 Task: Research Airbnb accommodation in Phetchaburi, Thailand from 1st December, 2023 to 9th December, 2023 for 2 adults.1  bedroom having 1 bed and 1 bathroom. Property type can be house. Booking option can be shelf check-in. Look for 5 properties as per requirement.
Action: Mouse pressed left at (540, 115)
Screenshot: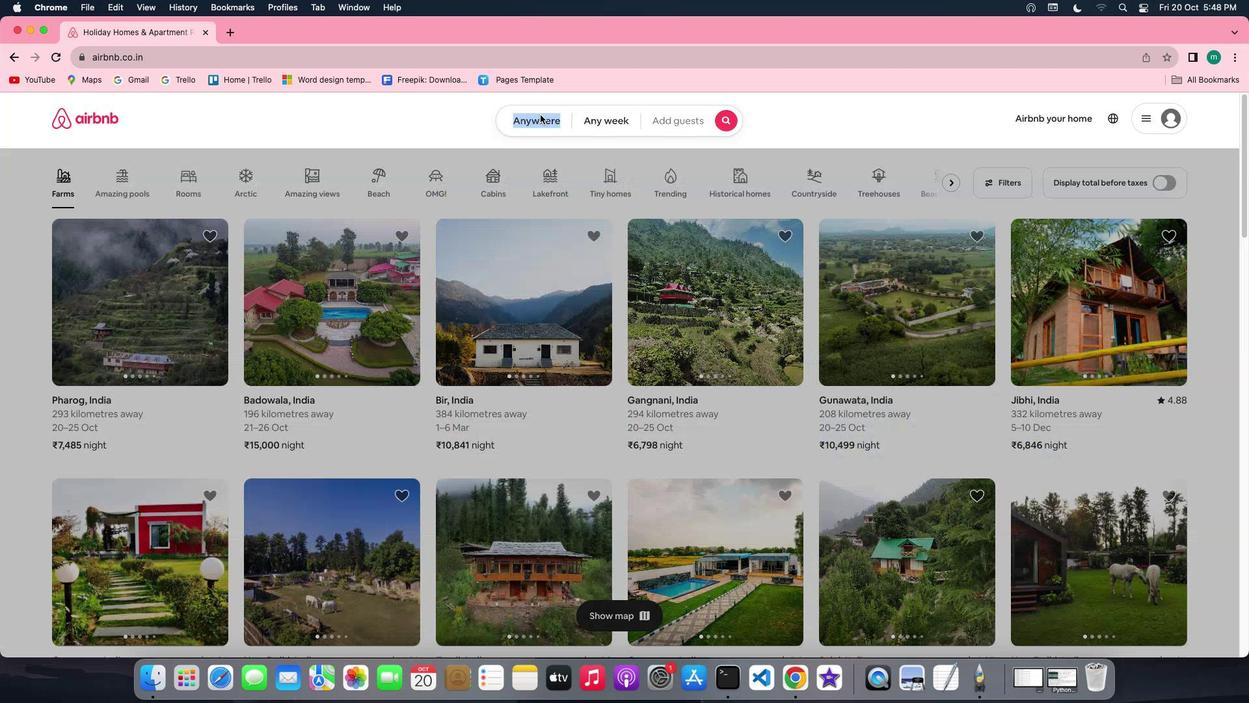 
Action: Mouse moved to (494, 159)
Screenshot: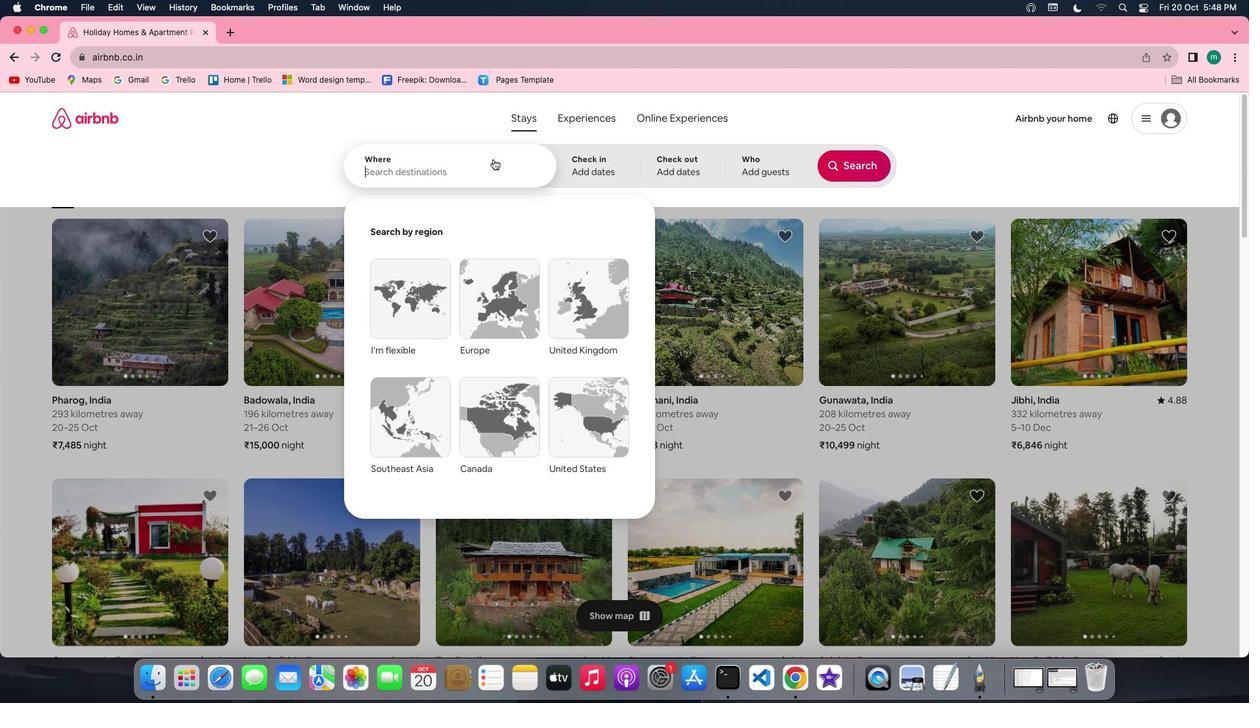 
Action: Mouse pressed left at (494, 159)
Screenshot: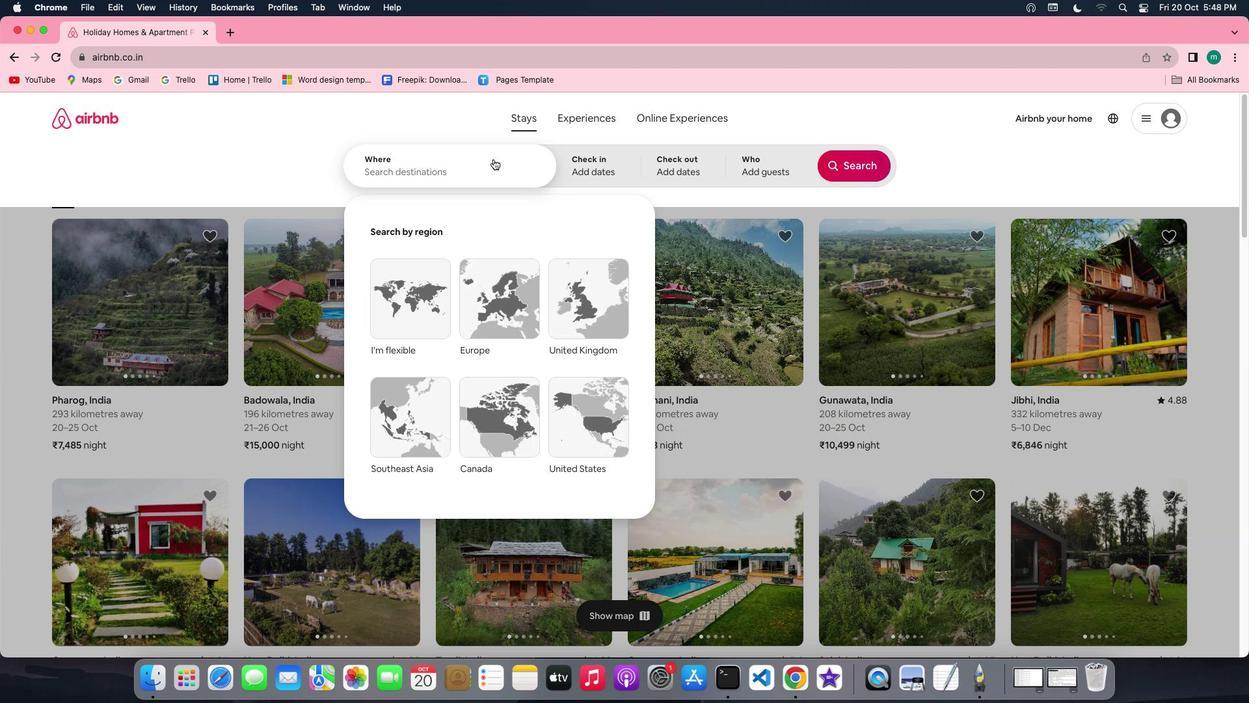 
Action: Key pressed Key.shift'P''h''e''t''c''h''a''b''u''r''i'','Key.spaceKey.shift'T''h''a''i''l''a''n''d'
Screenshot: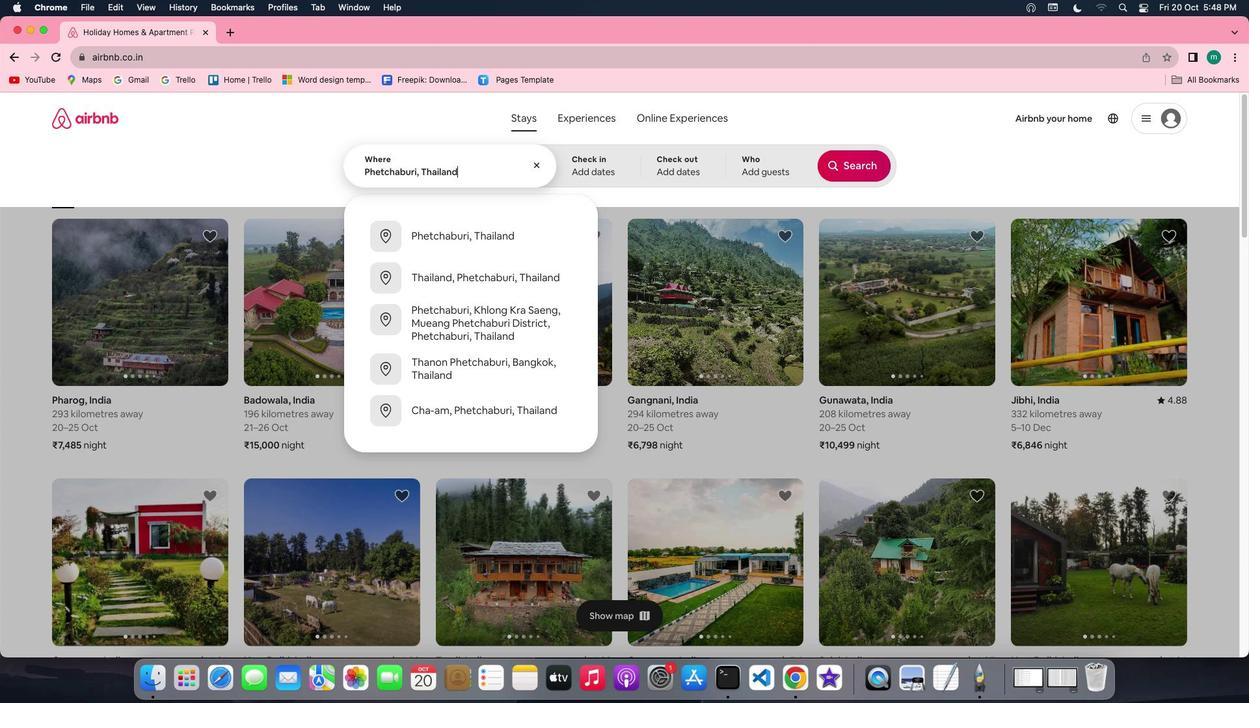 
Action: Mouse moved to (523, 234)
Screenshot: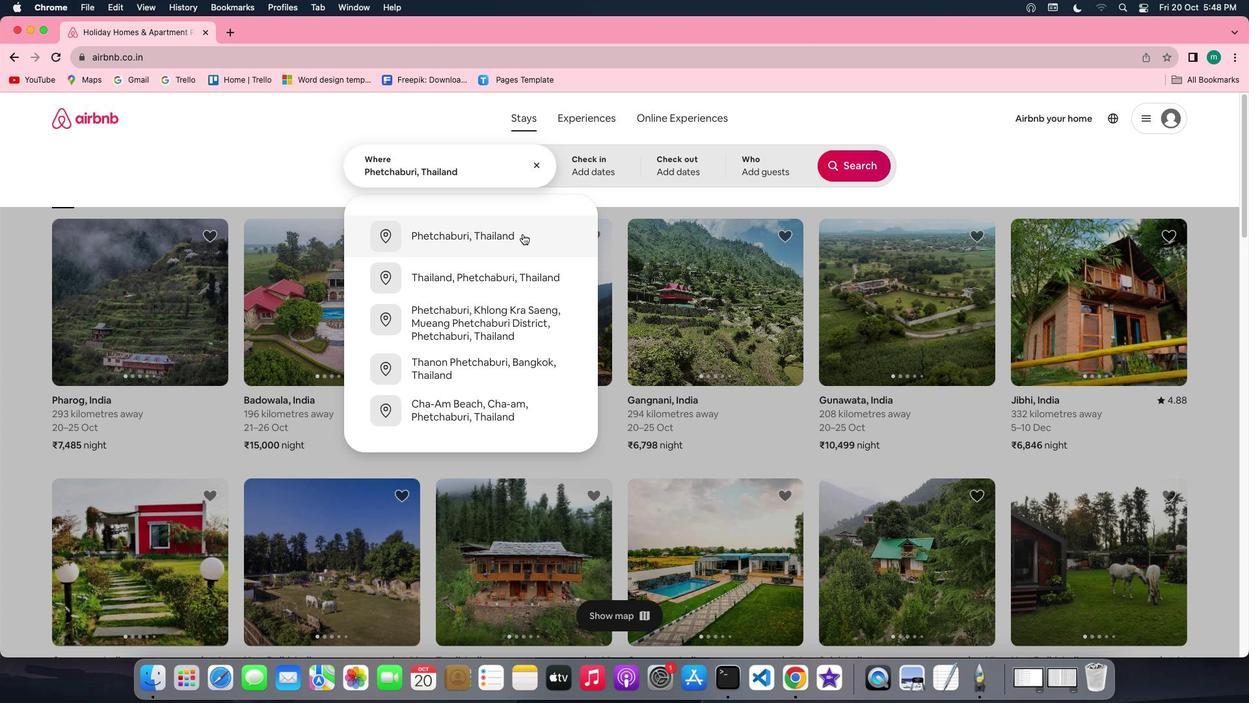 
Action: Mouse pressed left at (523, 234)
Screenshot: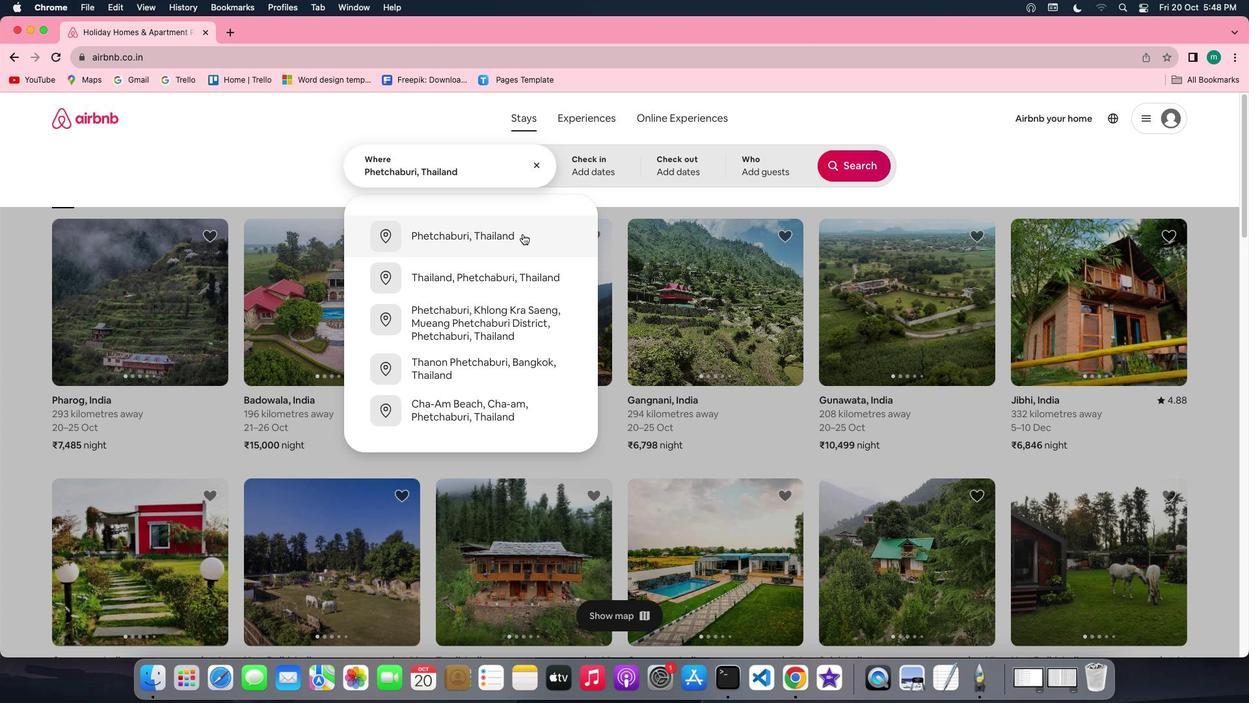 
Action: Mouse moved to (850, 264)
Screenshot: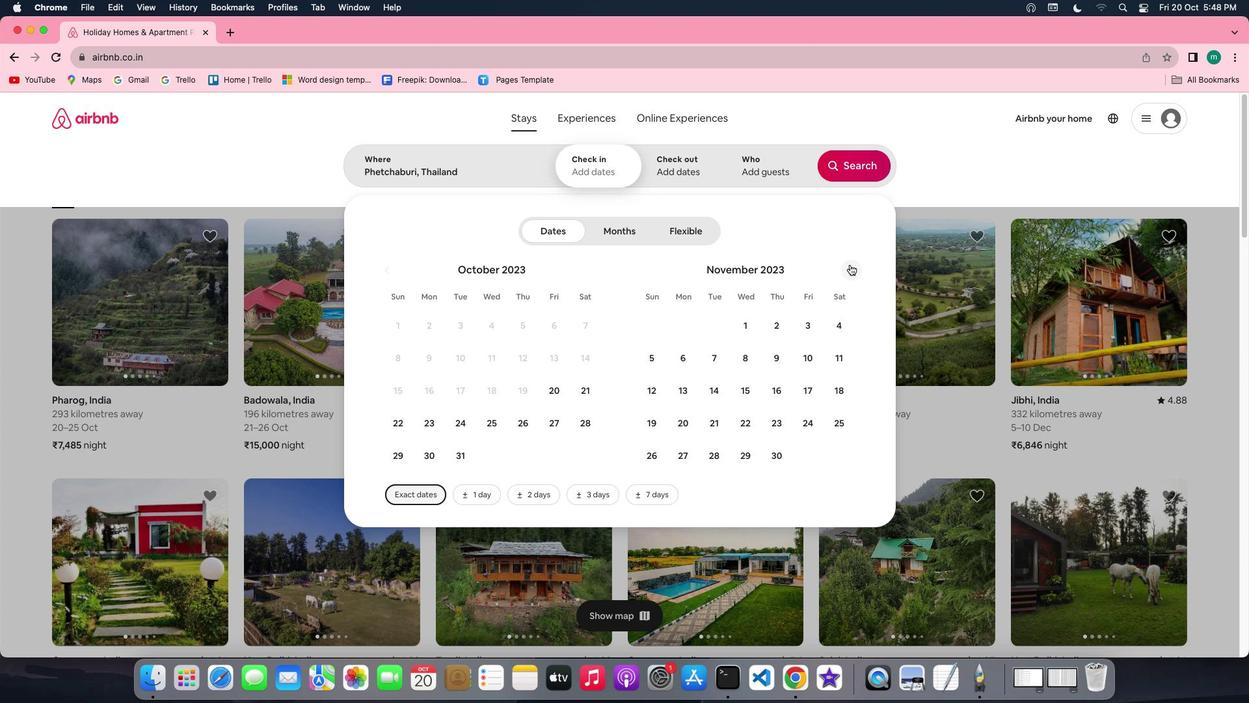 
Action: Mouse pressed left at (850, 264)
Screenshot: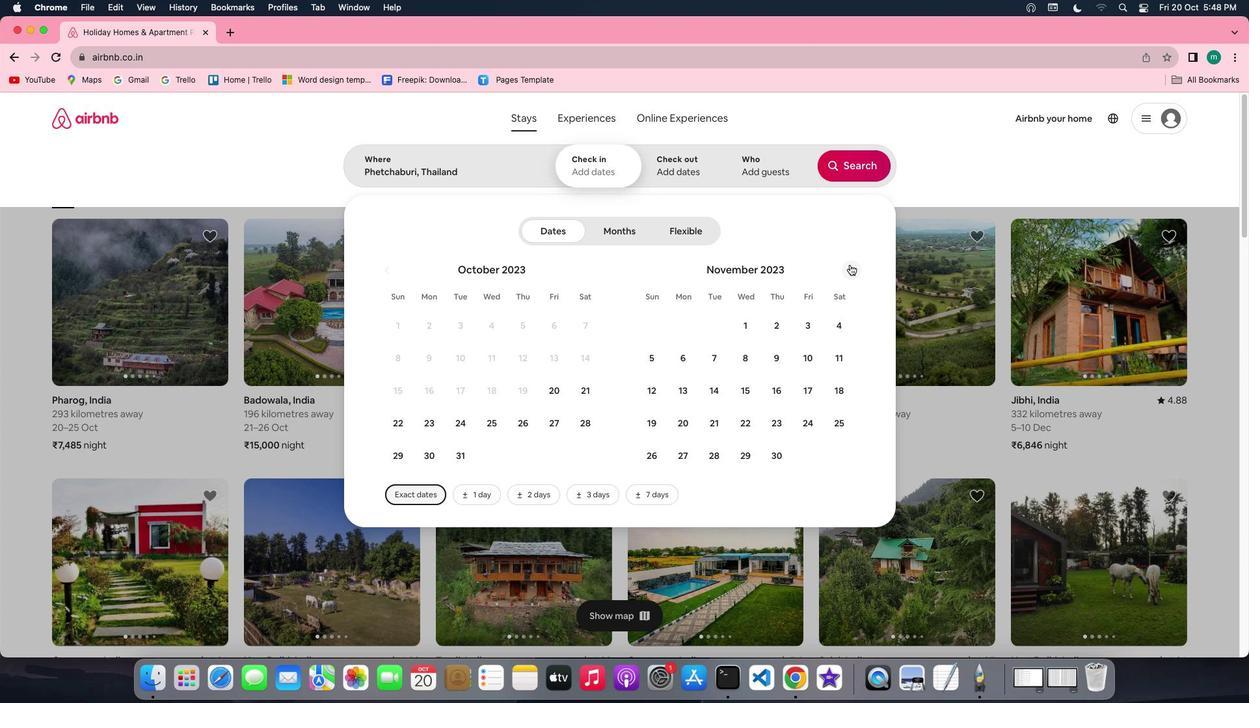 
Action: Mouse moved to (809, 328)
Screenshot: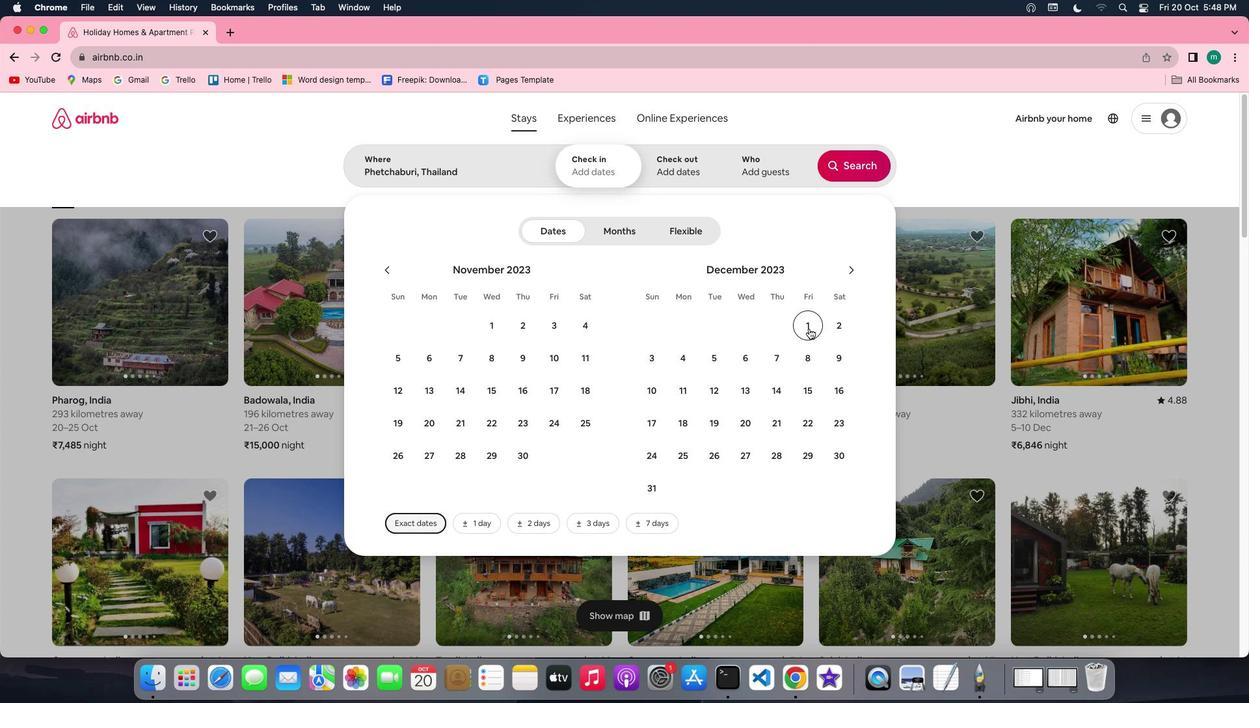 
Action: Mouse pressed left at (809, 328)
Screenshot: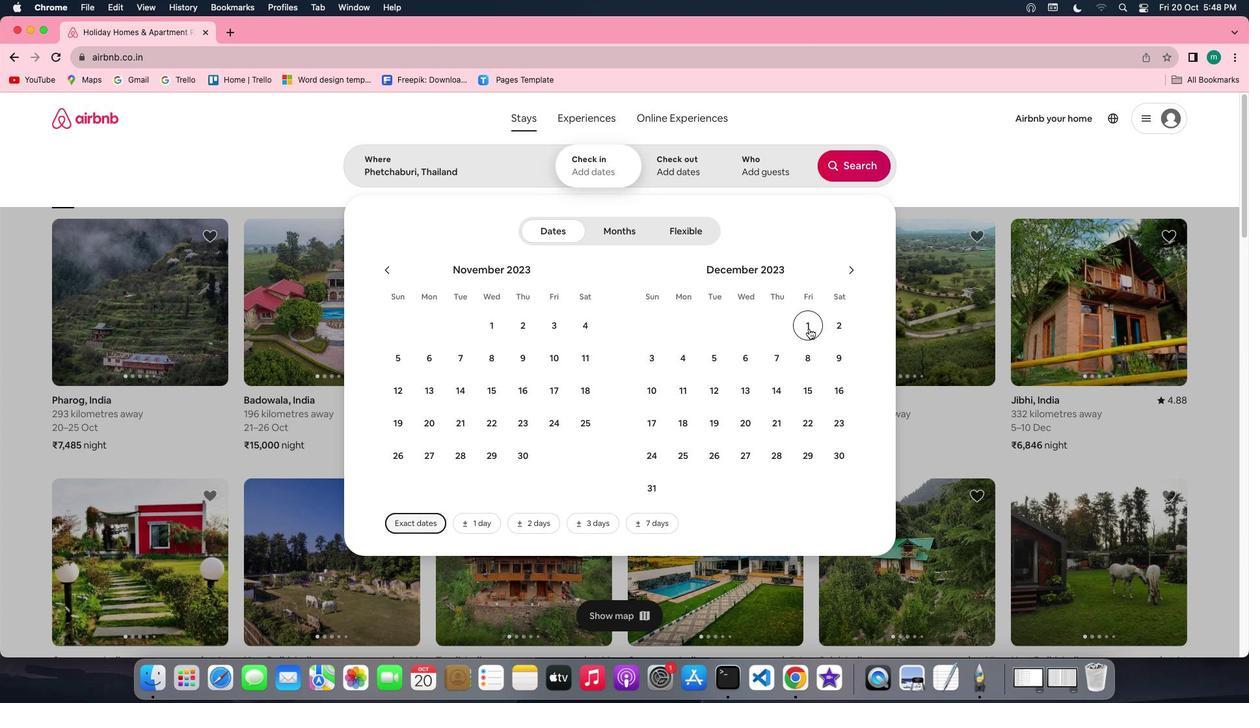 
Action: Mouse moved to (833, 356)
Screenshot: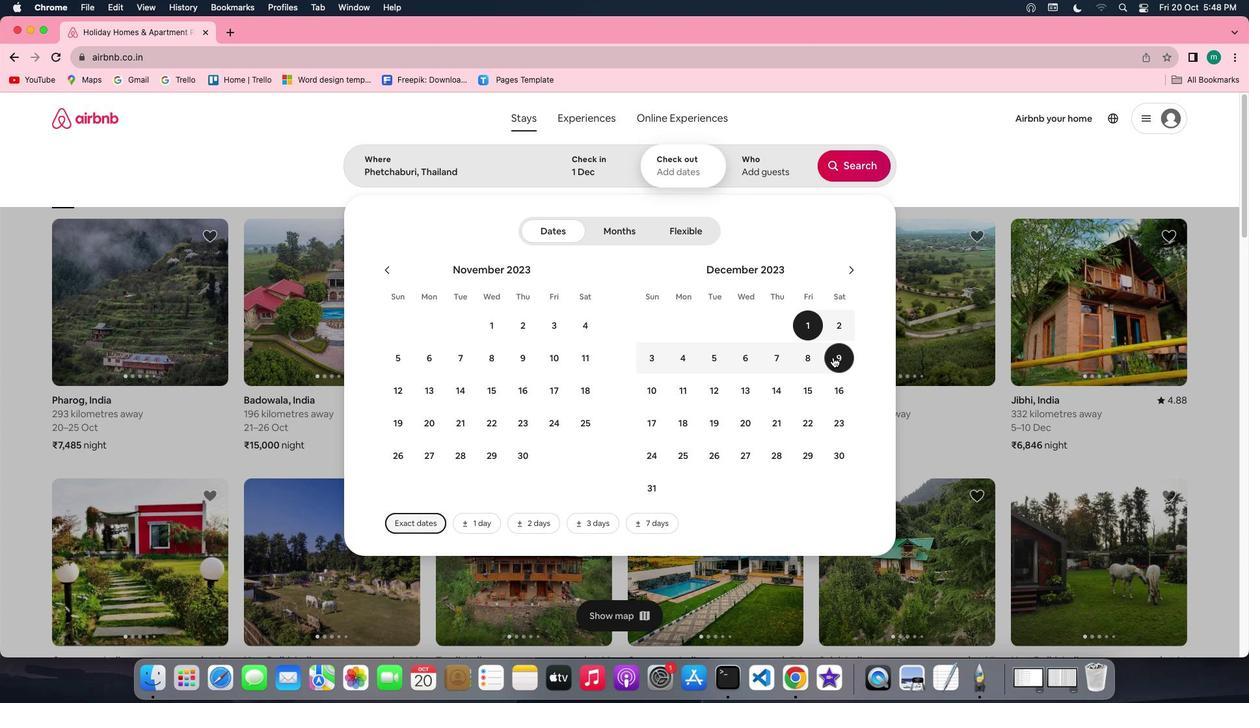 
Action: Mouse pressed left at (833, 356)
Screenshot: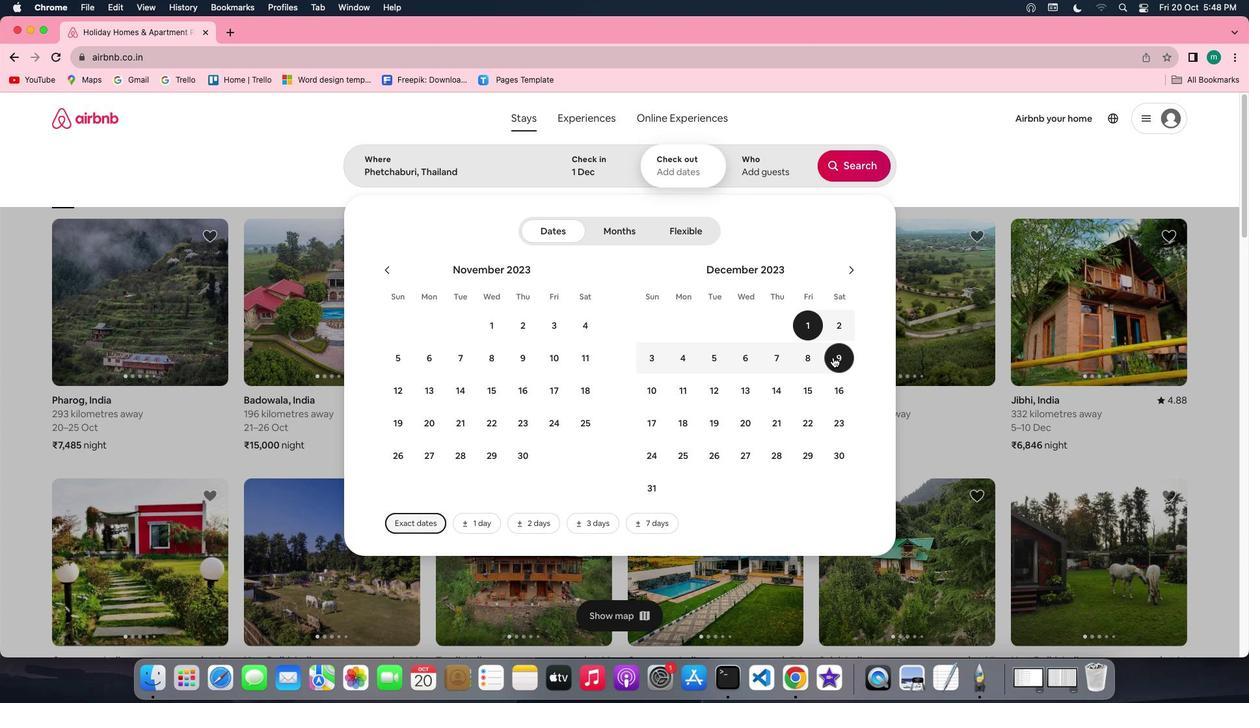 
Action: Mouse moved to (765, 170)
Screenshot: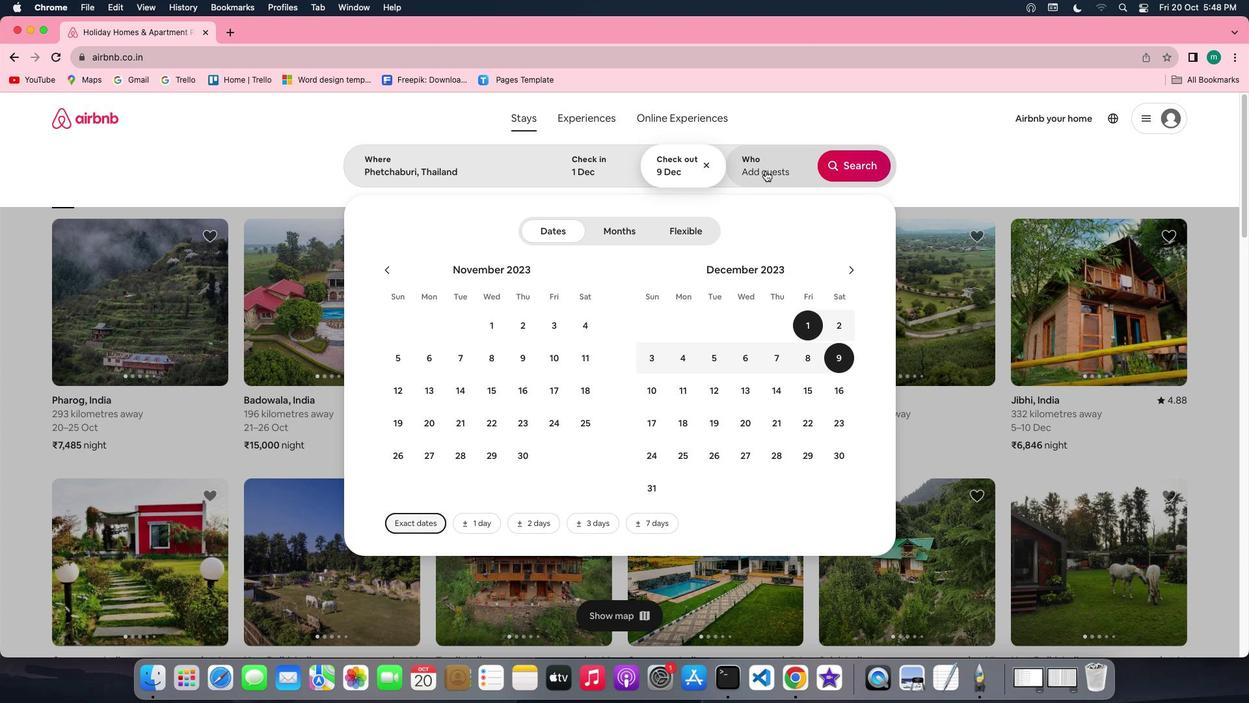 
Action: Mouse pressed left at (765, 170)
Screenshot: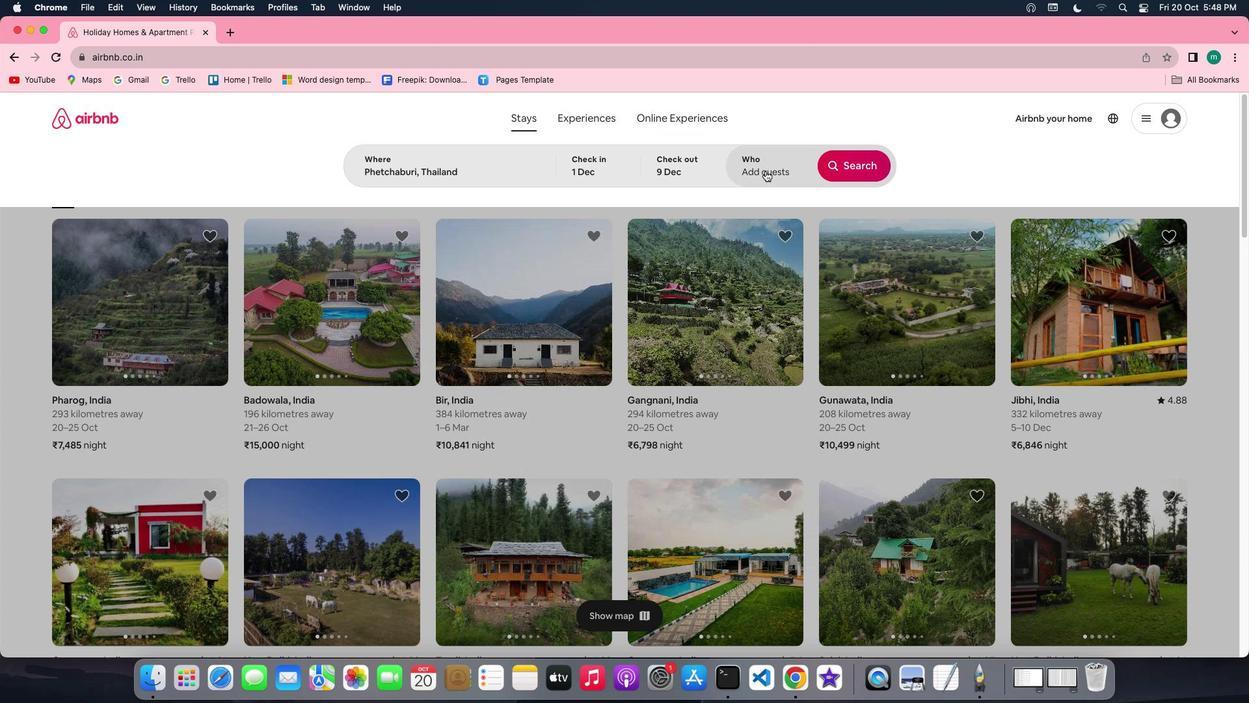 
Action: Mouse moved to (858, 236)
Screenshot: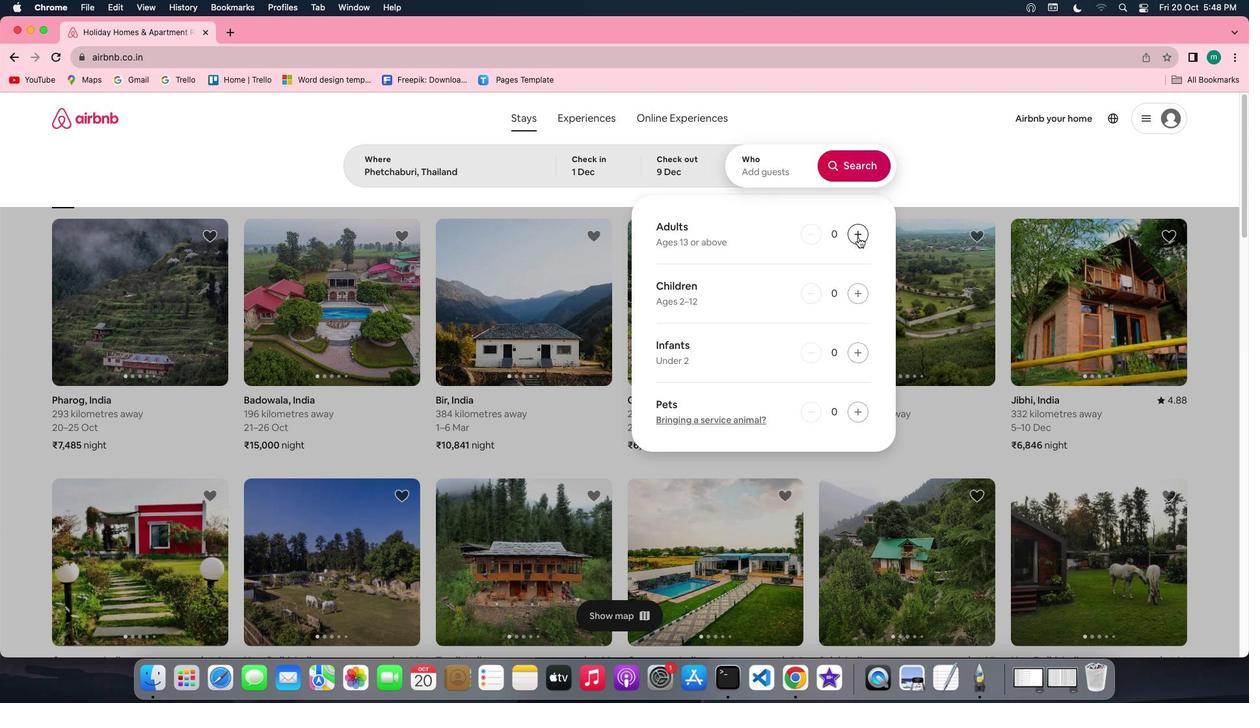 
Action: Mouse pressed left at (858, 236)
Screenshot: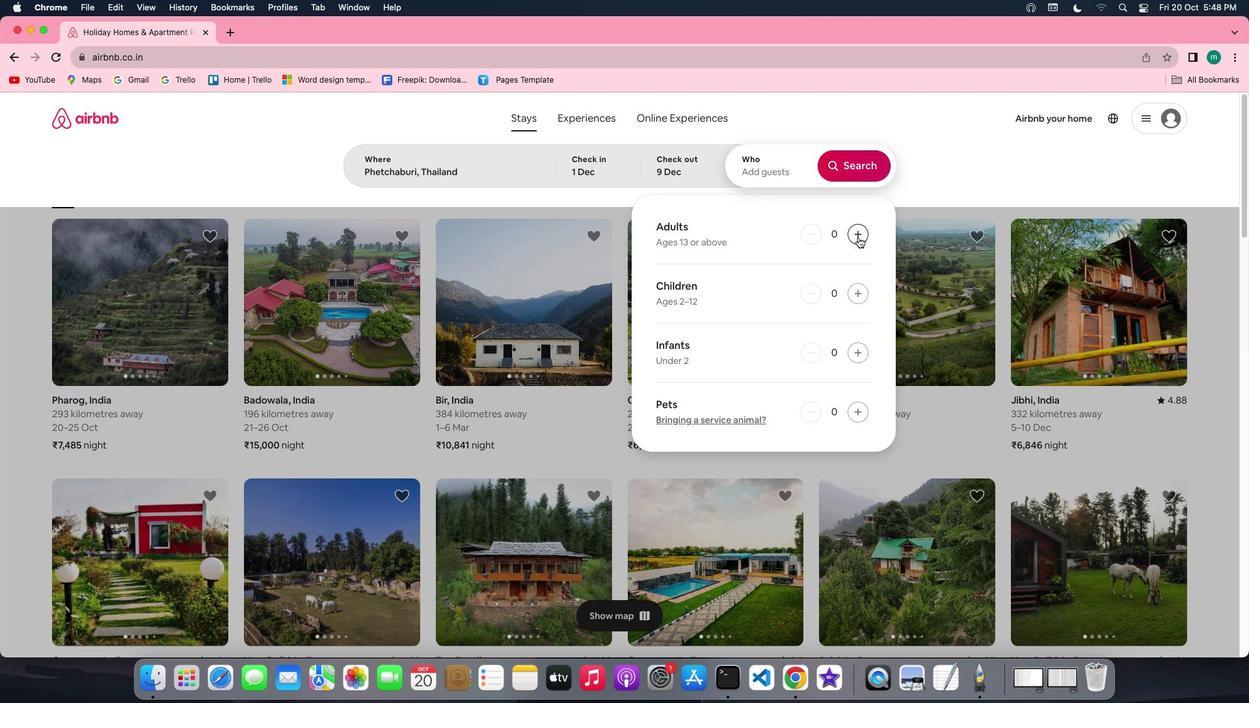 
Action: Mouse pressed left at (858, 236)
Screenshot: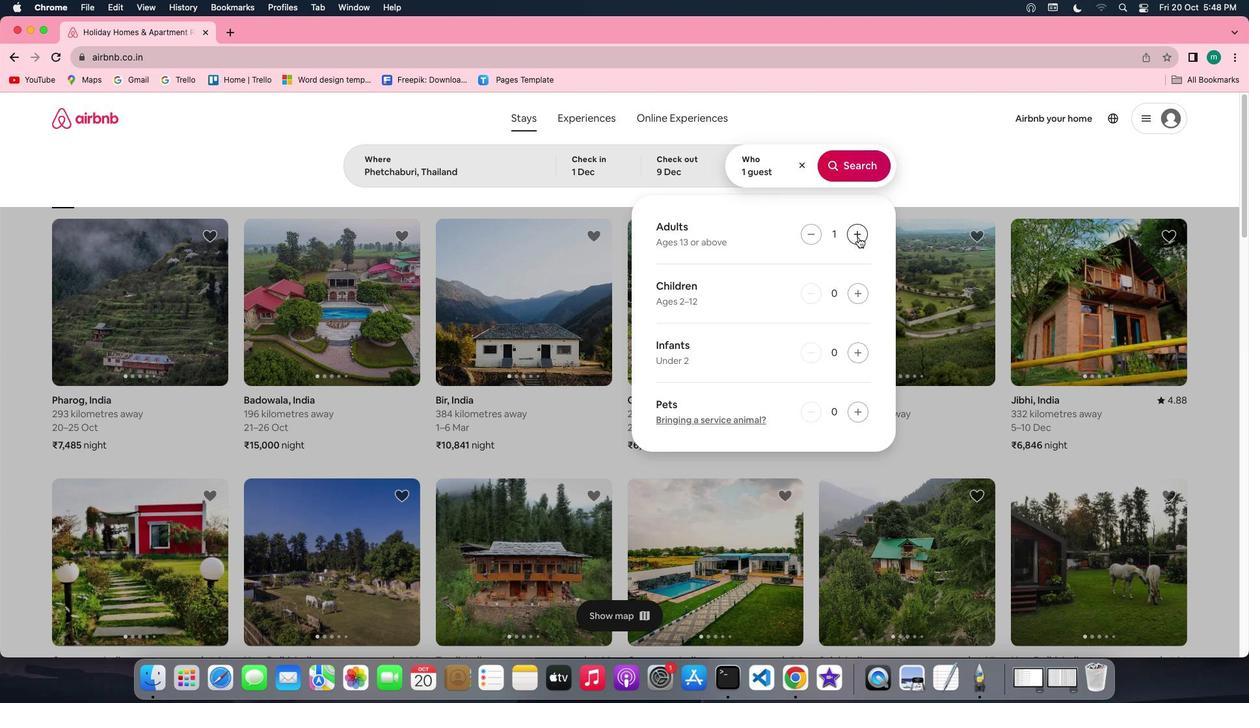 
Action: Mouse moved to (858, 173)
Screenshot: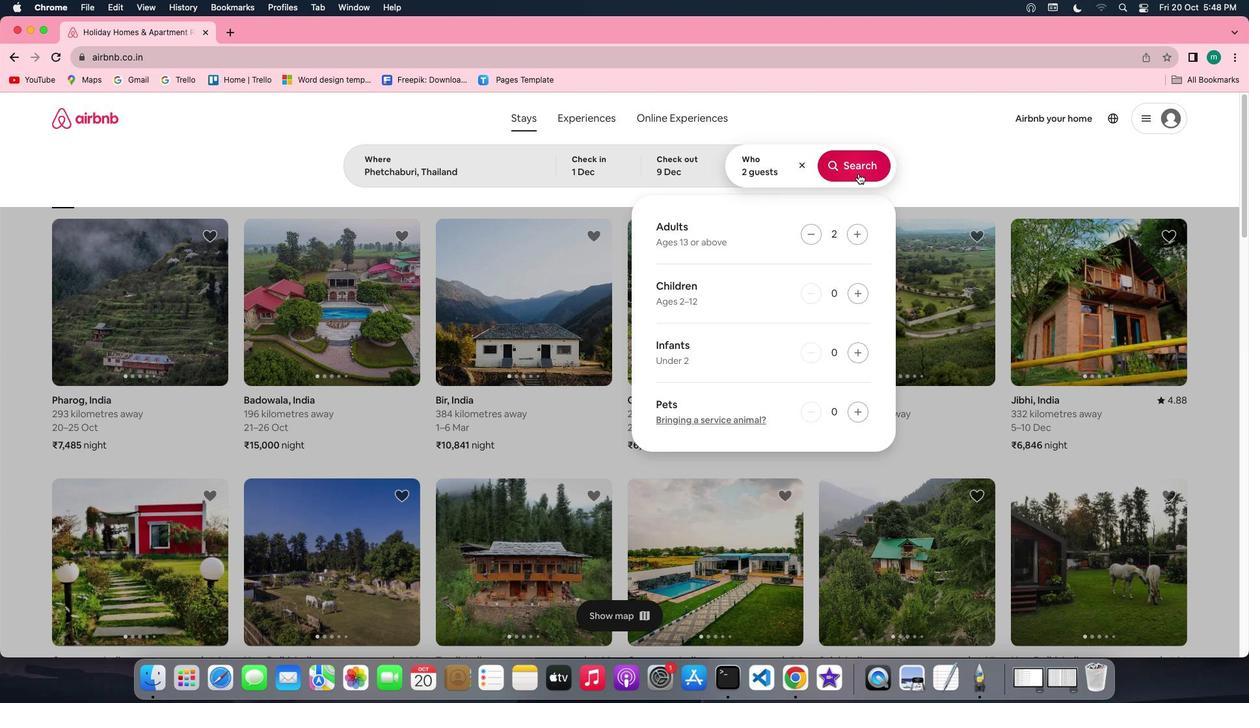 
Action: Mouse pressed left at (858, 173)
Screenshot: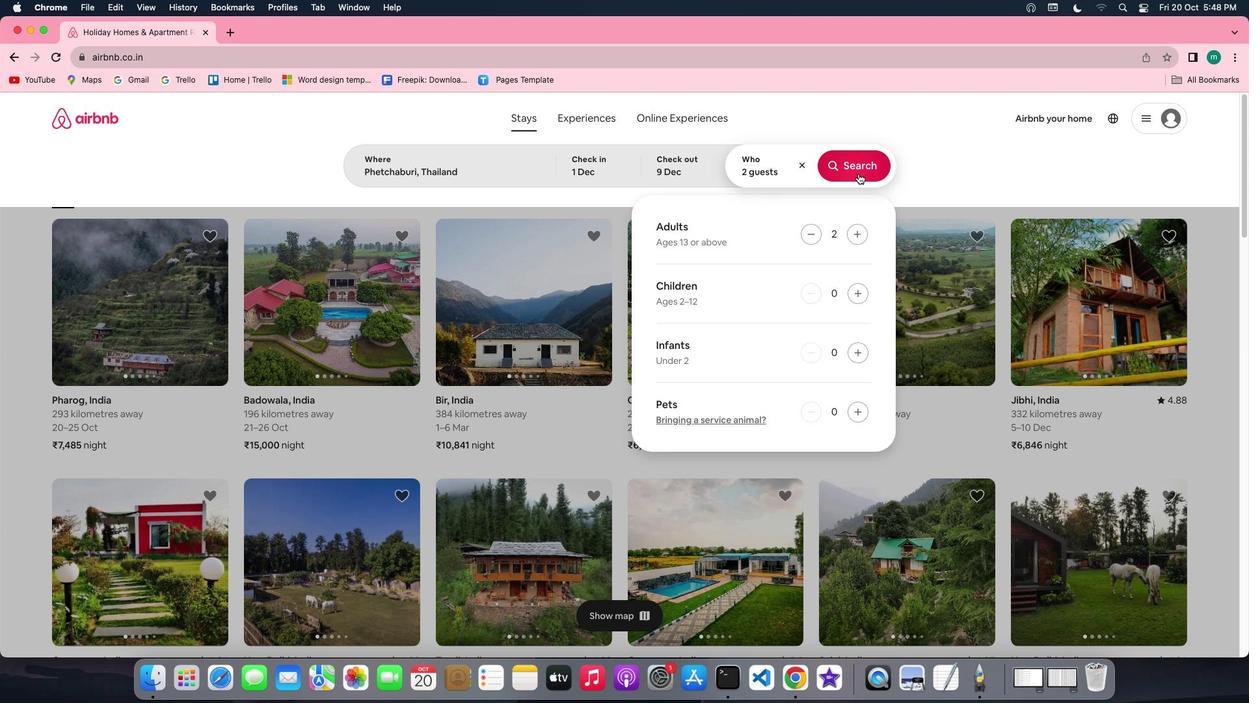 
Action: Mouse moved to (1030, 171)
Screenshot: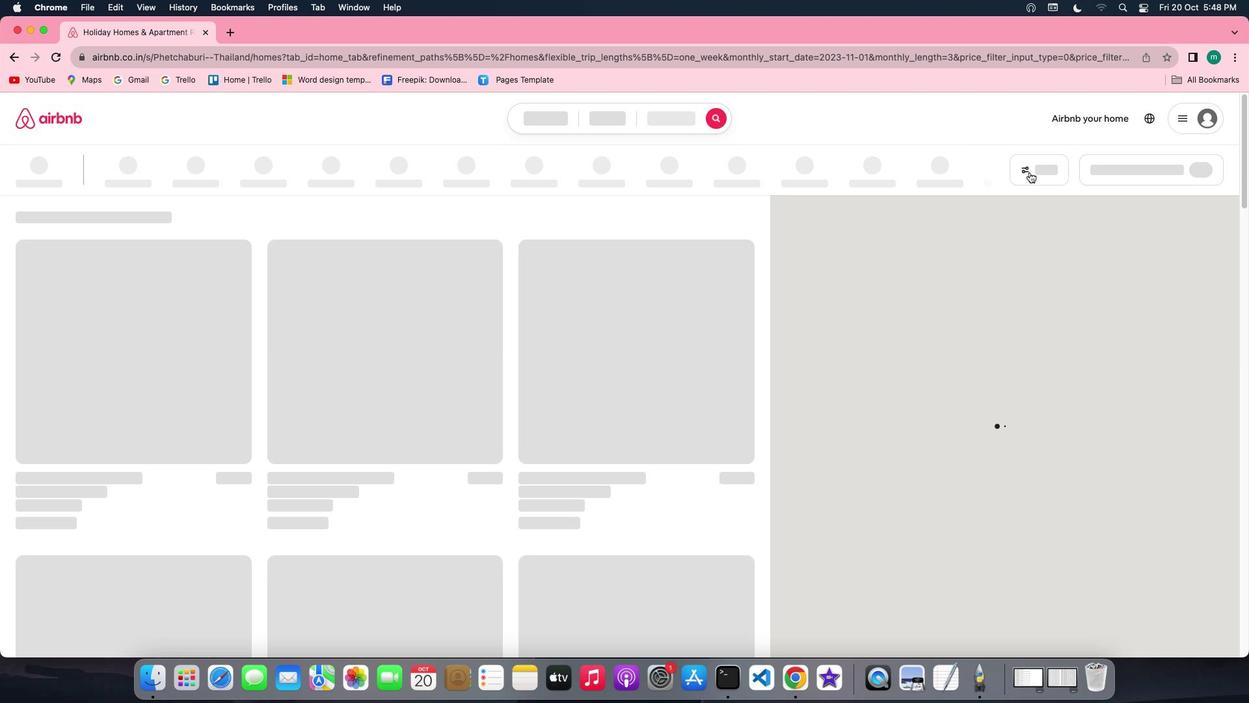 
Action: Mouse pressed left at (1030, 171)
Screenshot: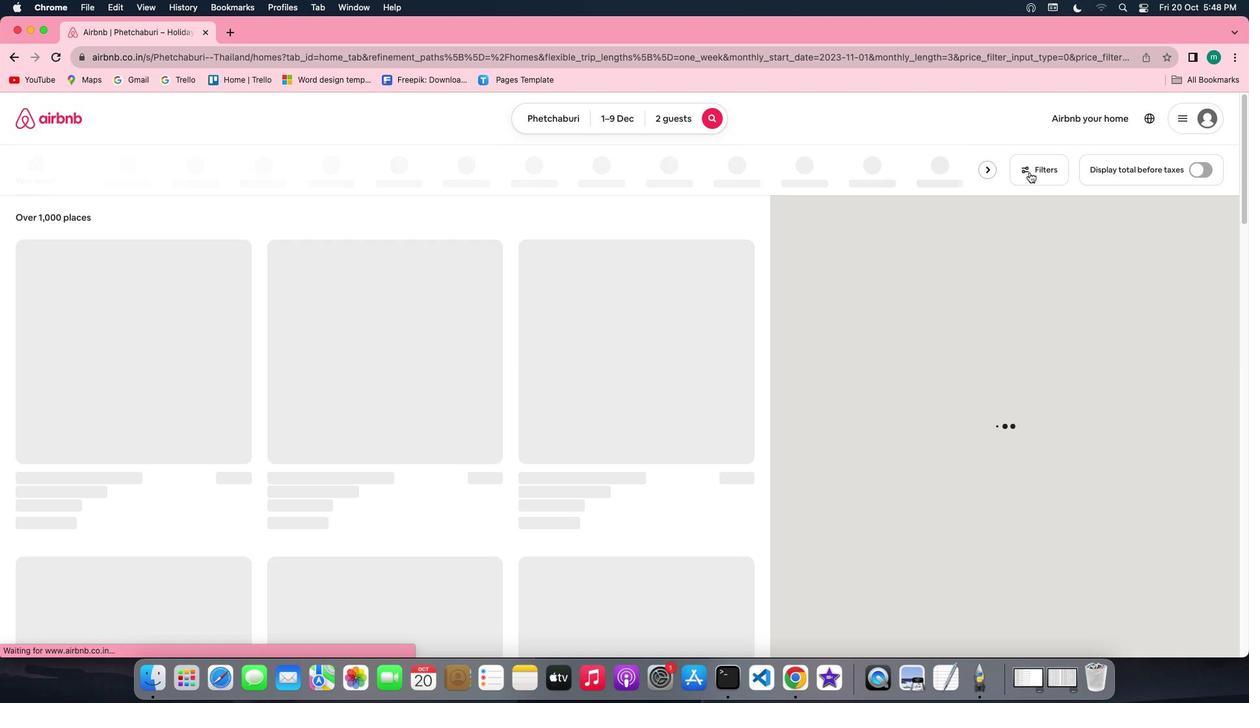 
Action: Mouse moved to (1050, 169)
Screenshot: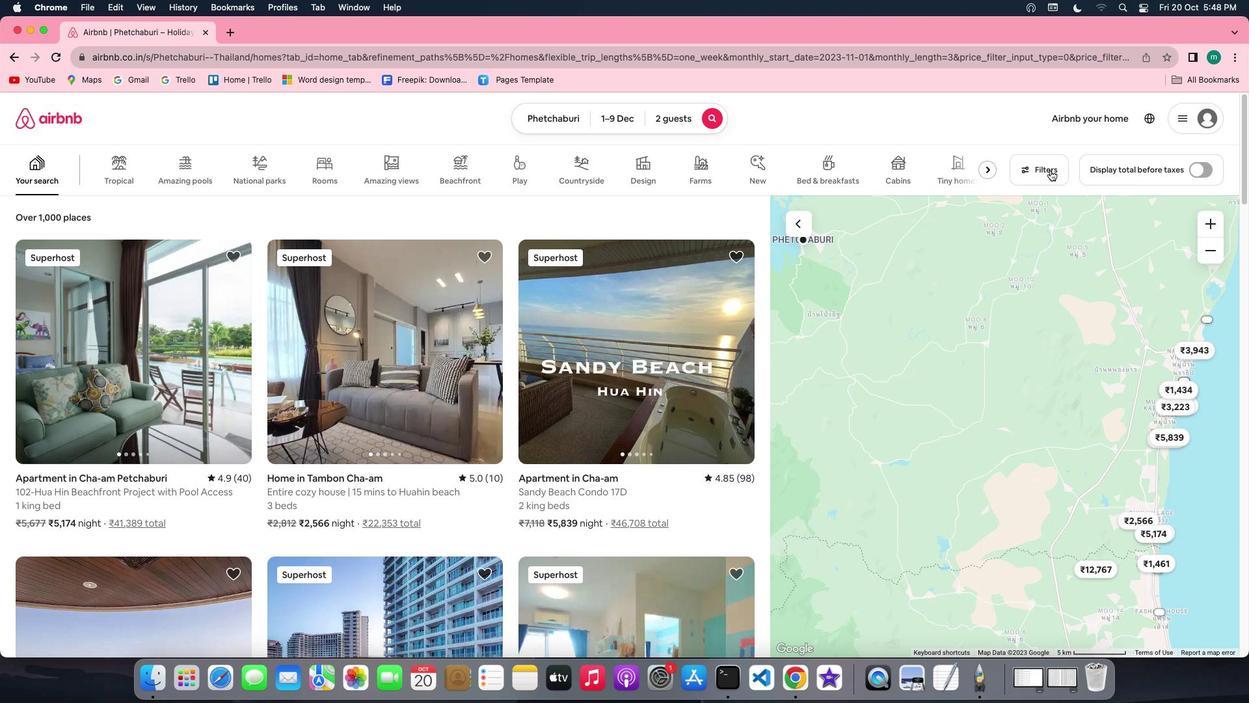 
Action: Mouse pressed left at (1050, 169)
Screenshot: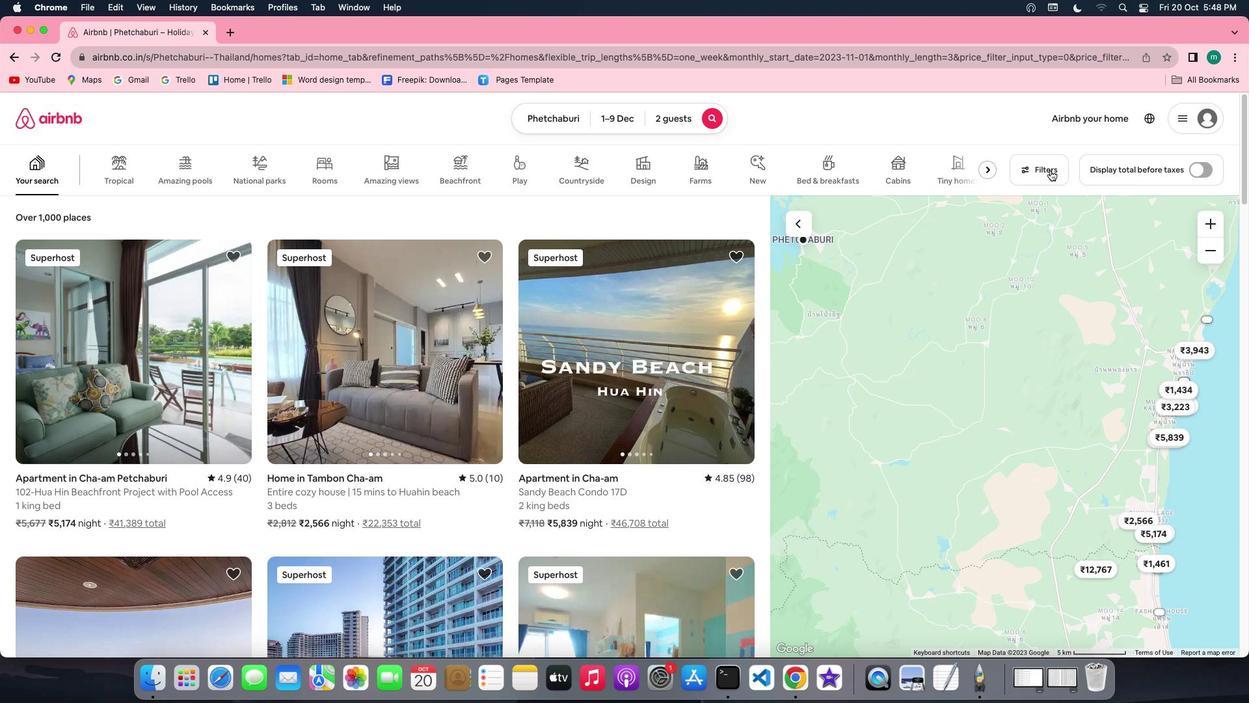 
Action: Mouse moved to (622, 391)
Screenshot: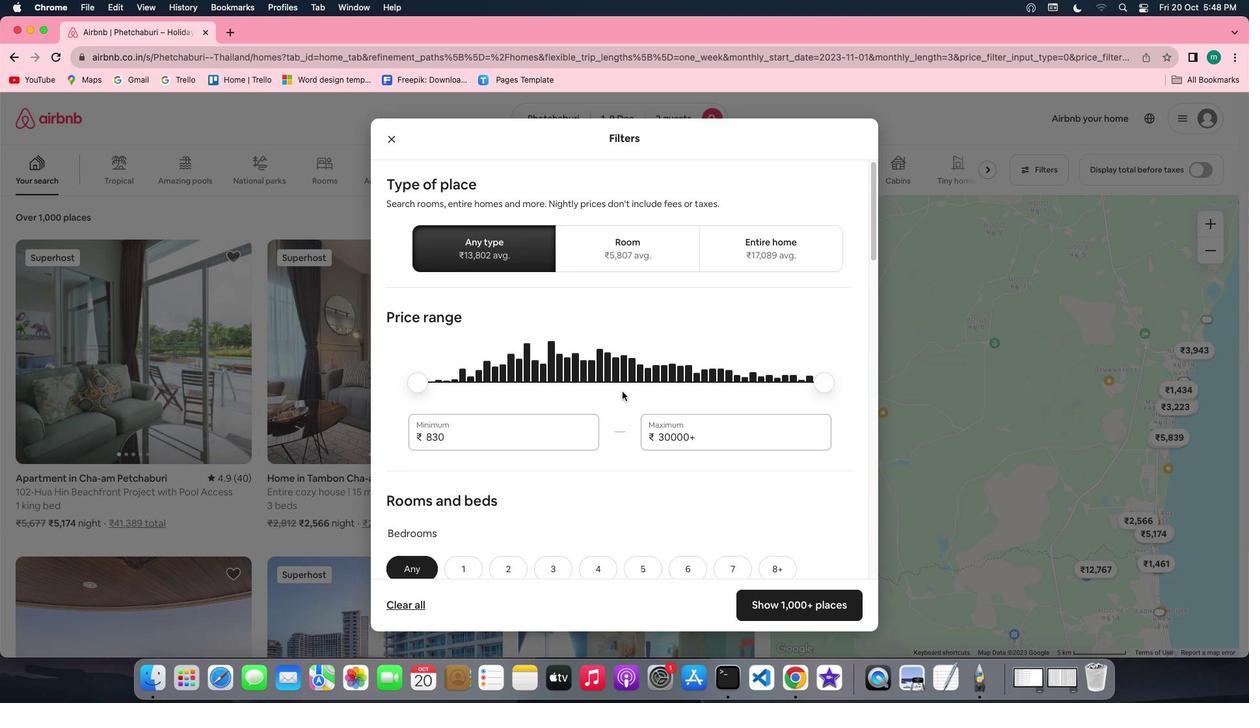 
Action: Mouse scrolled (622, 391) with delta (0, 0)
Screenshot: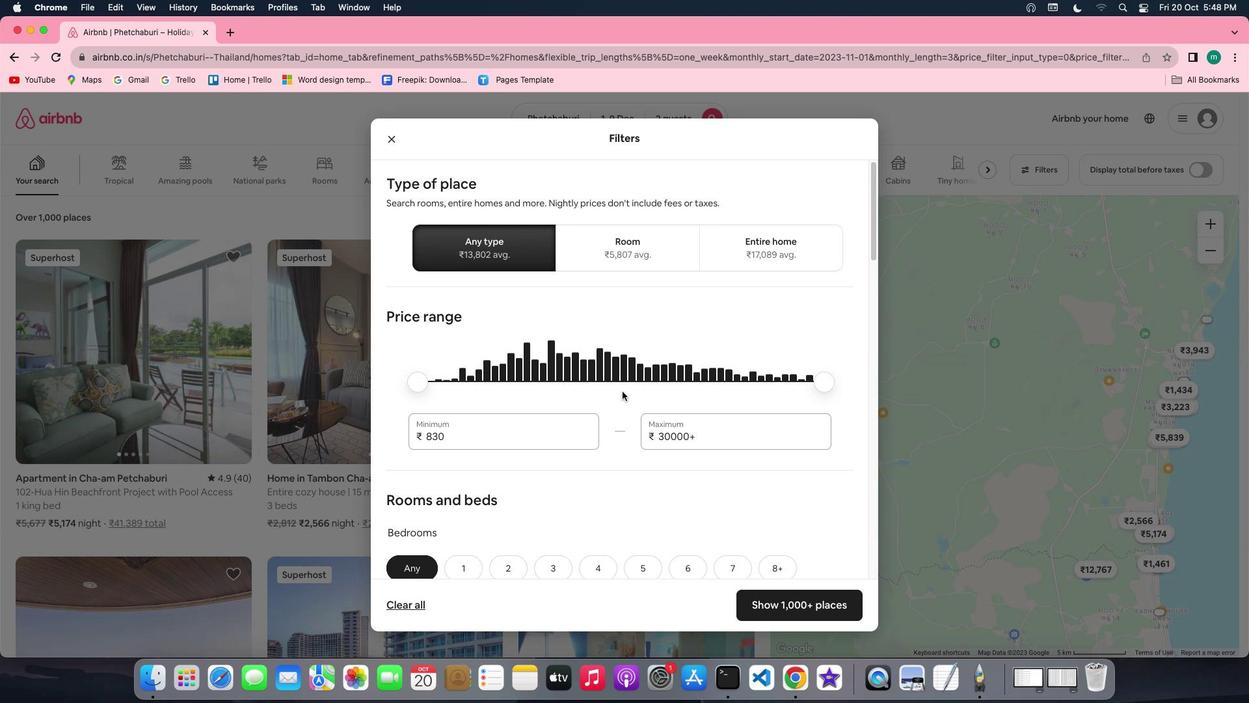 
Action: Mouse scrolled (622, 391) with delta (0, 0)
Screenshot: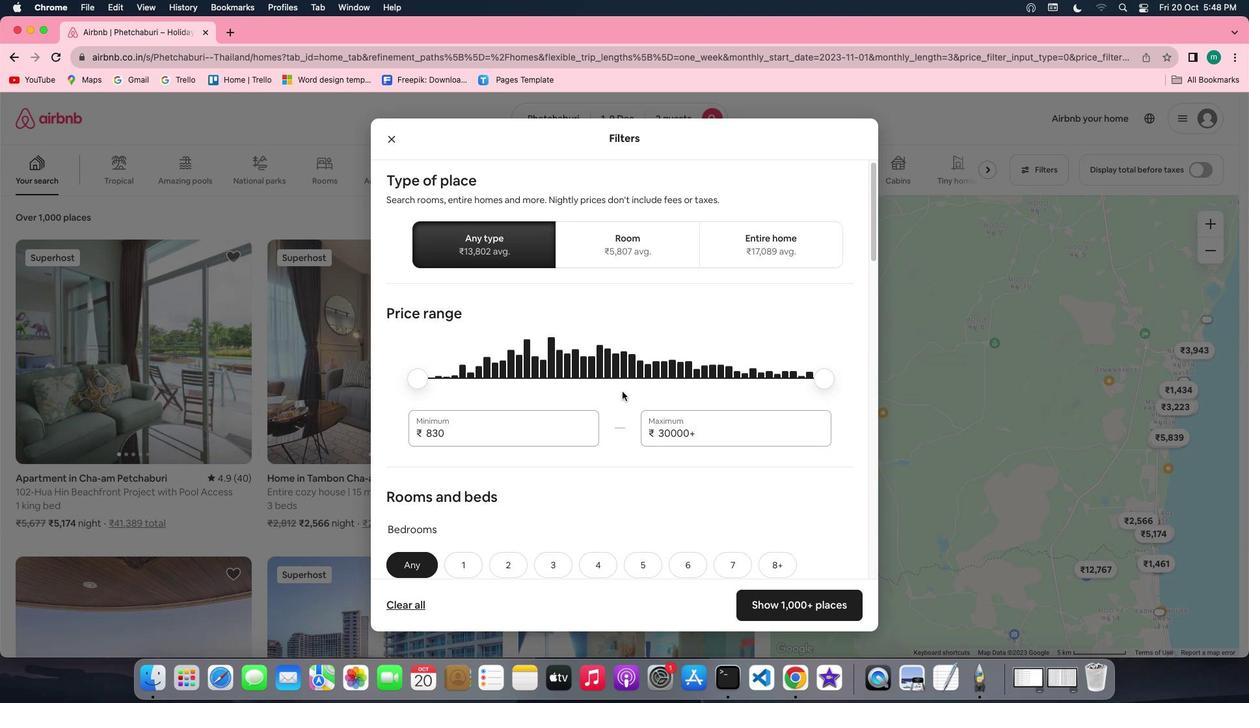 
Action: Mouse scrolled (622, 391) with delta (0, 0)
Screenshot: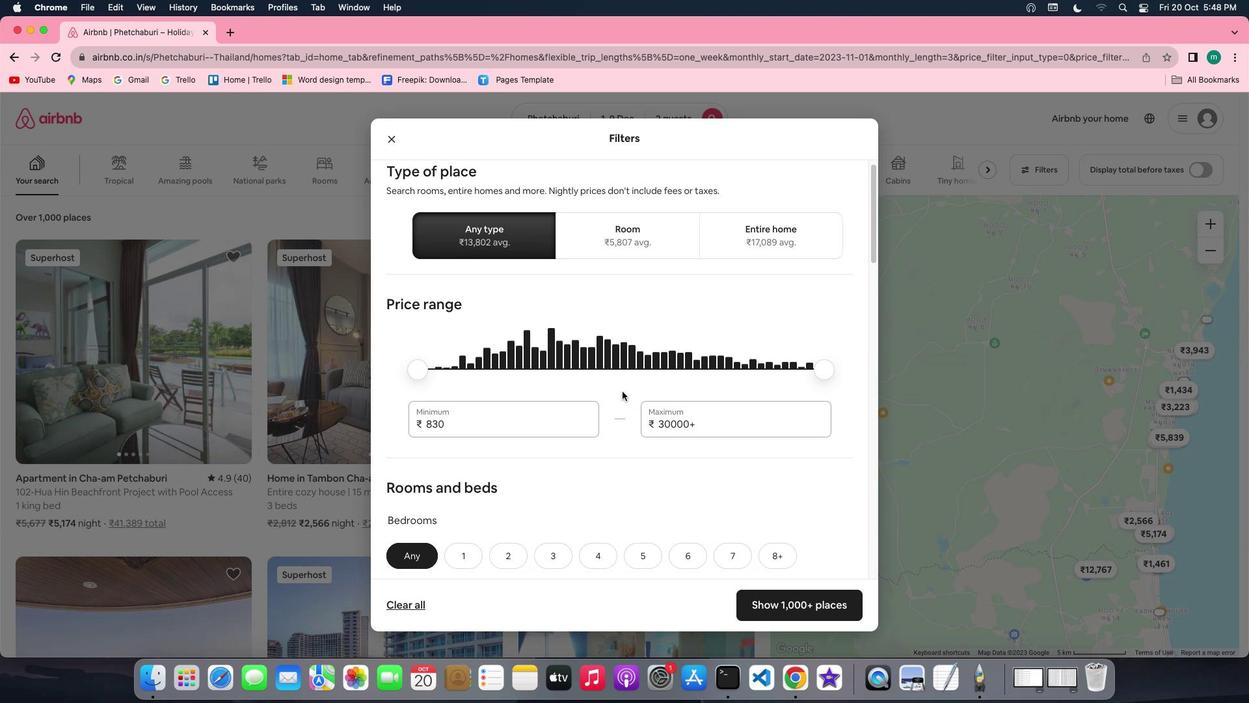 
Action: Mouse moved to (622, 391)
Screenshot: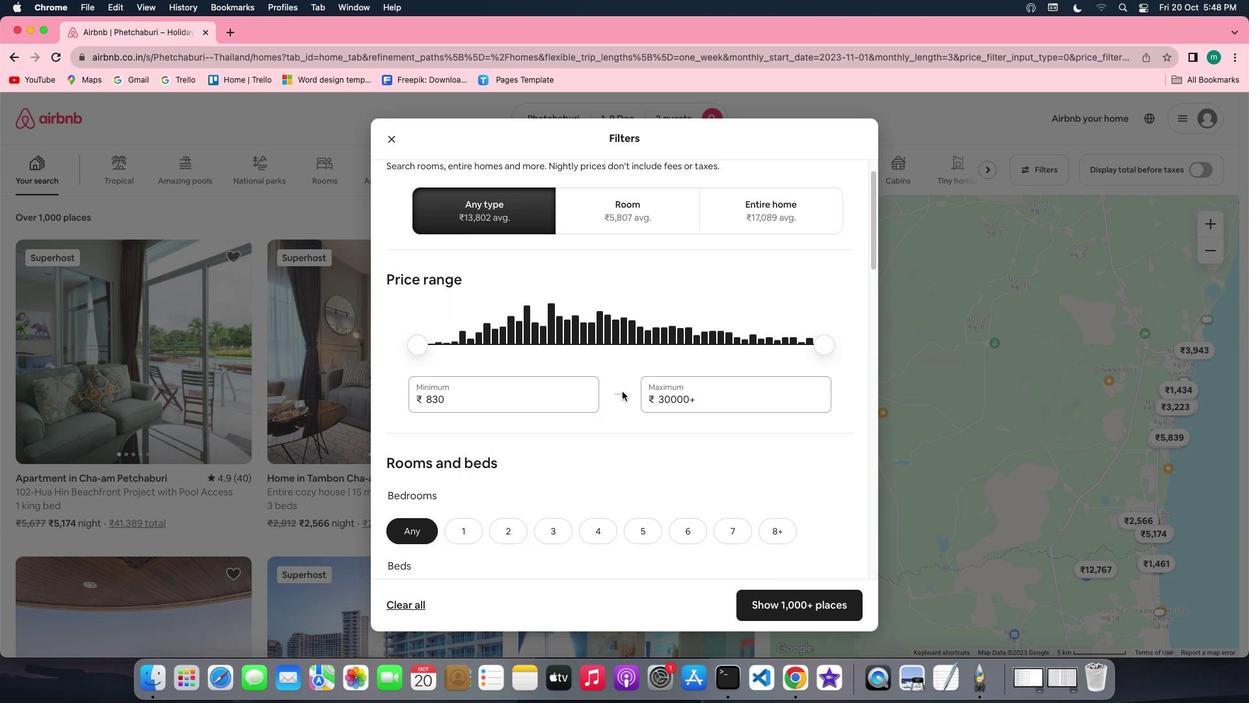
Action: Mouse scrolled (622, 391) with delta (0, 0)
Screenshot: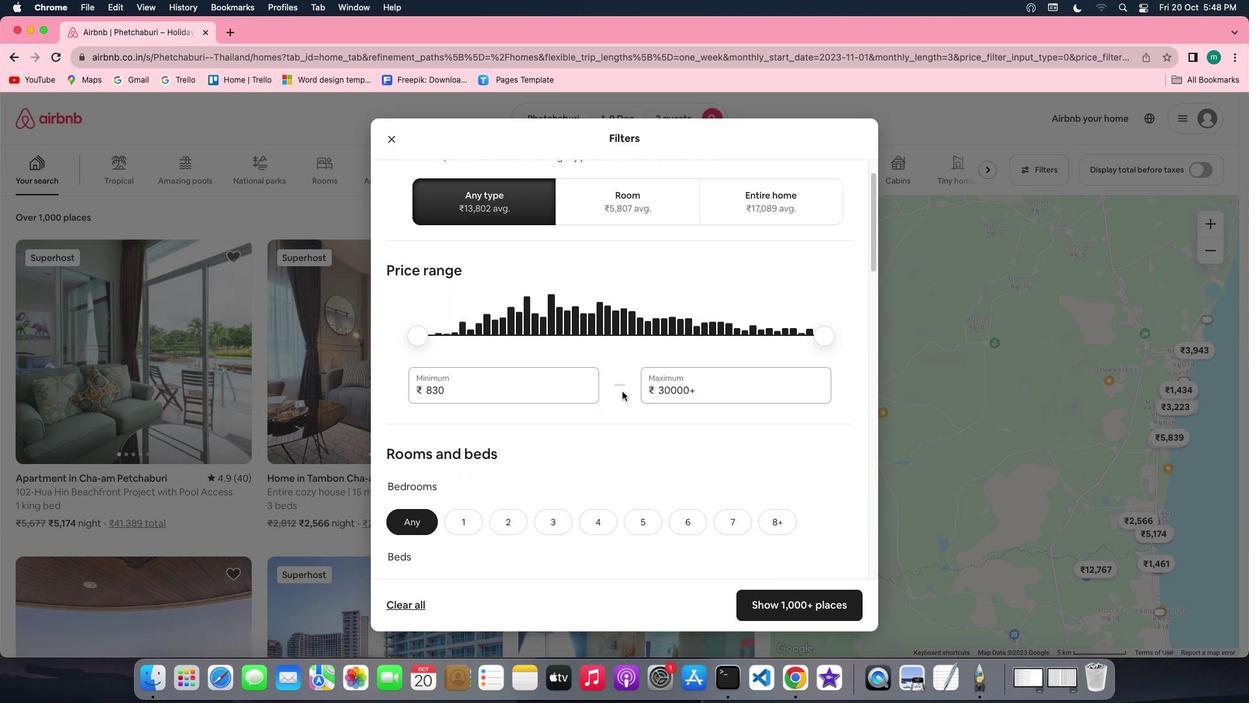 
Action: Mouse scrolled (622, 391) with delta (0, 0)
Screenshot: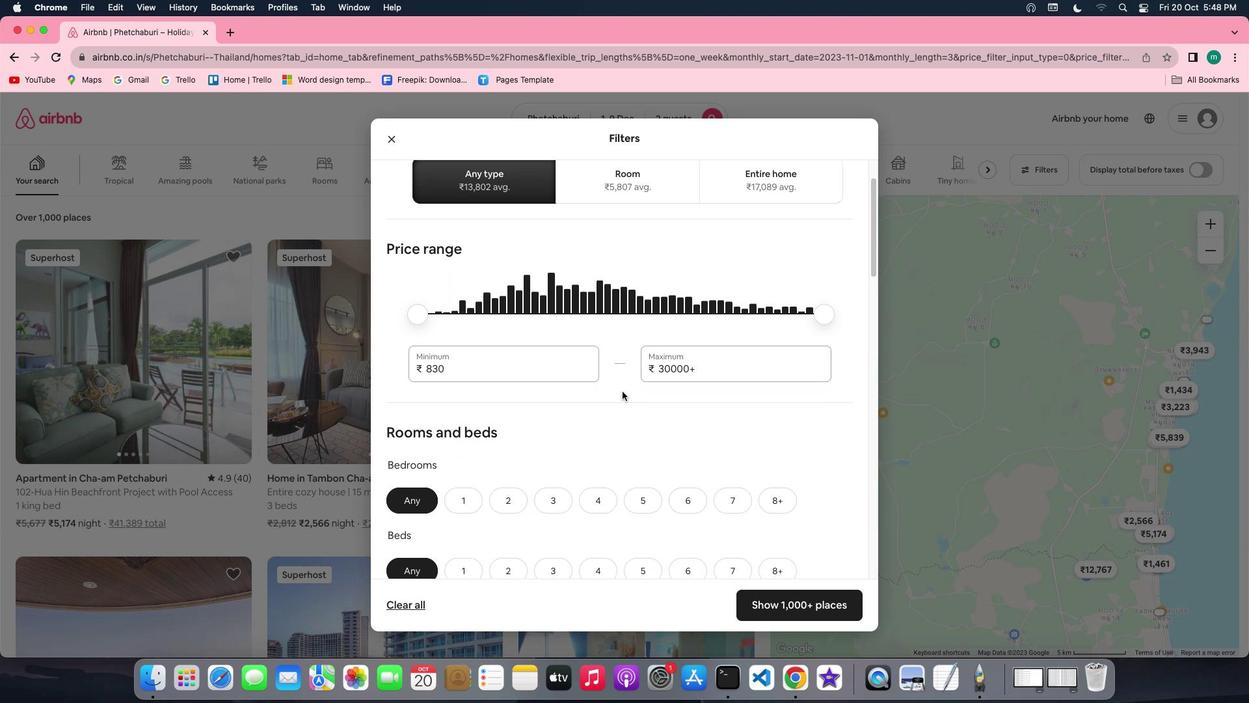 
Action: Mouse scrolled (622, 391) with delta (0, 0)
Screenshot: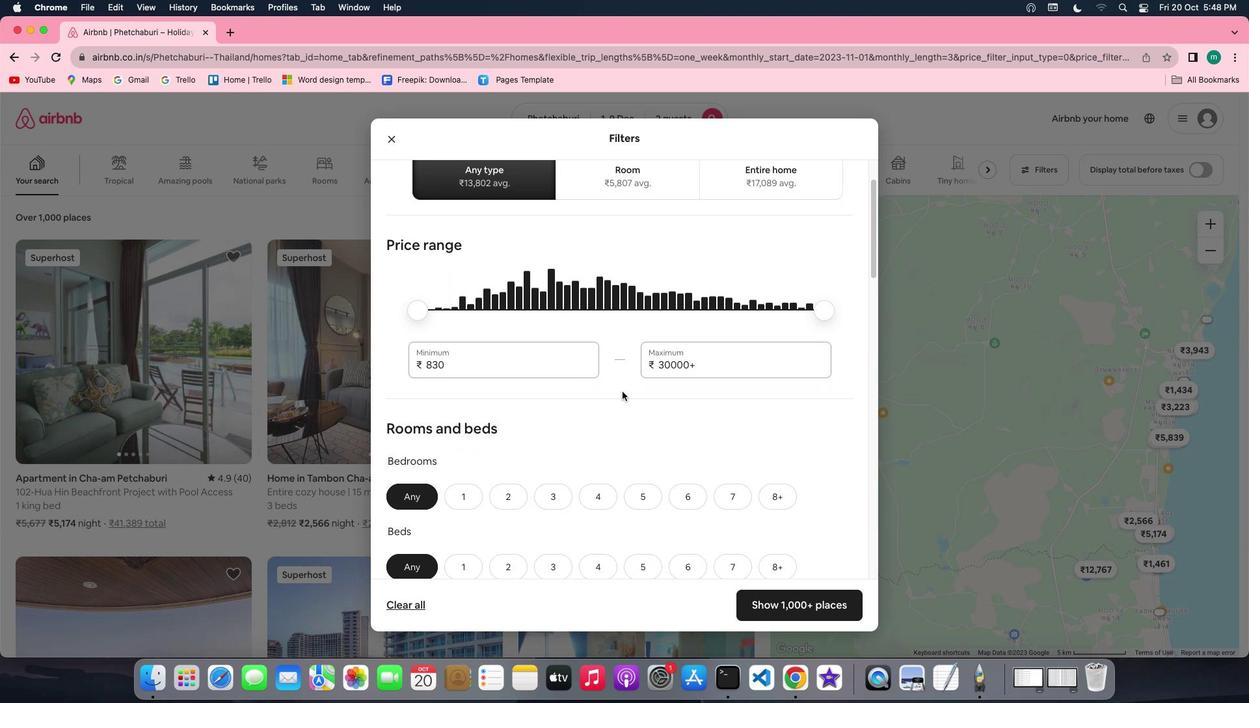 
Action: Mouse scrolled (622, 391) with delta (0, -1)
Screenshot: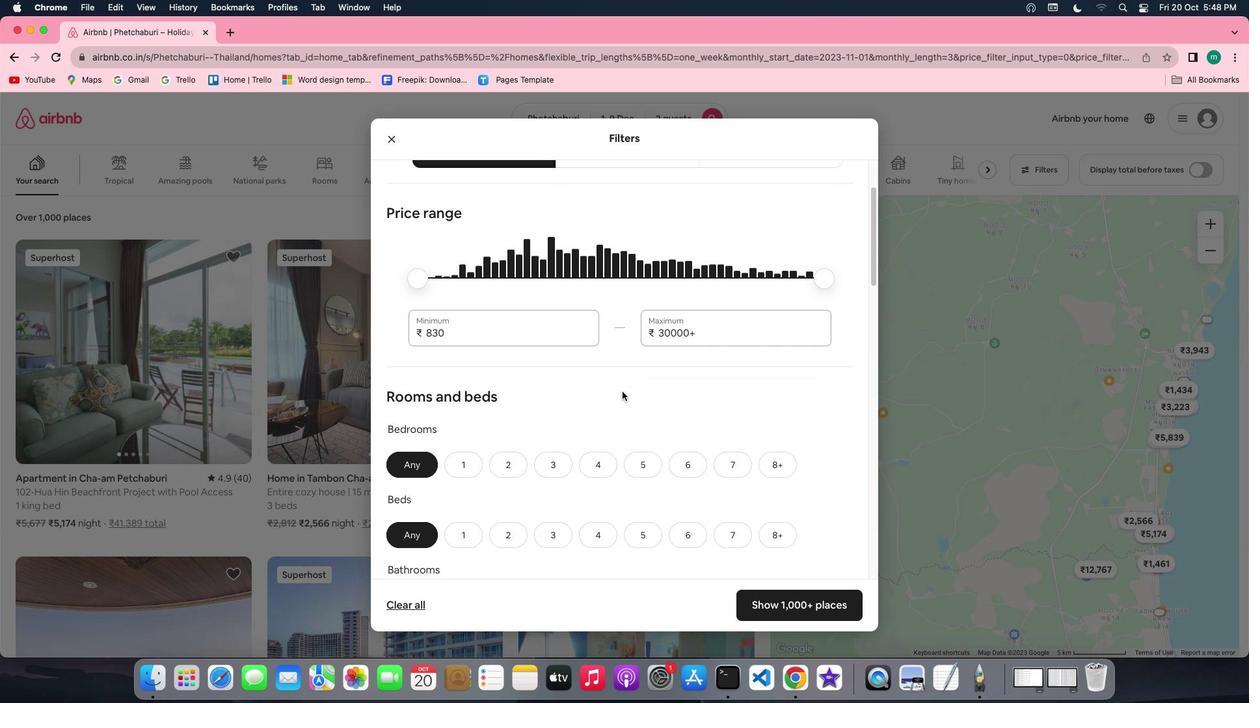 
Action: Mouse scrolled (622, 391) with delta (0, -1)
Screenshot: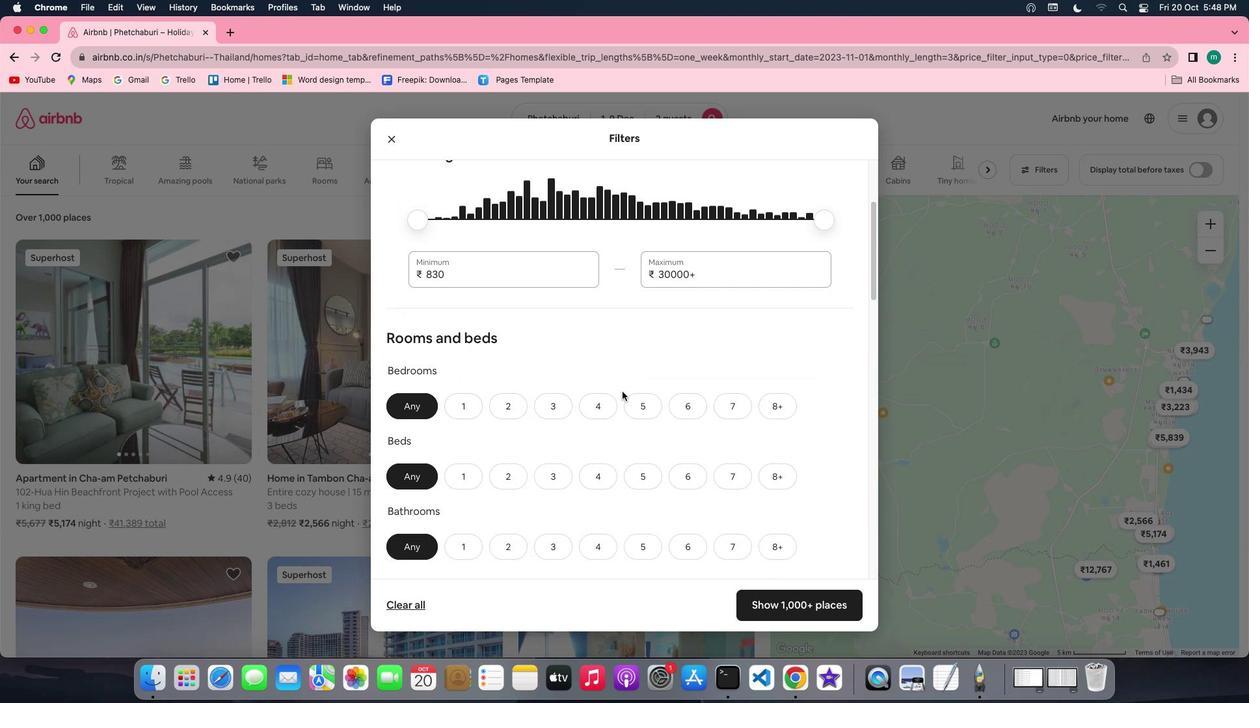 
Action: Mouse moved to (472, 368)
Screenshot: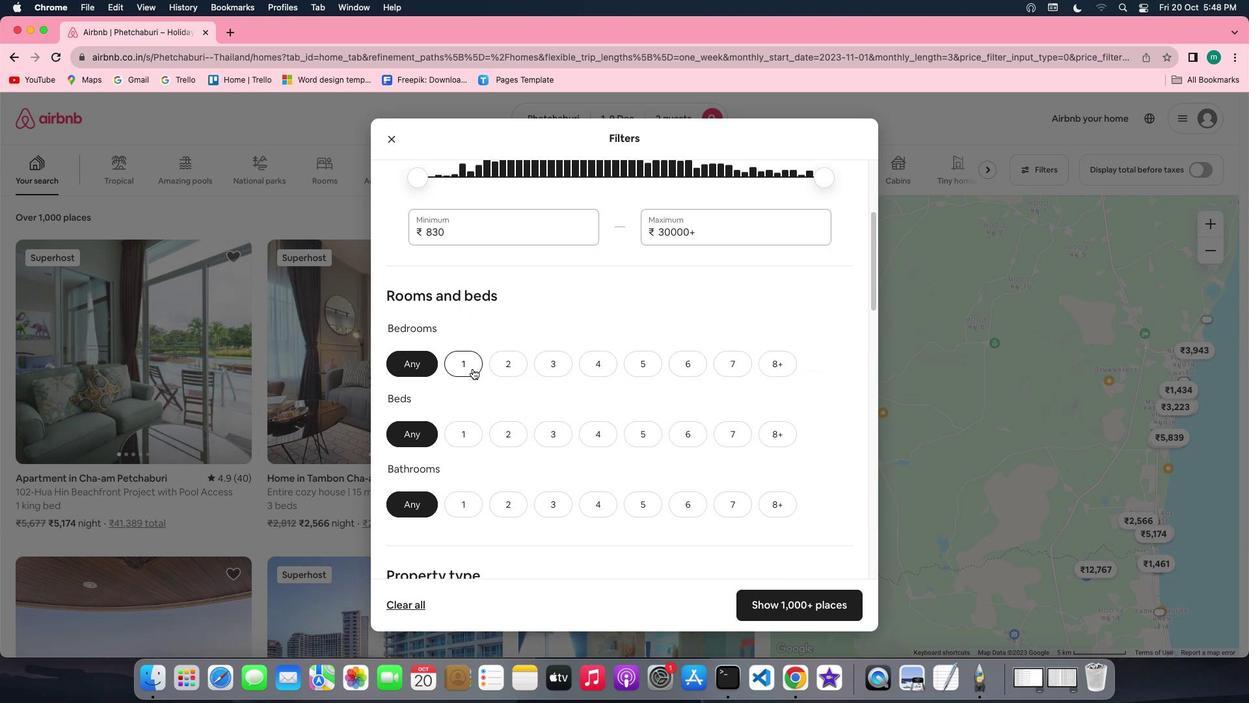 
Action: Mouse pressed left at (472, 368)
Screenshot: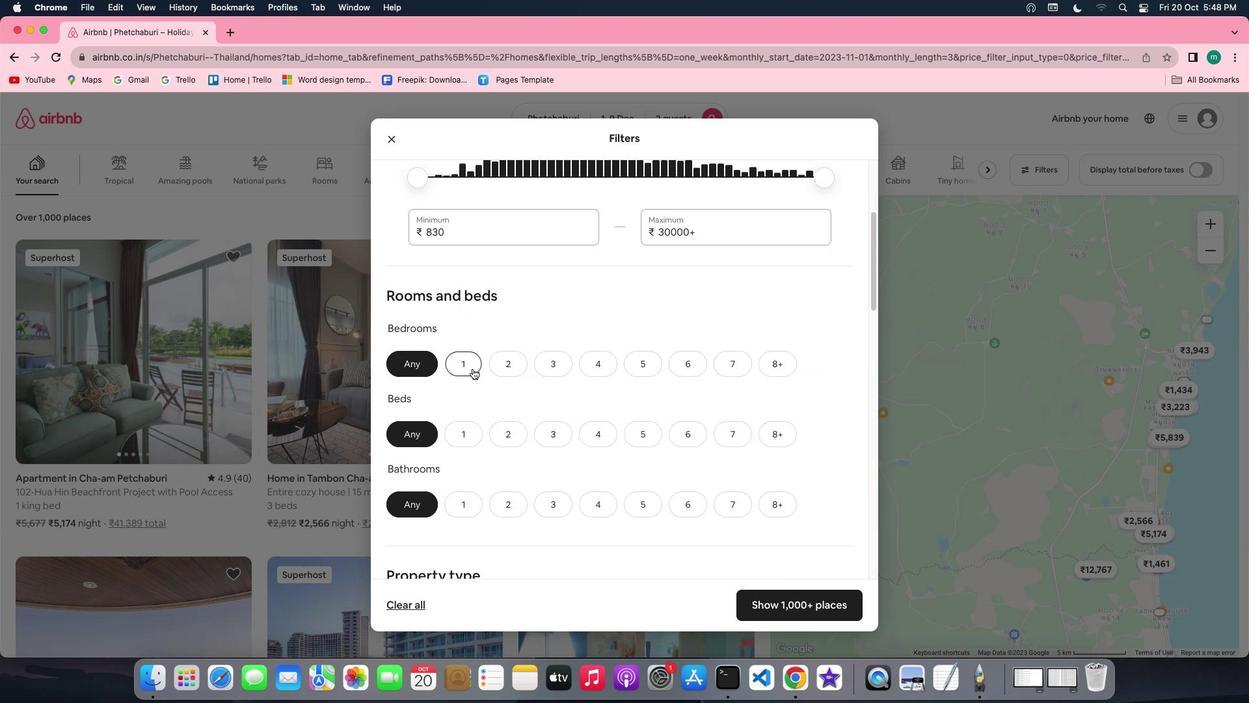 
Action: Mouse moved to (475, 435)
Screenshot: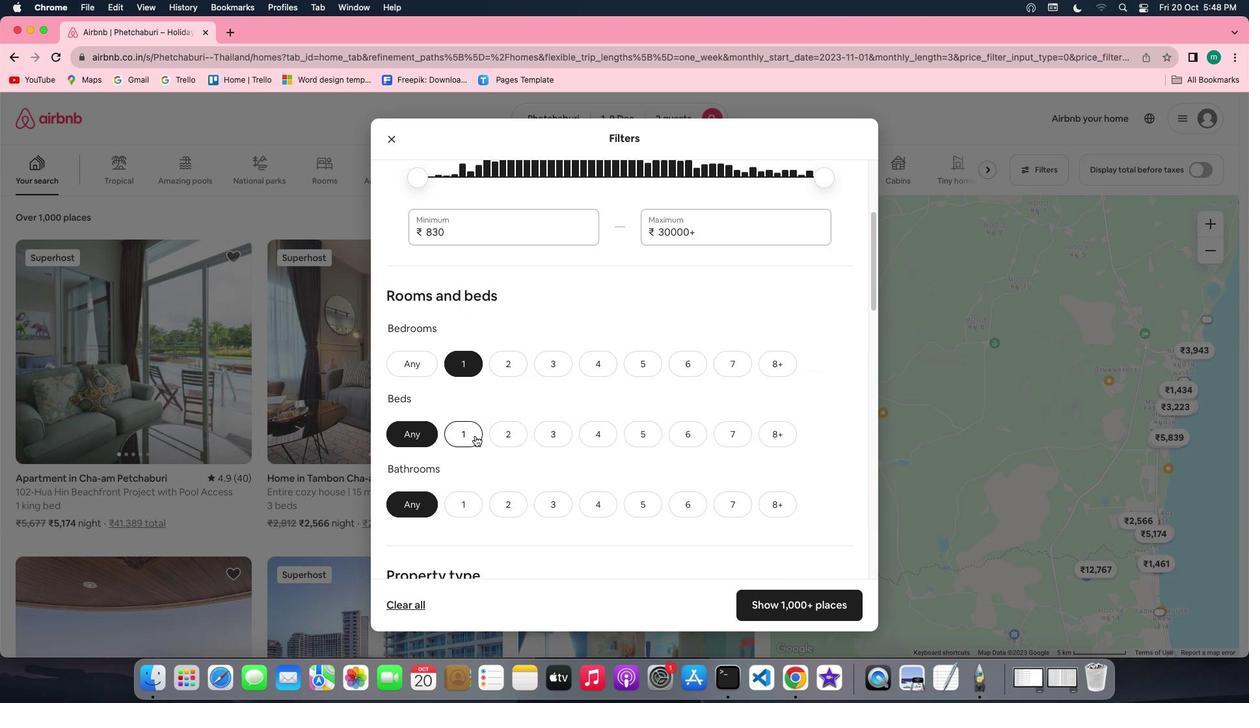 
Action: Mouse pressed left at (475, 435)
Screenshot: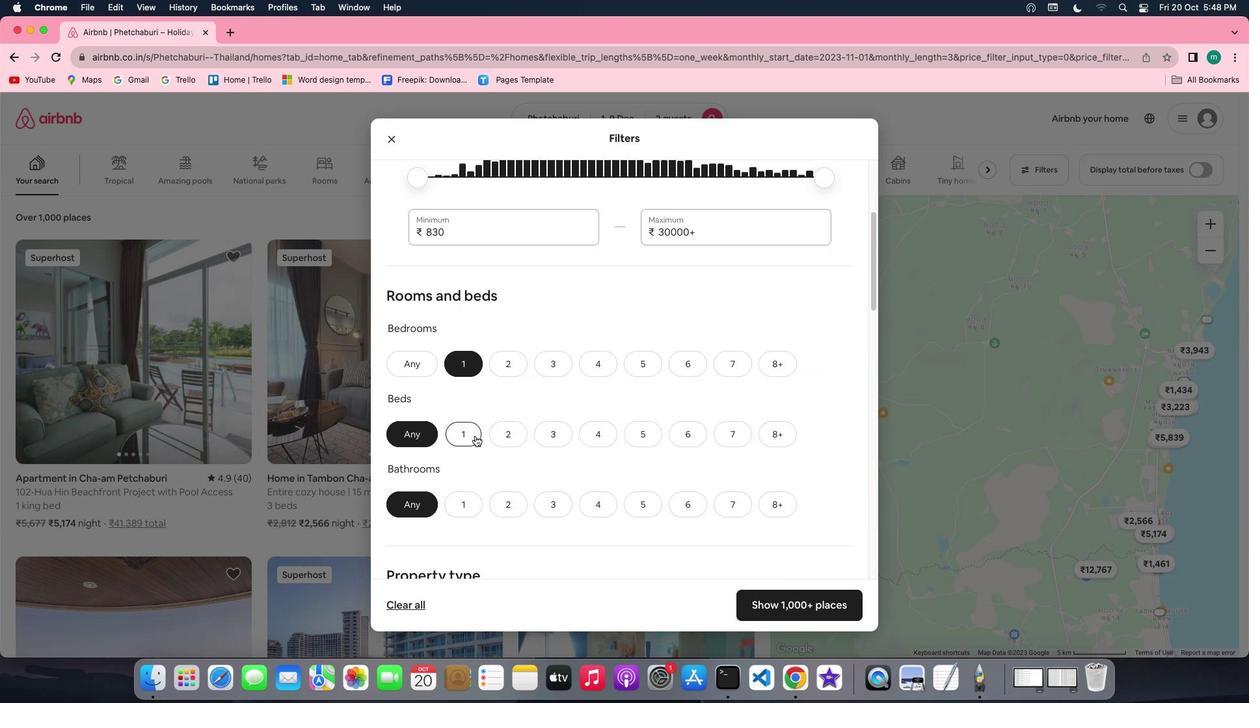 
Action: Mouse moved to (464, 499)
Screenshot: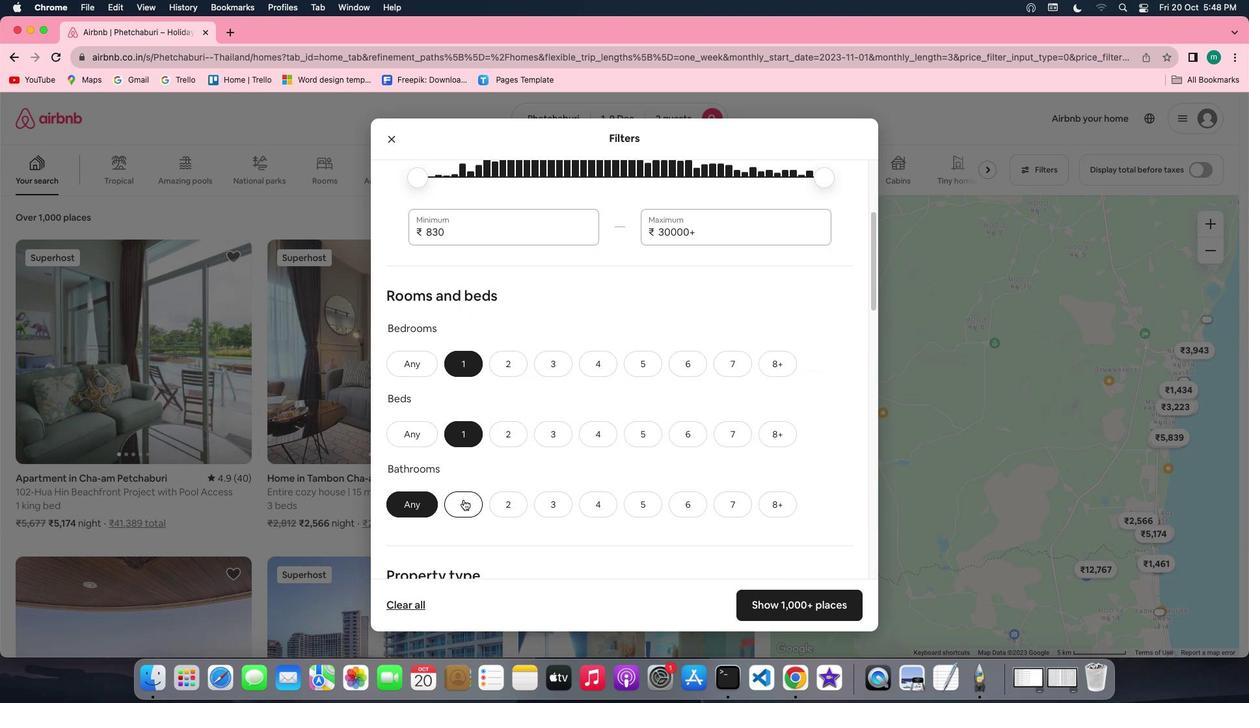 
Action: Mouse pressed left at (464, 499)
Screenshot: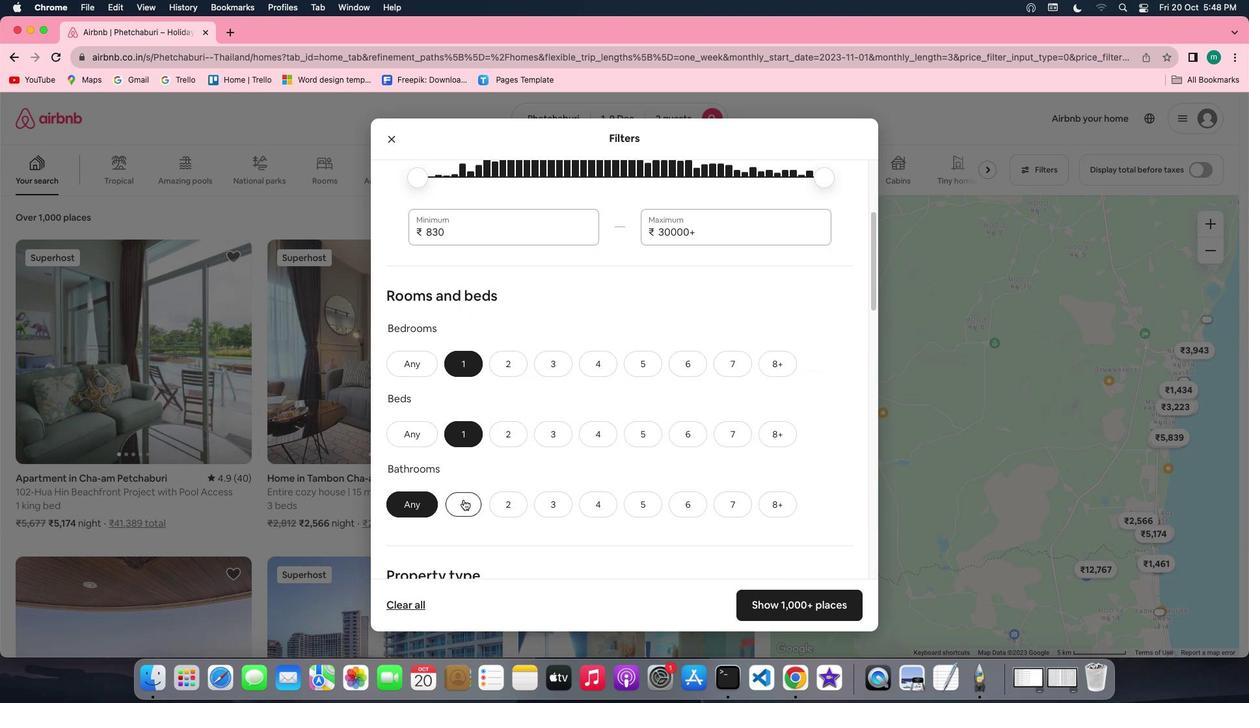 
Action: Mouse moved to (748, 466)
Screenshot: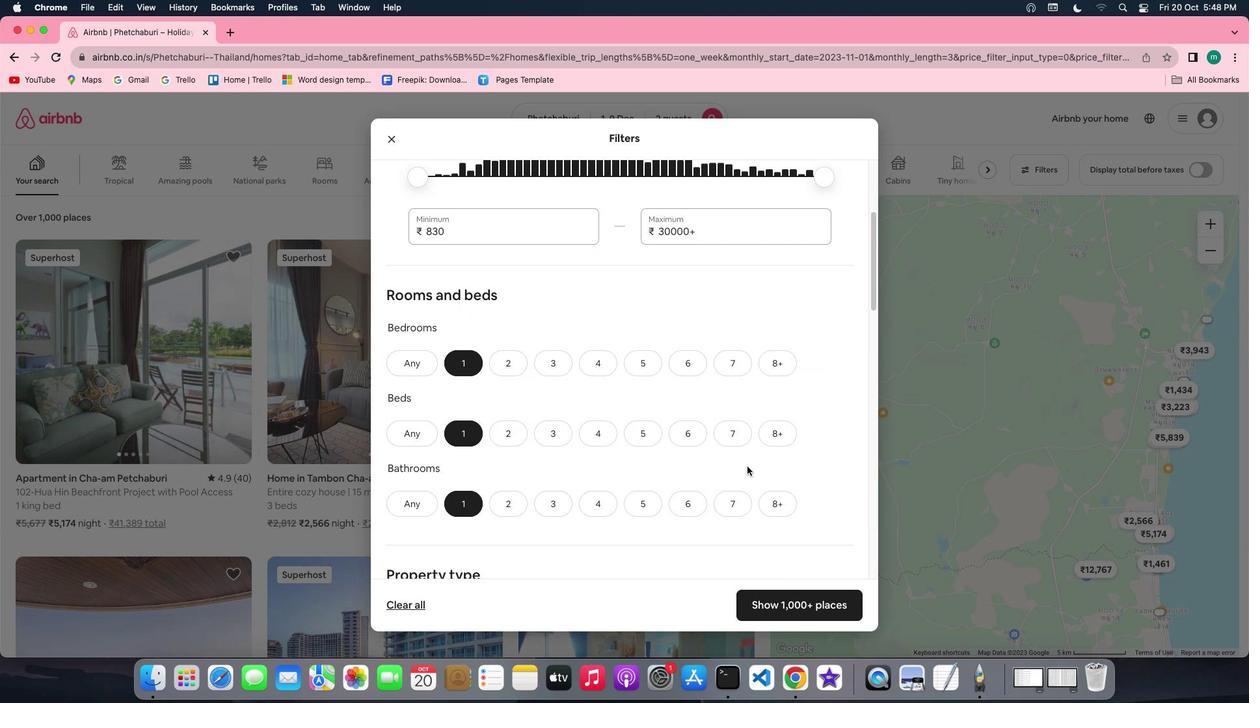 
Action: Mouse scrolled (748, 466) with delta (0, 0)
Screenshot: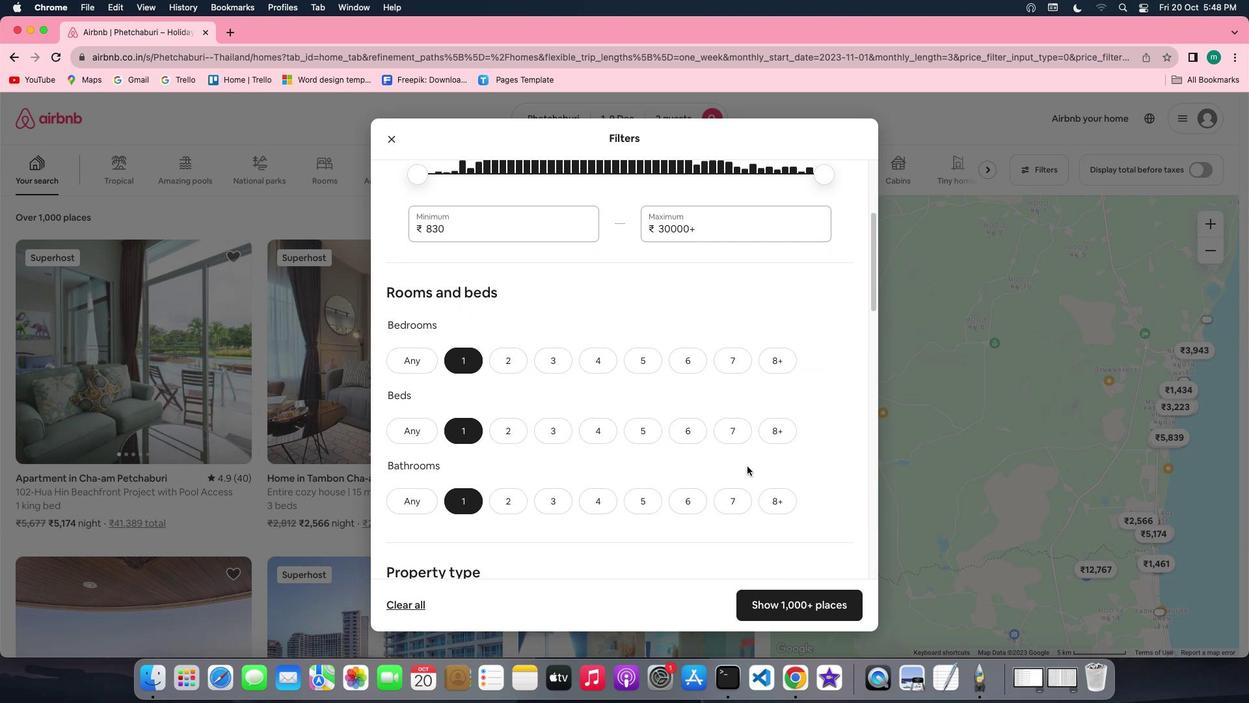 
Action: Mouse scrolled (748, 466) with delta (0, 0)
Screenshot: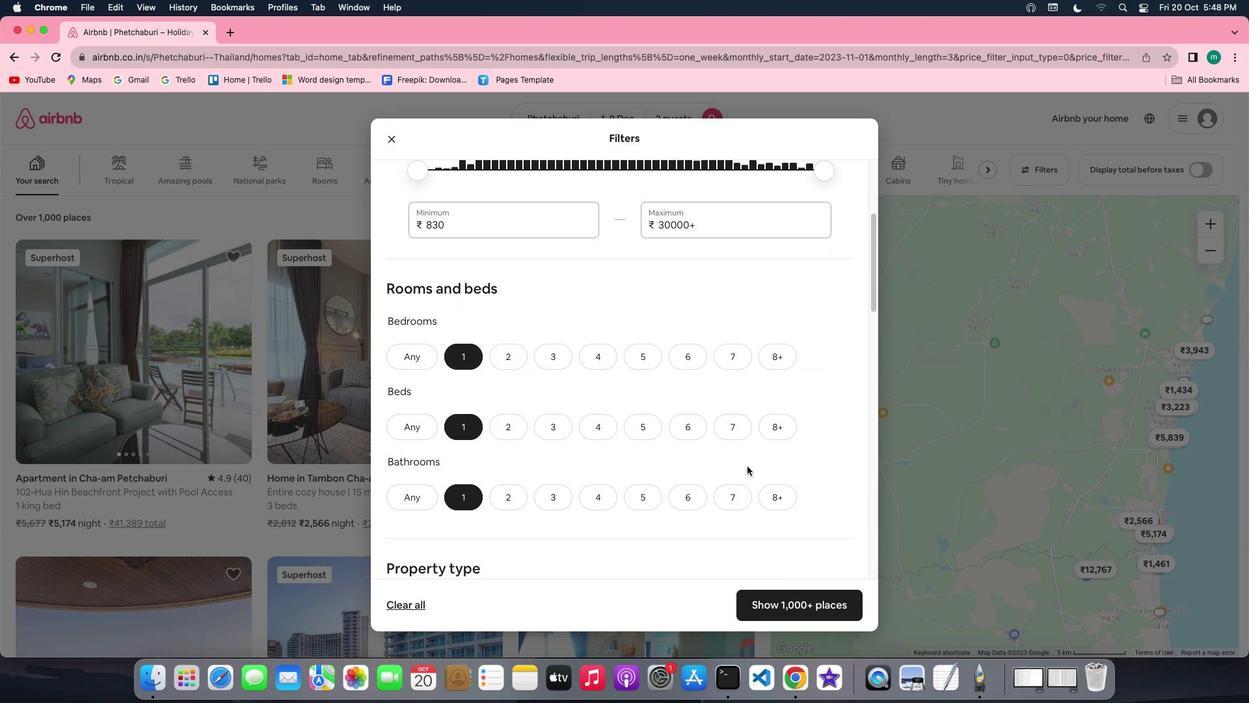 
Action: Mouse scrolled (748, 466) with delta (0, 0)
Screenshot: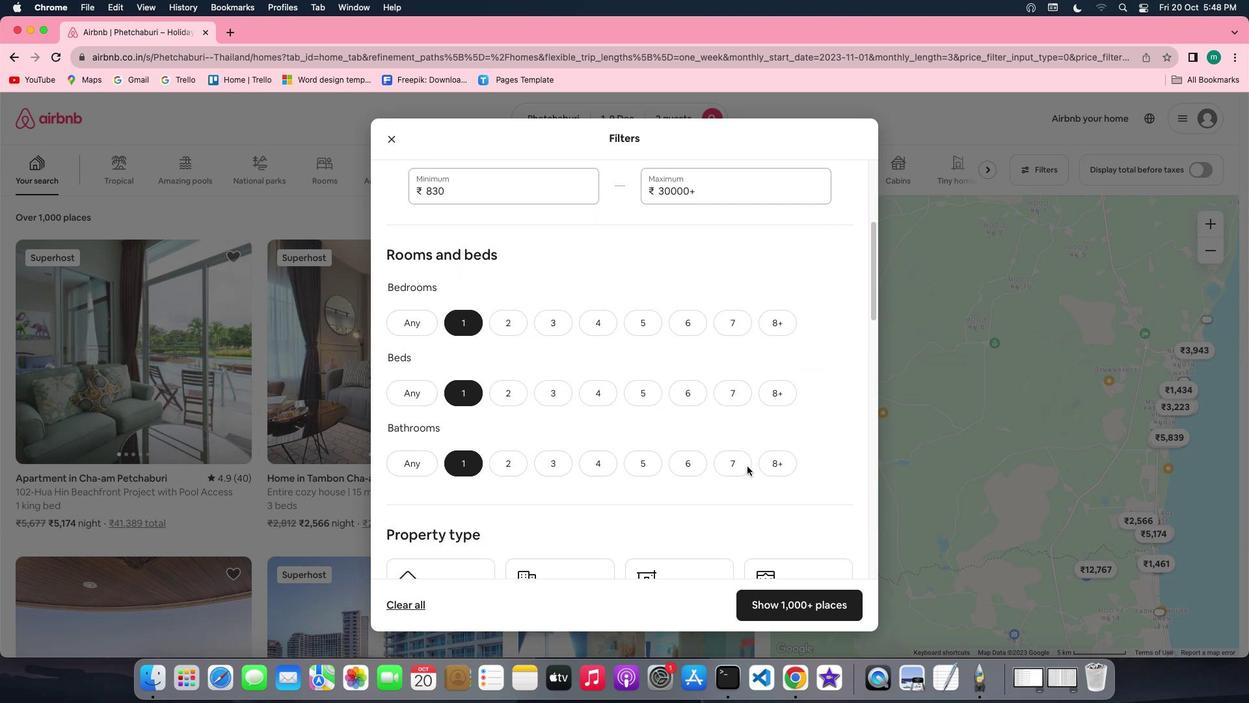 
Action: Mouse scrolled (748, 466) with delta (0, 0)
Screenshot: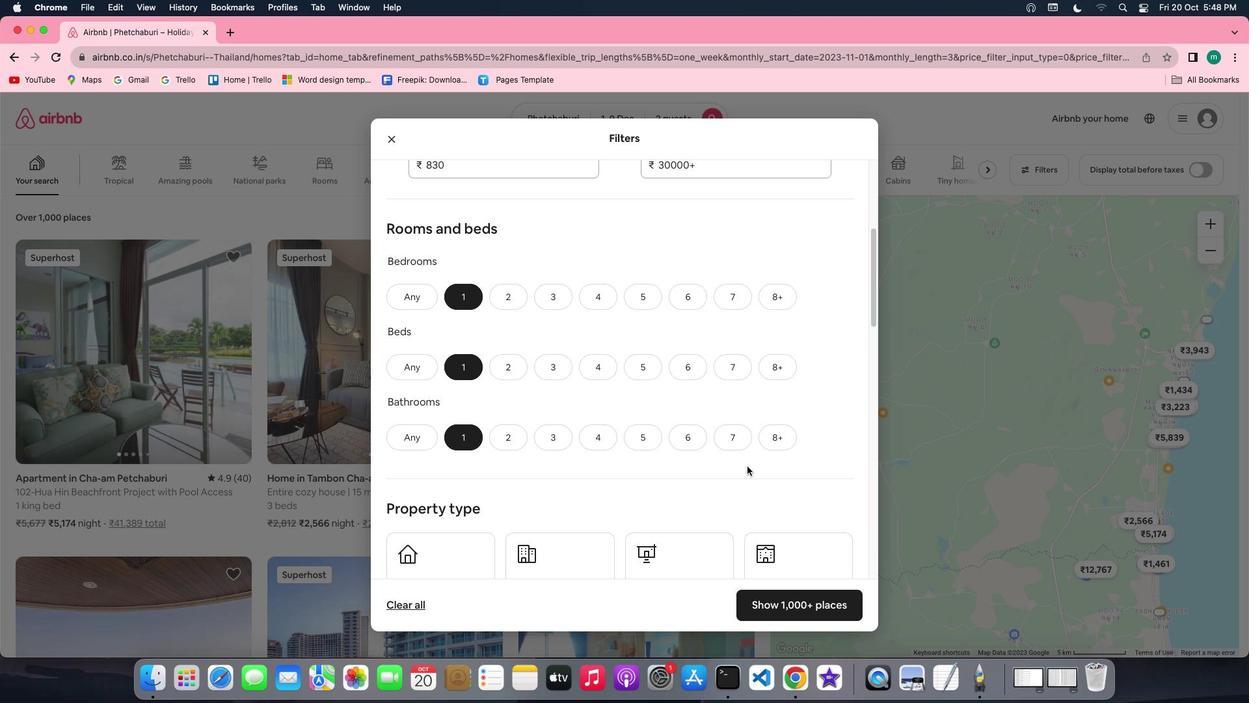
Action: Mouse scrolled (748, 466) with delta (0, 0)
Screenshot: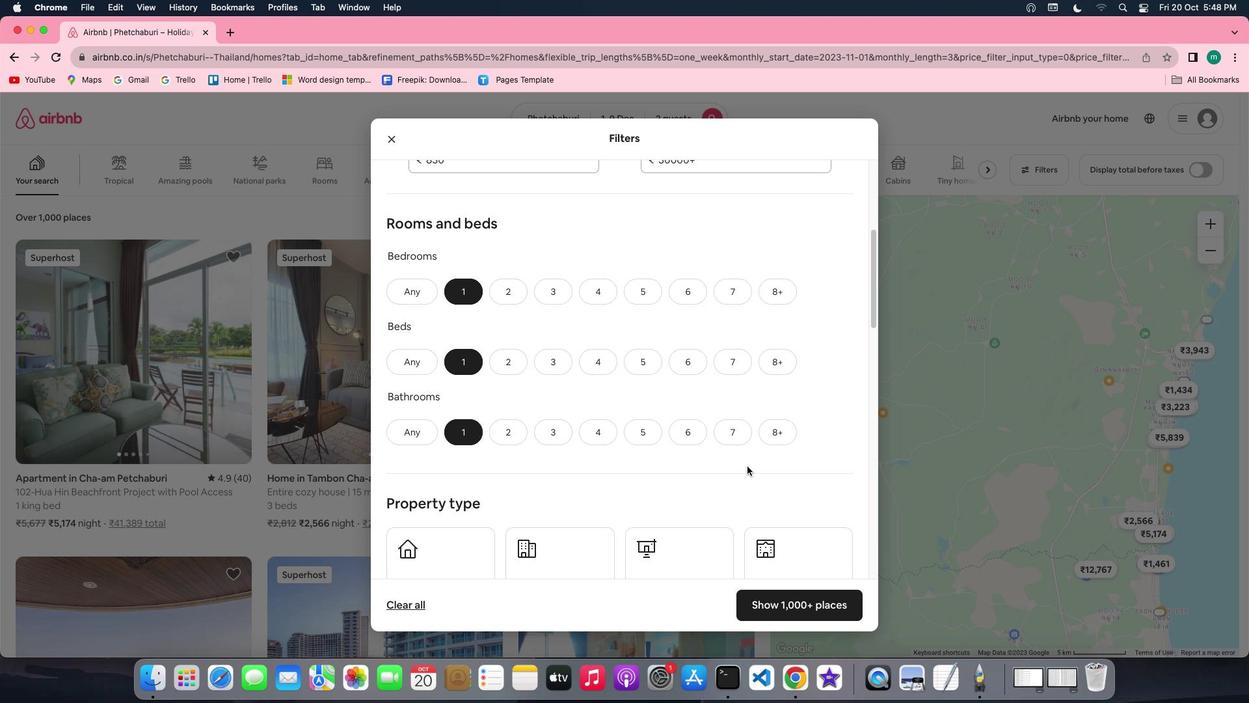 
Action: Mouse scrolled (748, 466) with delta (0, 0)
Screenshot: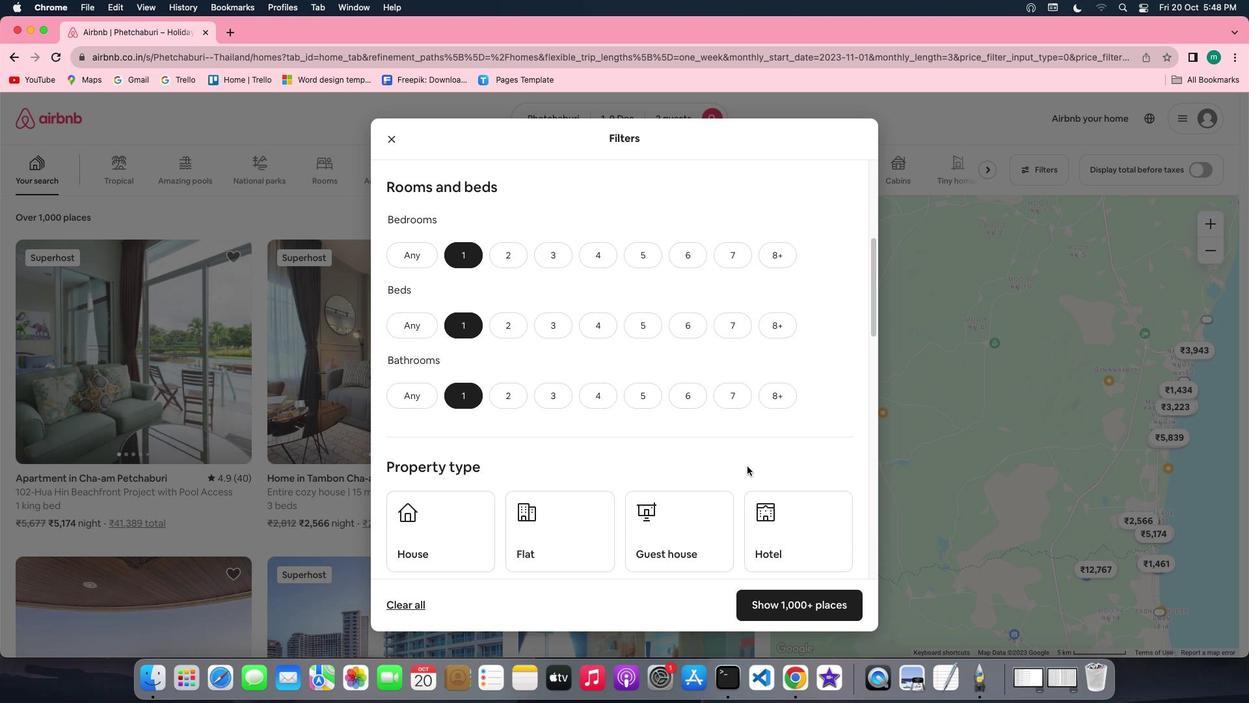
Action: Mouse scrolled (748, 466) with delta (0, 0)
Screenshot: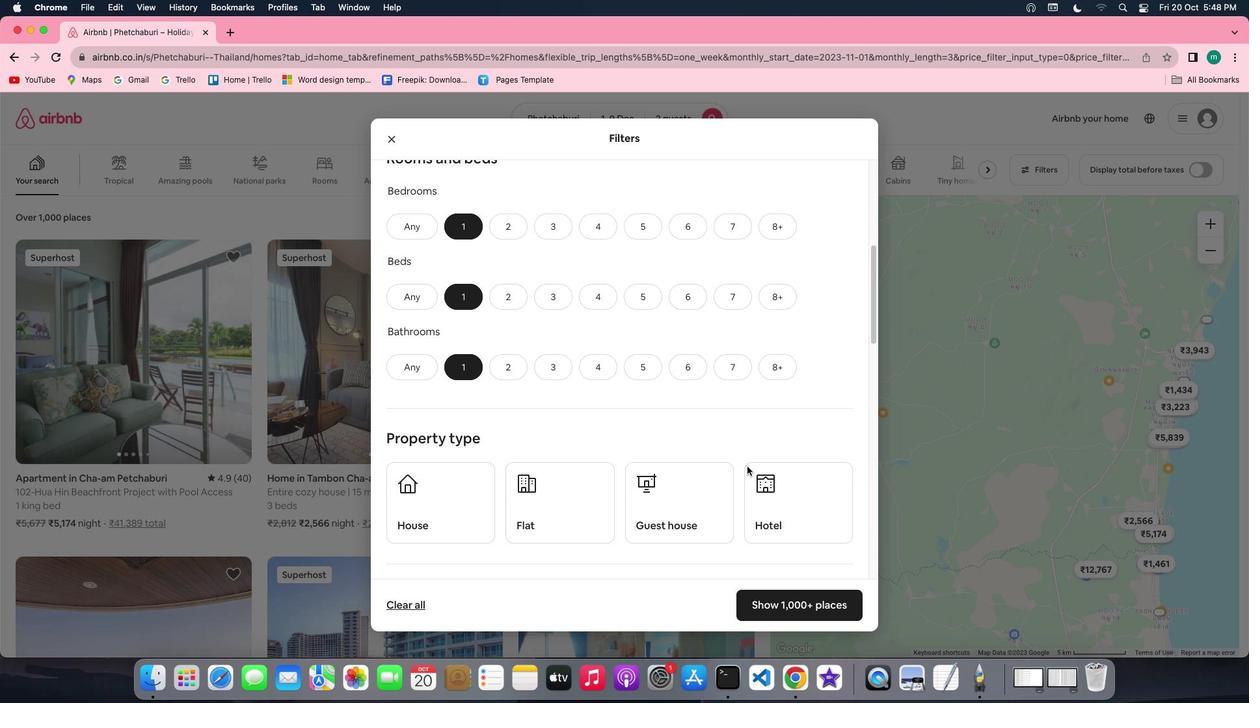
Action: Mouse scrolled (748, 466) with delta (0, 0)
Screenshot: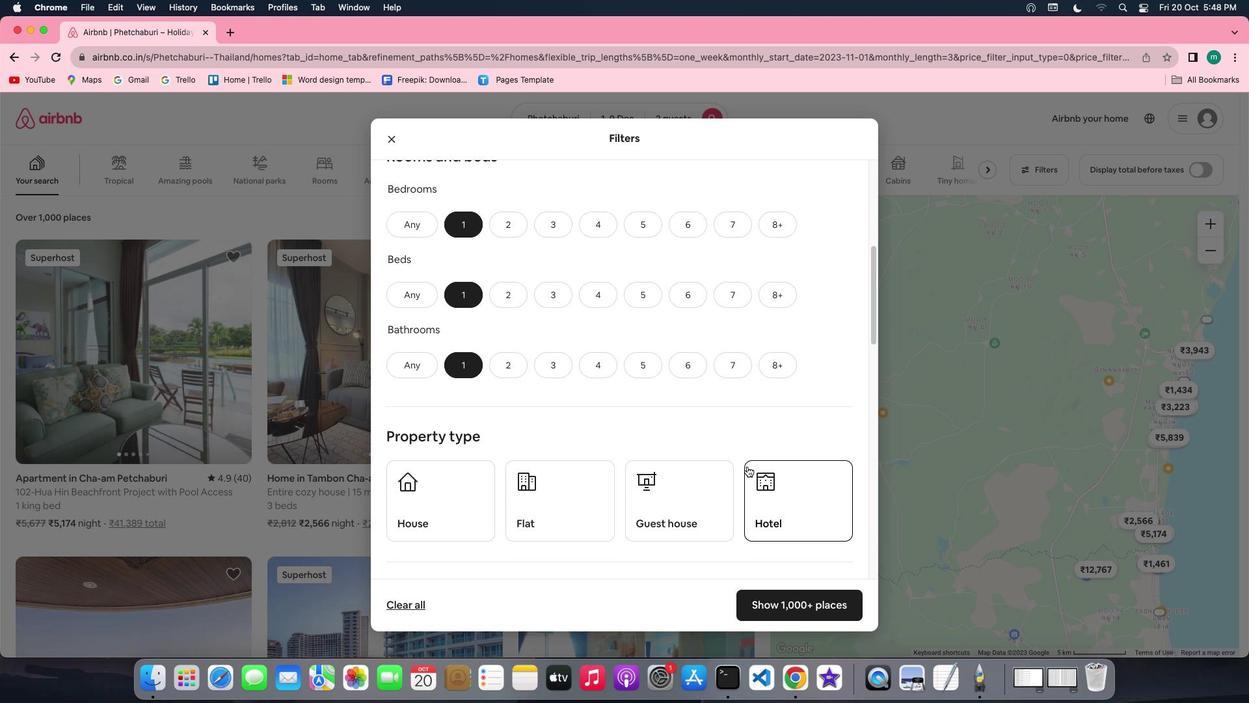 
Action: Mouse scrolled (748, 466) with delta (0, 0)
Screenshot: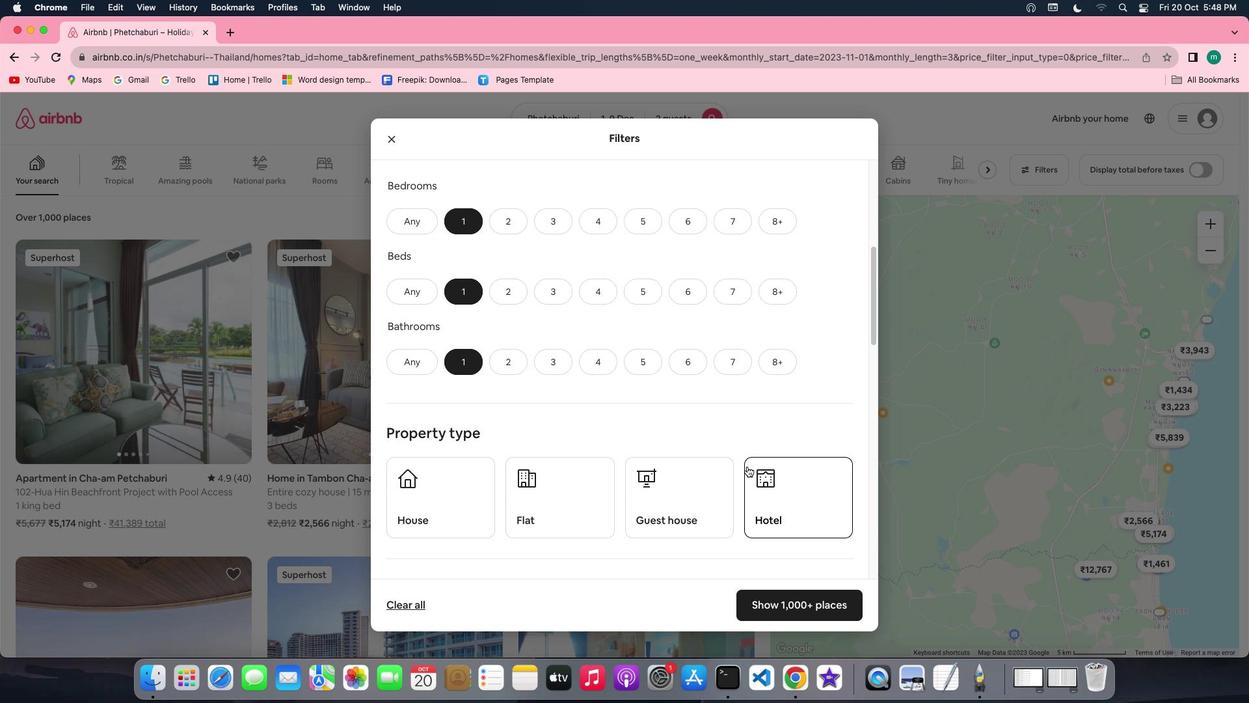 
Action: Mouse scrolled (748, 466) with delta (0, 0)
Screenshot: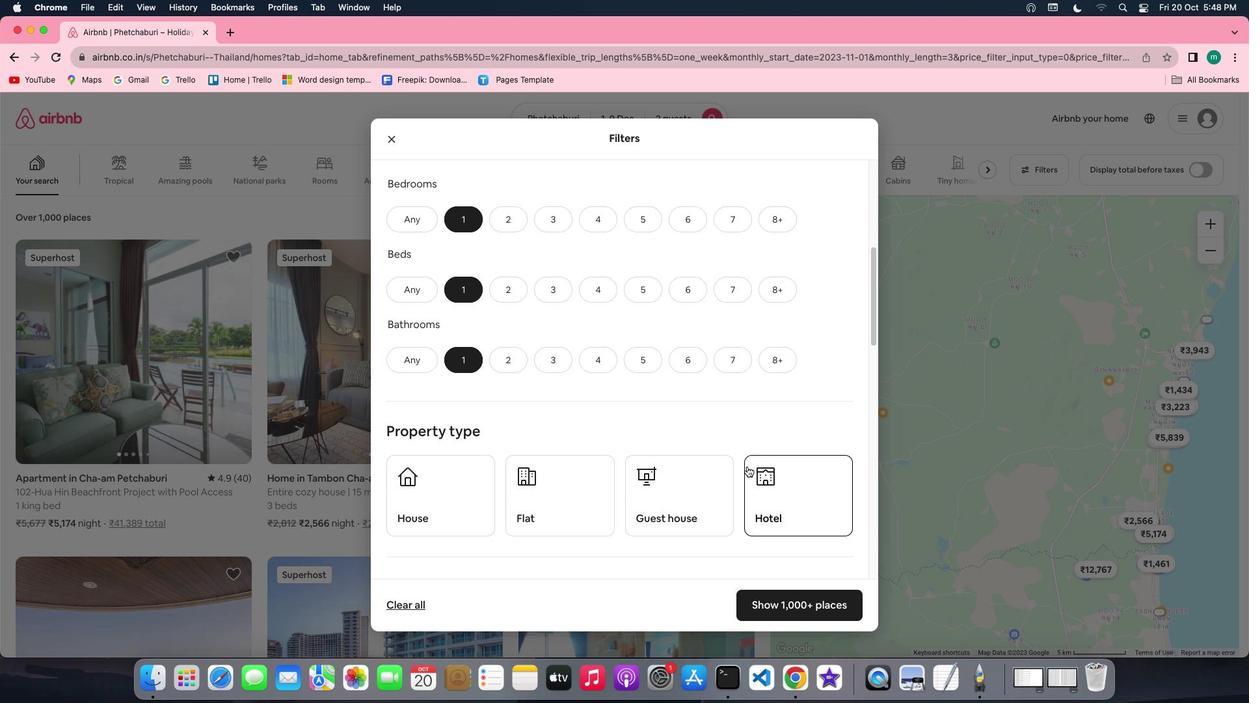 
Action: Mouse scrolled (748, 466) with delta (0, 0)
Screenshot: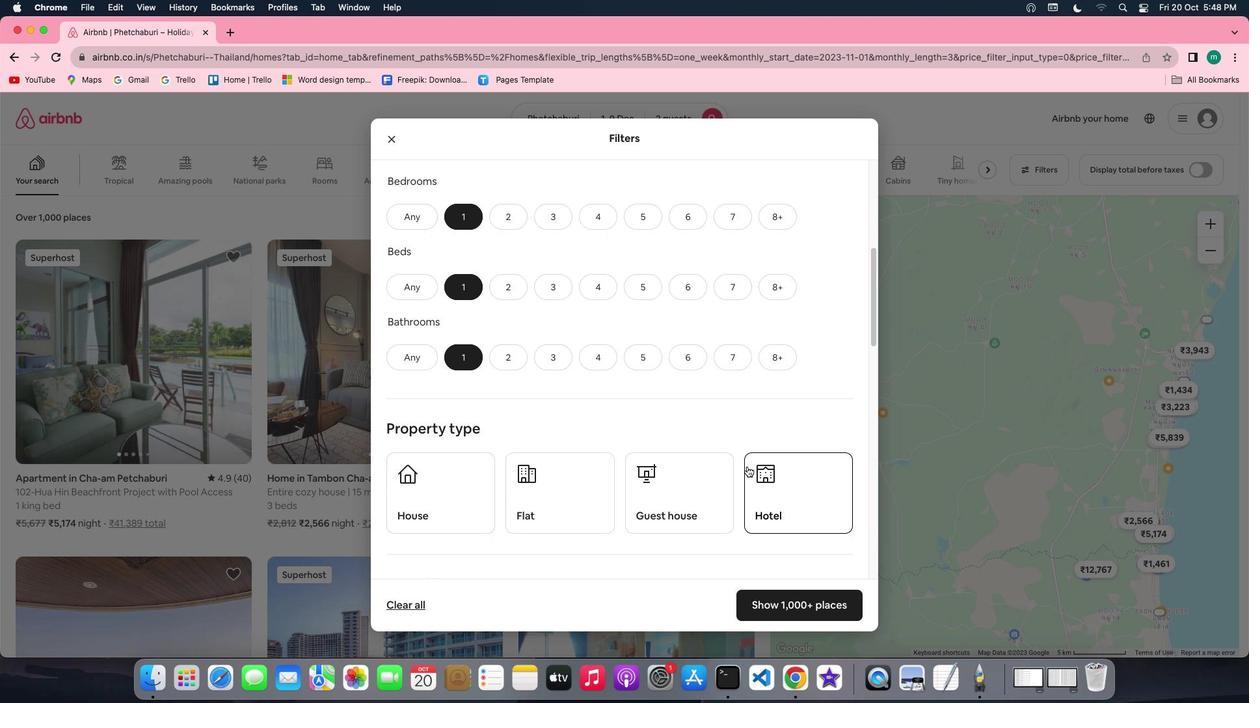 
Action: Mouse scrolled (748, 466) with delta (0, 0)
Screenshot: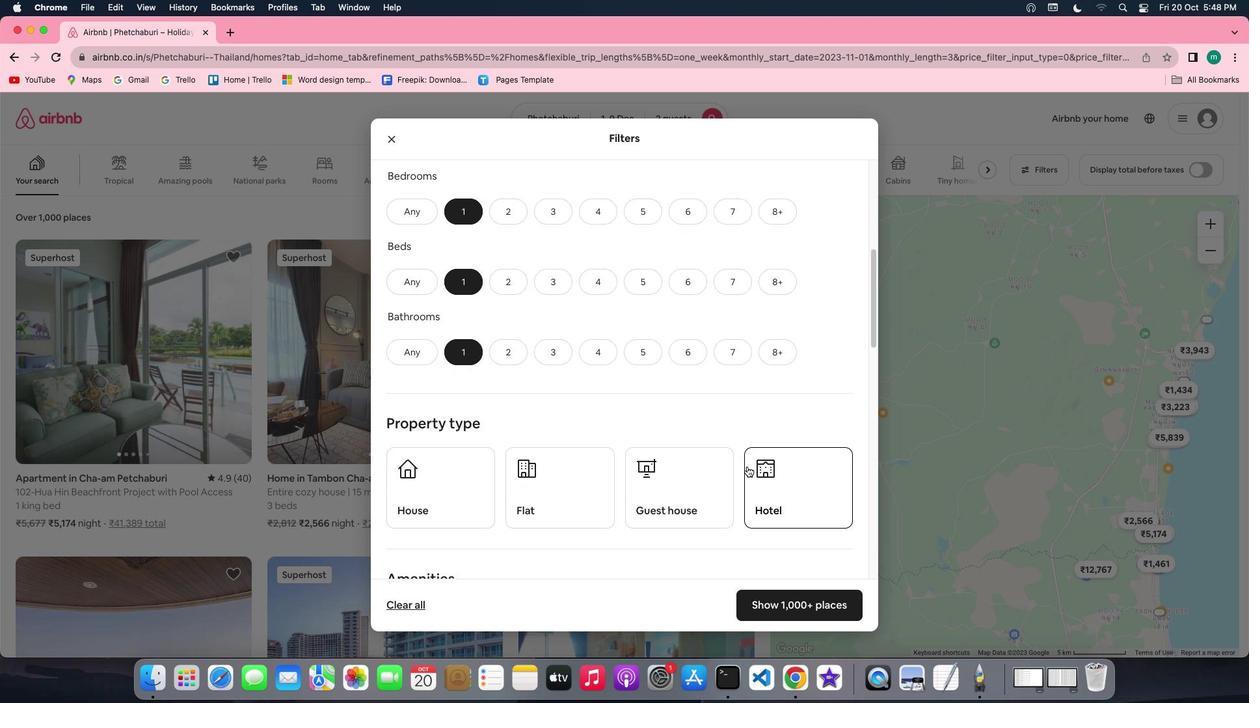 
Action: Mouse scrolled (748, 466) with delta (0, 0)
Screenshot: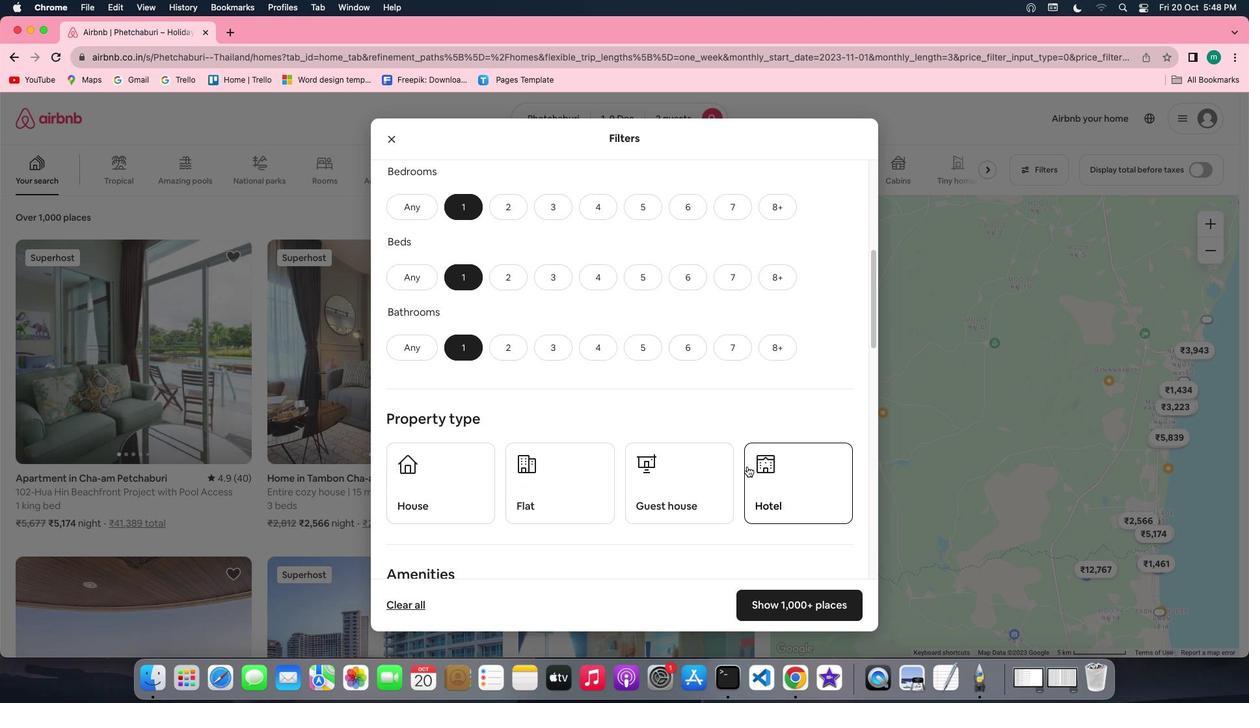
Action: Mouse scrolled (748, 466) with delta (0, 0)
Screenshot: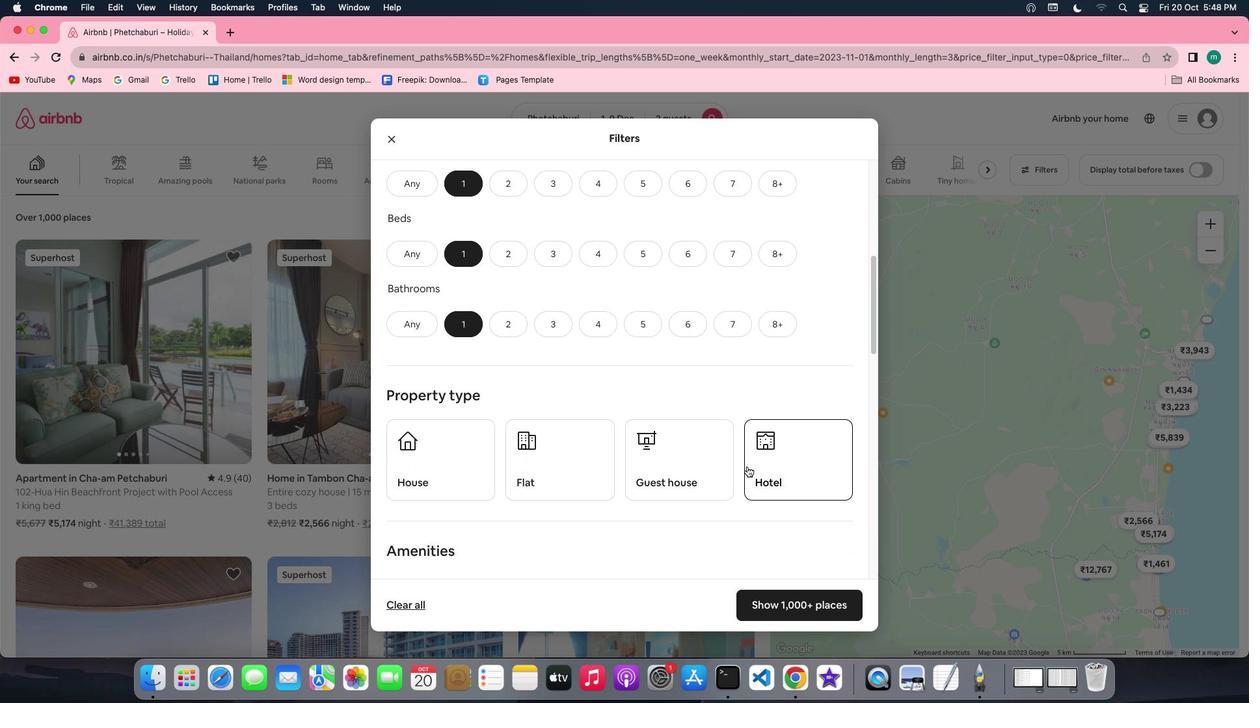 
Action: Mouse moved to (445, 420)
Screenshot: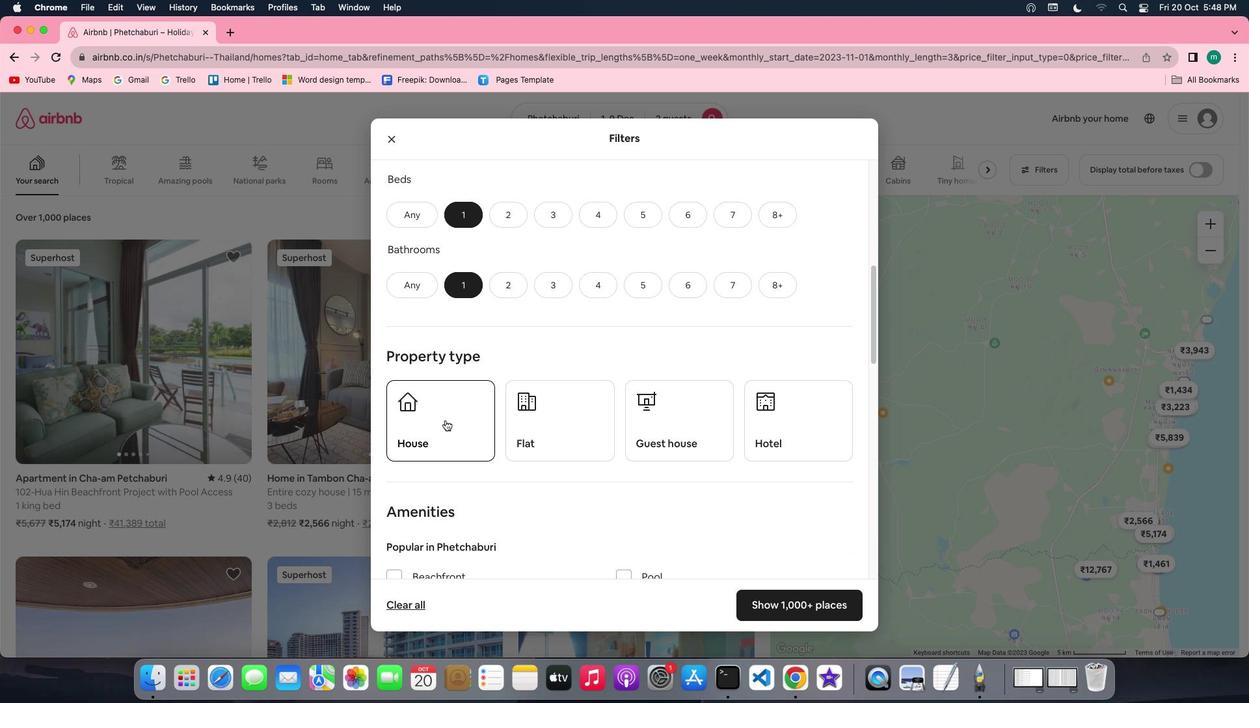 
Action: Mouse pressed left at (445, 420)
Screenshot: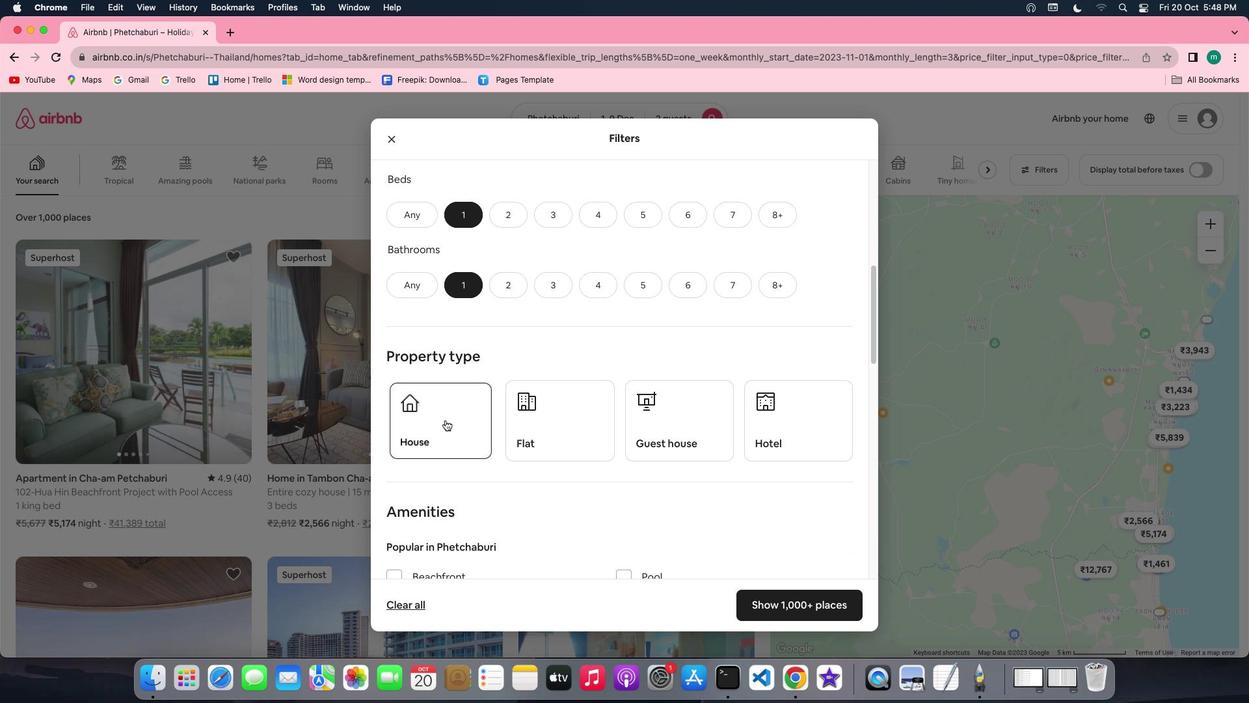 
Action: Mouse moved to (741, 438)
Screenshot: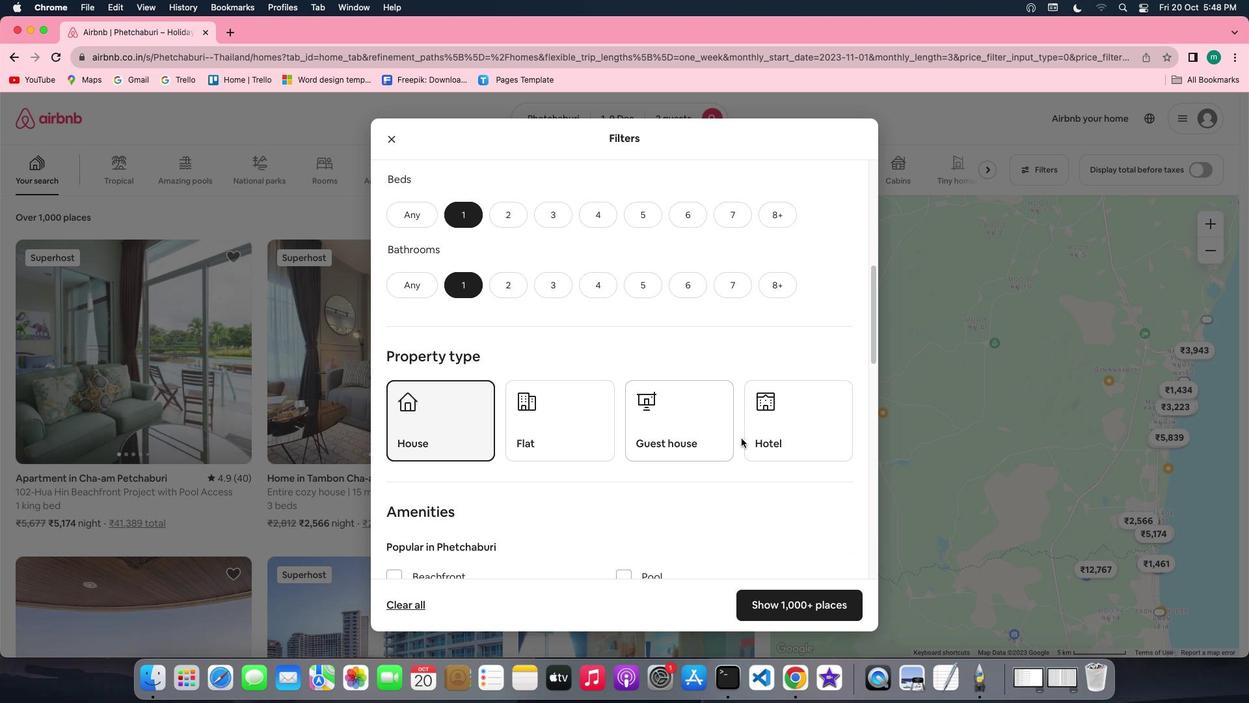 
Action: Mouse scrolled (741, 438) with delta (0, 0)
Screenshot: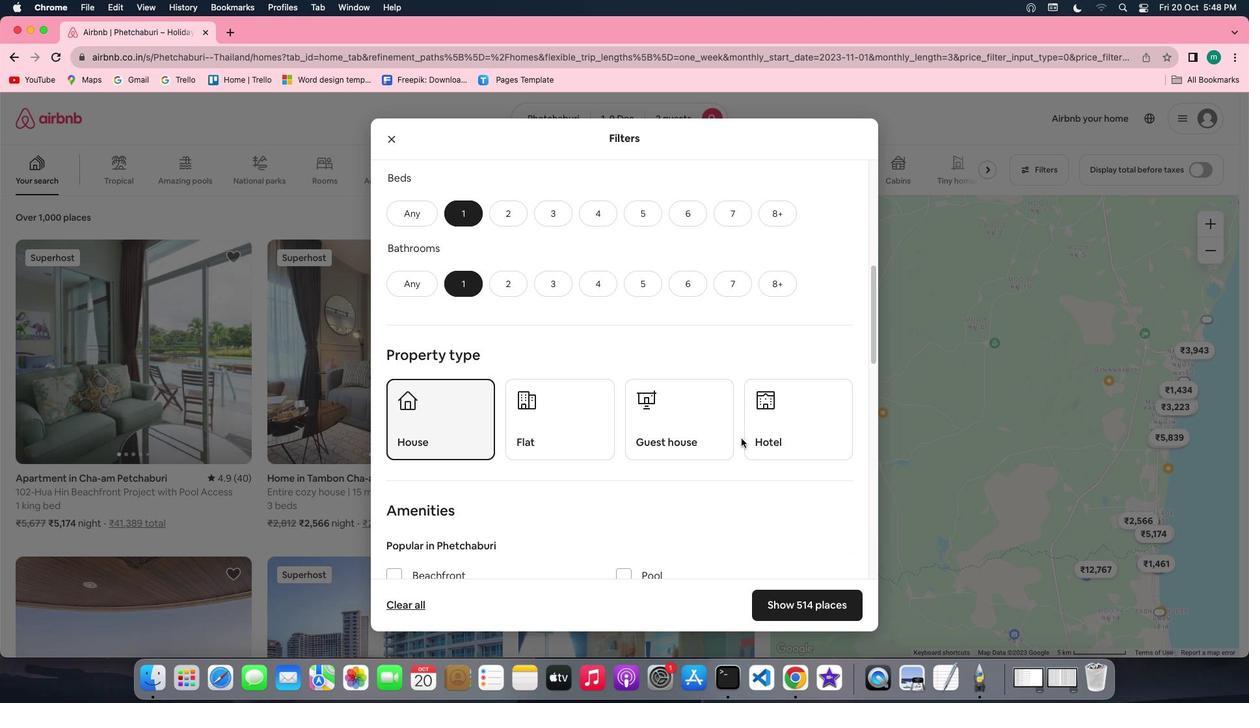 
Action: Mouse scrolled (741, 438) with delta (0, 0)
Screenshot: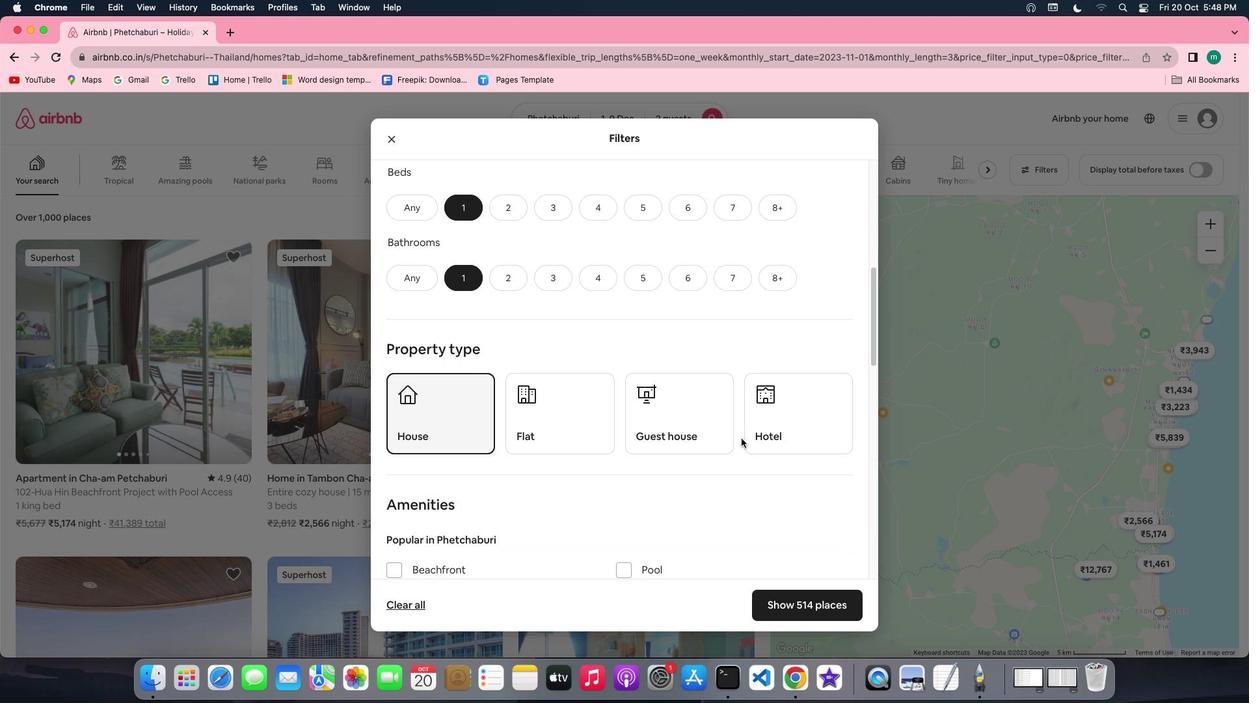 
Action: Mouse scrolled (741, 438) with delta (0, 0)
Screenshot: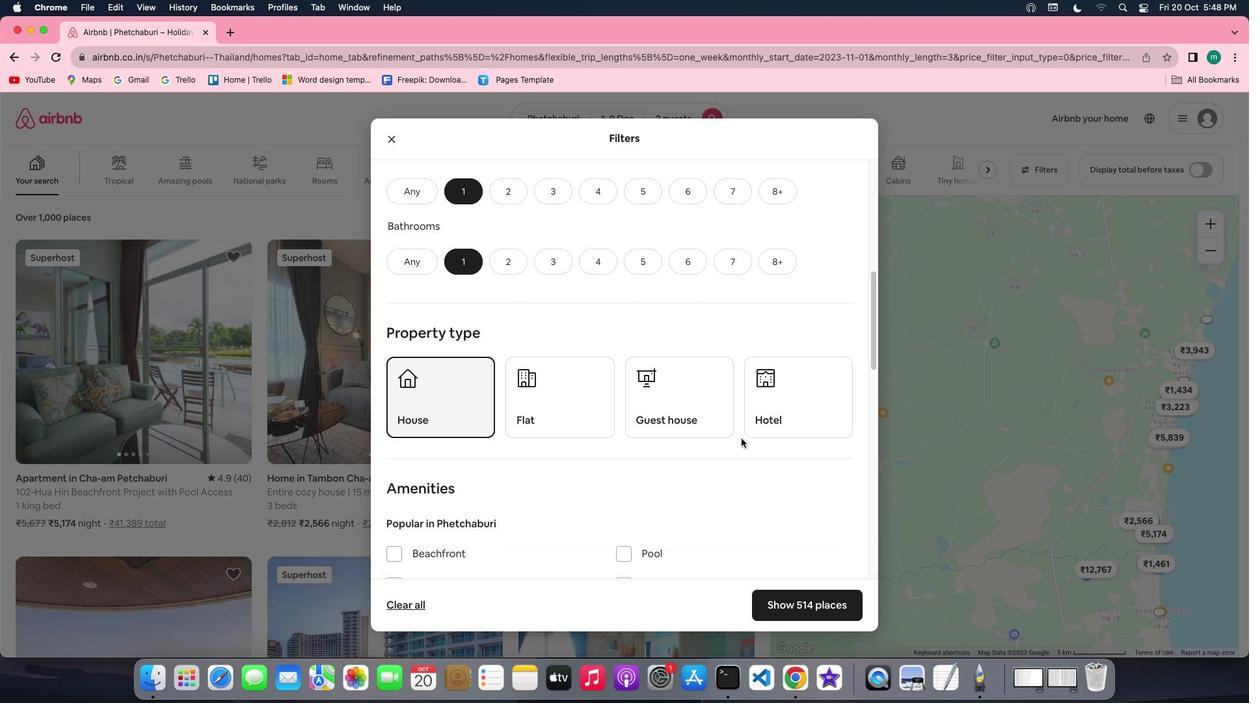 
Action: Mouse scrolled (741, 438) with delta (0, 0)
Screenshot: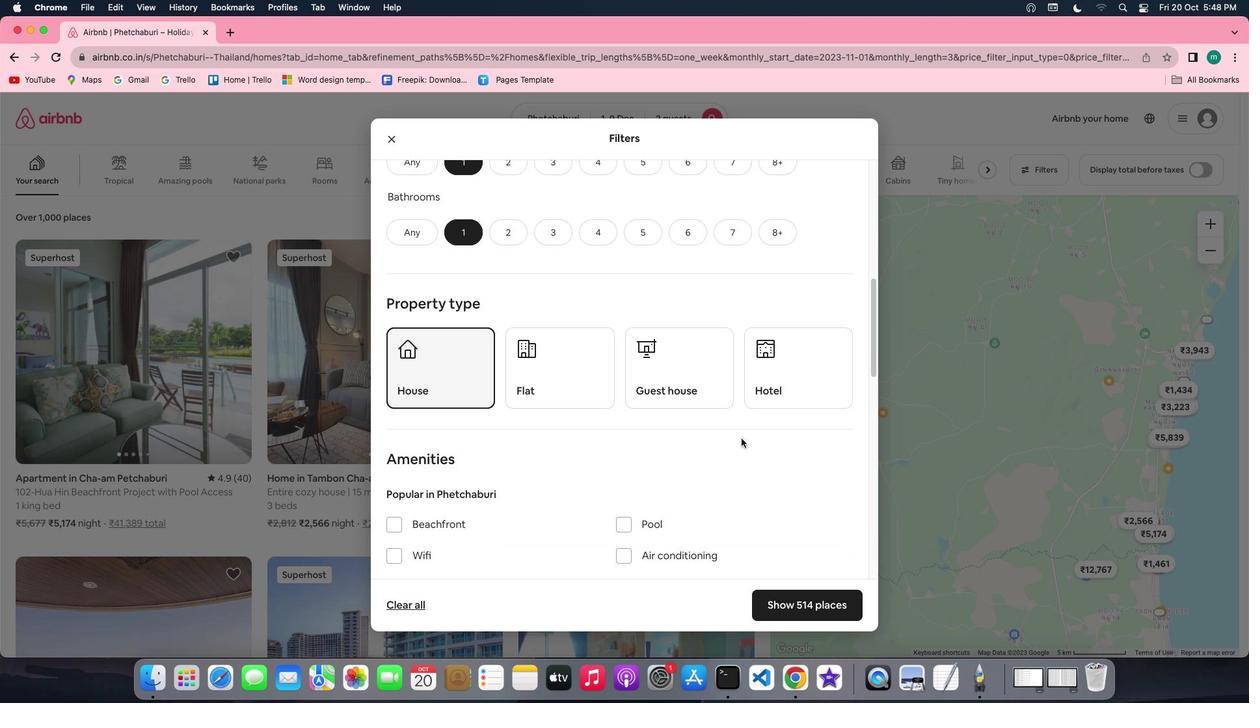 
Action: Mouse scrolled (741, 438) with delta (0, 0)
Screenshot: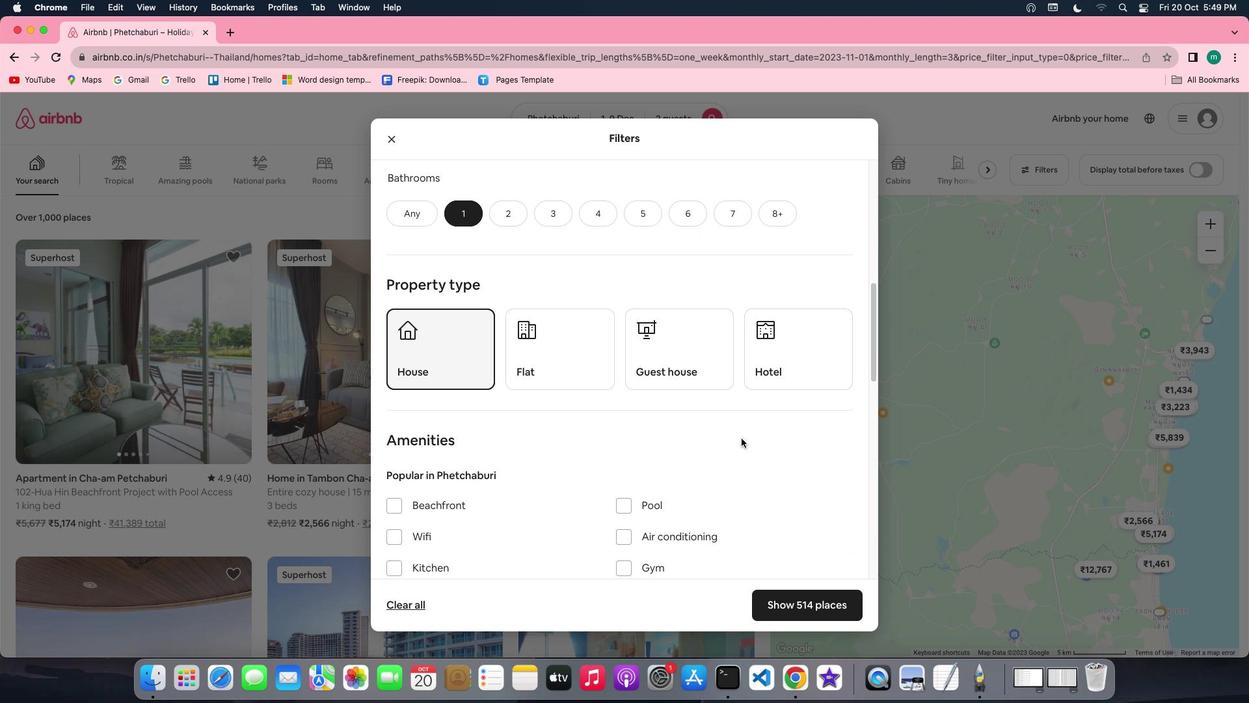 
Action: Mouse scrolled (741, 438) with delta (0, 0)
Screenshot: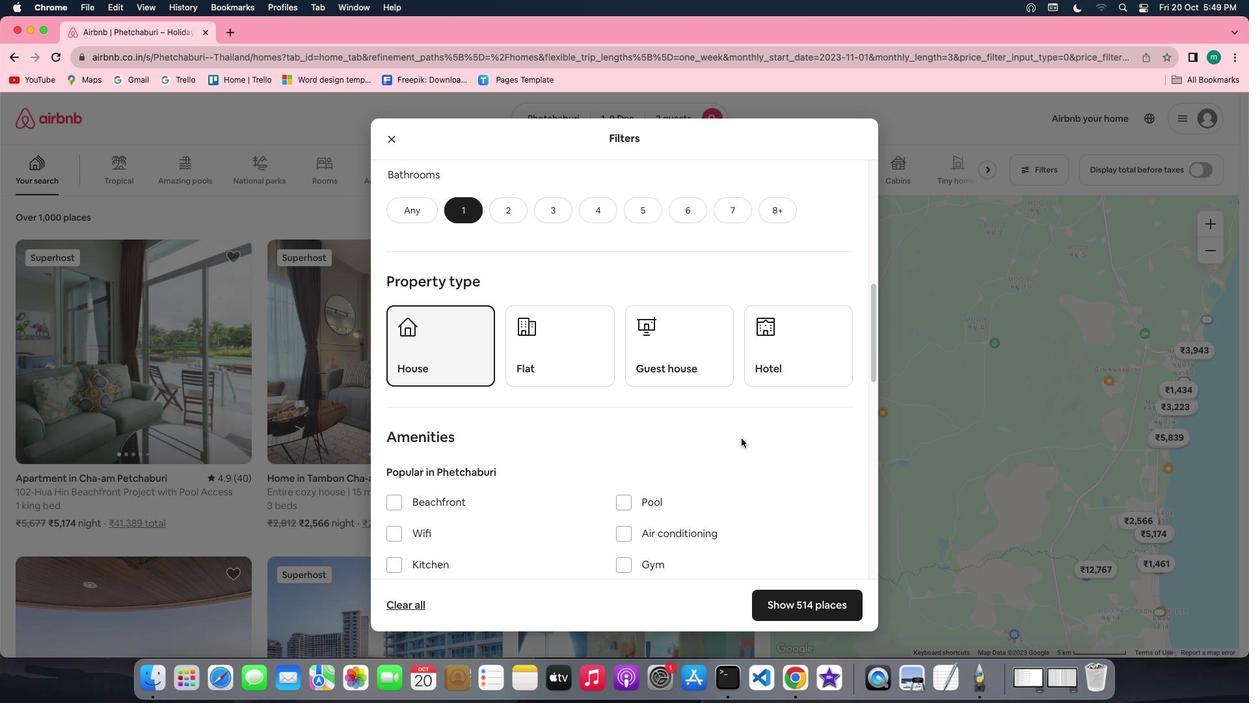 
Action: Mouse scrolled (741, 438) with delta (0, 0)
Screenshot: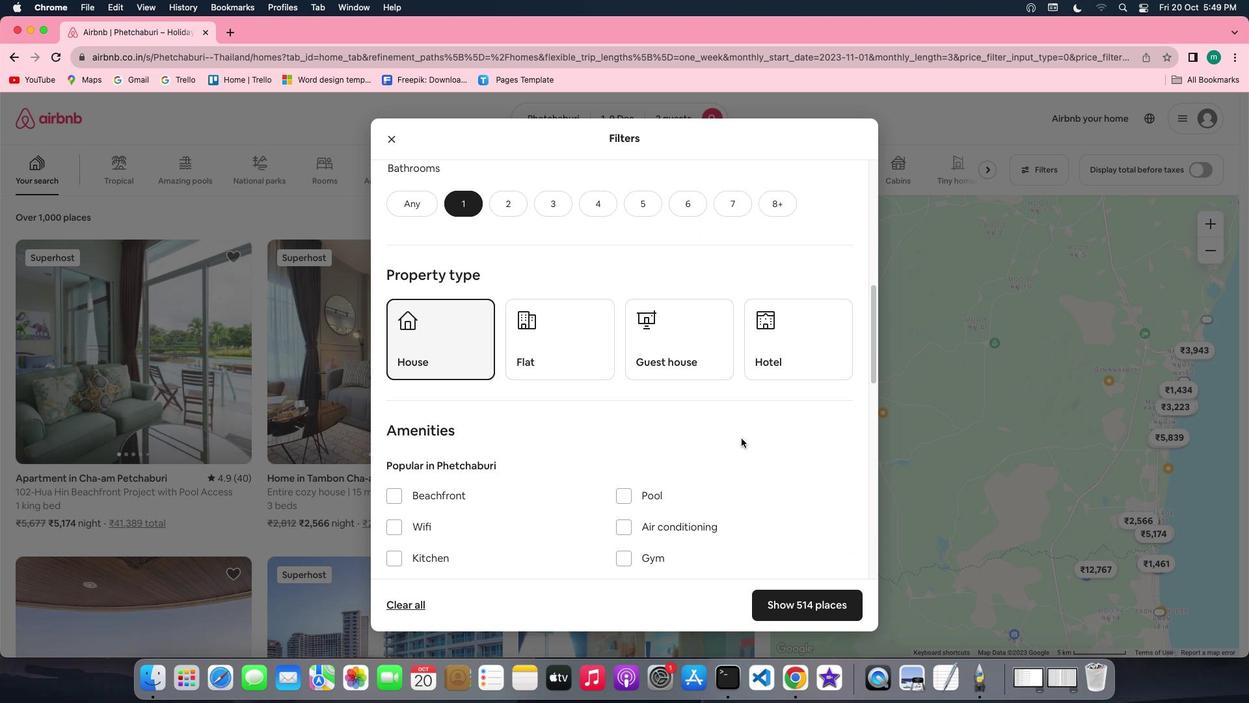 
Action: Mouse scrolled (741, 438) with delta (0, 0)
Screenshot: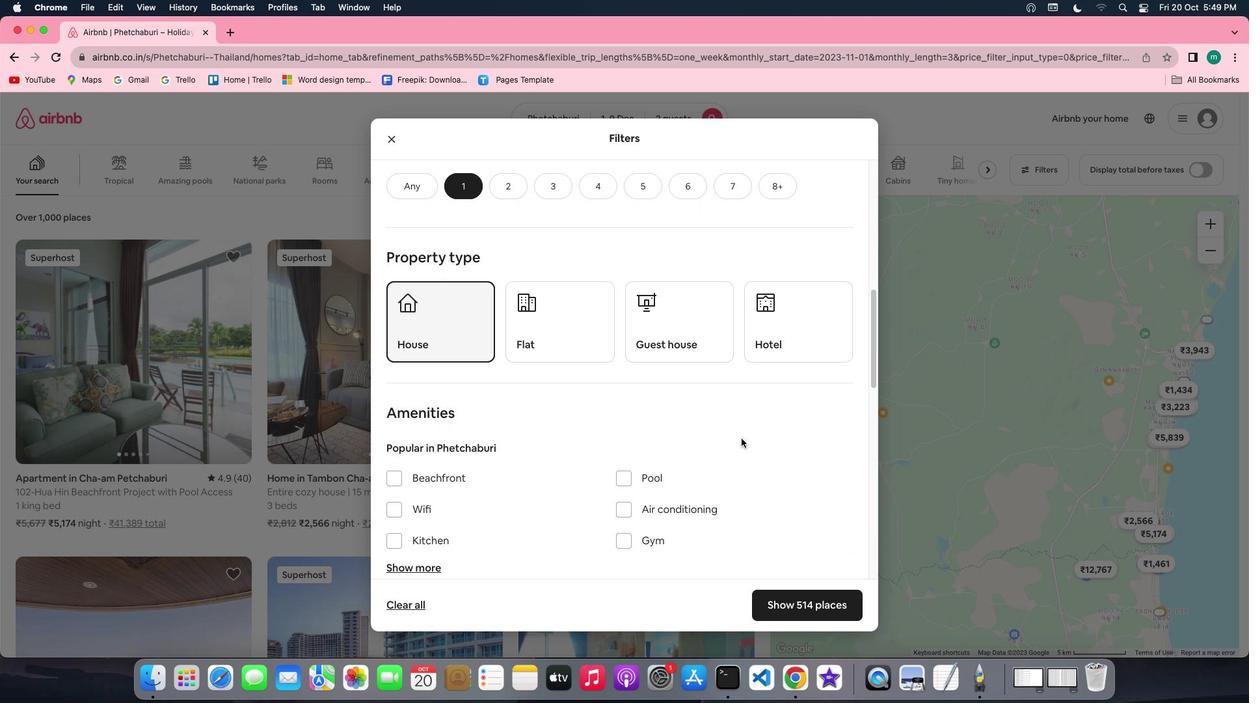 
Action: Mouse scrolled (741, 438) with delta (0, 0)
Screenshot: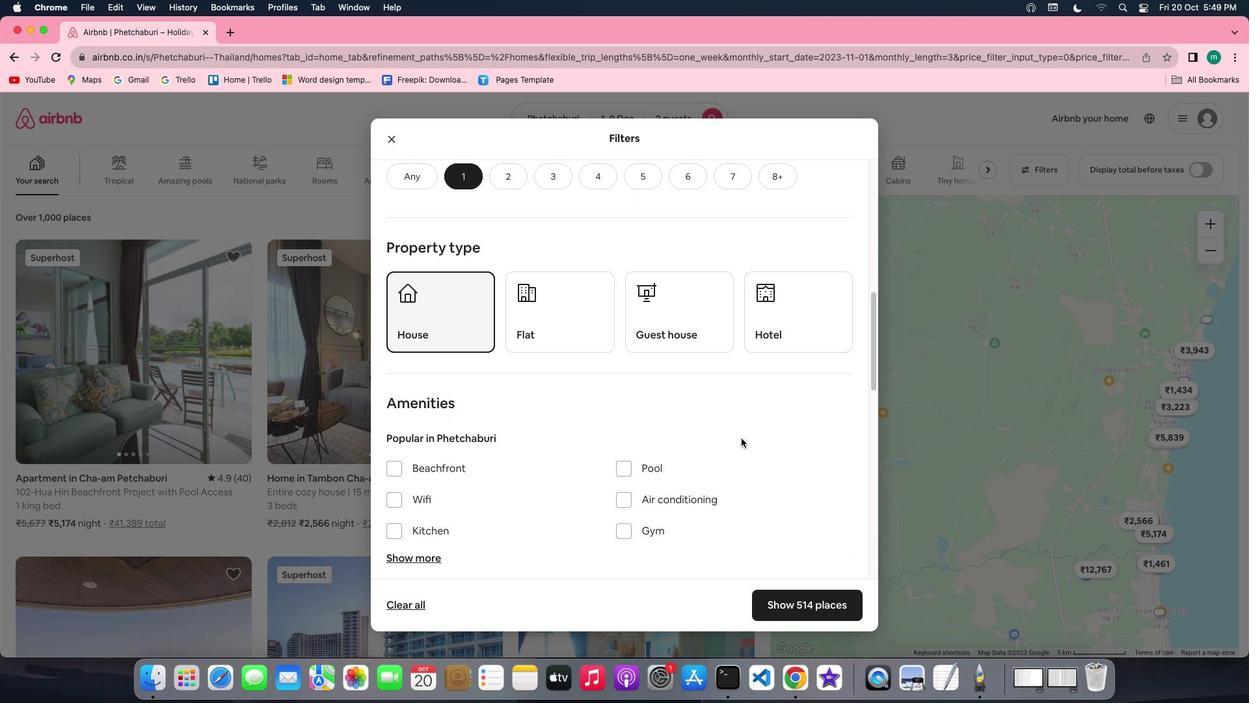 
Action: Mouse scrolled (741, 438) with delta (0, 0)
Screenshot: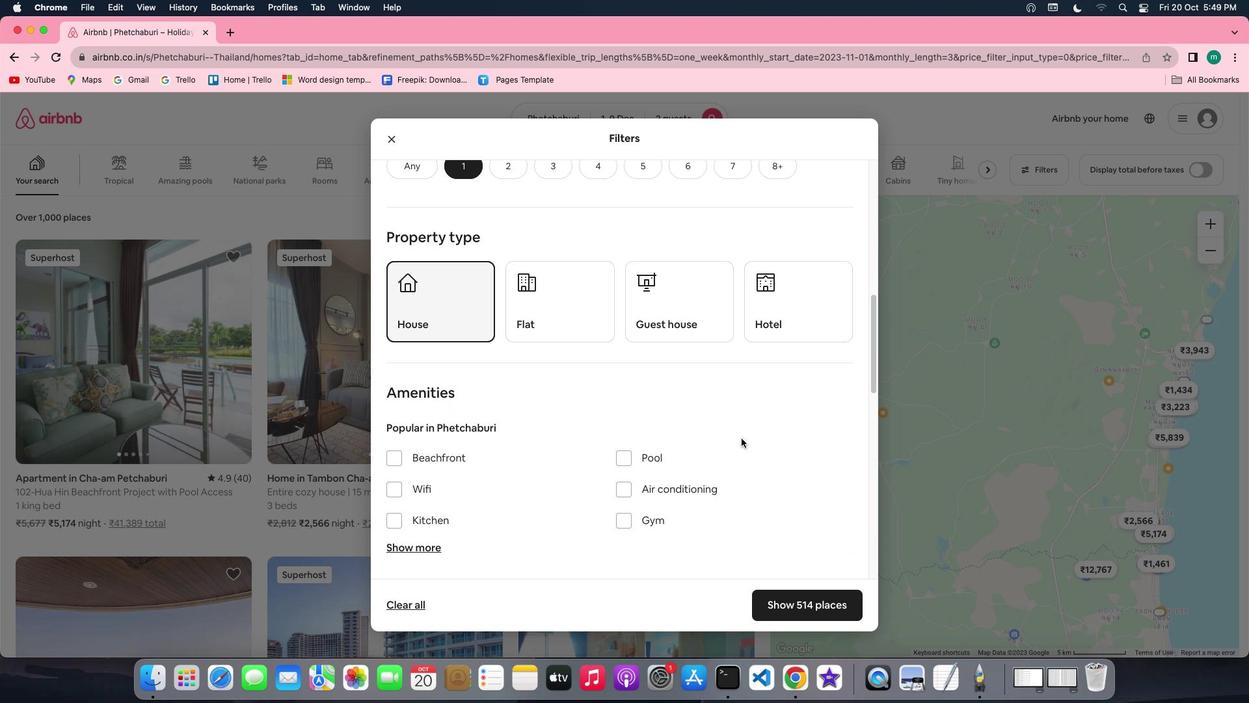 
Action: Mouse scrolled (741, 438) with delta (0, -1)
Screenshot: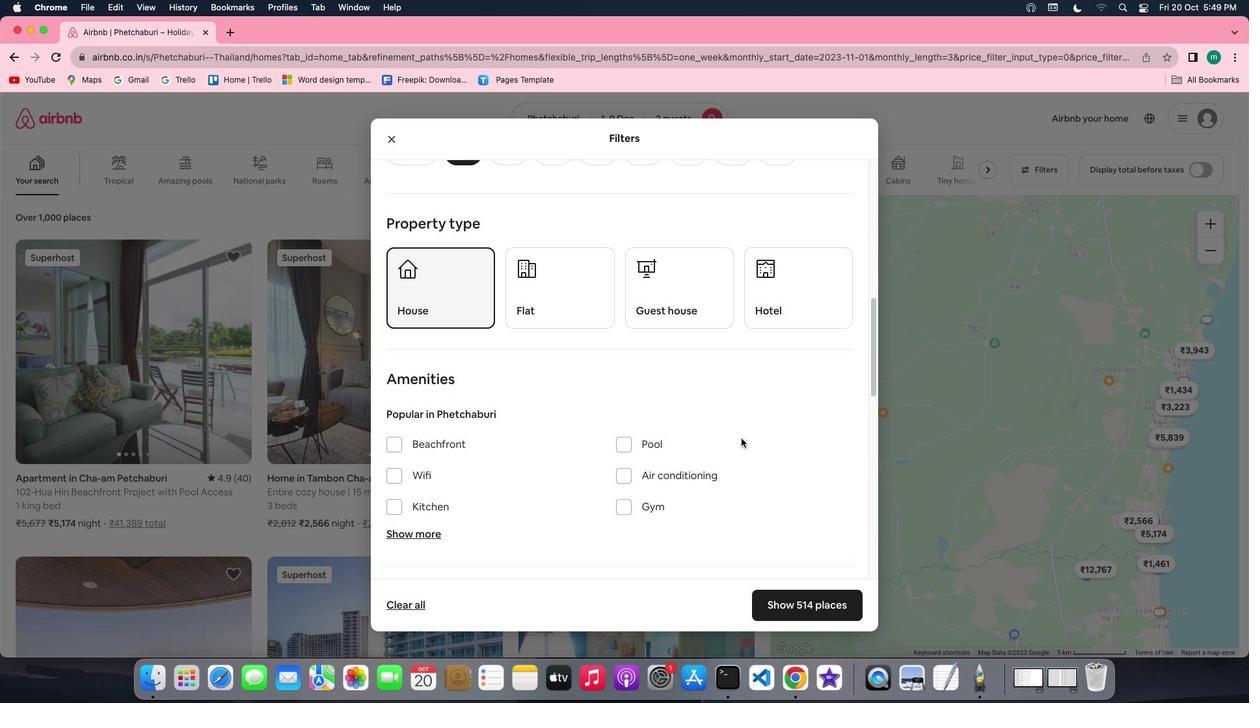 
Action: Mouse scrolled (741, 438) with delta (0, -1)
Screenshot: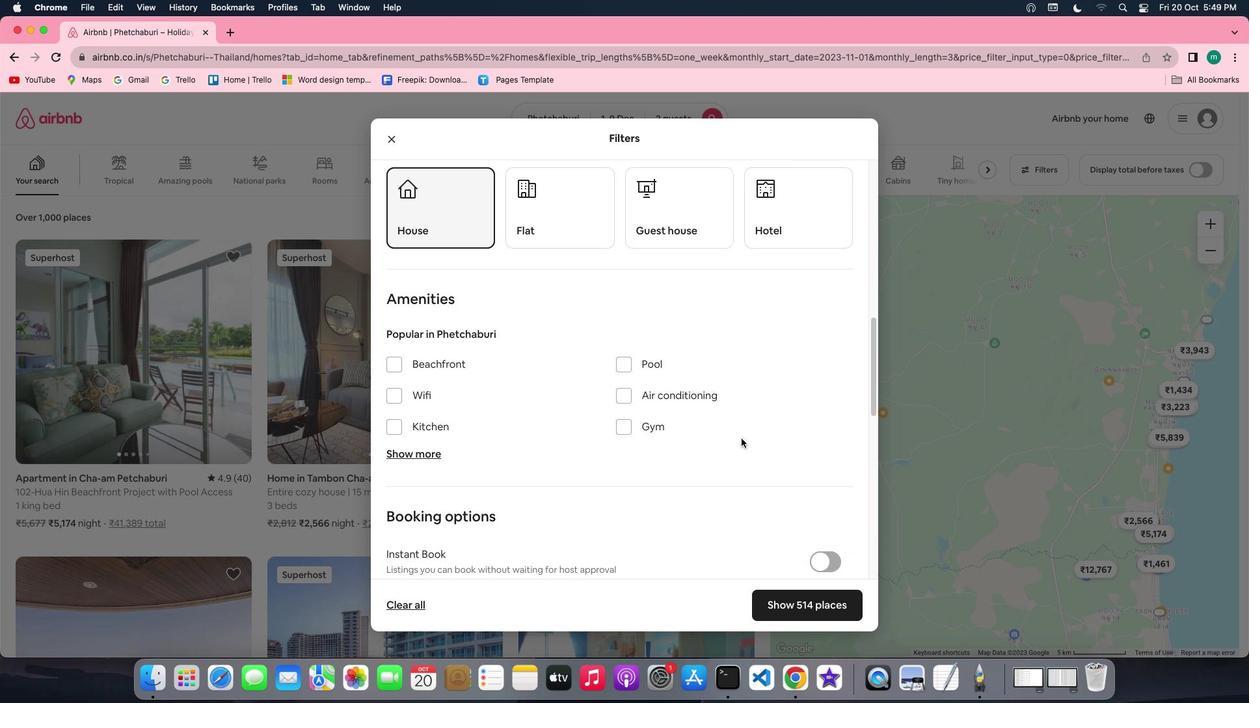 
Action: Mouse scrolled (741, 438) with delta (0, 0)
Screenshot: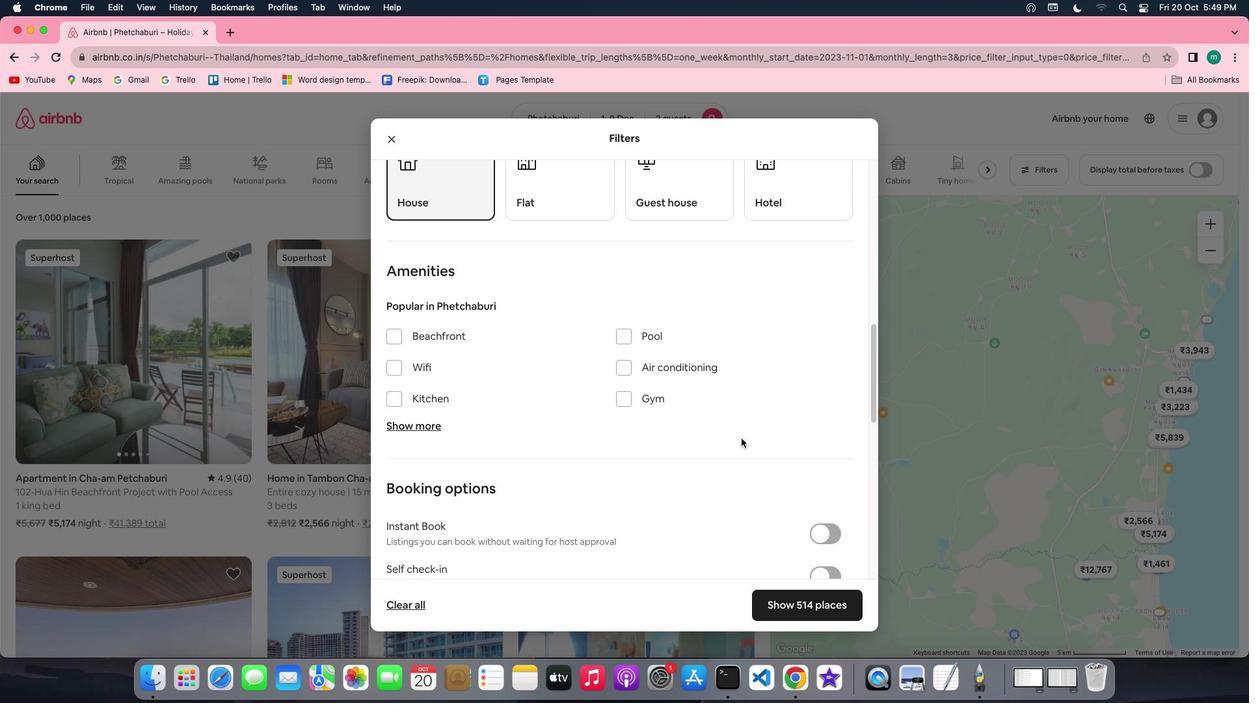 
Action: Mouse scrolled (741, 438) with delta (0, 0)
Screenshot: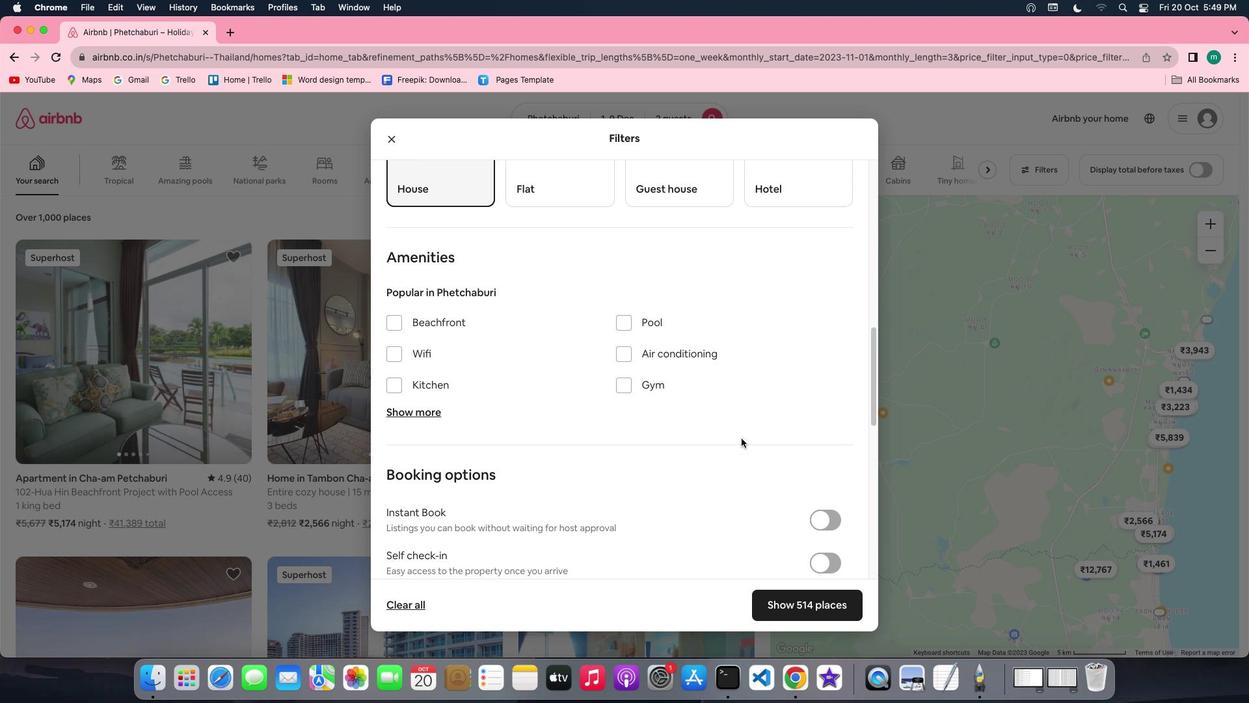 
Action: Mouse scrolled (741, 438) with delta (0, -1)
Screenshot: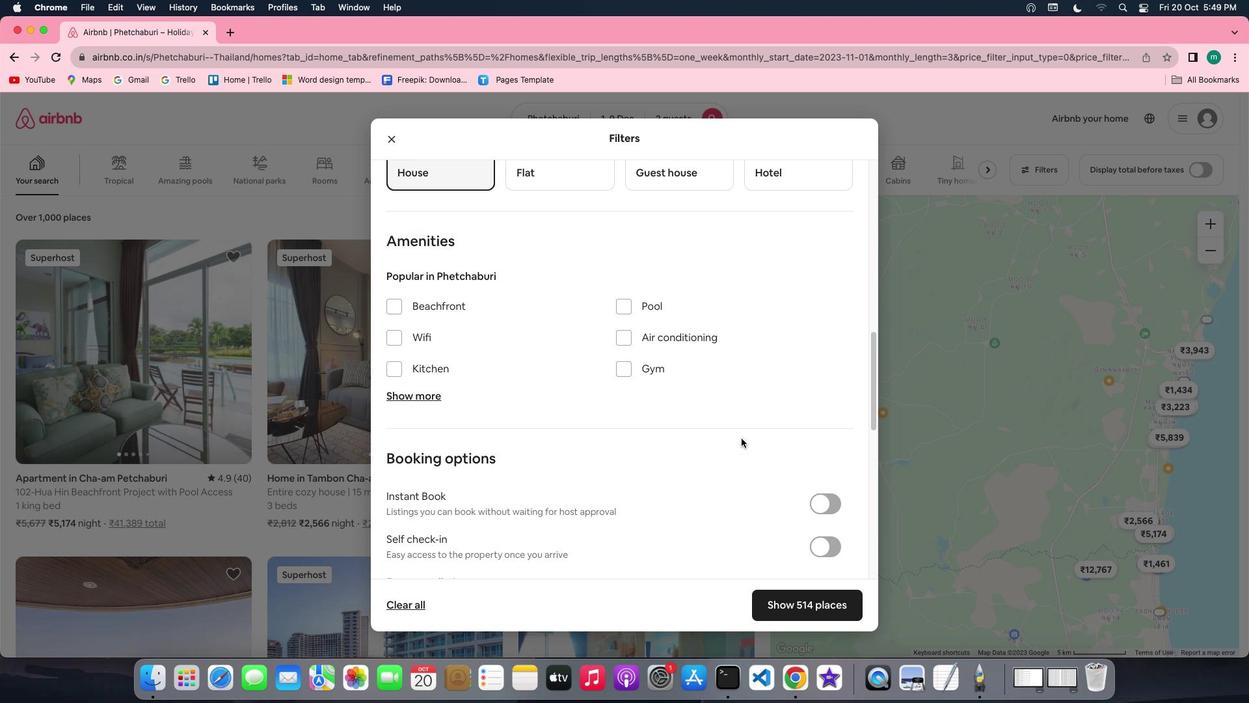 
Action: Mouse scrolled (741, 438) with delta (0, 0)
Screenshot: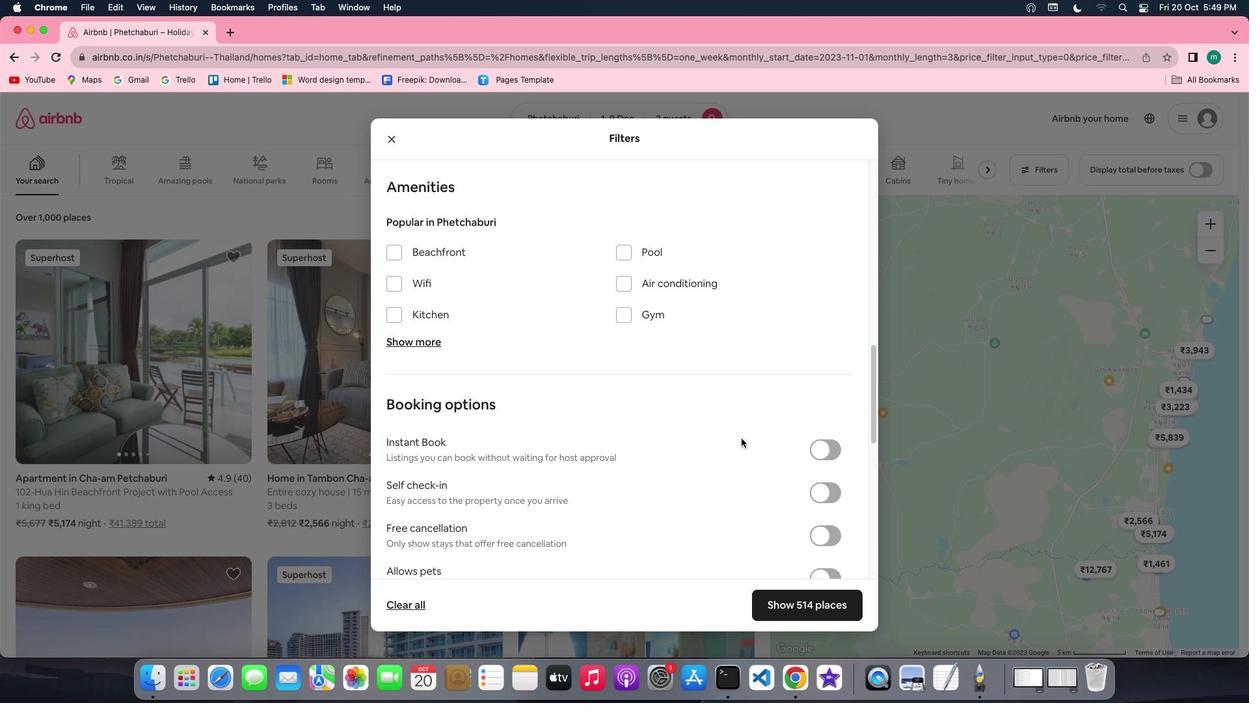 
Action: Mouse scrolled (741, 438) with delta (0, 0)
Screenshot: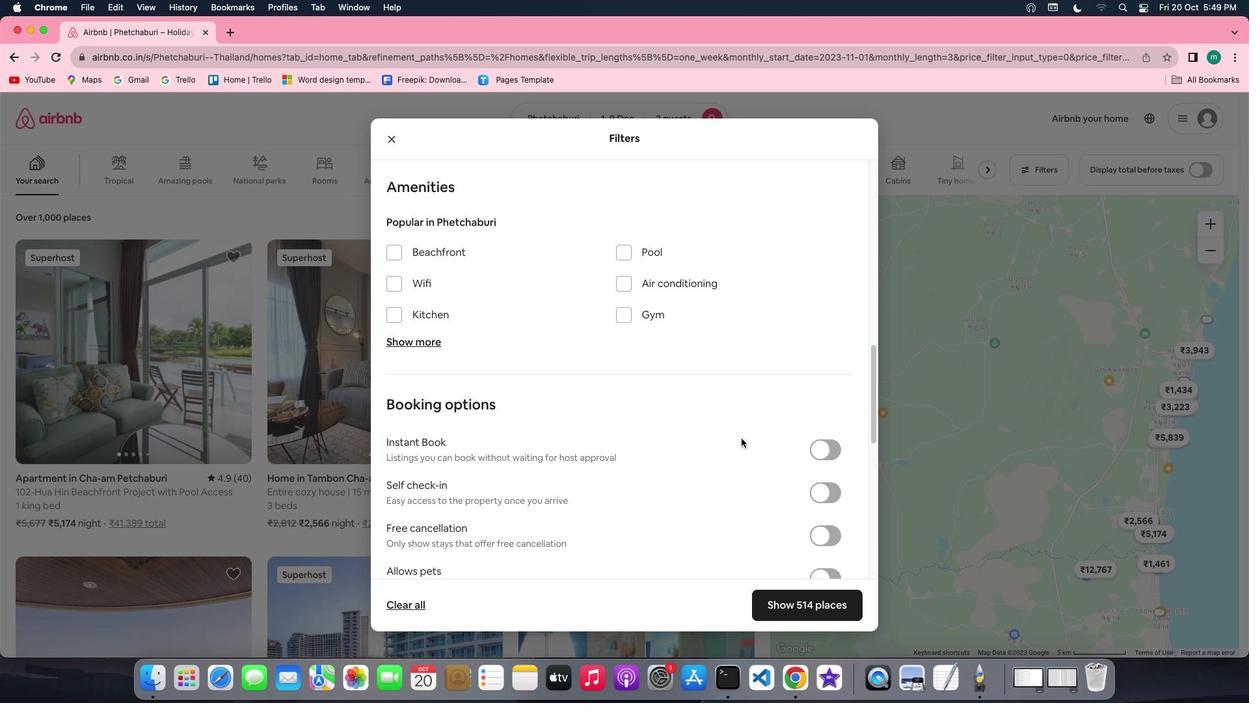 
Action: Mouse scrolled (741, 438) with delta (0, -1)
Screenshot: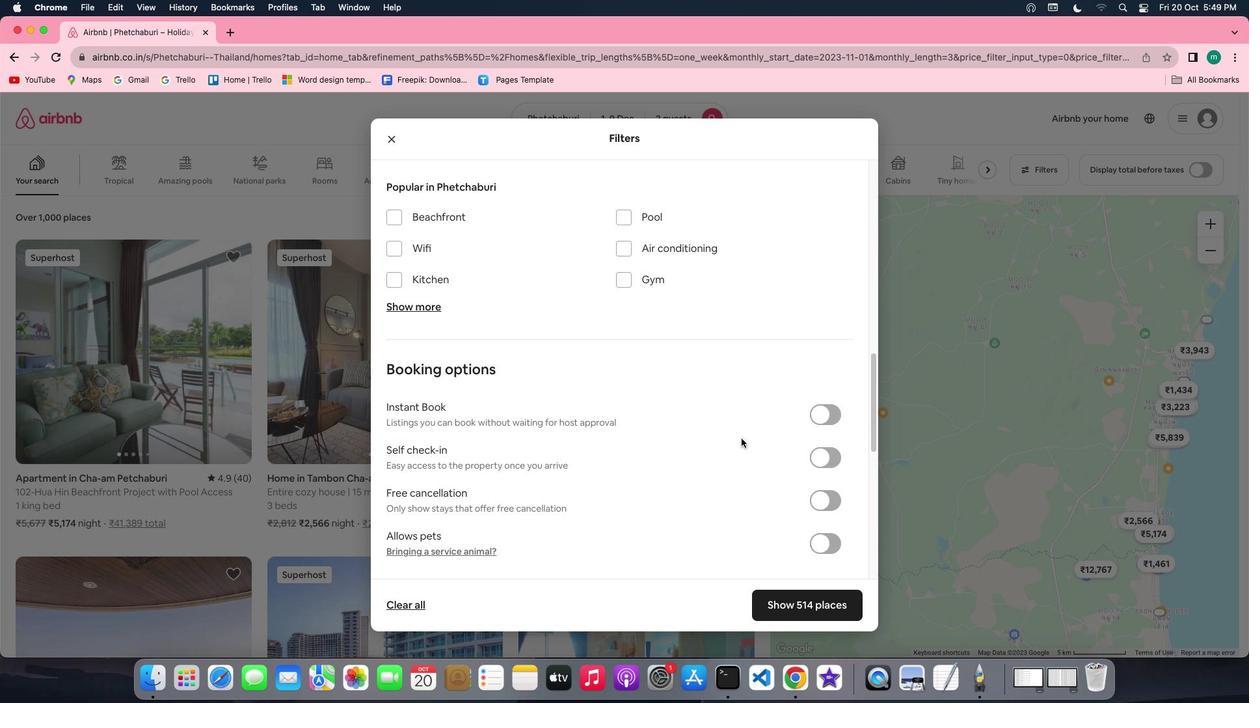 
Action: Mouse scrolled (741, 438) with delta (0, -1)
Screenshot: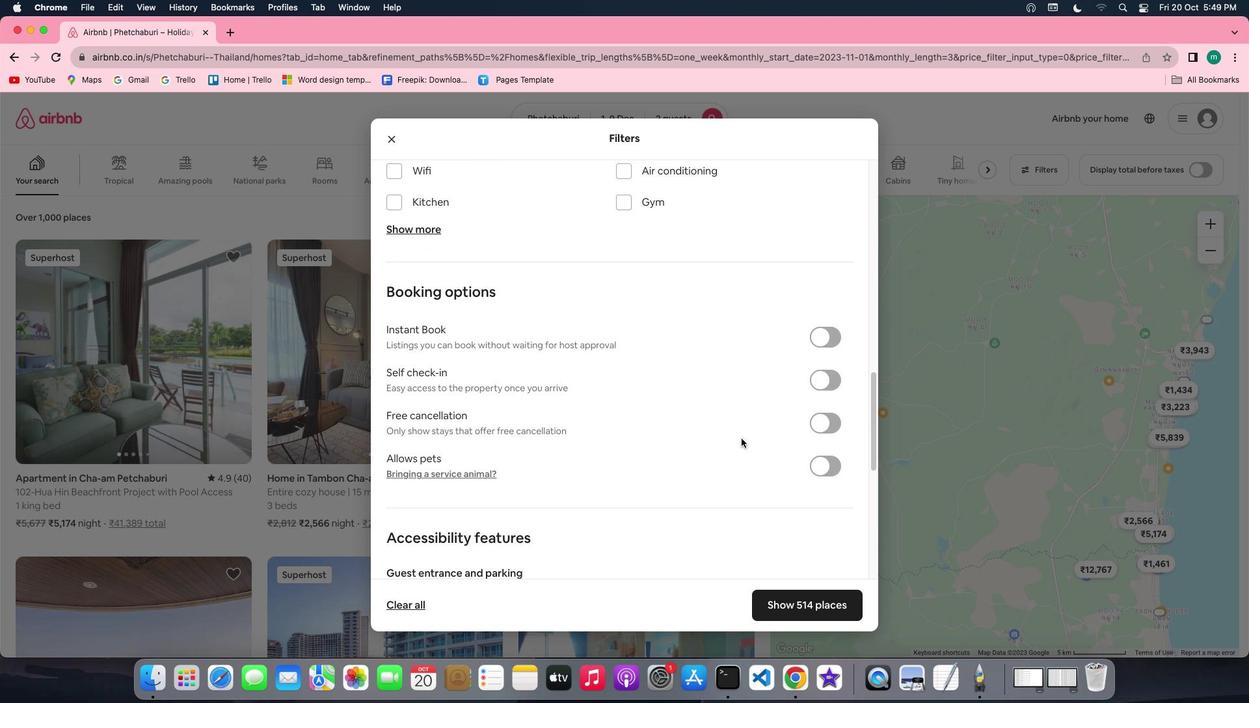 
Action: Mouse moved to (823, 344)
Screenshot: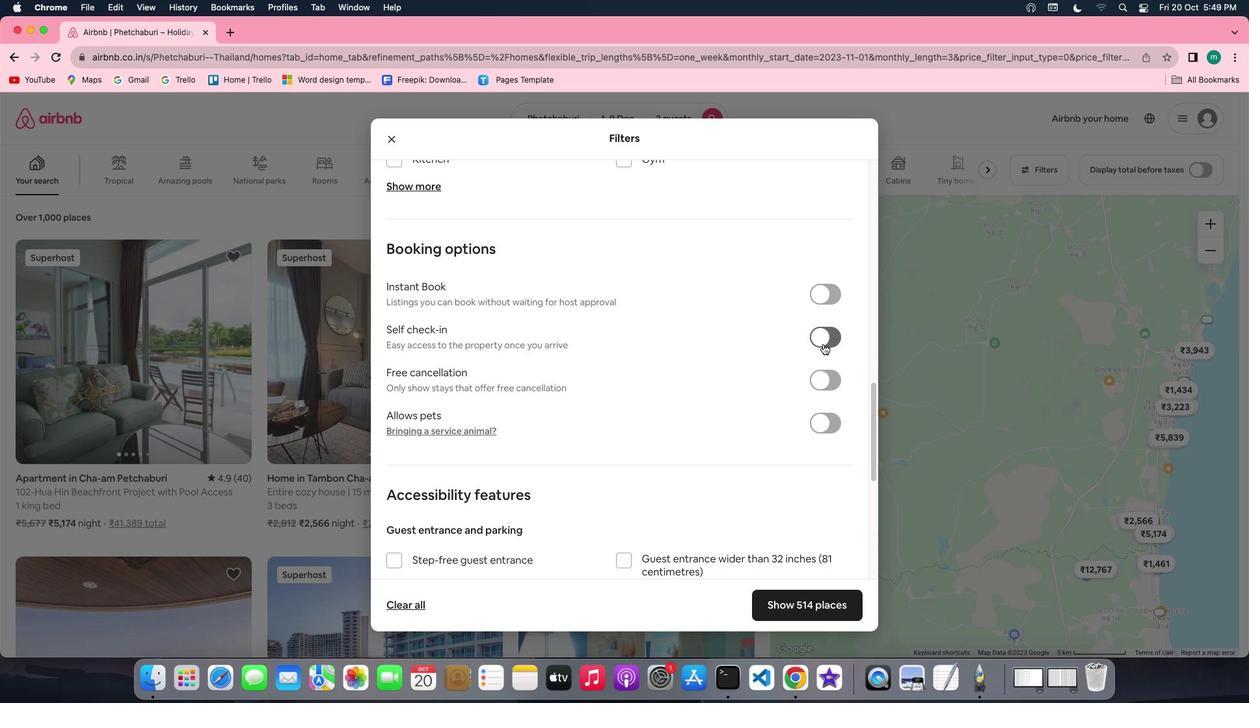 
Action: Mouse pressed left at (823, 344)
Screenshot: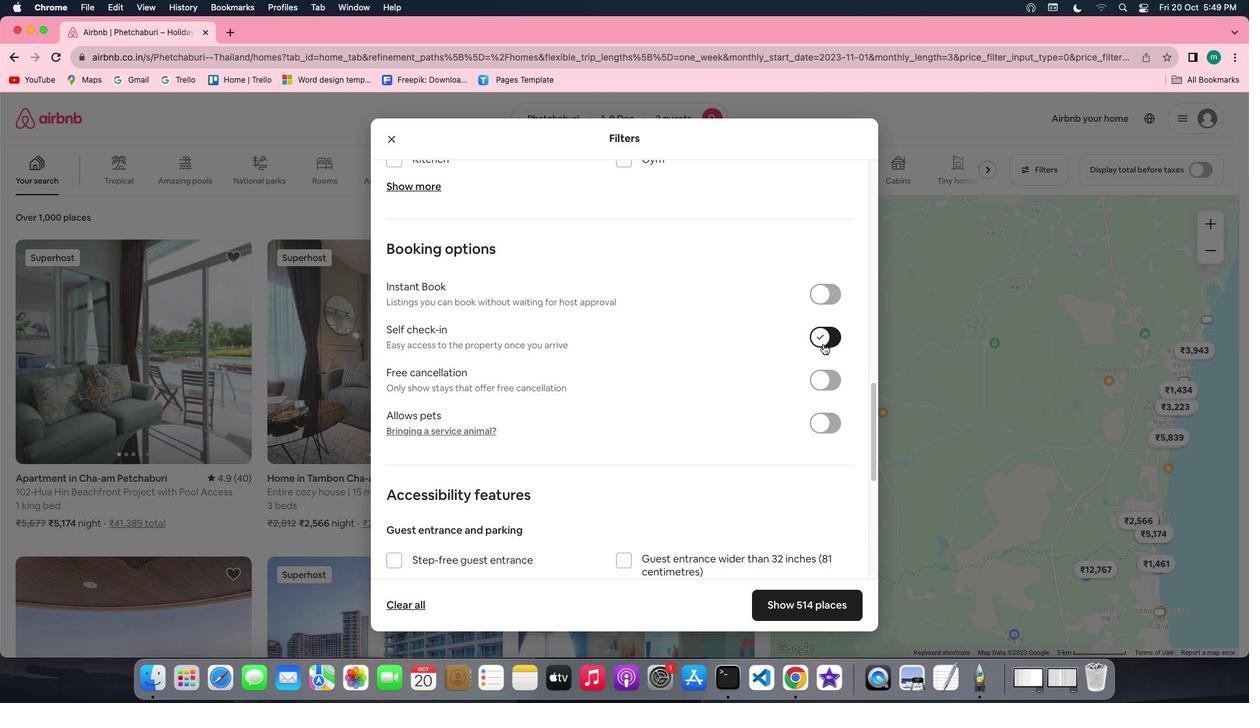 
Action: Mouse moved to (781, 487)
Screenshot: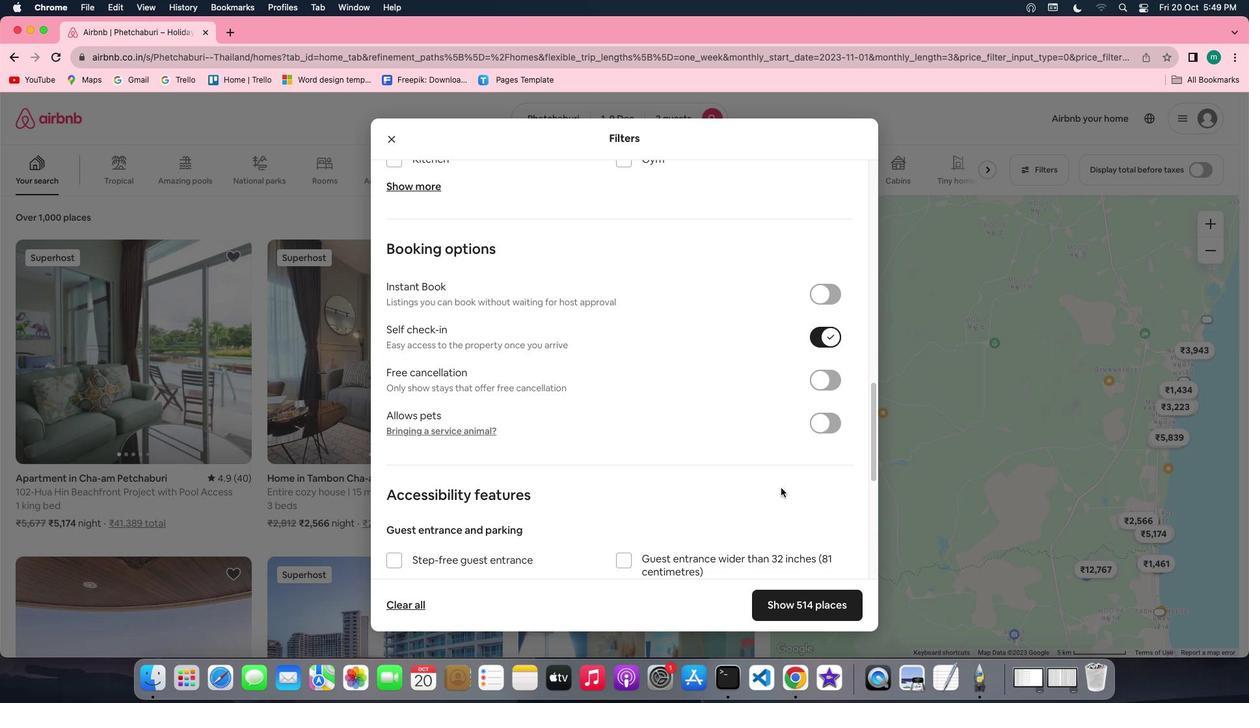 
Action: Mouse scrolled (781, 487) with delta (0, 0)
Screenshot: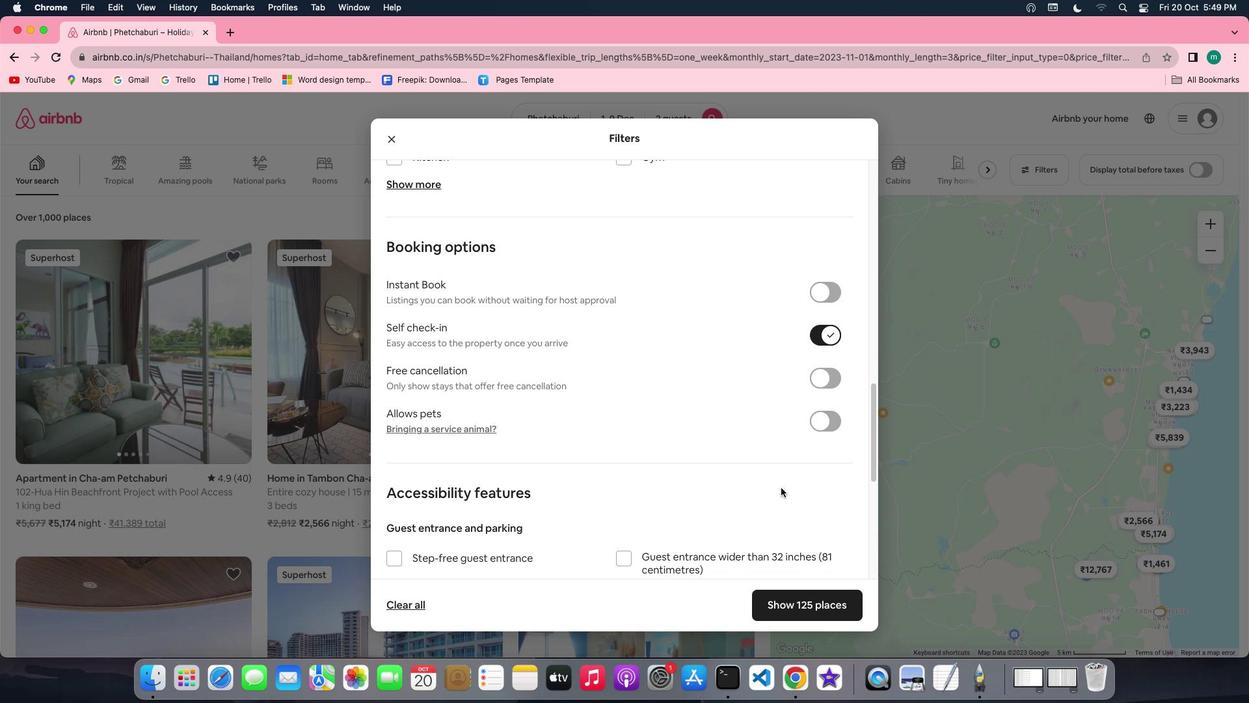 
Action: Mouse scrolled (781, 487) with delta (0, 0)
Screenshot: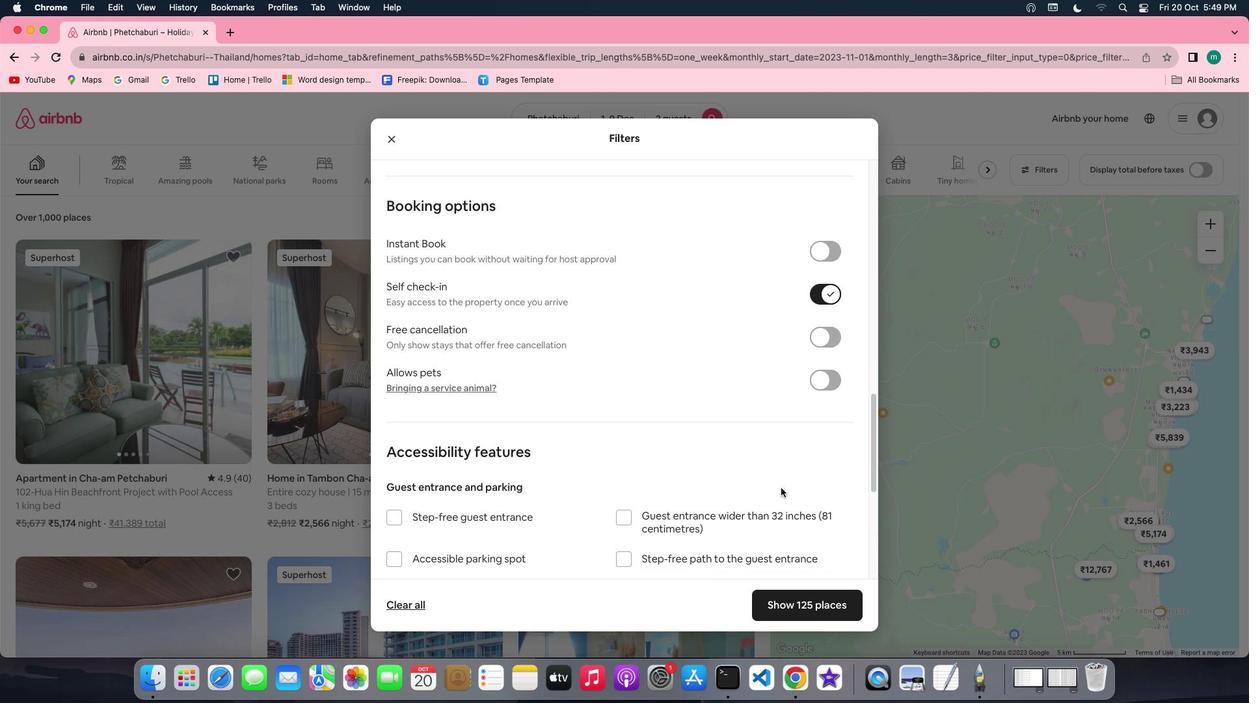 
Action: Mouse scrolled (781, 487) with delta (0, -1)
Screenshot: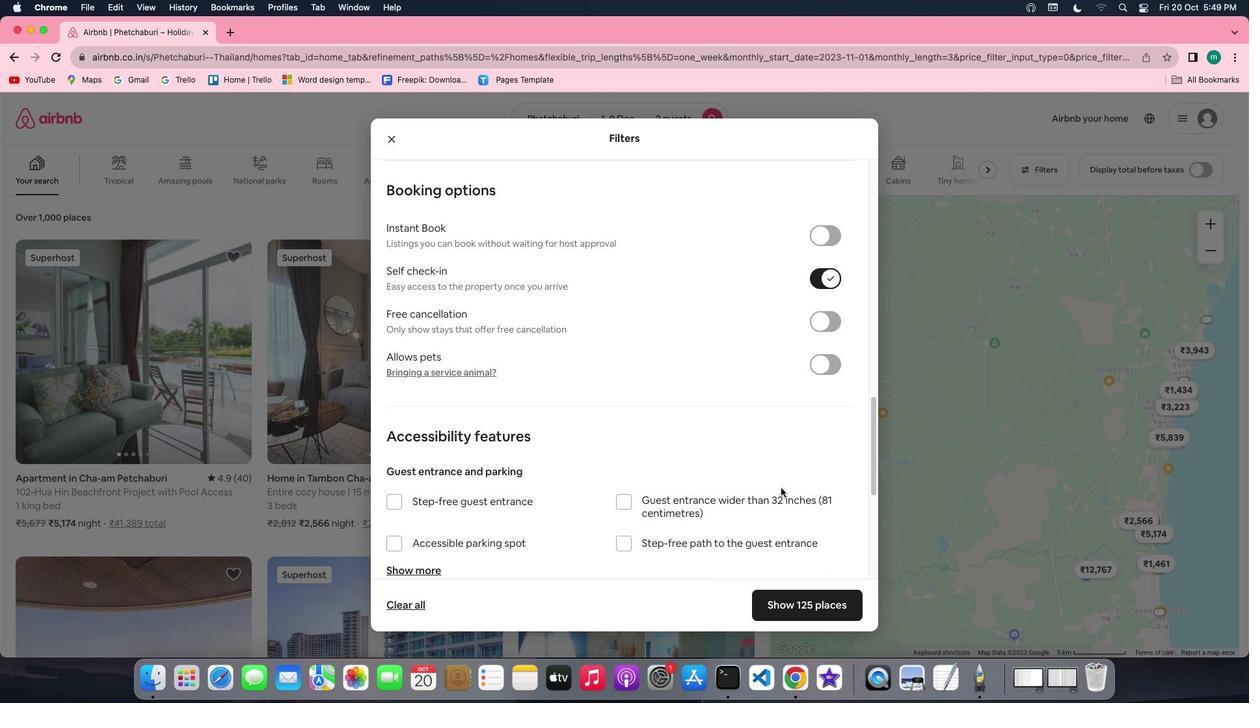 
Action: Mouse scrolled (781, 487) with delta (0, -1)
Screenshot: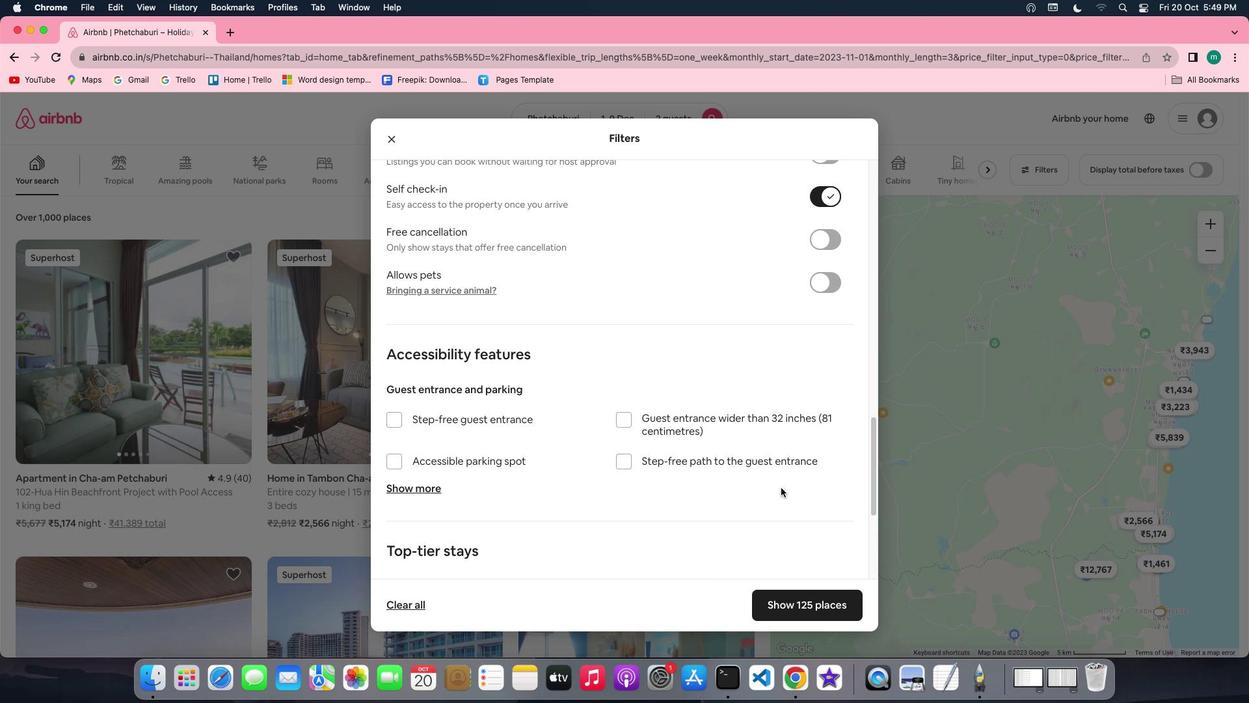 
Action: Mouse moved to (793, 606)
Screenshot: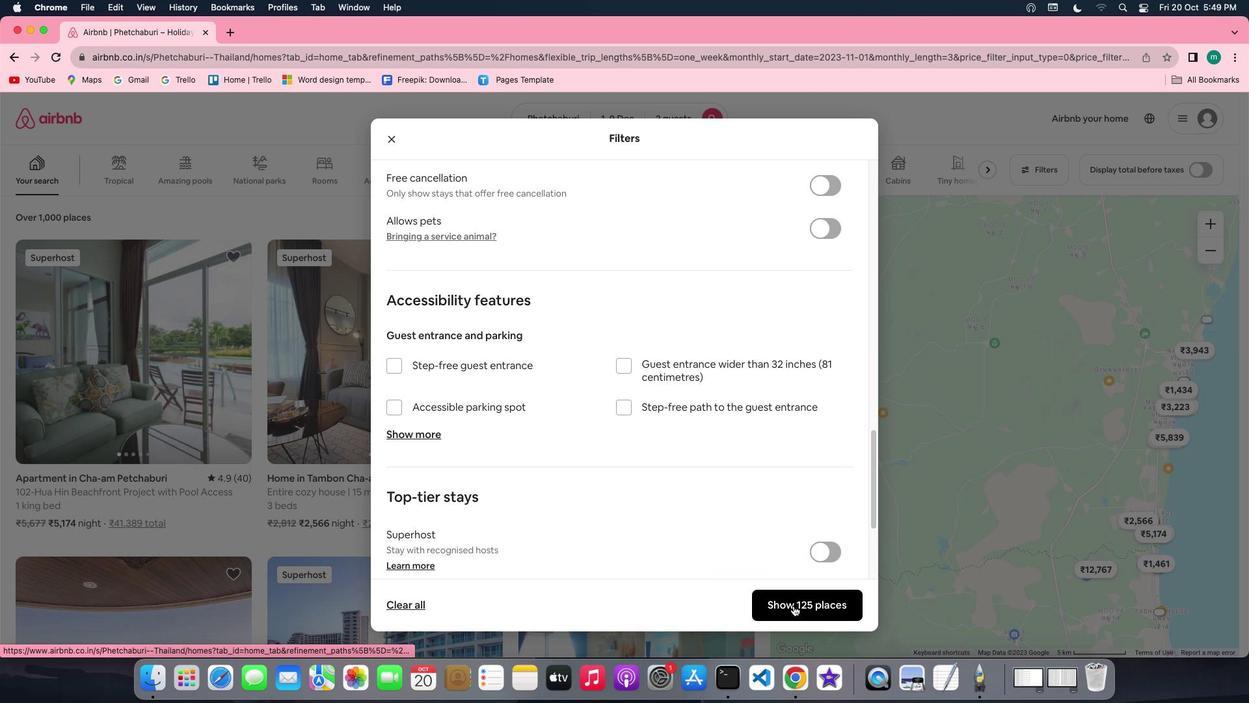 
Action: Mouse pressed left at (793, 606)
Screenshot: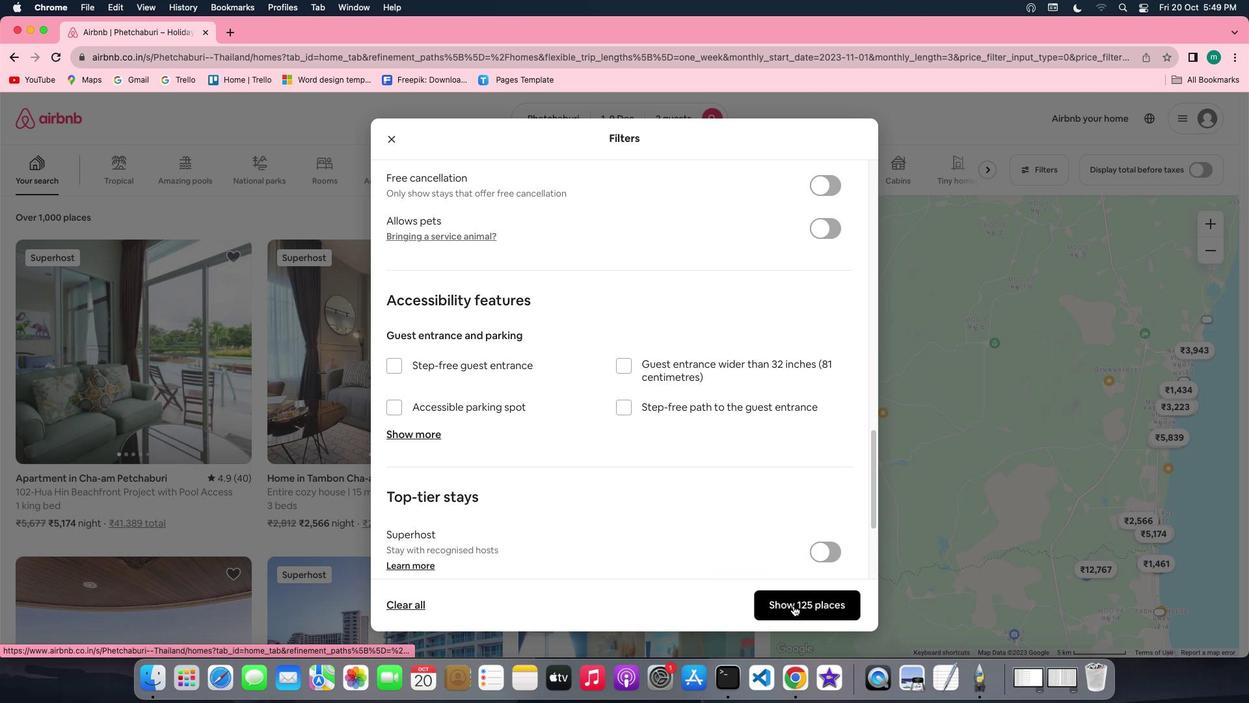 
Action: Mouse moved to (179, 352)
Screenshot: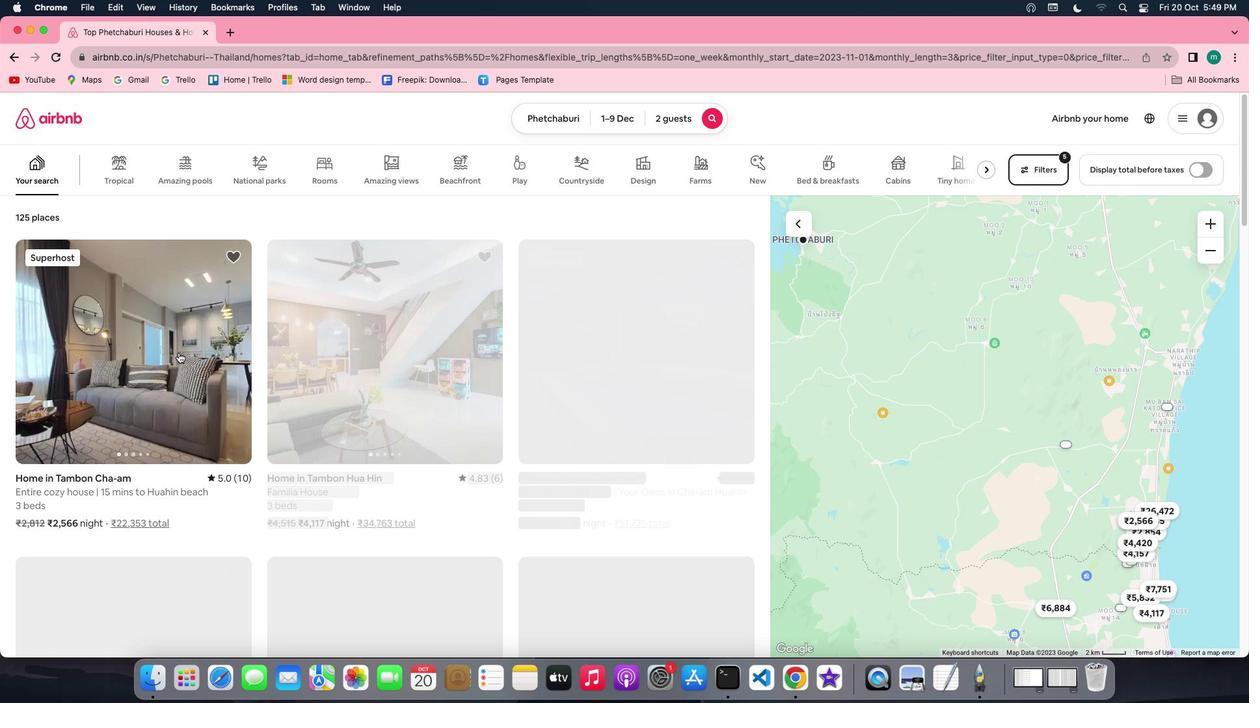
Action: Mouse pressed left at (179, 352)
Screenshot: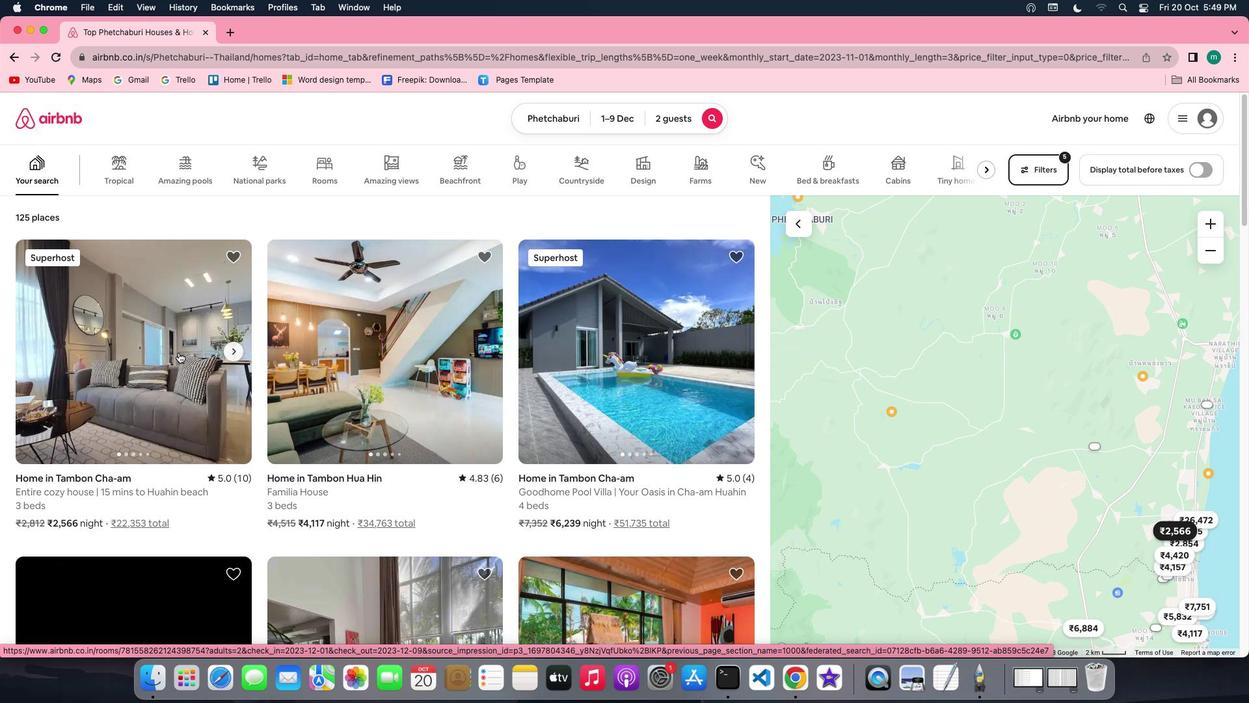 
Action: Mouse moved to (927, 484)
Screenshot: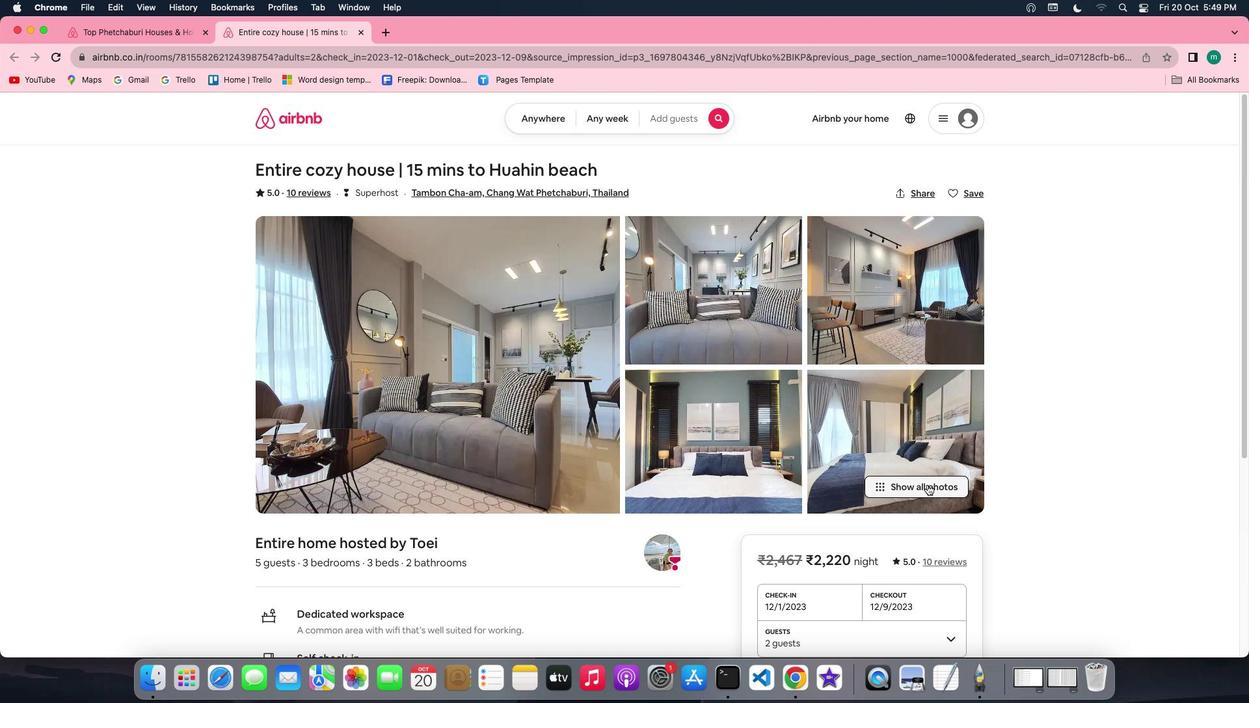 
Action: Mouse pressed left at (927, 484)
Screenshot: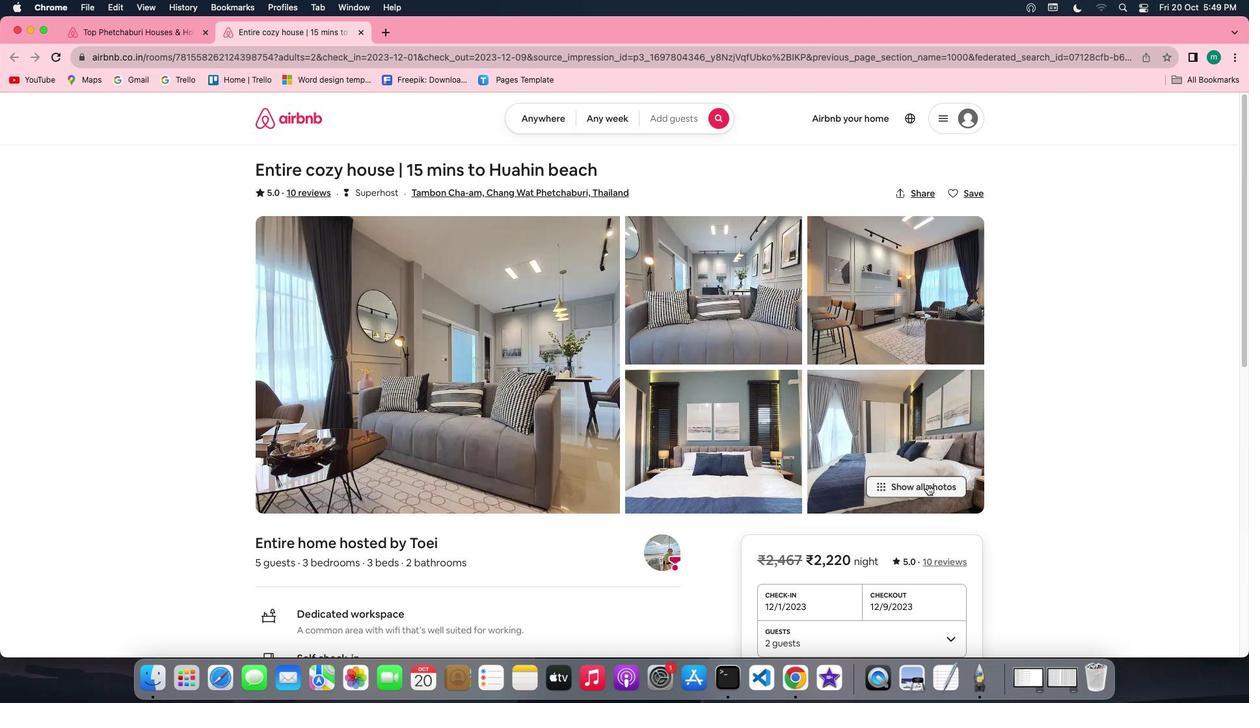 
Action: Mouse moved to (676, 425)
Screenshot: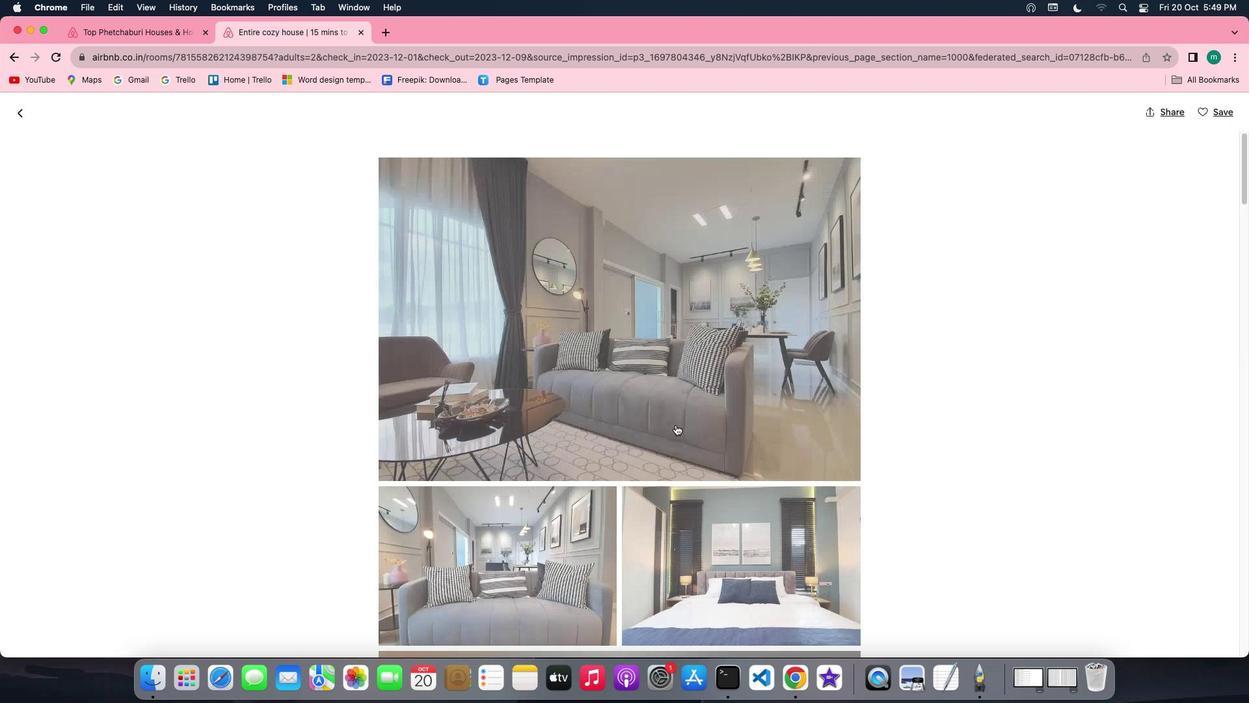 
Action: Mouse scrolled (676, 425) with delta (0, 0)
Screenshot: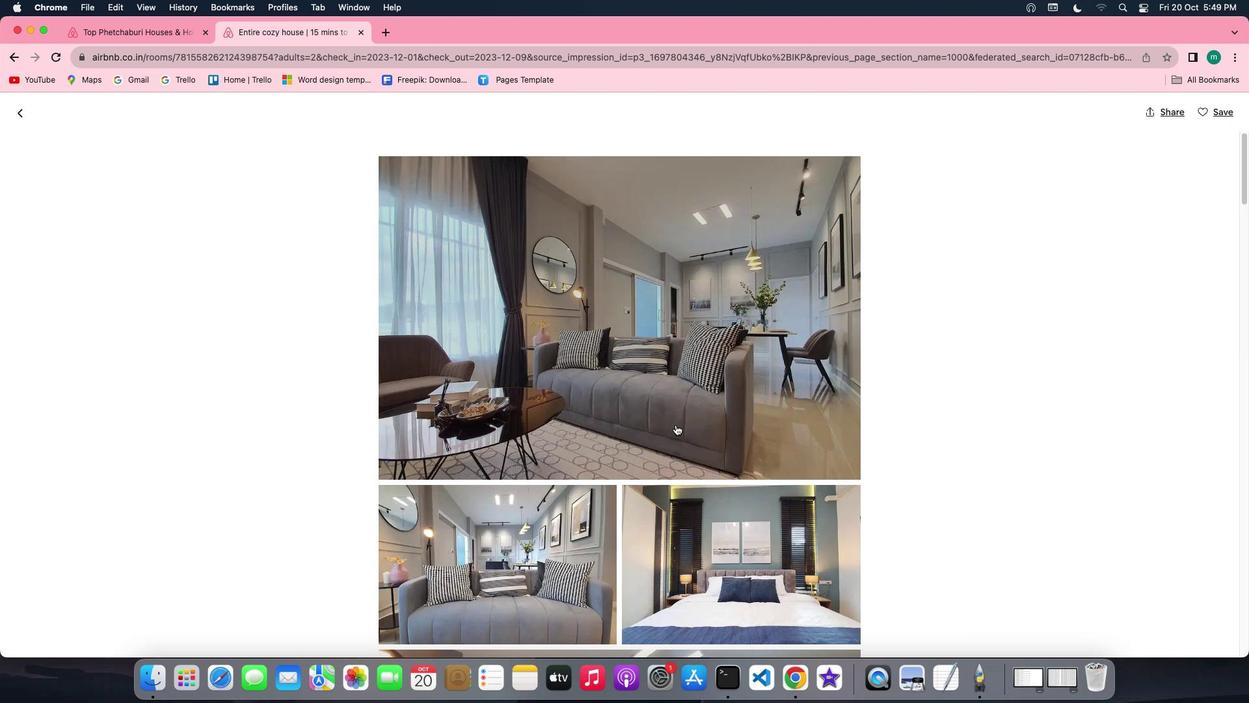 
Action: Mouse scrolled (676, 425) with delta (0, 0)
Screenshot: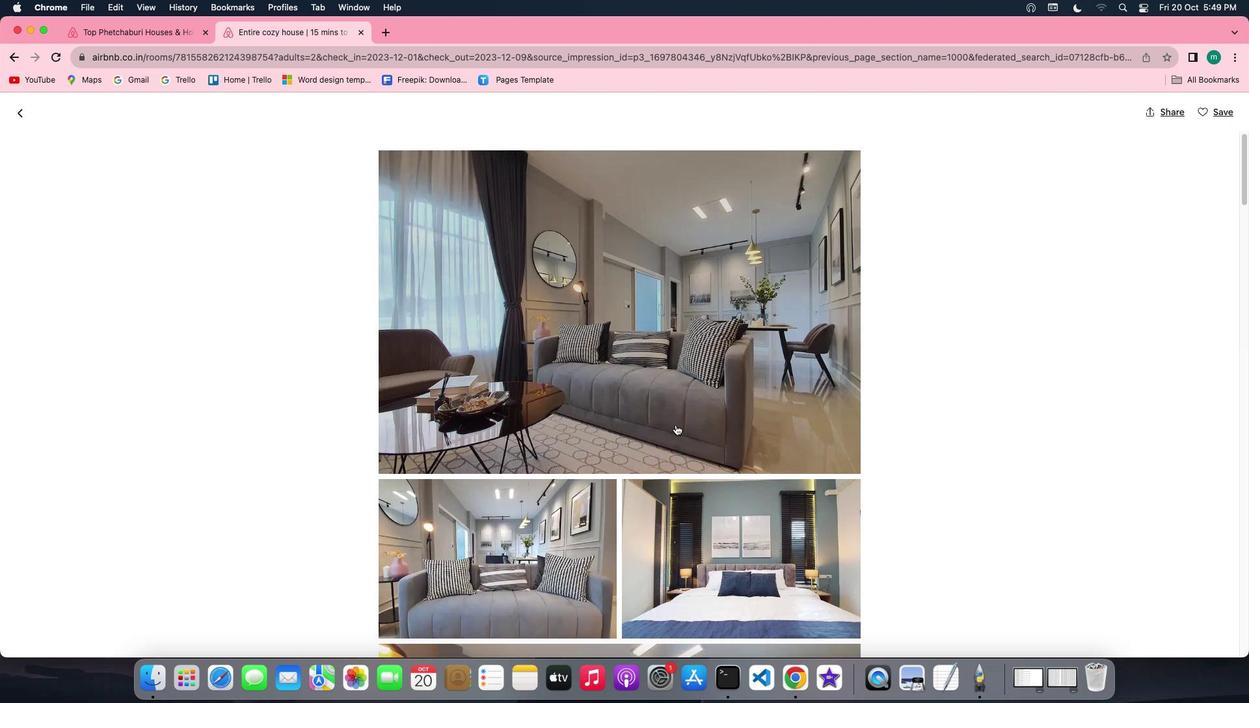 
Action: Mouse scrolled (676, 425) with delta (0, -1)
Screenshot: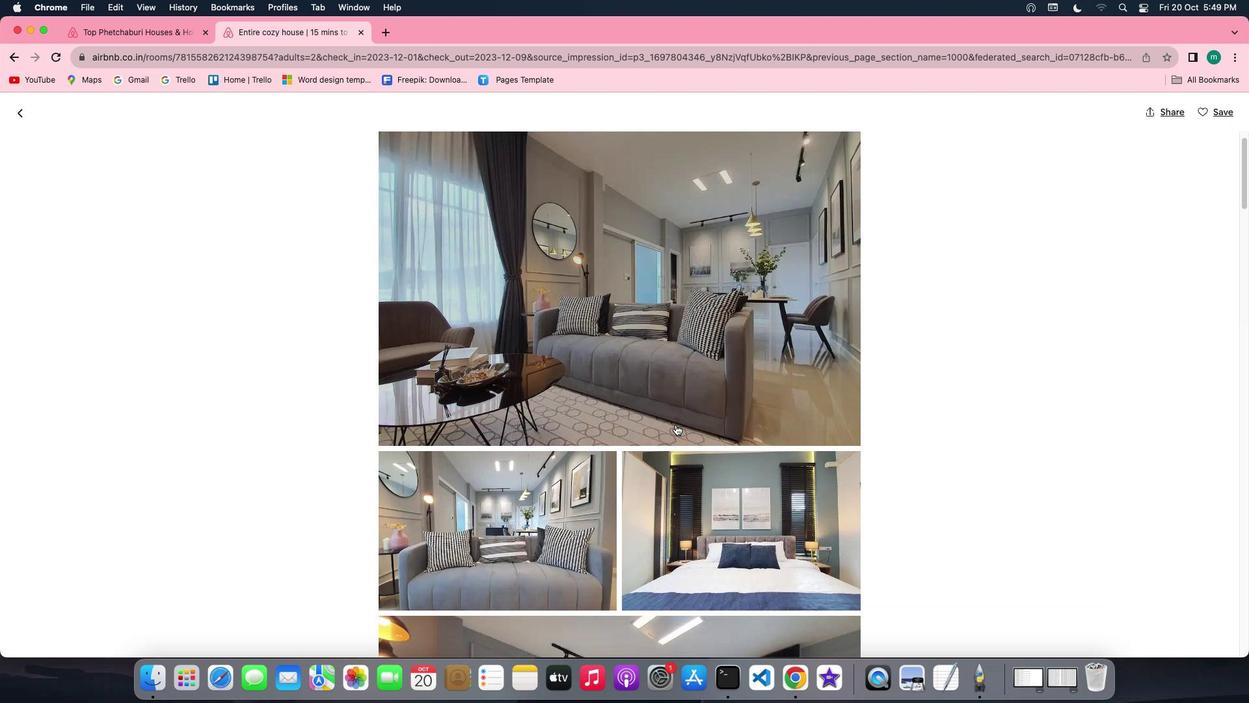 
Action: Mouse scrolled (676, 425) with delta (0, 0)
Screenshot: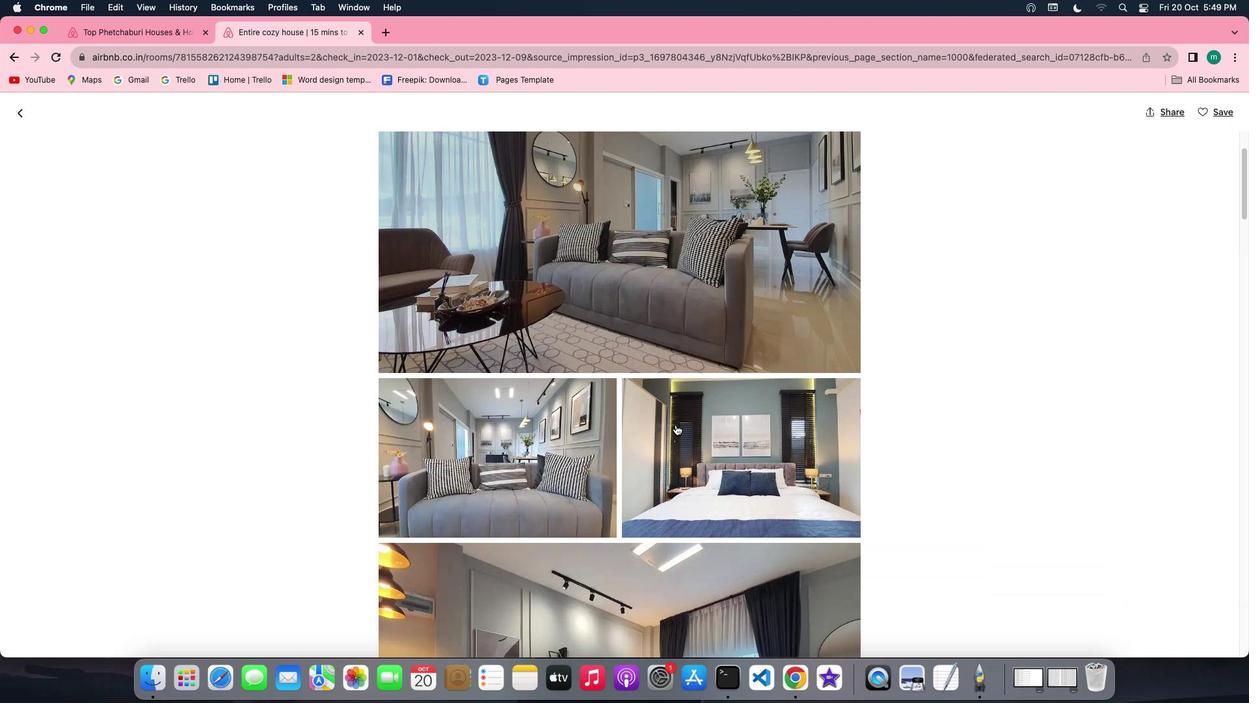 
Action: Mouse scrolled (676, 425) with delta (0, 0)
Screenshot: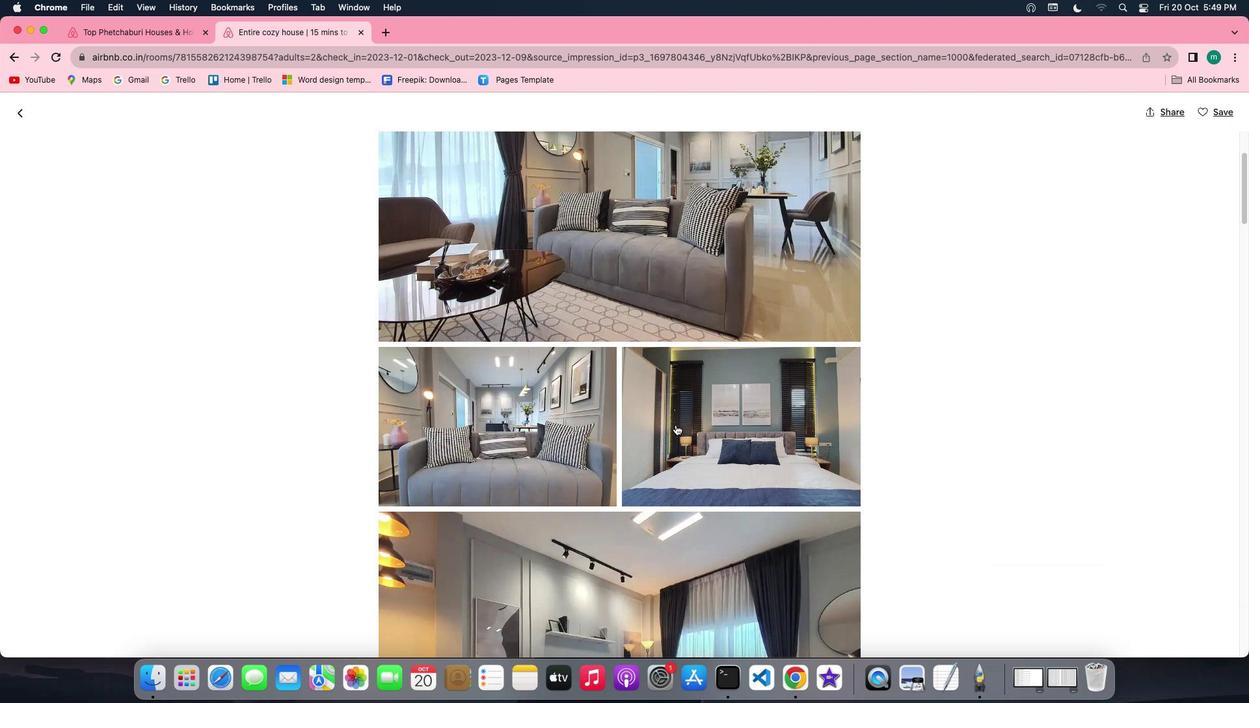 
Action: Mouse scrolled (676, 425) with delta (0, 0)
Screenshot: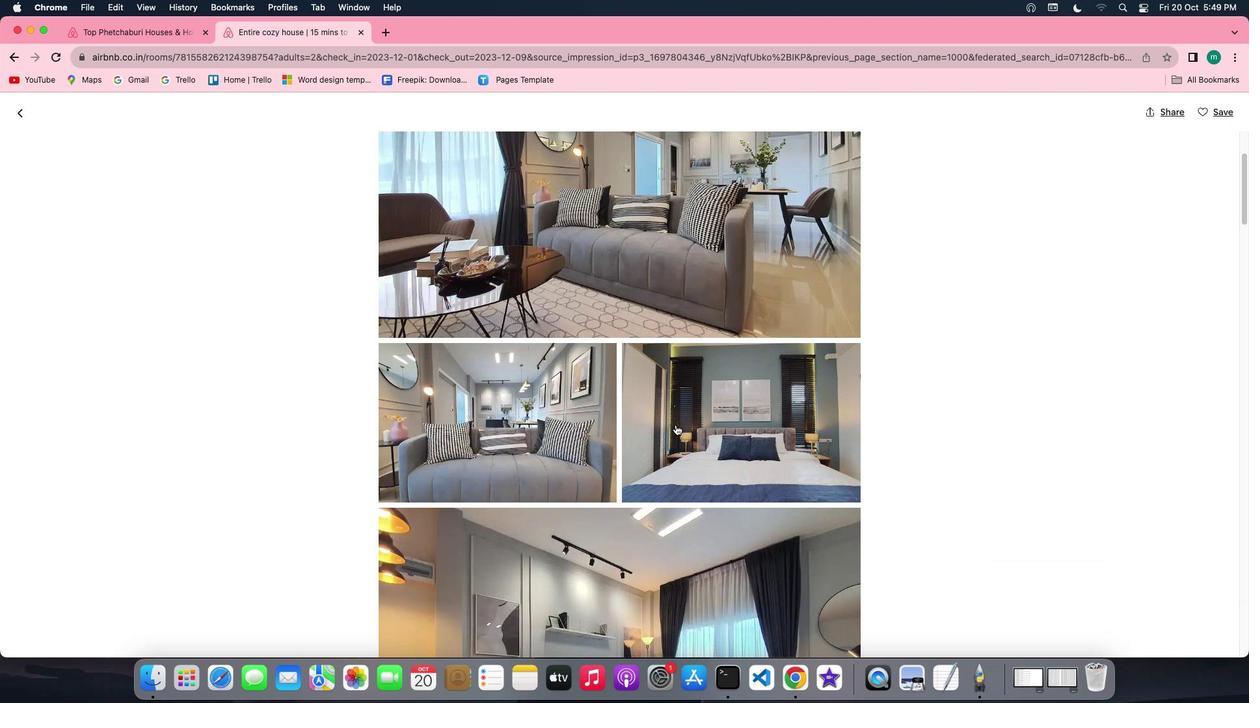 
Action: Mouse scrolled (676, 425) with delta (0, 0)
Screenshot: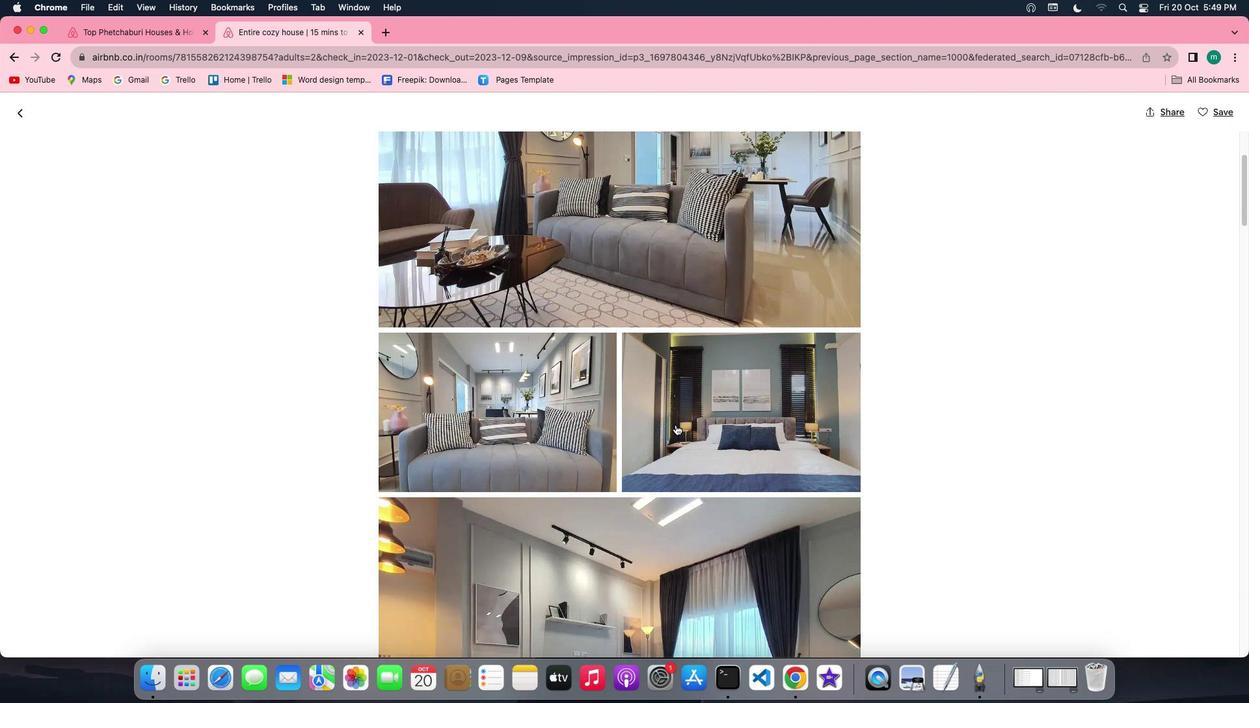 
Action: Mouse scrolled (676, 425) with delta (0, 0)
Screenshot: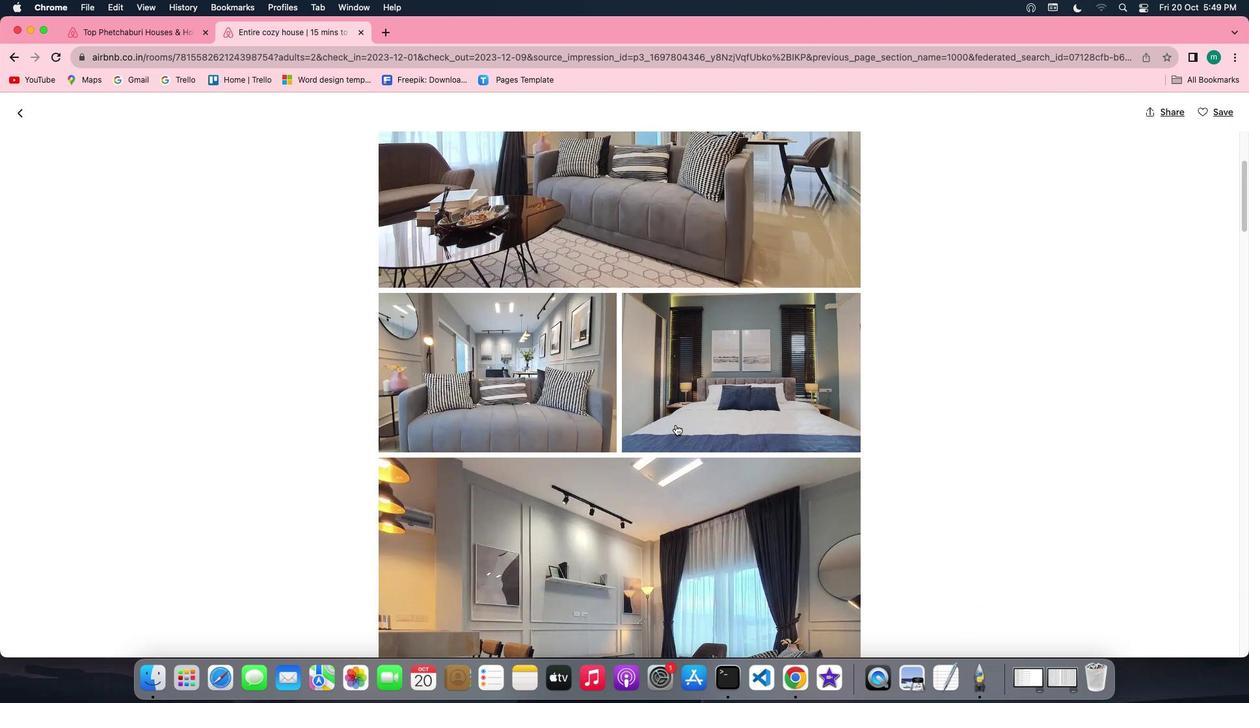 
Action: Mouse scrolled (676, 425) with delta (0, 0)
Screenshot: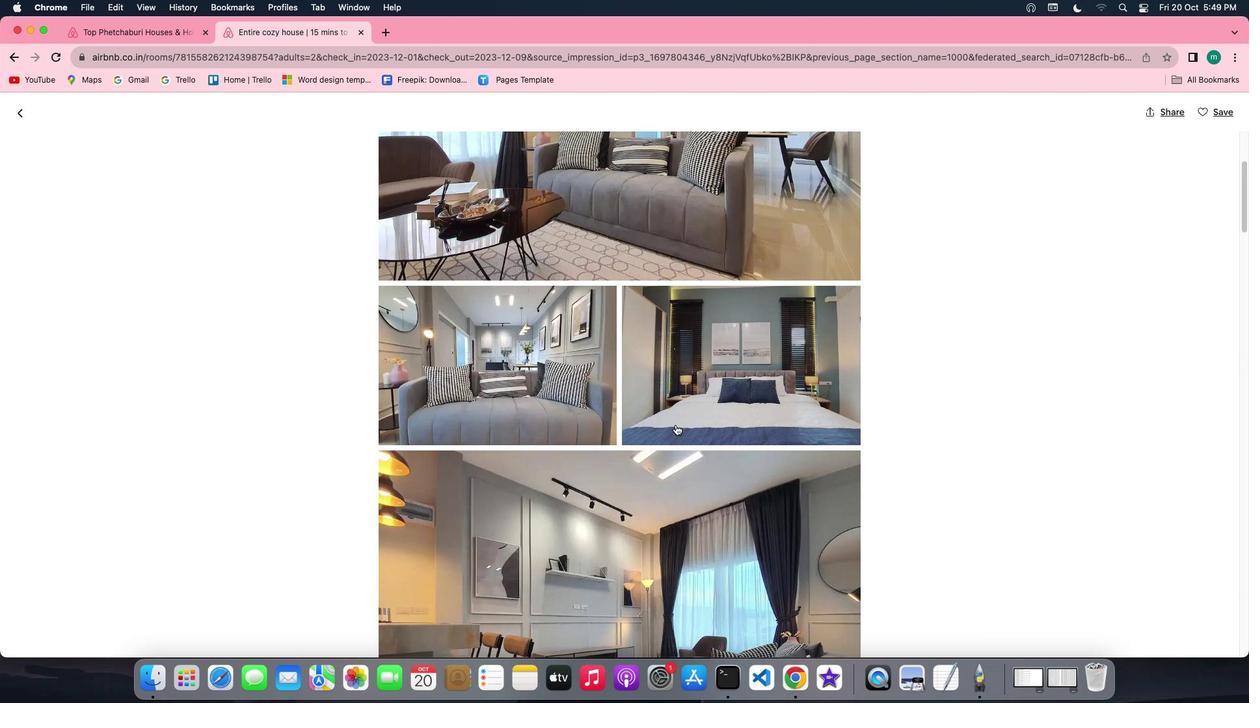
Action: Mouse scrolled (676, 425) with delta (0, 0)
Screenshot: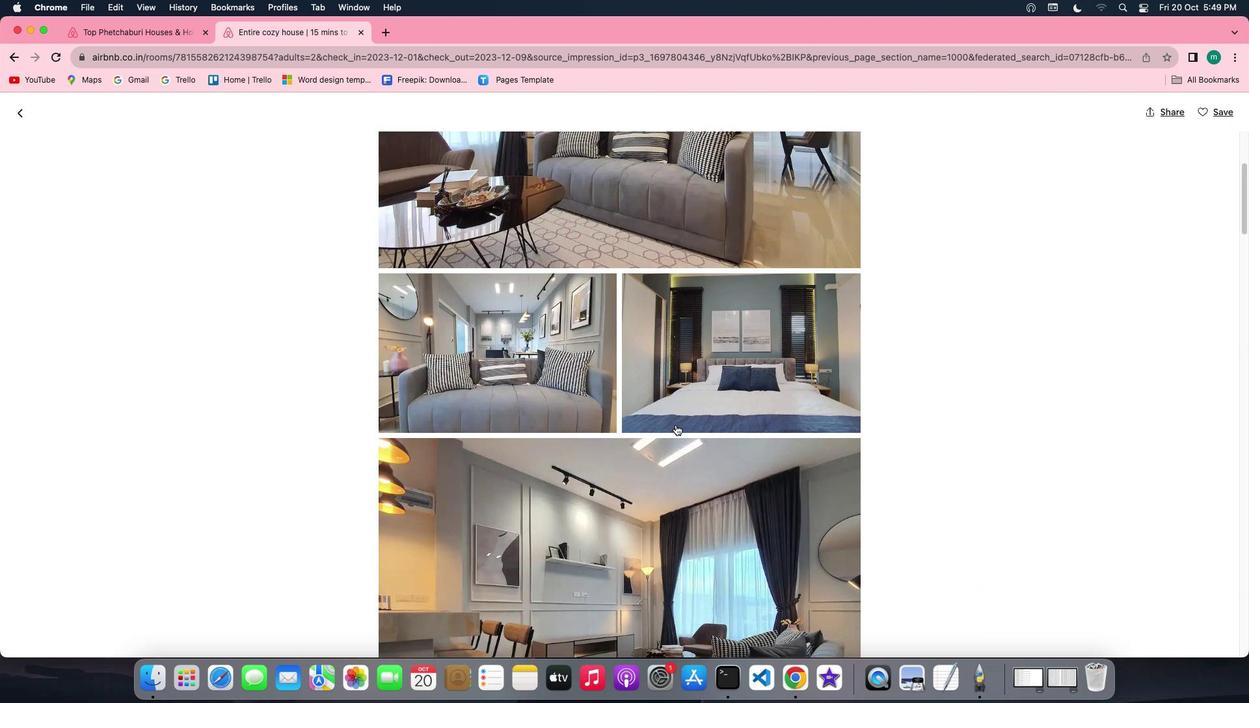 
Action: Mouse scrolled (676, 425) with delta (0, 0)
Screenshot: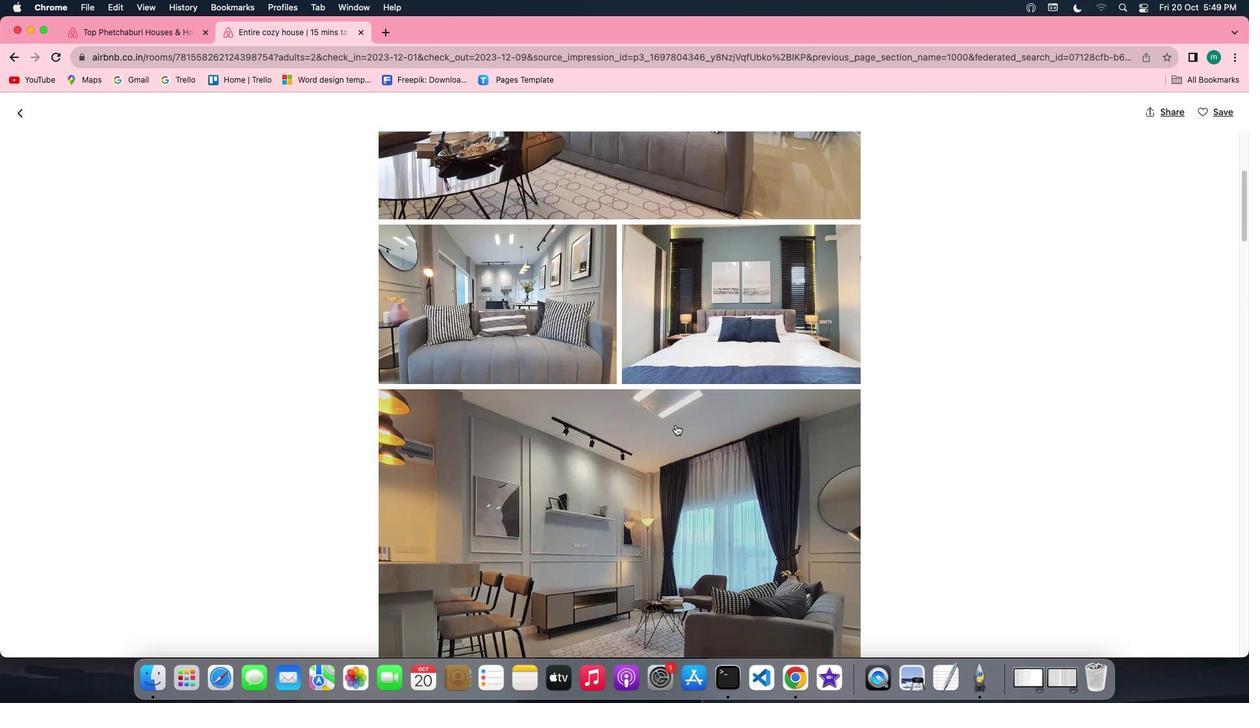 
Action: Mouse scrolled (676, 425) with delta (0, 0)
Screenshot: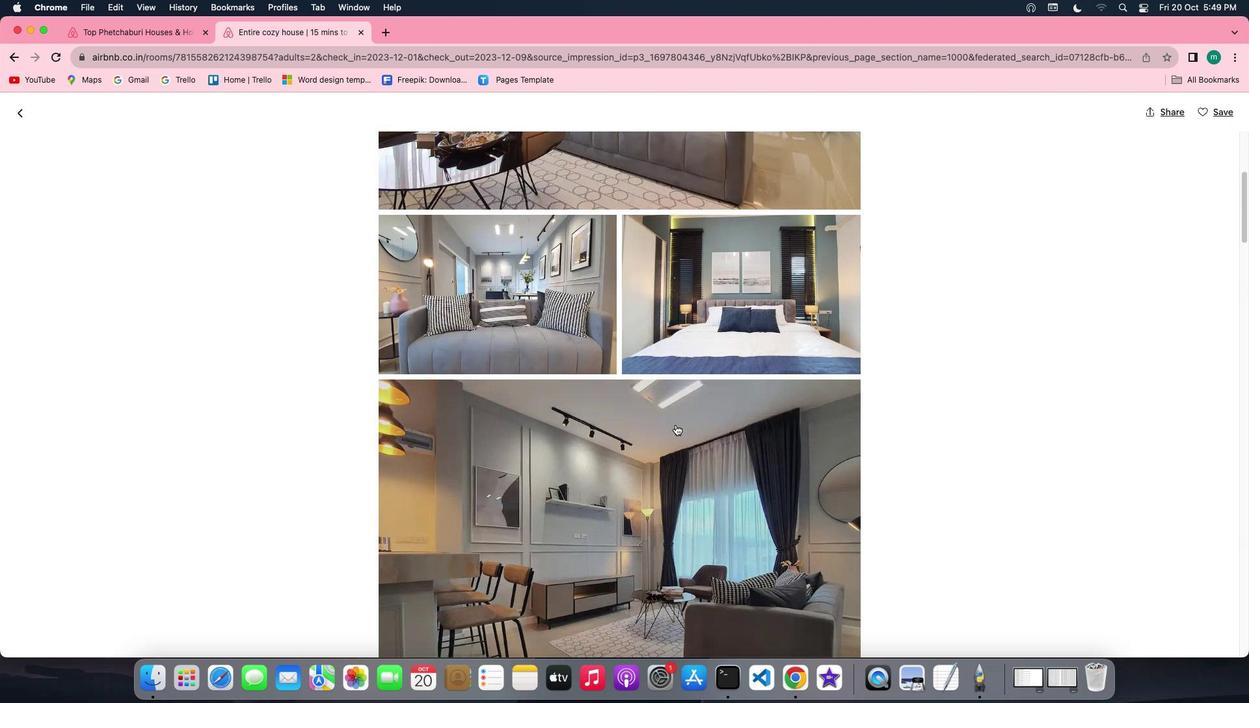 
Action: Mouse scrolled (676, 425) with delta (0, -1)
Screenshot: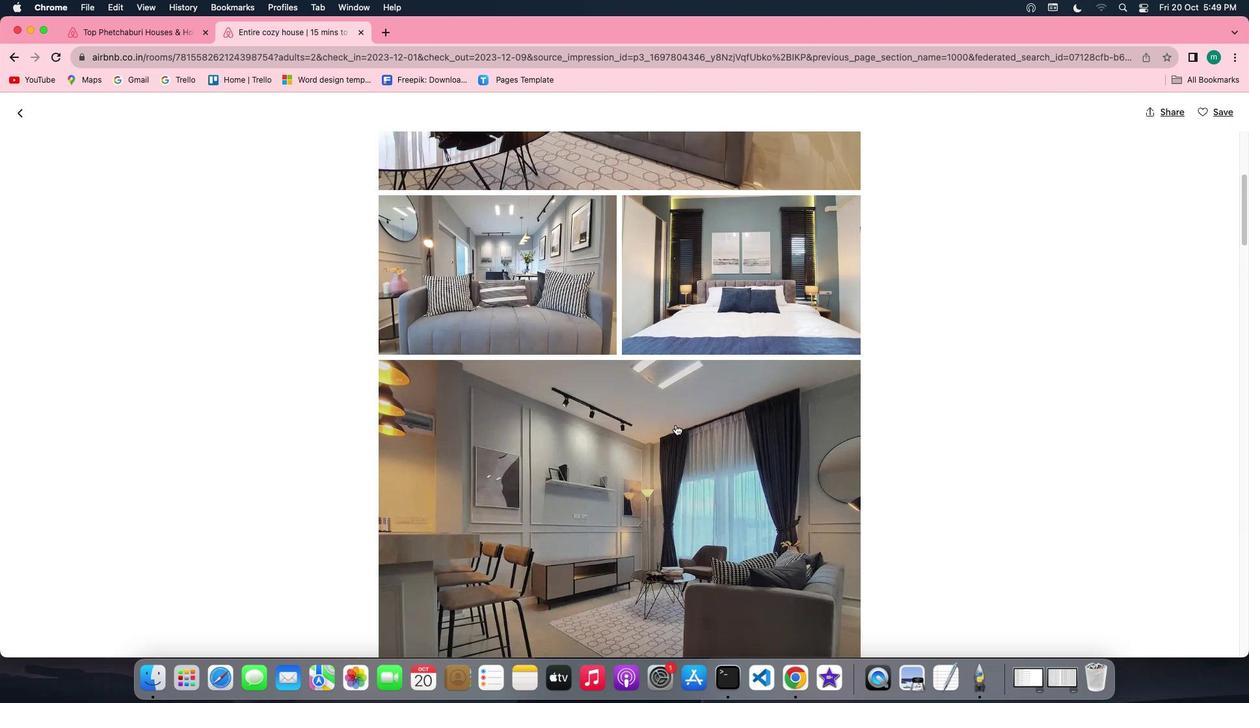 
Action: Mouse scrolled (676, 425) with delta (0, 0)
Screenshot: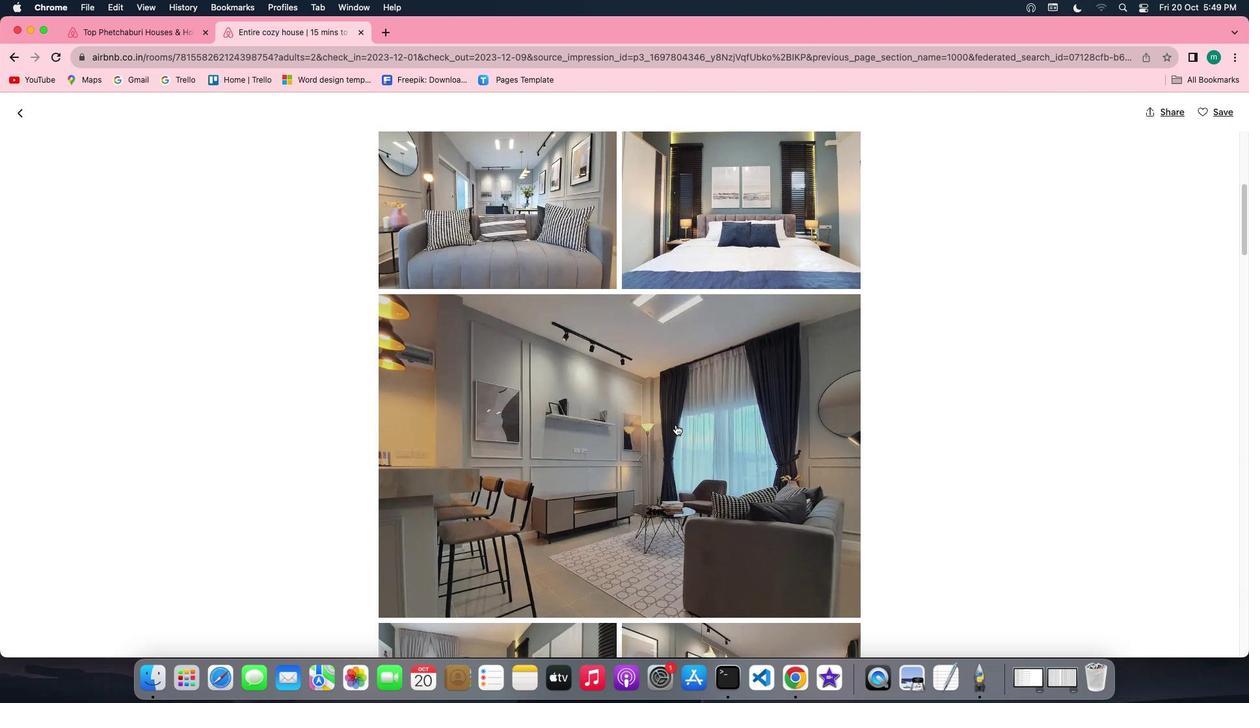 
Action: Mouse scrolled (676, 425) with delta (0, 0)
Screenshot: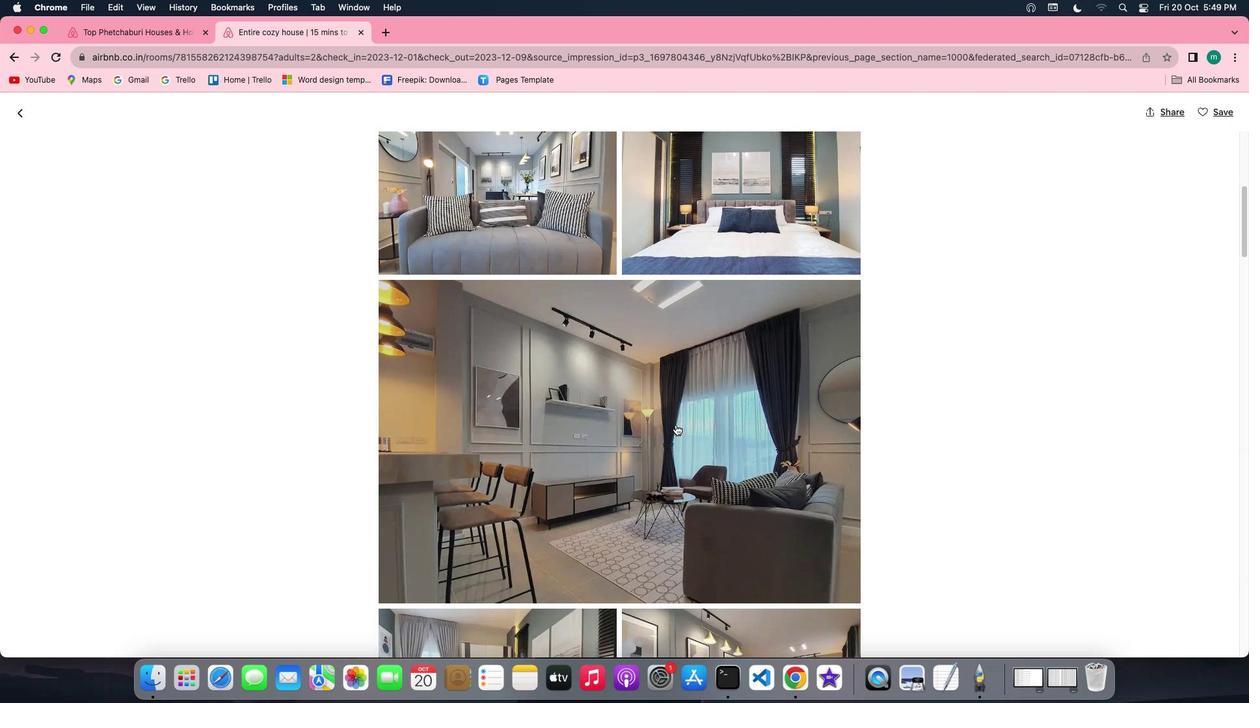
Action: Mouse scrolled (676, 425) with delta (0, -1)
Screenshot: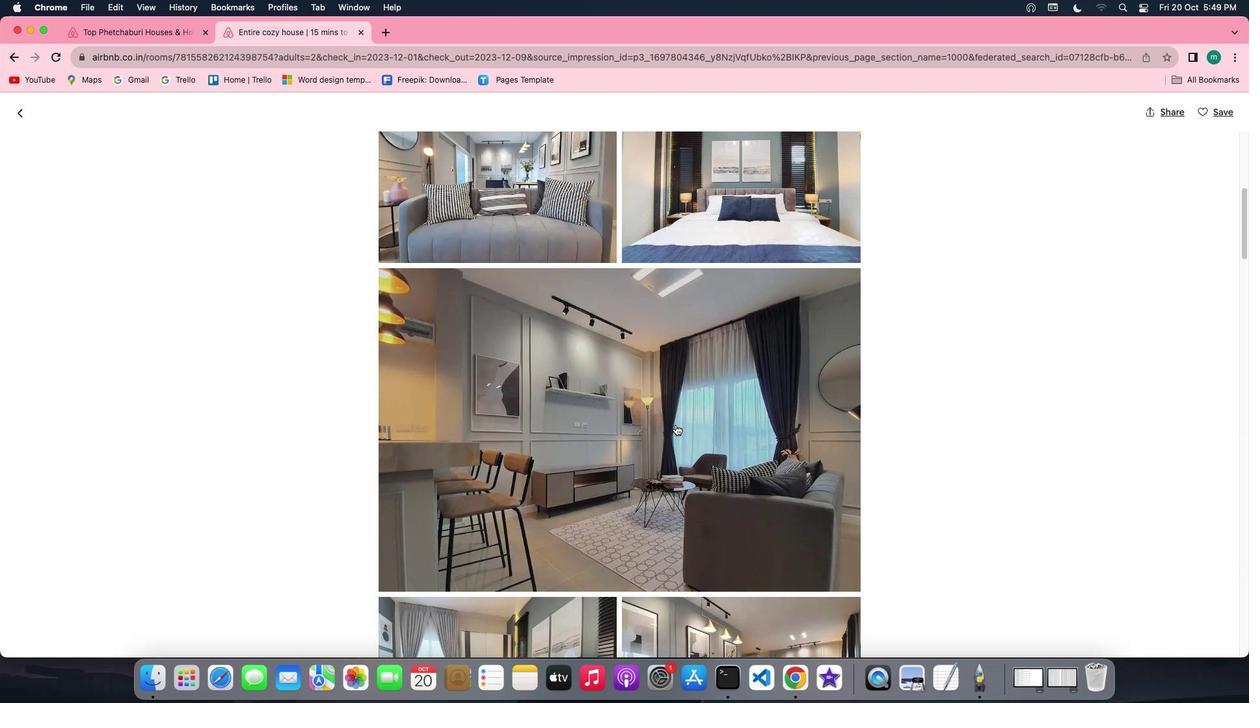 
Action: Mouse scrolled (676, 425) with delta (0, -2)
Screenshot: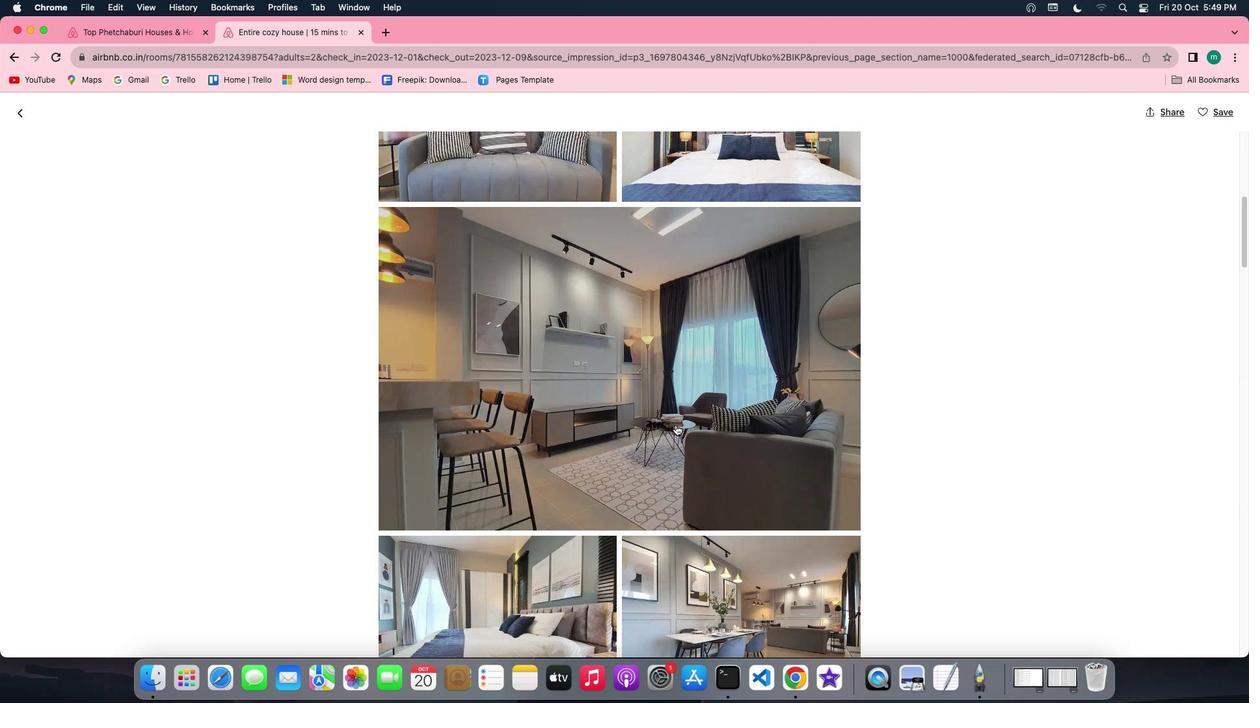 
Action: Mouse scrolled (676, 425) with delta (0, 0)
Screenshot: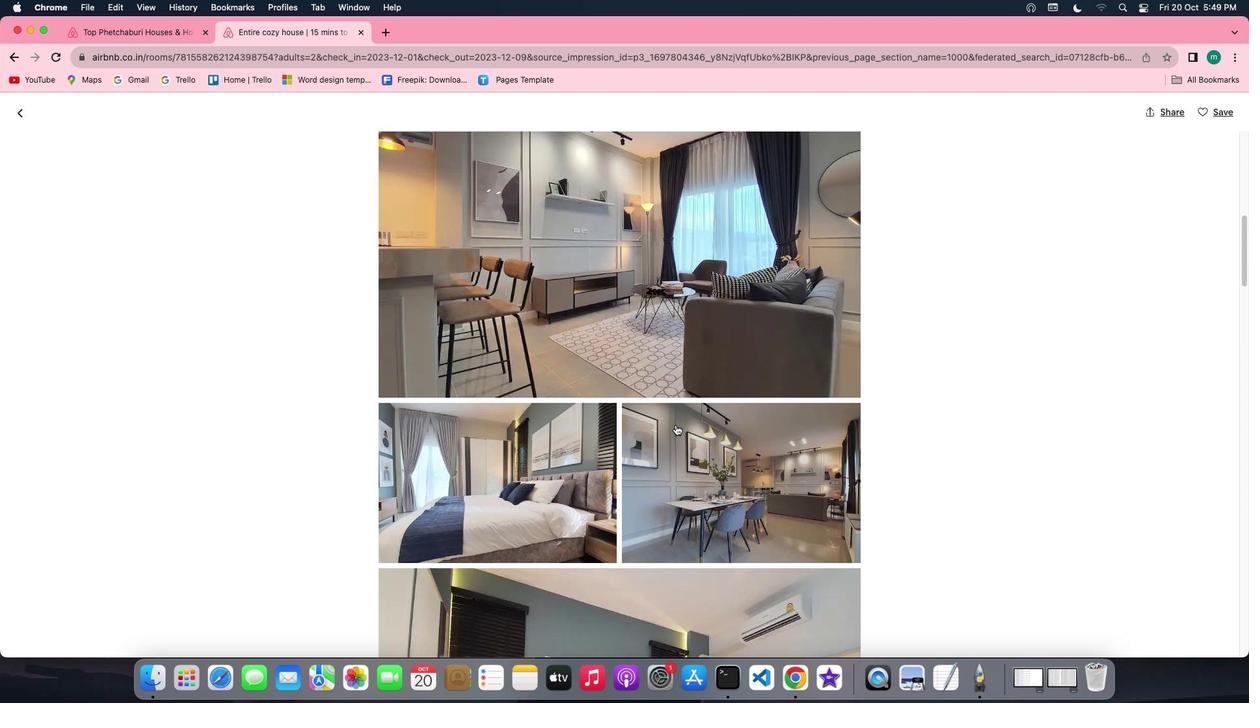 
Action: Mouse scrolled (676, 425) with delta (0, 0)
Screenshot: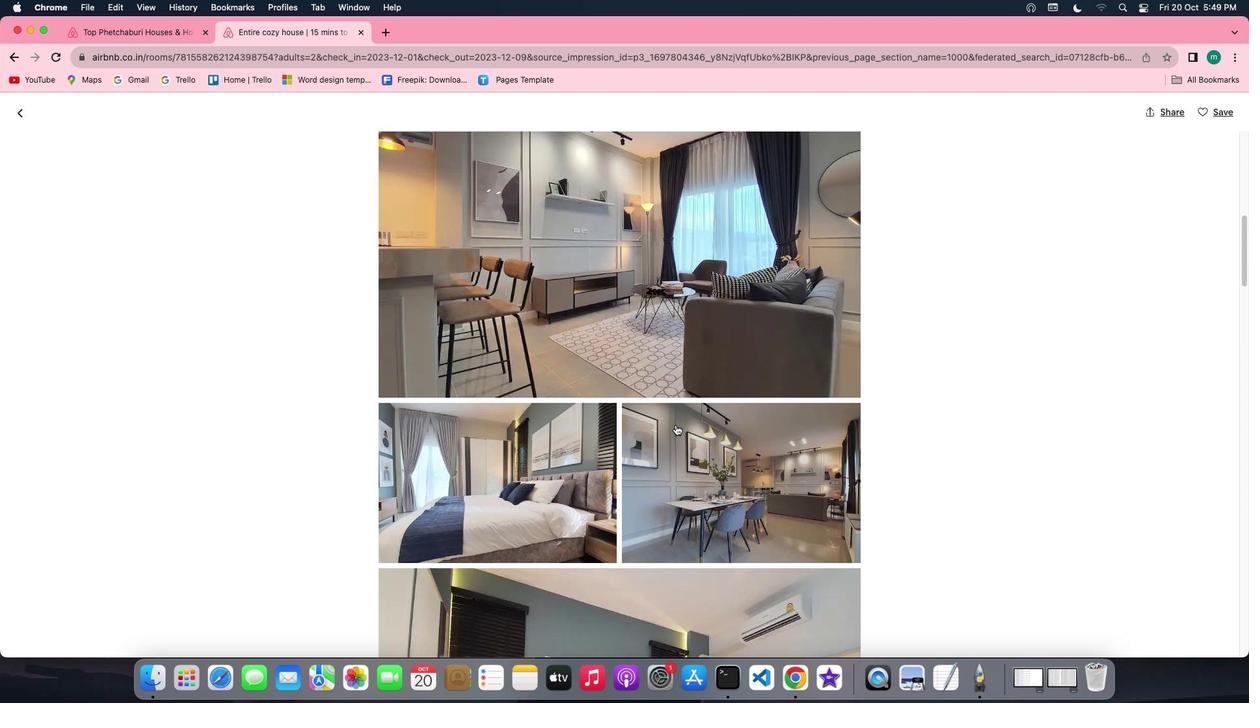 
Action: Mouse scrolled (676, 425) with delta (0, -1)
Screenshot: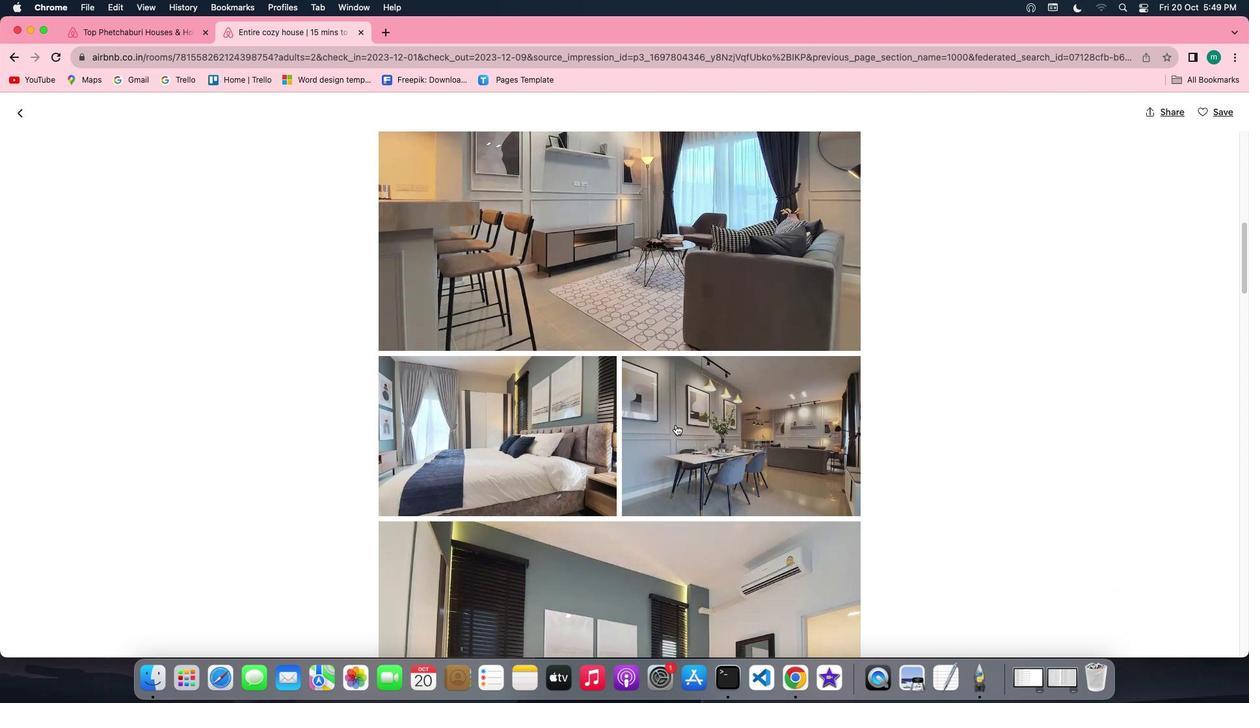 
Action: Mouse scrolled (676, 425) with delta (0, -2)
Screenshot: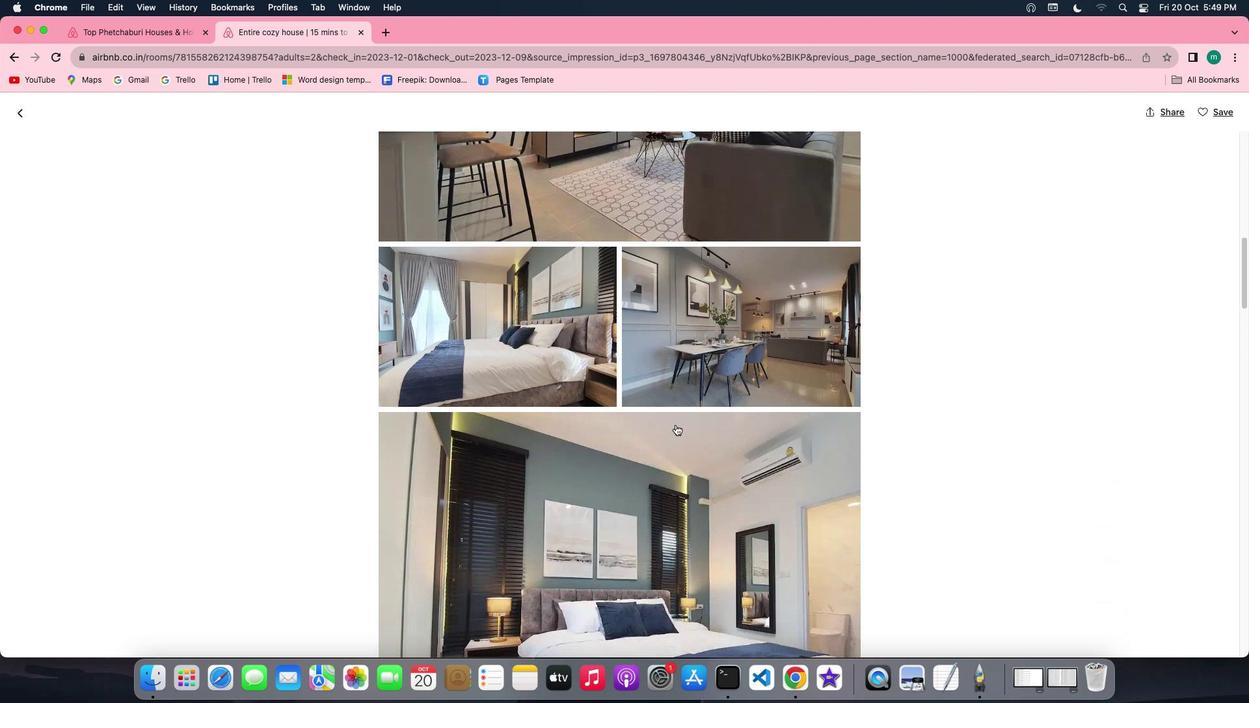 
Action: Mouse scrolled (676, 425) with delta (0, -2)
Screenshot: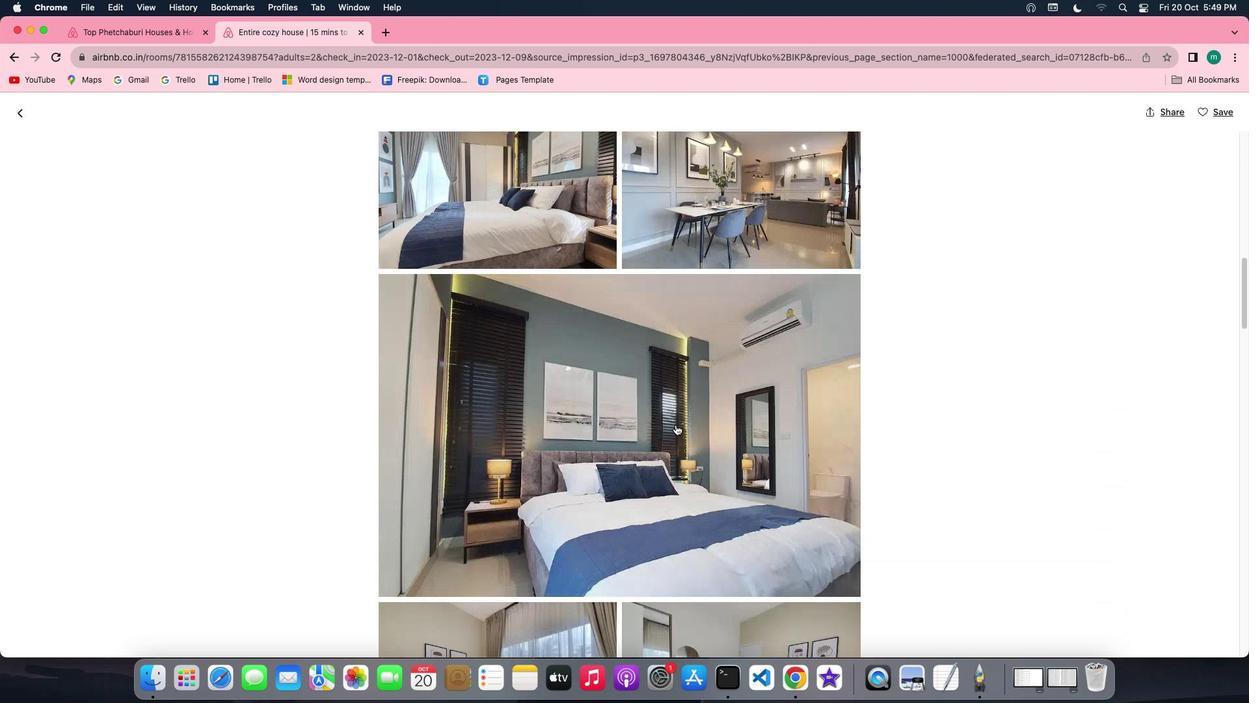 
Action: Mouse scrolled (676, 425) with delta (0, 0)
Screenshot: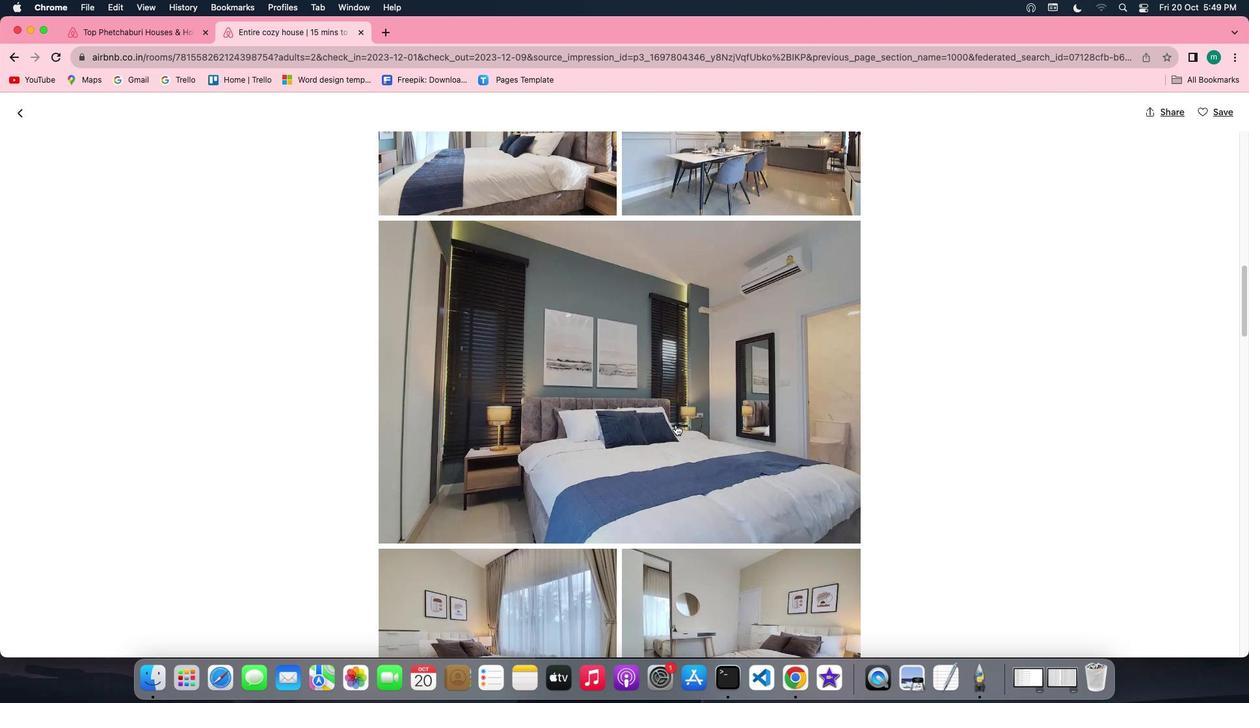 
Action: Mouse scrolled (676, 425) with delta (0, 0)
Screenshot: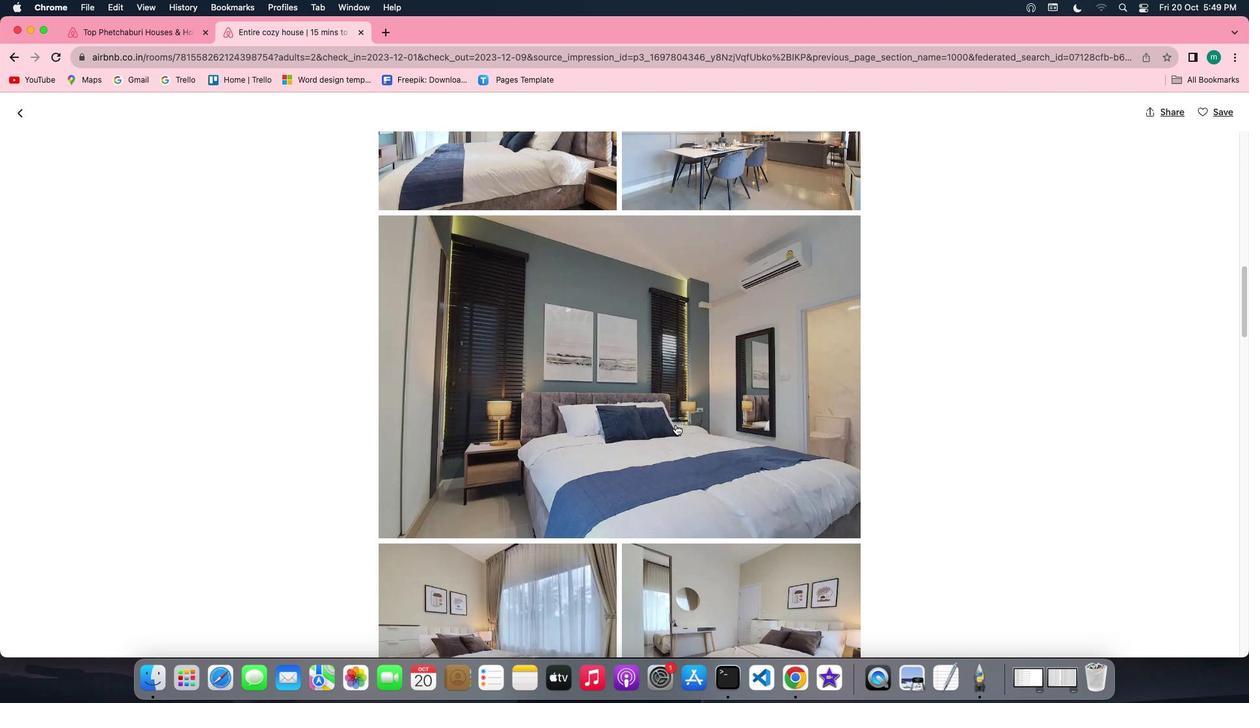 
Action: Mouse scrolled (676, 425) with delta (0, -1)
Screenshot: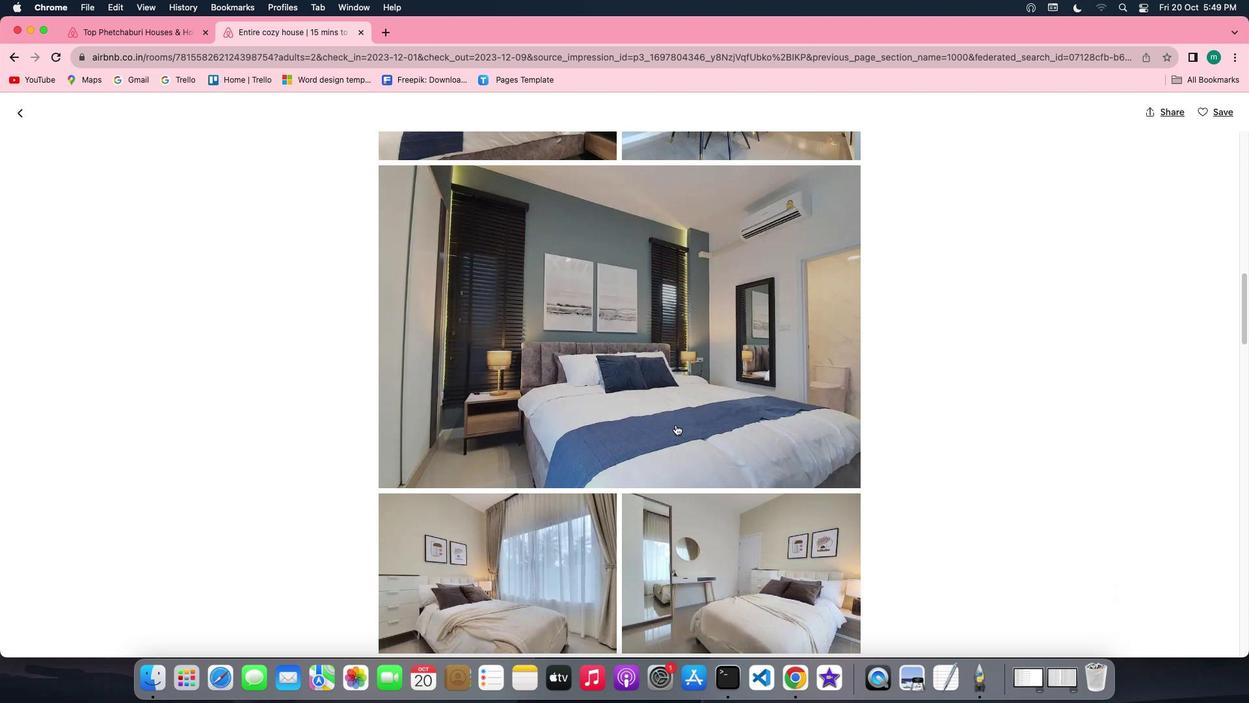 
Action: Mouse scrolled (676, 425) with delta (0, -1)
Screenshot: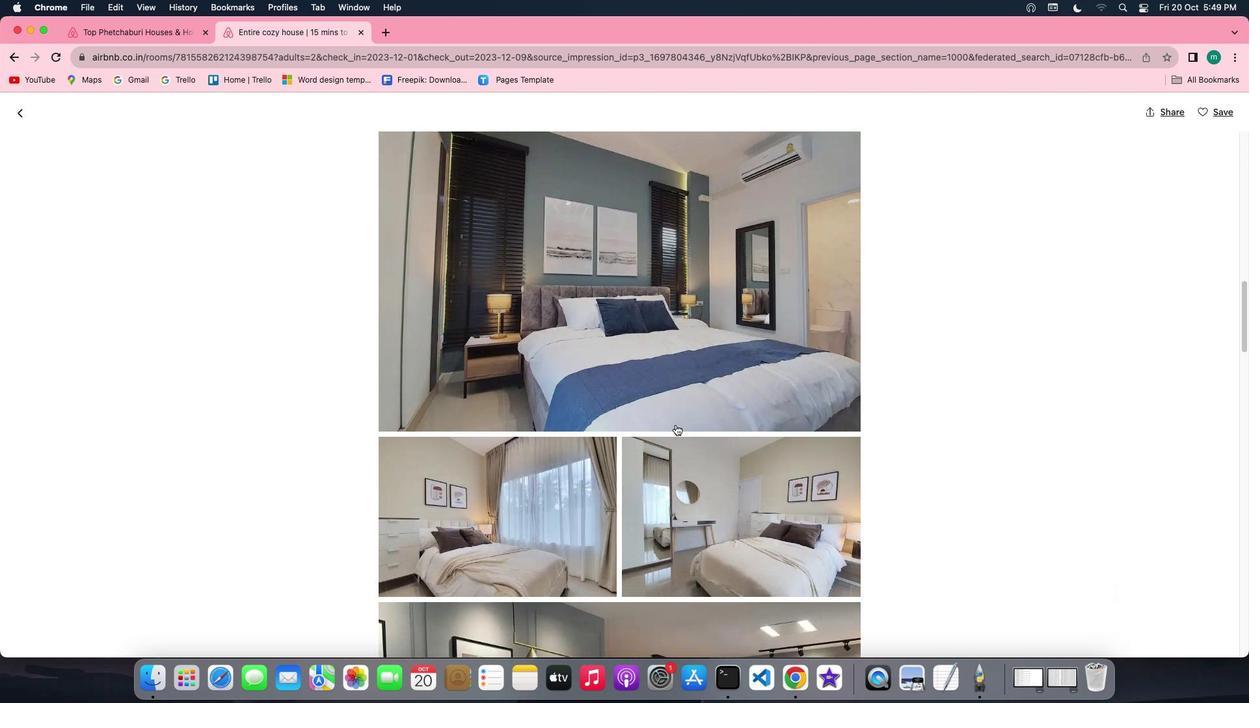 
Action: Mouse scrolled (676, 425) with delta (0, -2)
Screenshot: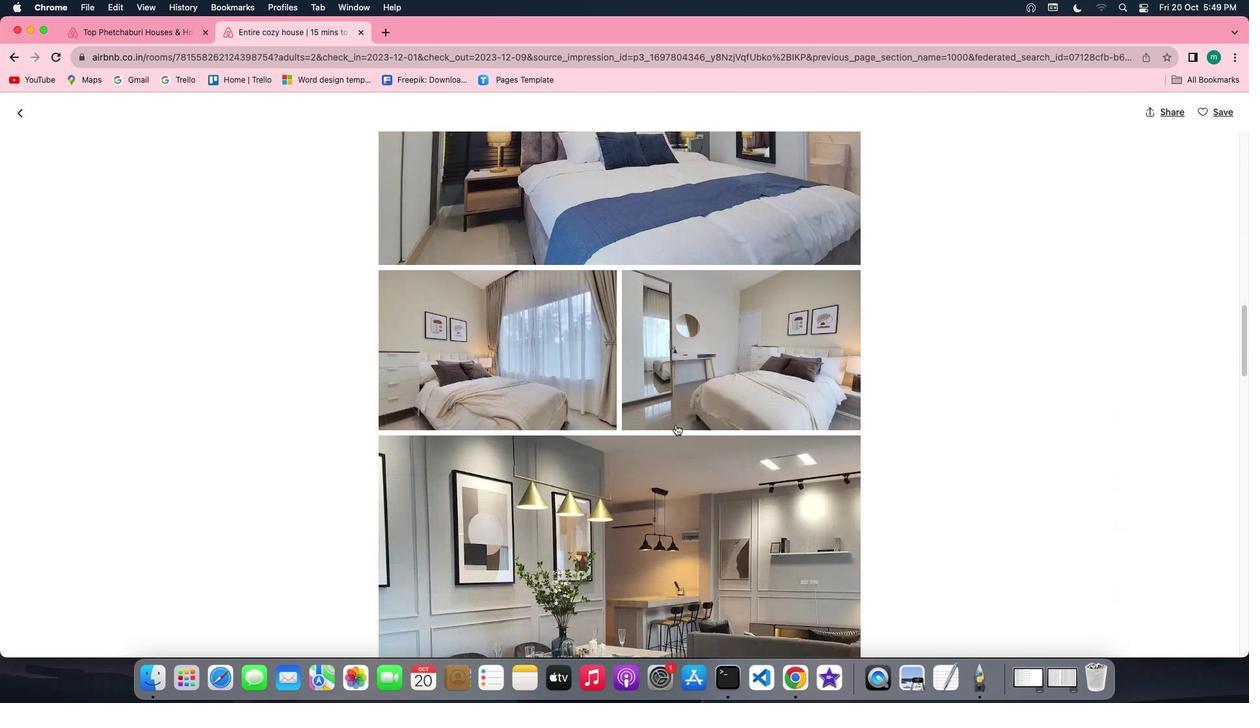 
Action: Mouse moved to (675, 425)
Screenshot: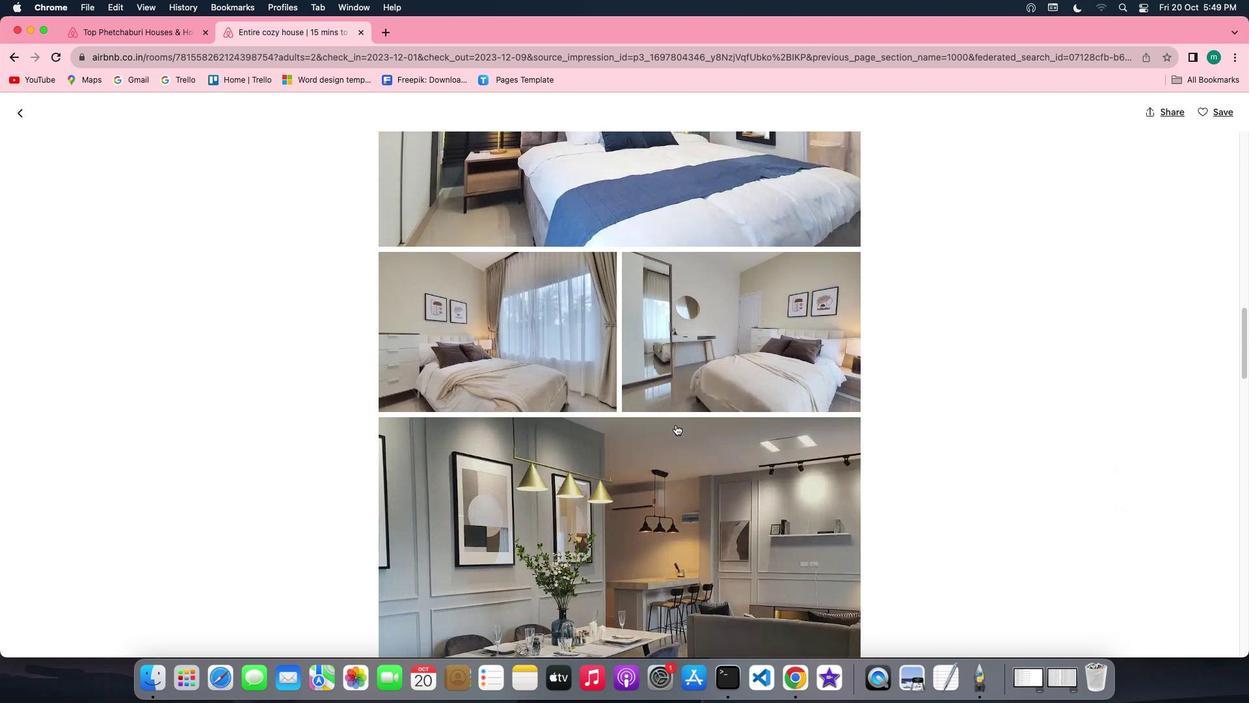 
Action: Mouse scrolled (675, 425) with delta (0, 0)
Screenshot: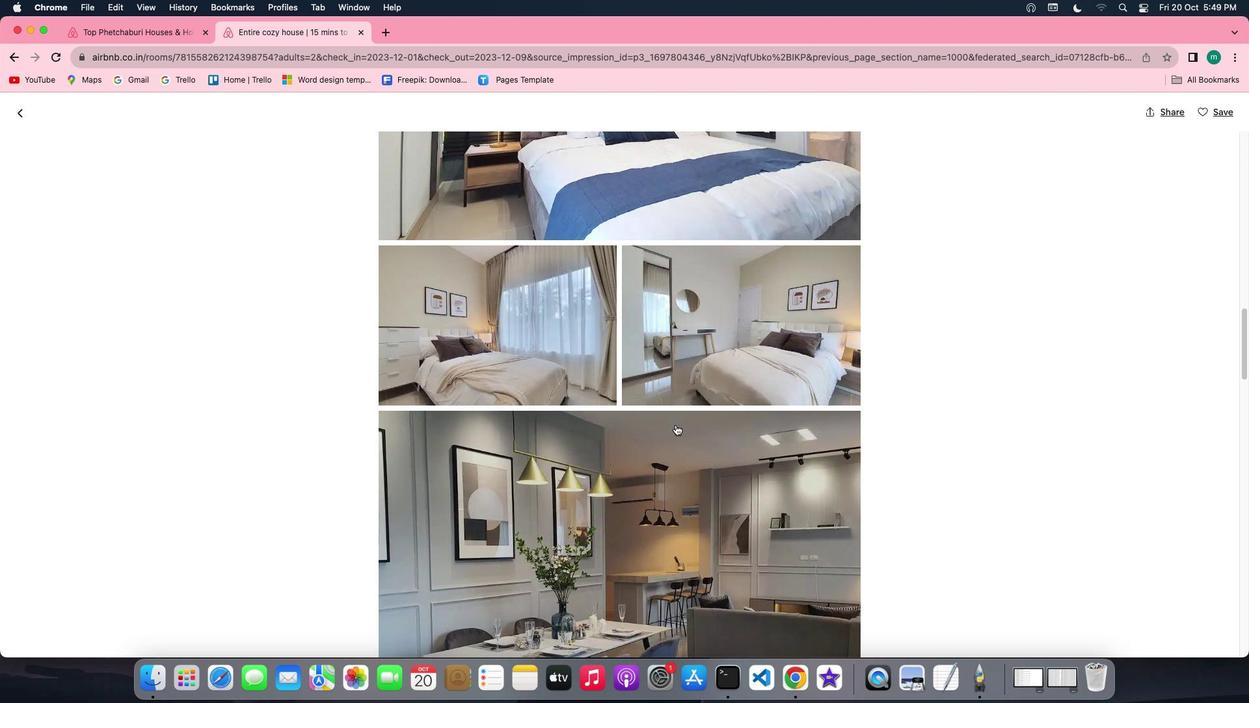 
Action: Mouse scrolled (675, 425) with delta (0, 0)
Screenshot: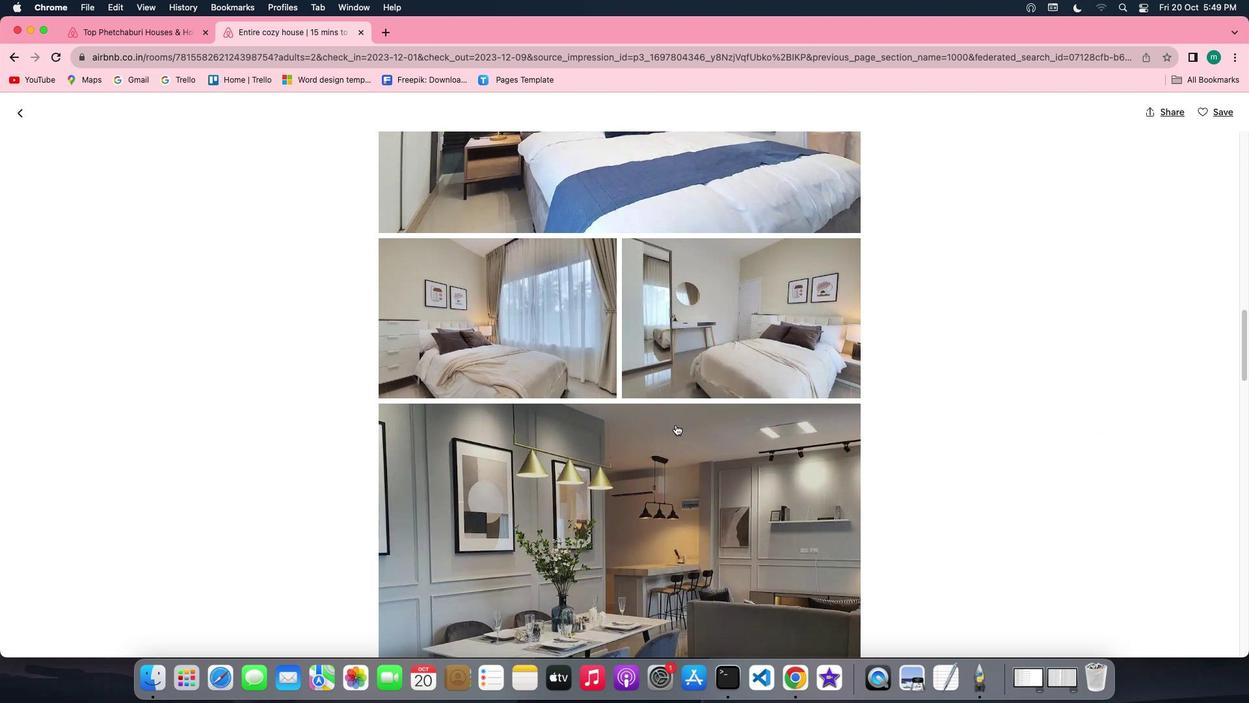
Action: Mouse scrolled (675, 425) with delta (0, -1)
Screenshot: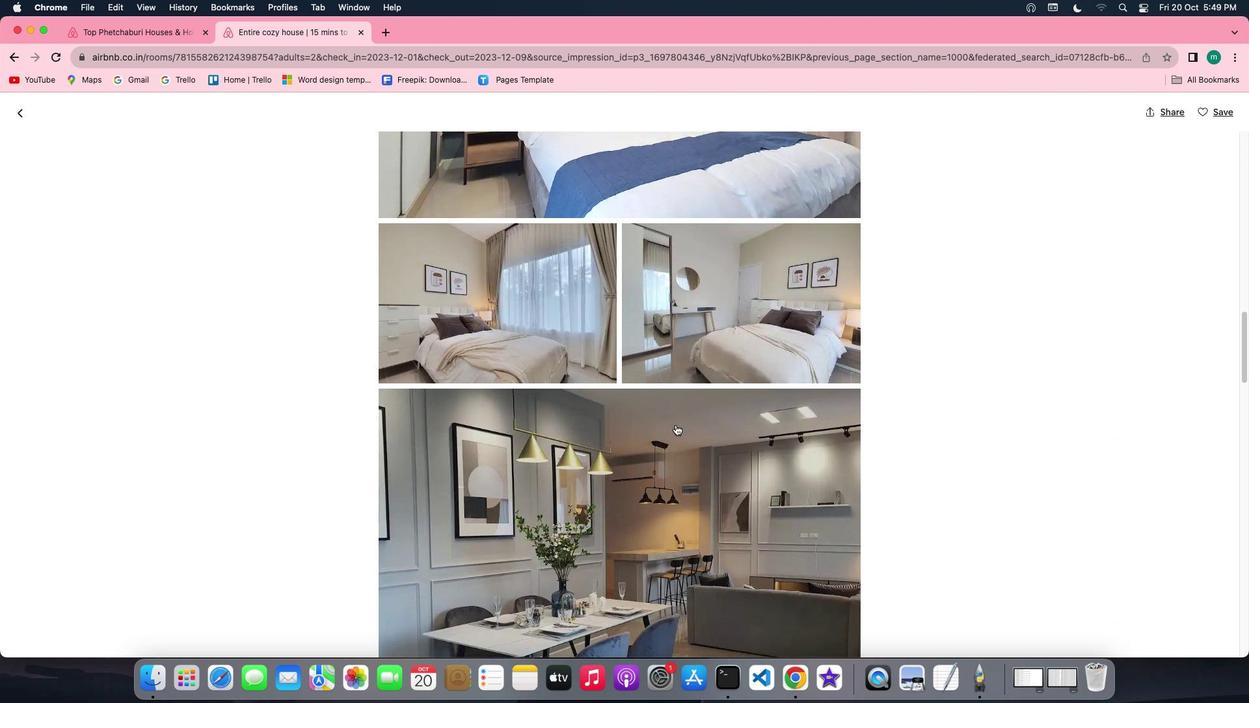 
Action: Mouse scrolled (675, 425) with delta (0, -2)
Screenshot: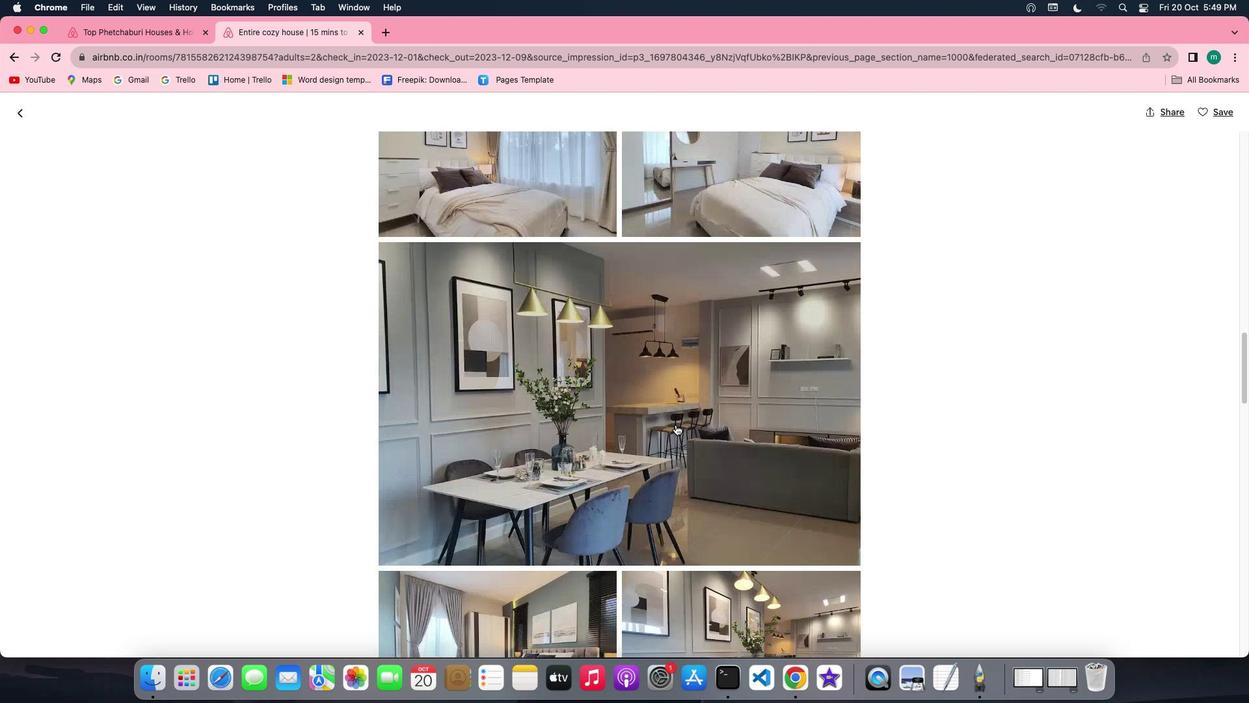 
Action: Mouse scrolled (675, 425) with delta (0, -2)
Screenshot: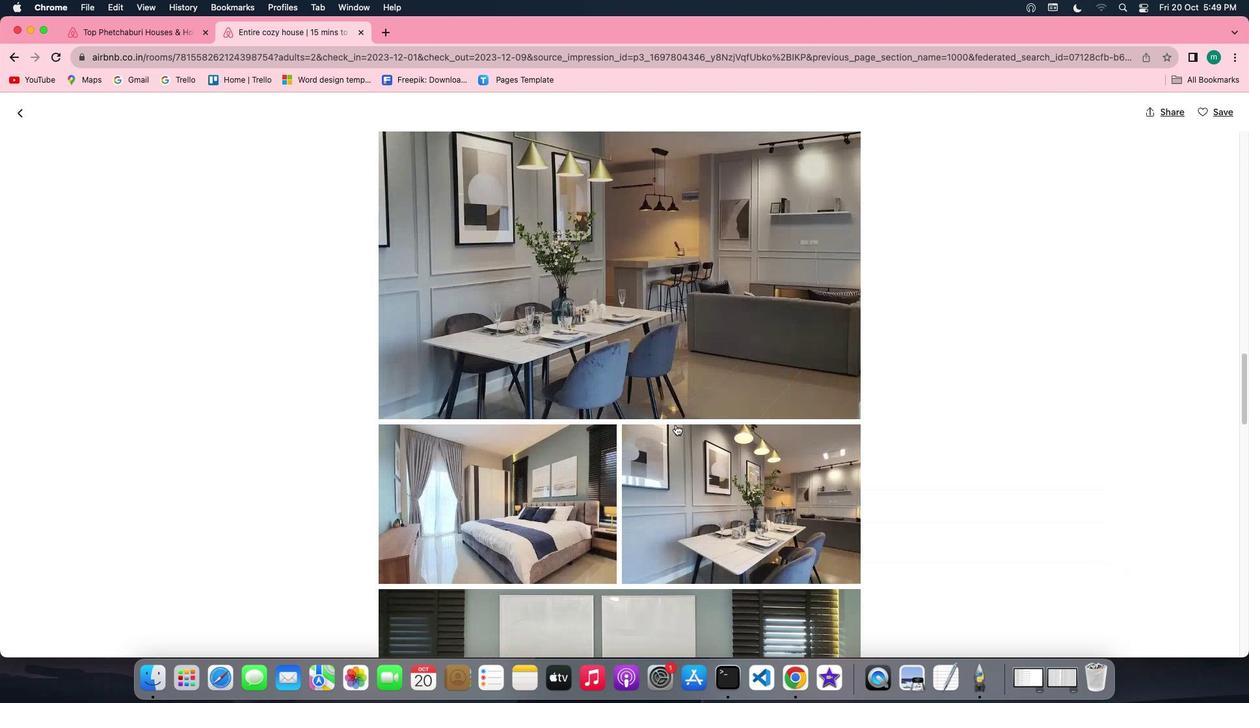 
Action: Mouse scrolled (675, 425) with delta (0, 0)
Screenshot: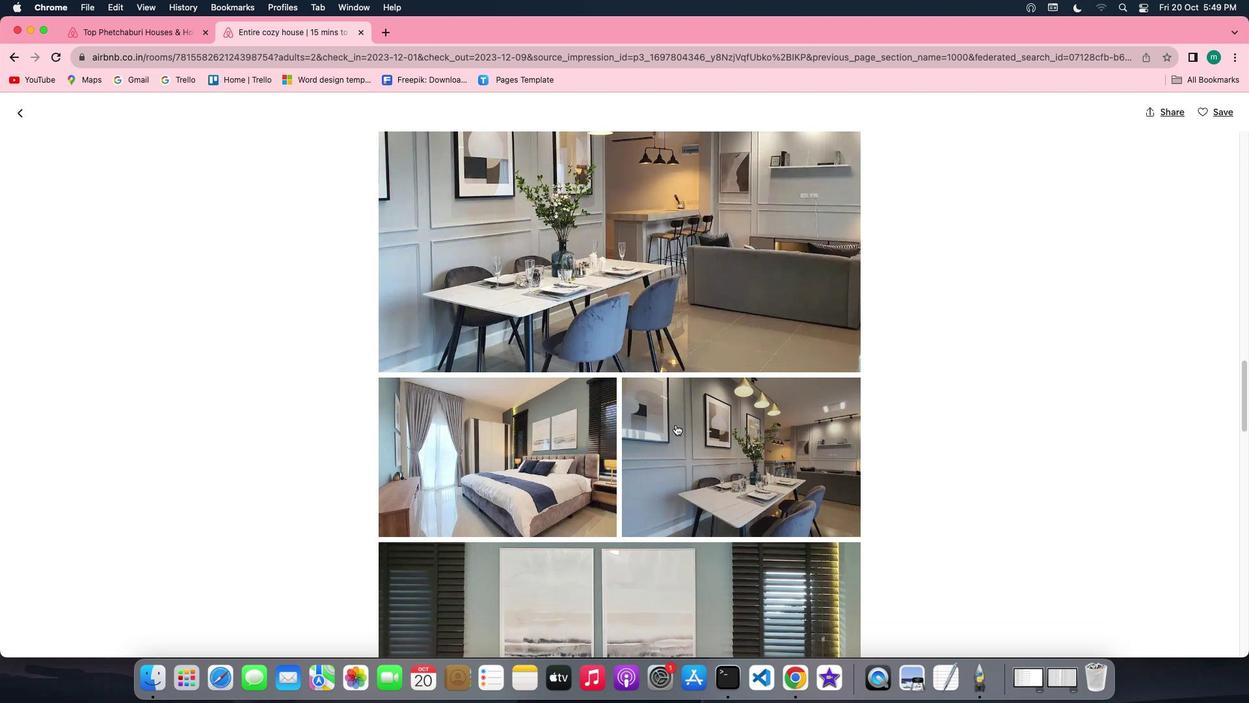 
Action: Mouse scrolled (675, 425) with delta (0, 0)
Screenshot: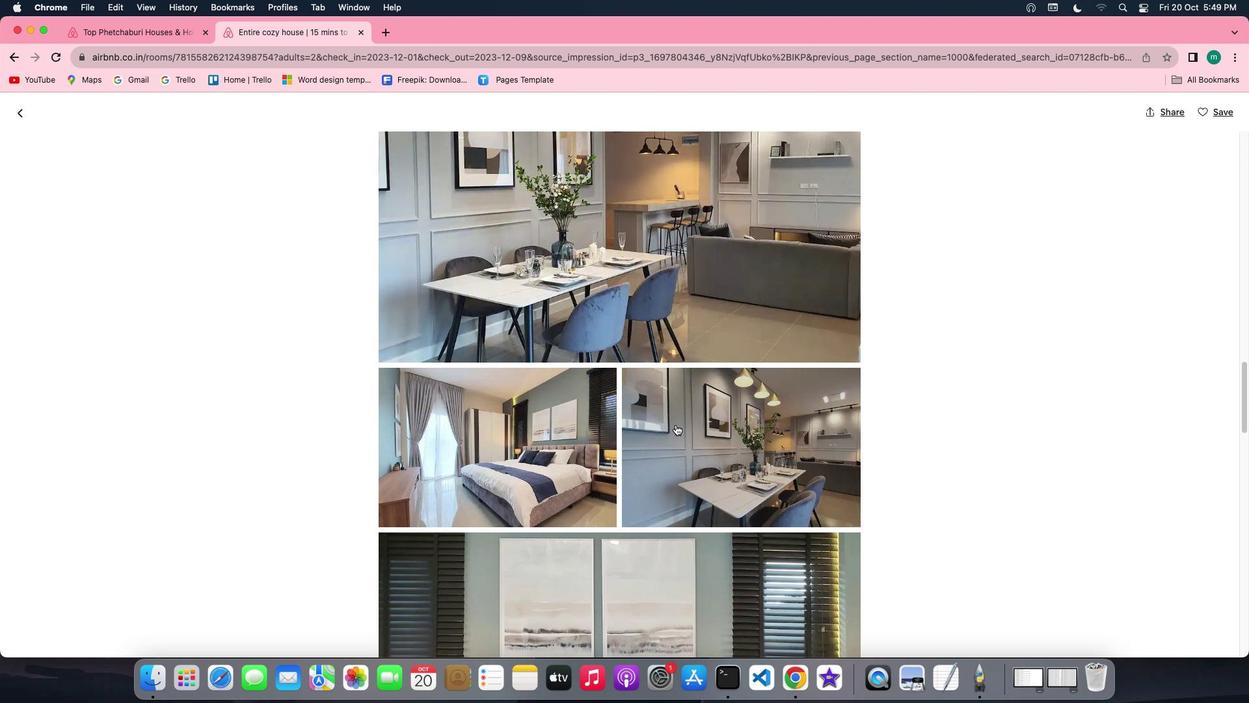 
Action: Mouse scrolled (675, 425) with delta (0, -1)
Screenshot: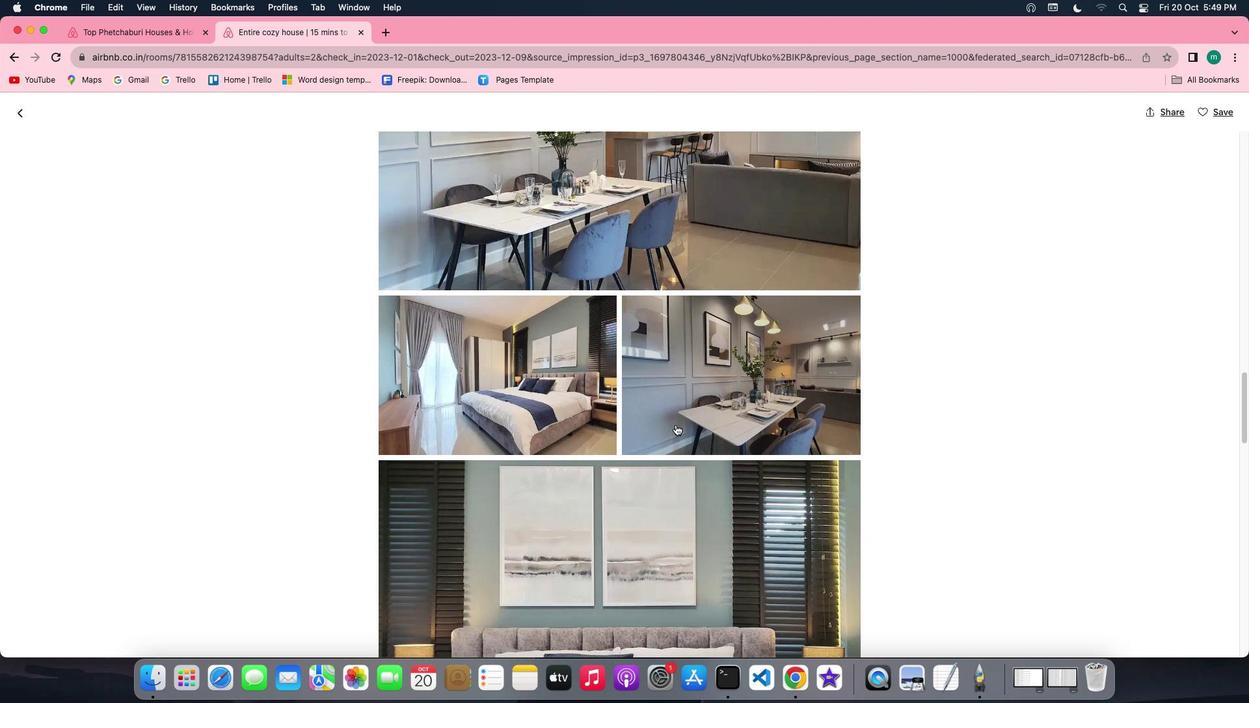 
Action: Mouse scrolled (675, 425) with delta (0, -2)
Screenshot: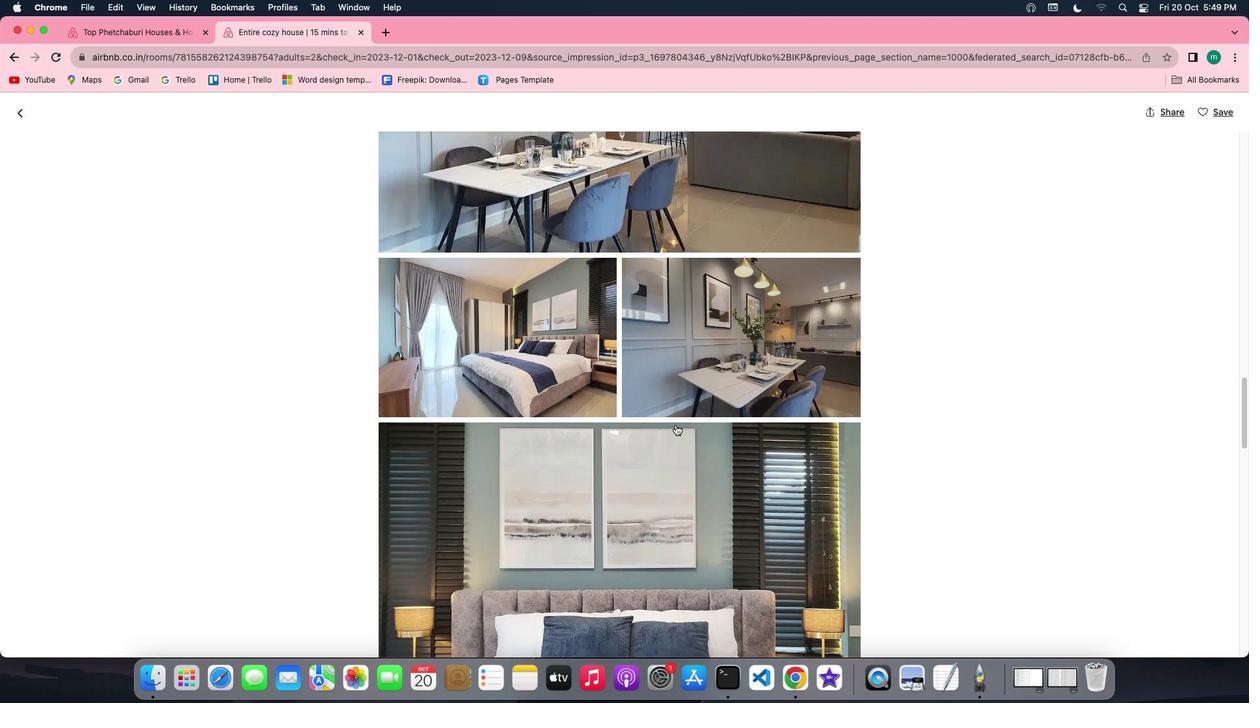 
Action: Mouse scrolled (675, 425) with delta (0, -2)
Screenshot: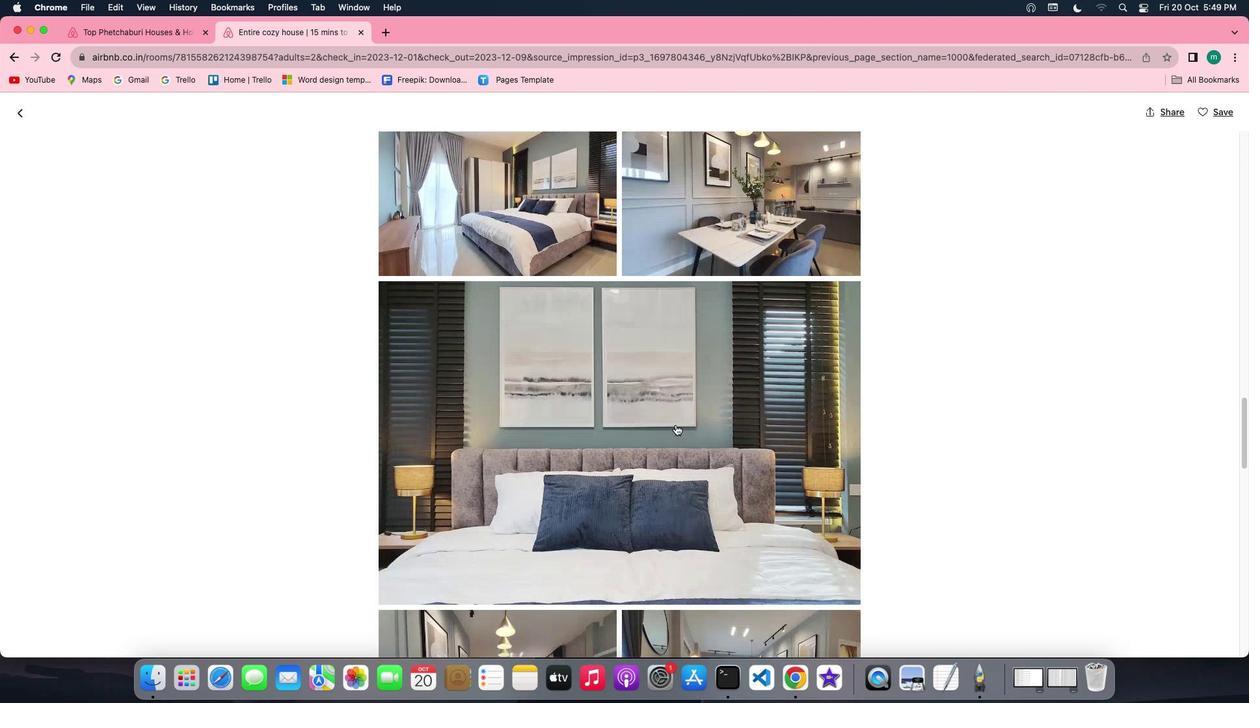 
Action: Mouse scrolled (675, 425) with delta (0, 0)
Screenshot: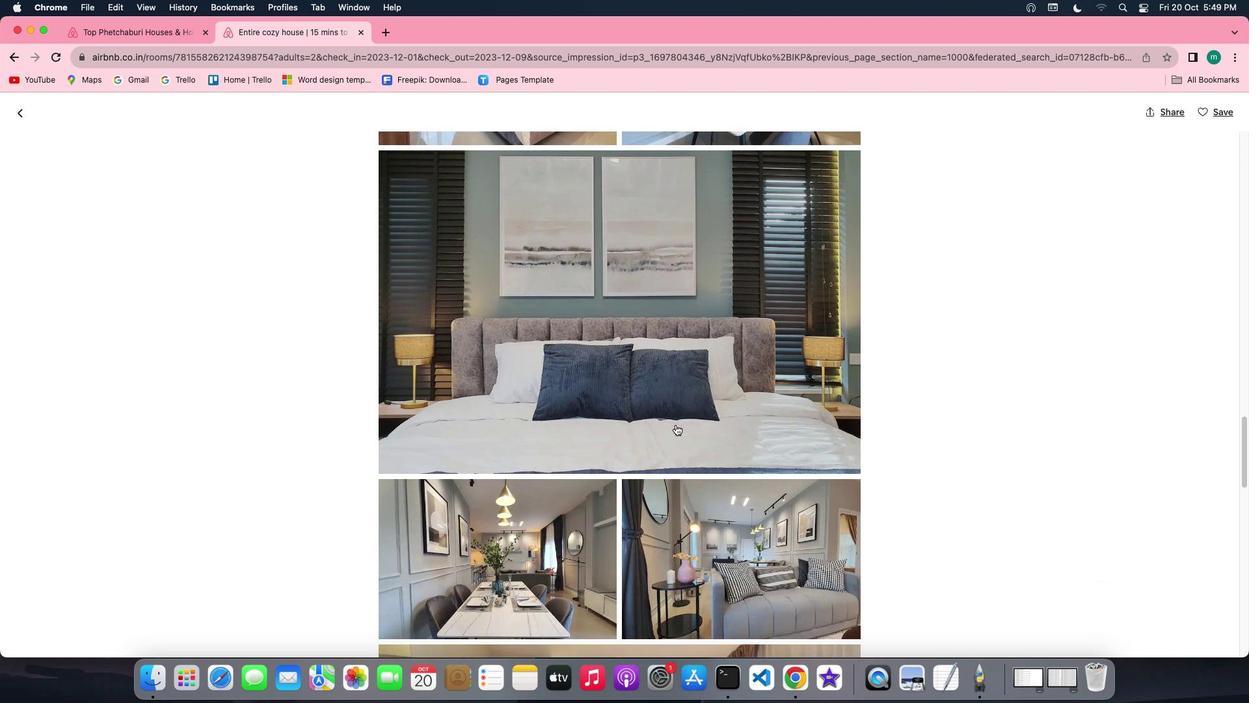 
Action: Mouse scrolled (675, 425) with delta (0, 0)
Screenshot: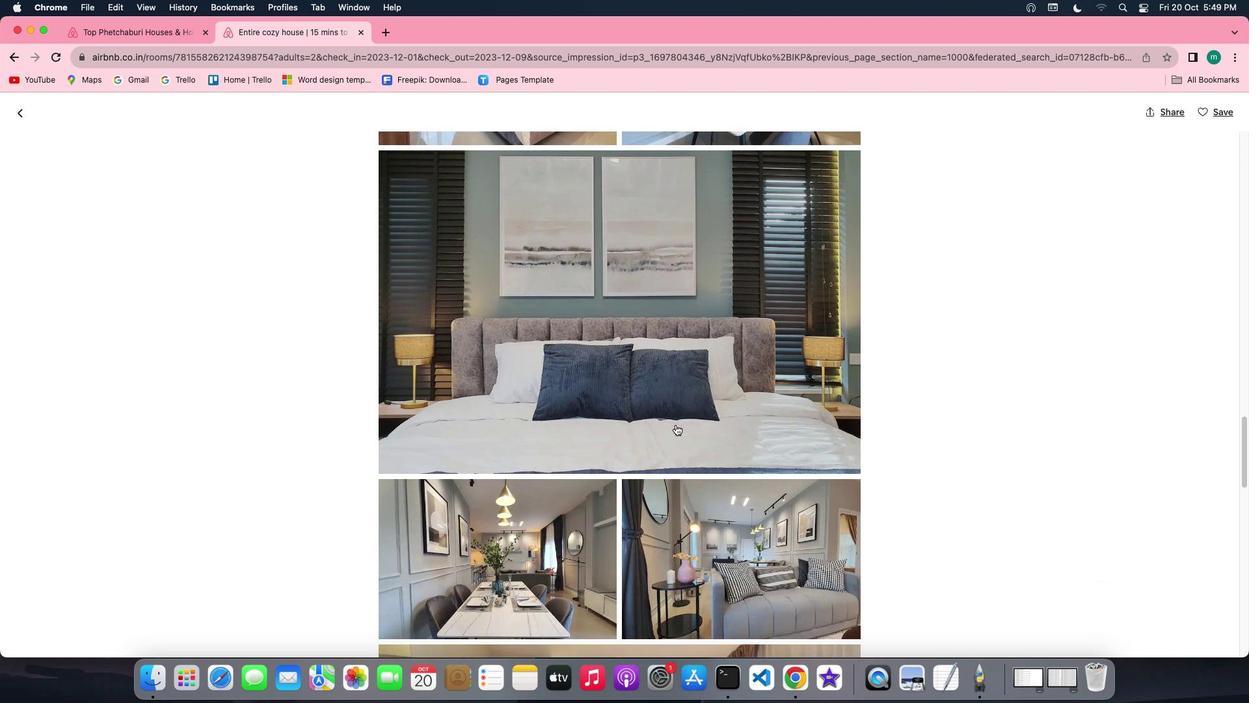 
Action: Mouse scrolled (675, 425) with delta (0, -1)
Screenshot: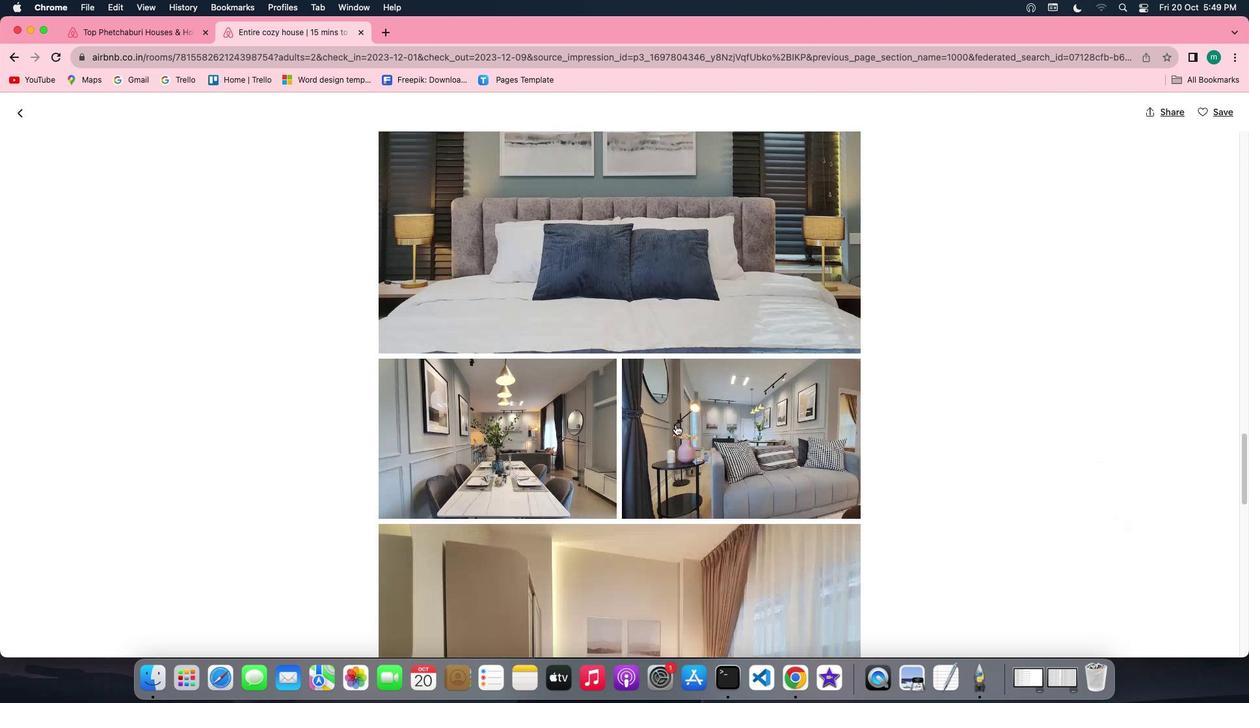 
Action: Mouse scrolled (675, 425) with delta (0, -3)
Screenshot: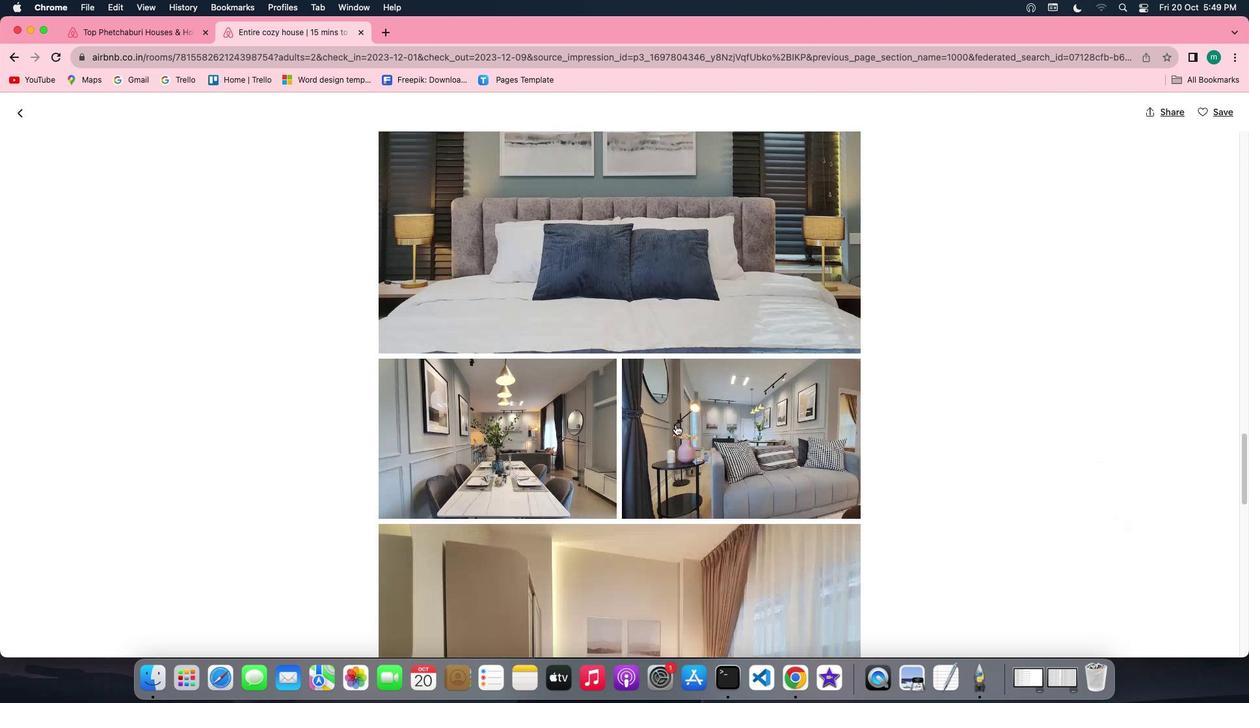 
Action: Mouse scrolled (675, 425) with delta (0, -3)
Screenshot: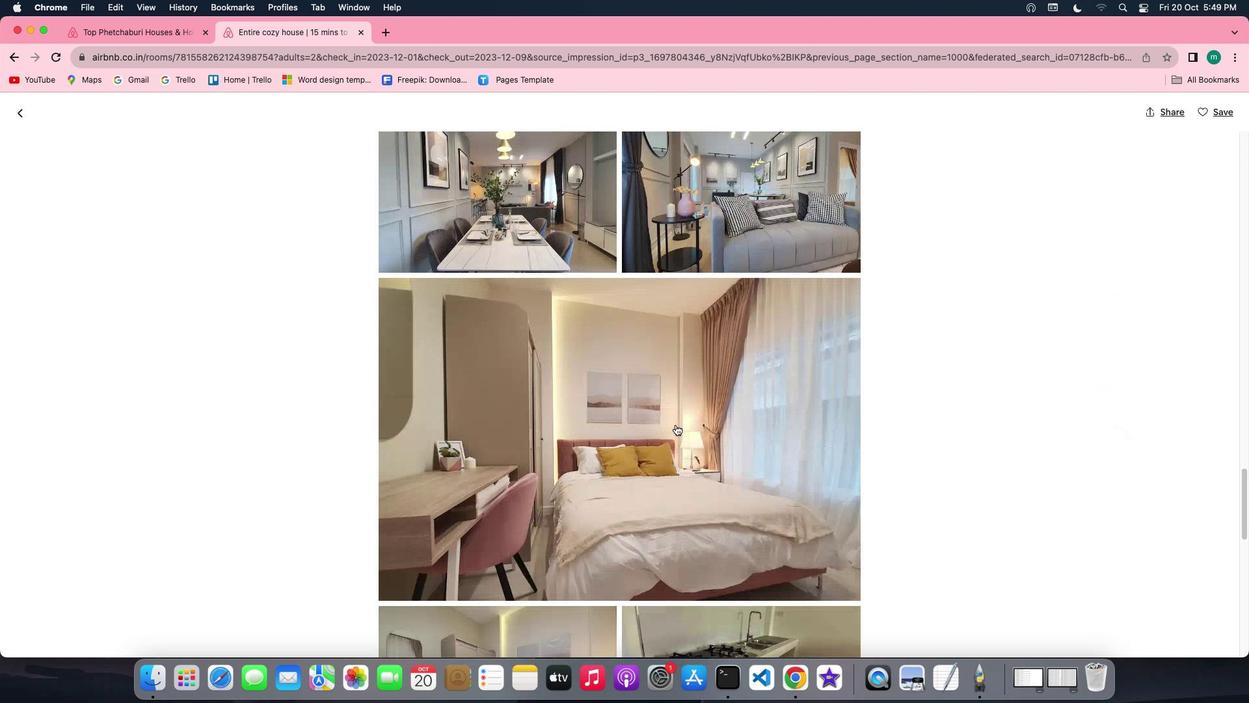 
Action: Mouse scrolled (675, 425) with delta (0, 0)
Screenshot: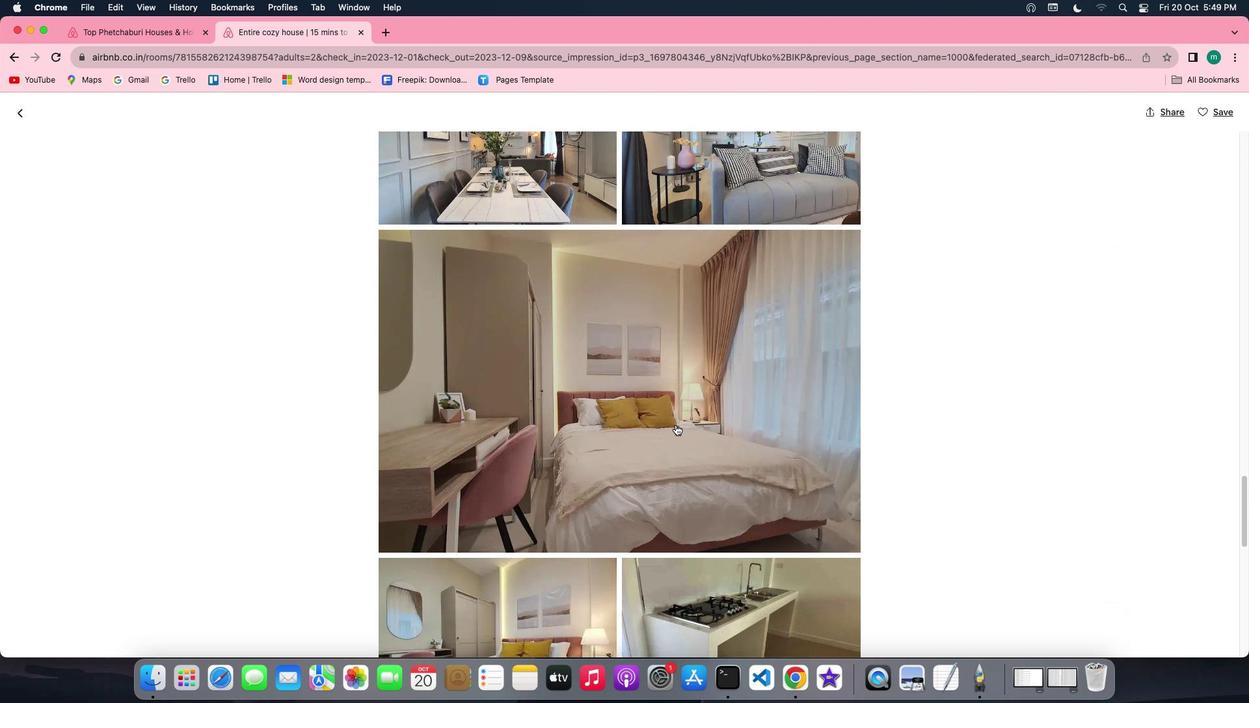
Action: Mouse scrolled (675, 425) with delta (0, 0)
Screenshot: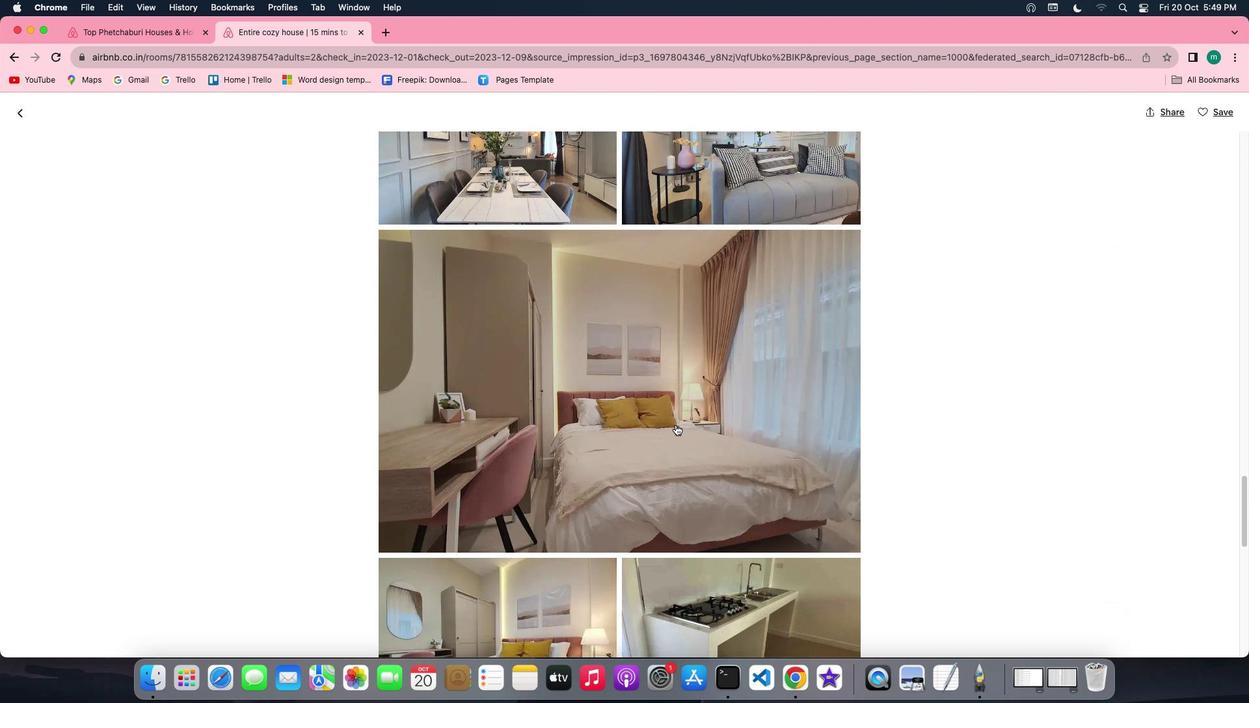 
Action: Mouse scrolled (675, 425) with delta (0, -1)
Screenshot: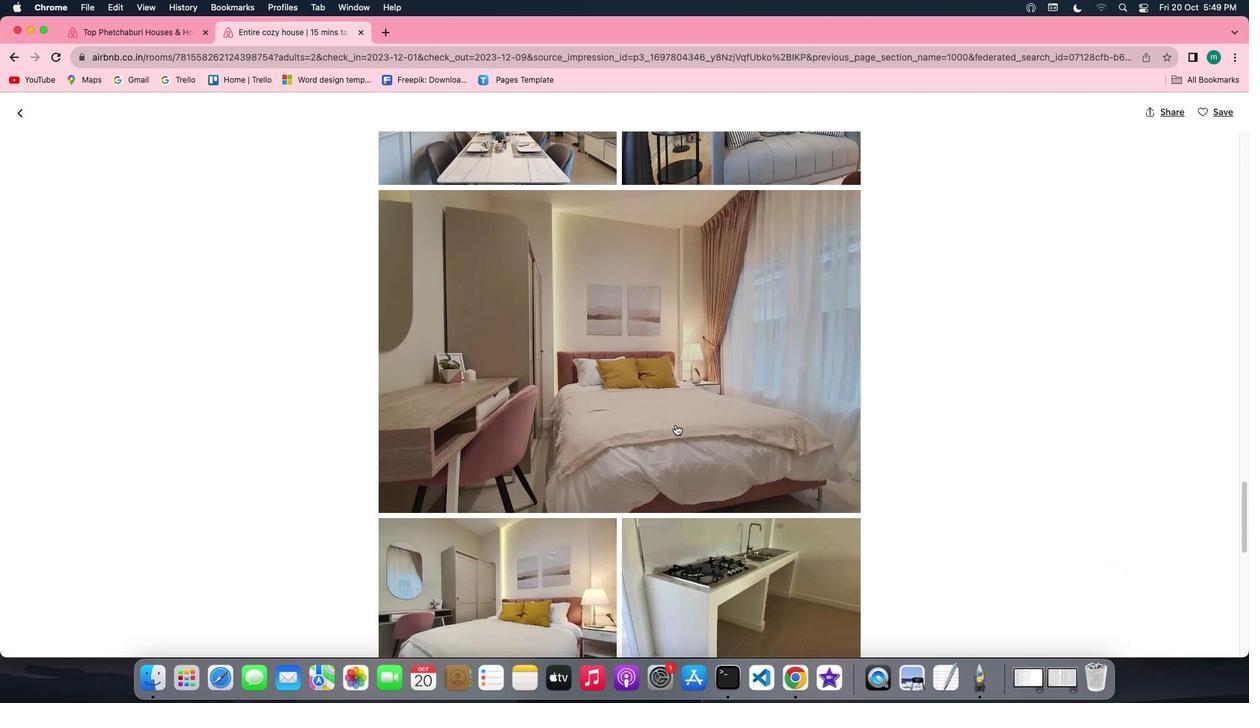 
Action: Mouse scrolled (675, 425) with delta (0, -3)
Screenshot: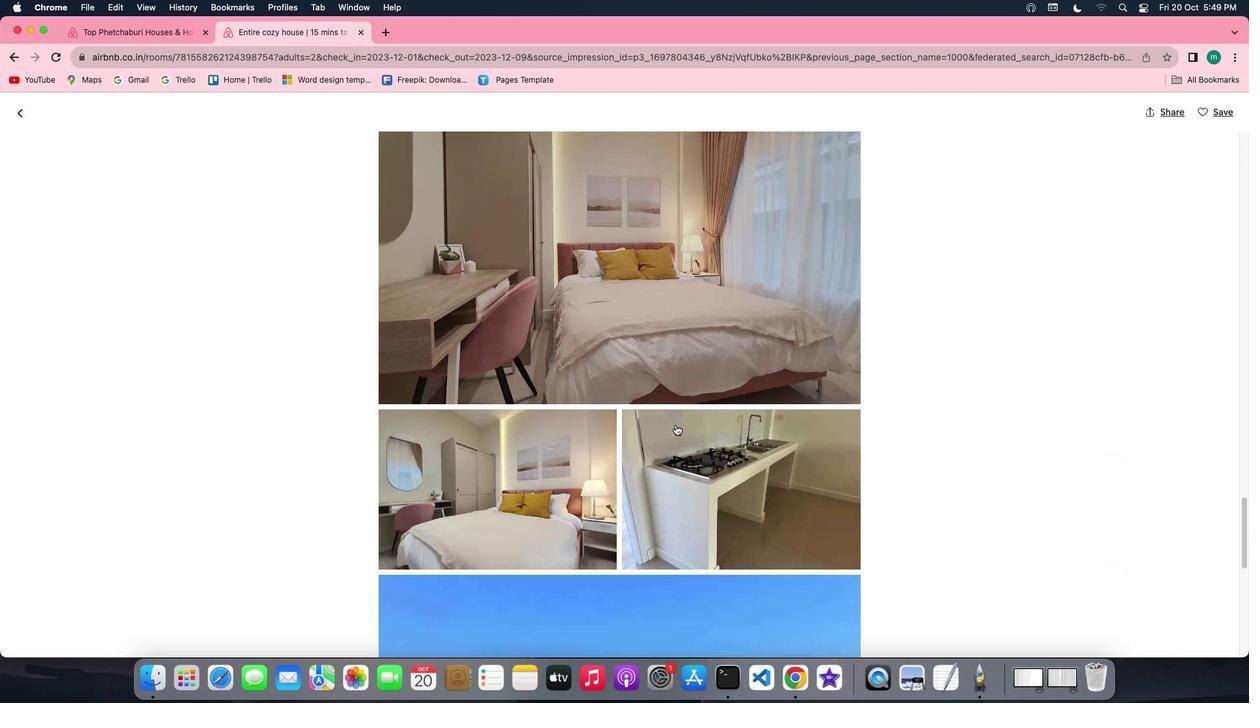 
Action: Mouse scrolled (675, 425) with delta (0, -3)
Screenshot: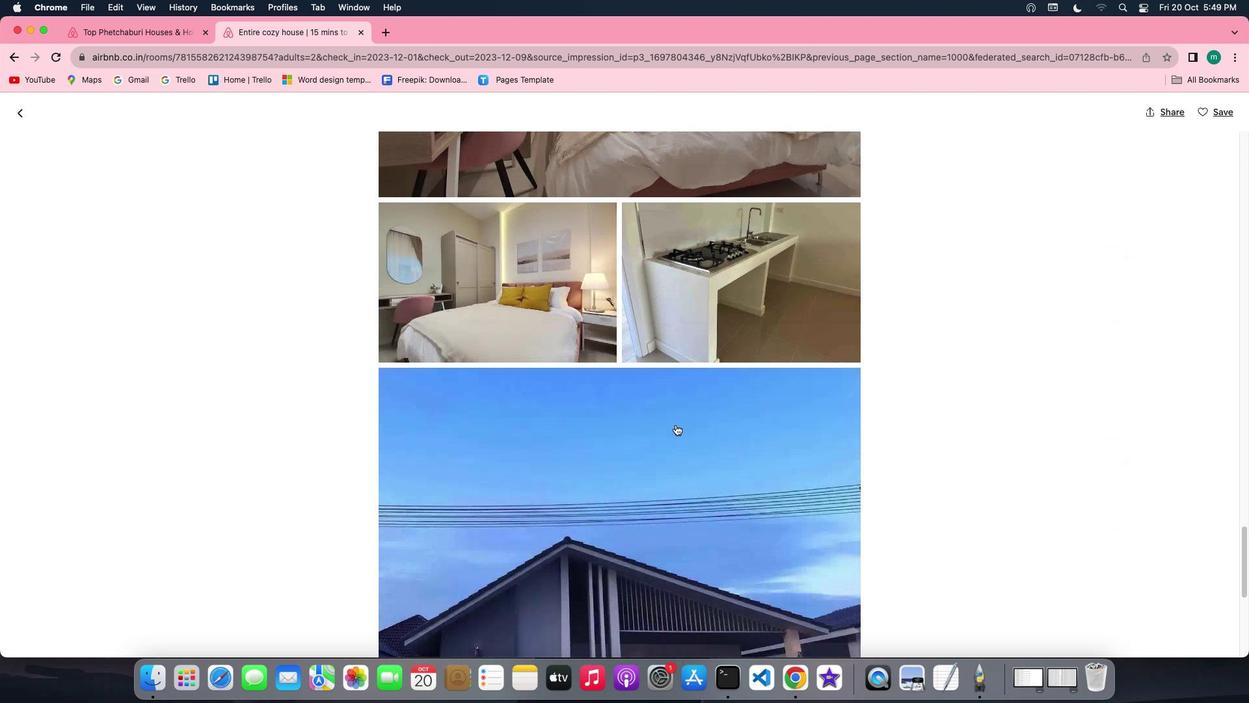 
Action: Mouse scrolled (675, 425) with delta (0, 0)
Screenshot: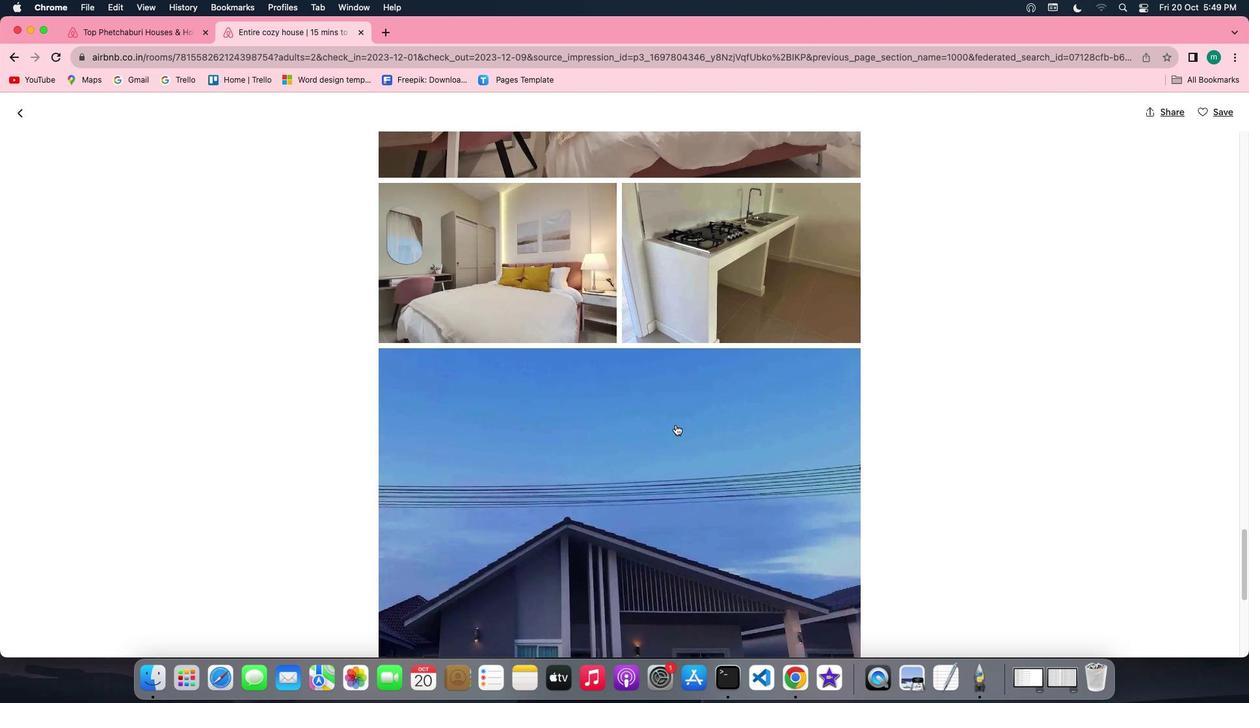 
Action: Mouse scrolled (675, 425) with delta (0, 0)
Screenshot: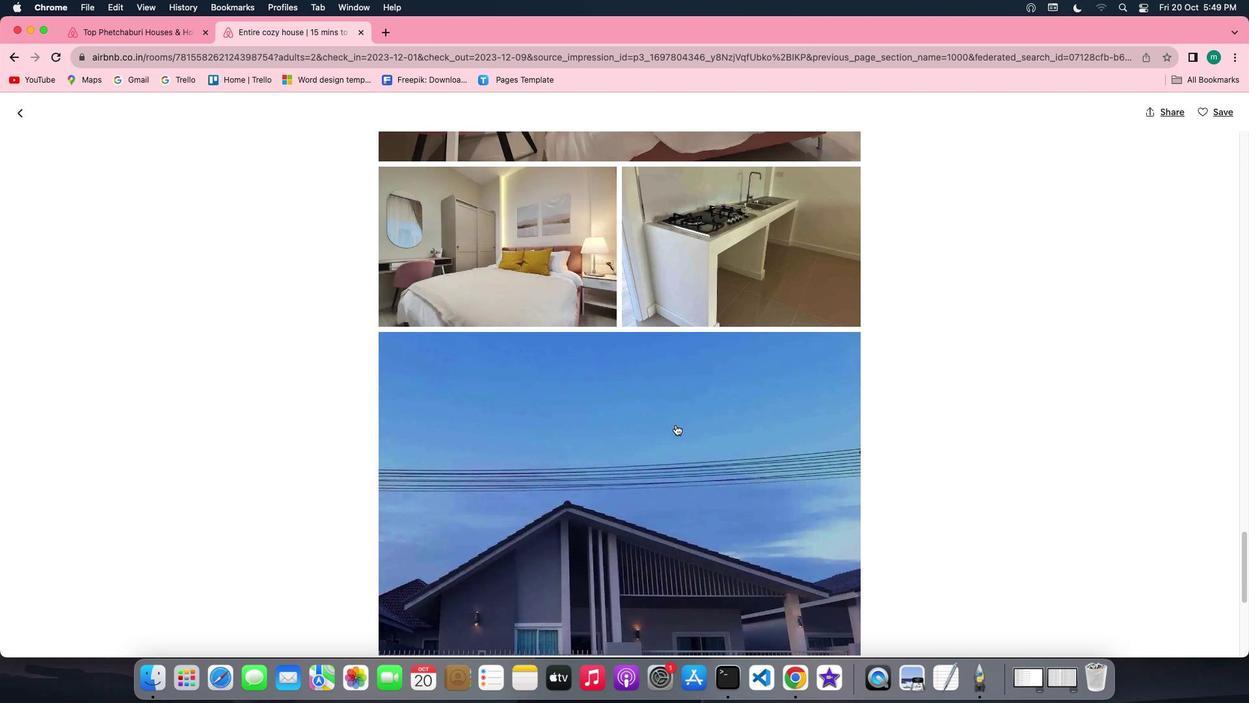 
Action: Mouse scrolled (675, 425) with delta (0, -1)
Screenshot: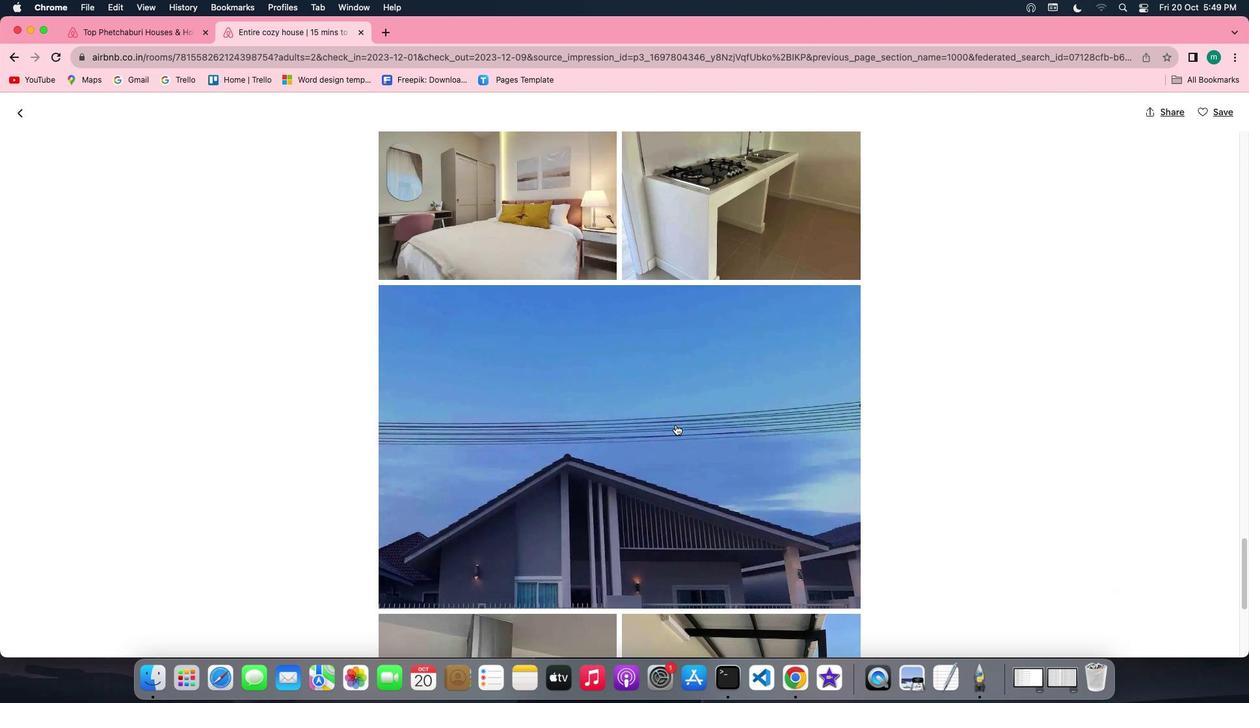 
Action: Mouse scrolled (675, 425) with delta (0, -2)
Screenshot: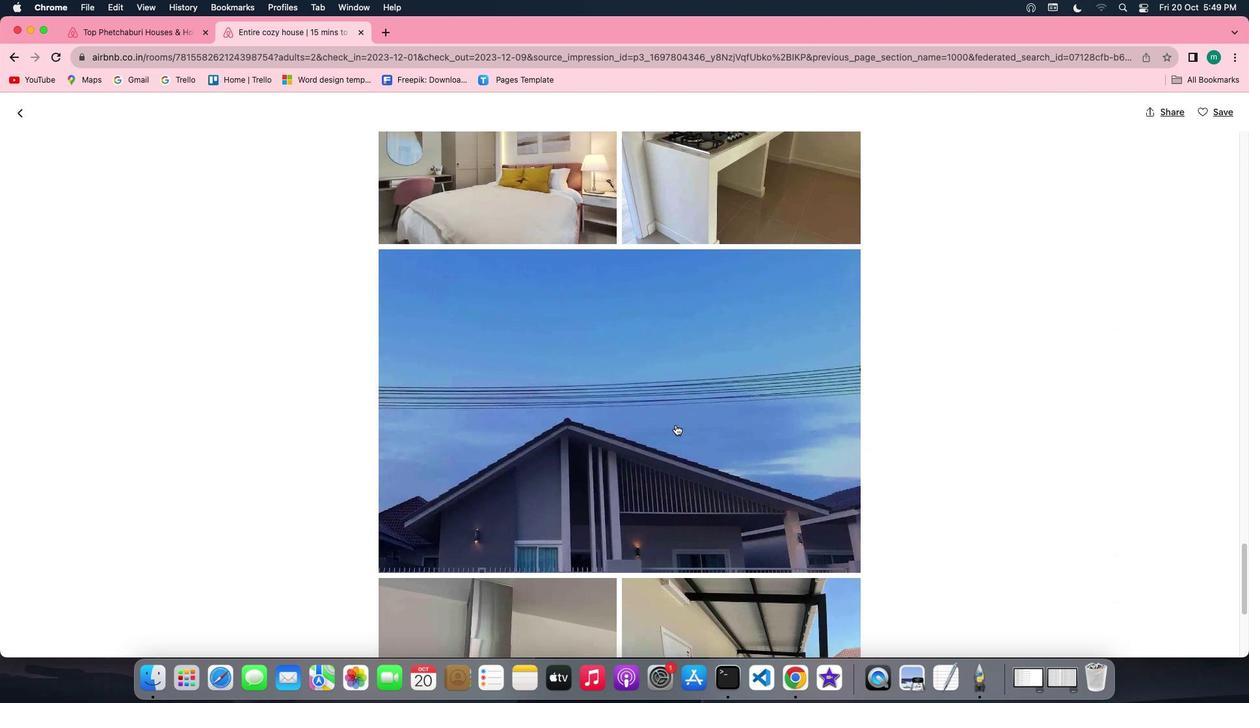 
Action: Mouse scrolled (675, 425) with delta (0, -2)
Screenshot: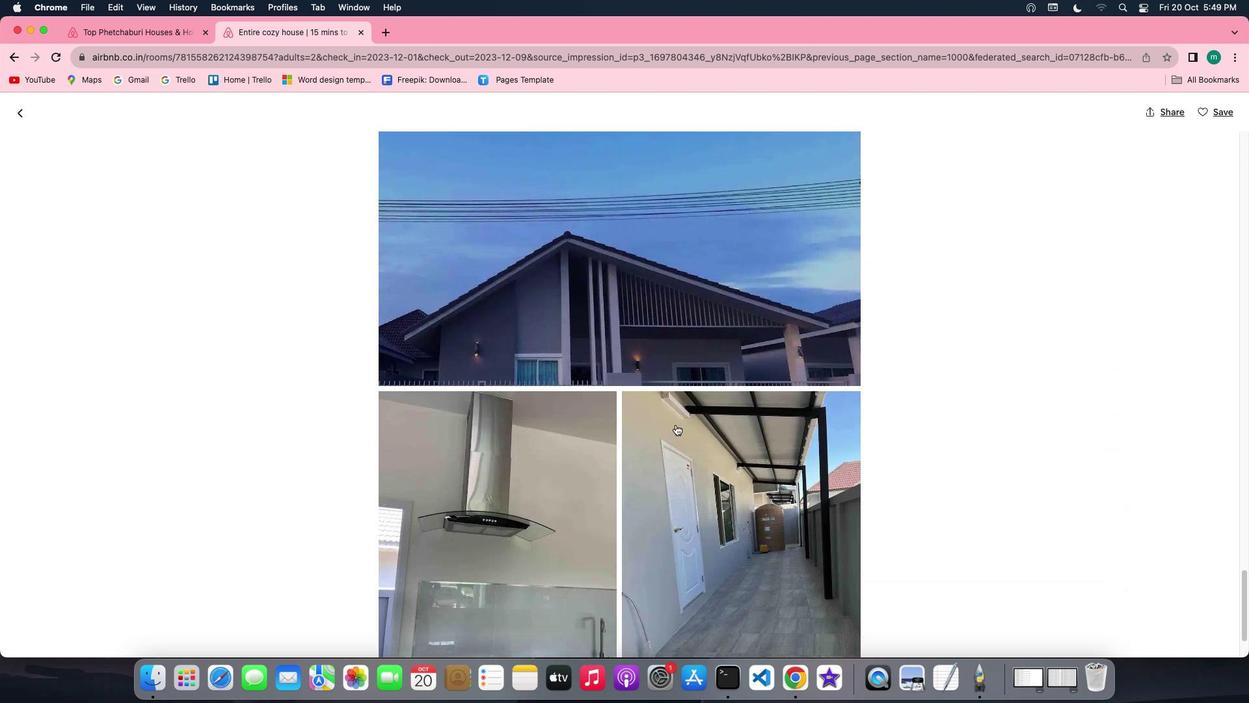 
Action: Mouse scrolled (675, 425) with delta (0, 0)
Screenshot: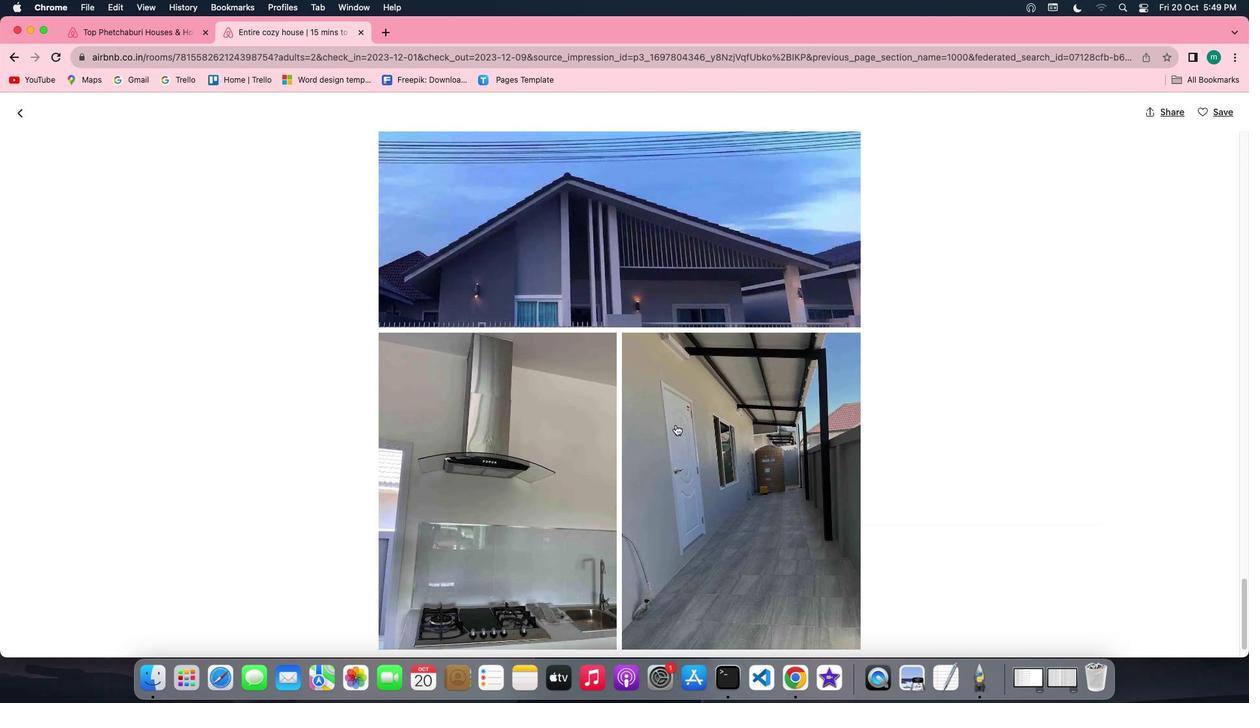 
Action: Mouse scrolled (675, 425) with delta (0, 0)
Screenshot: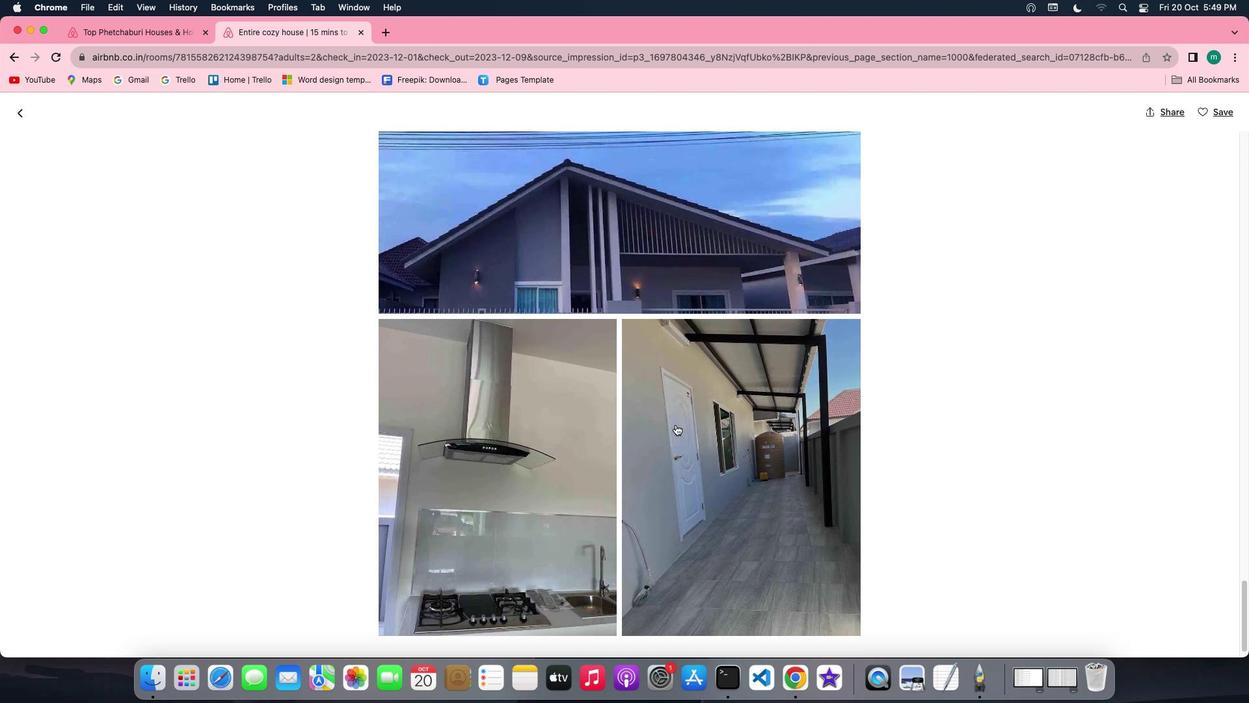 
Action: Mouse scrolled (675, 425) with delta (0, -1)
Screenshot: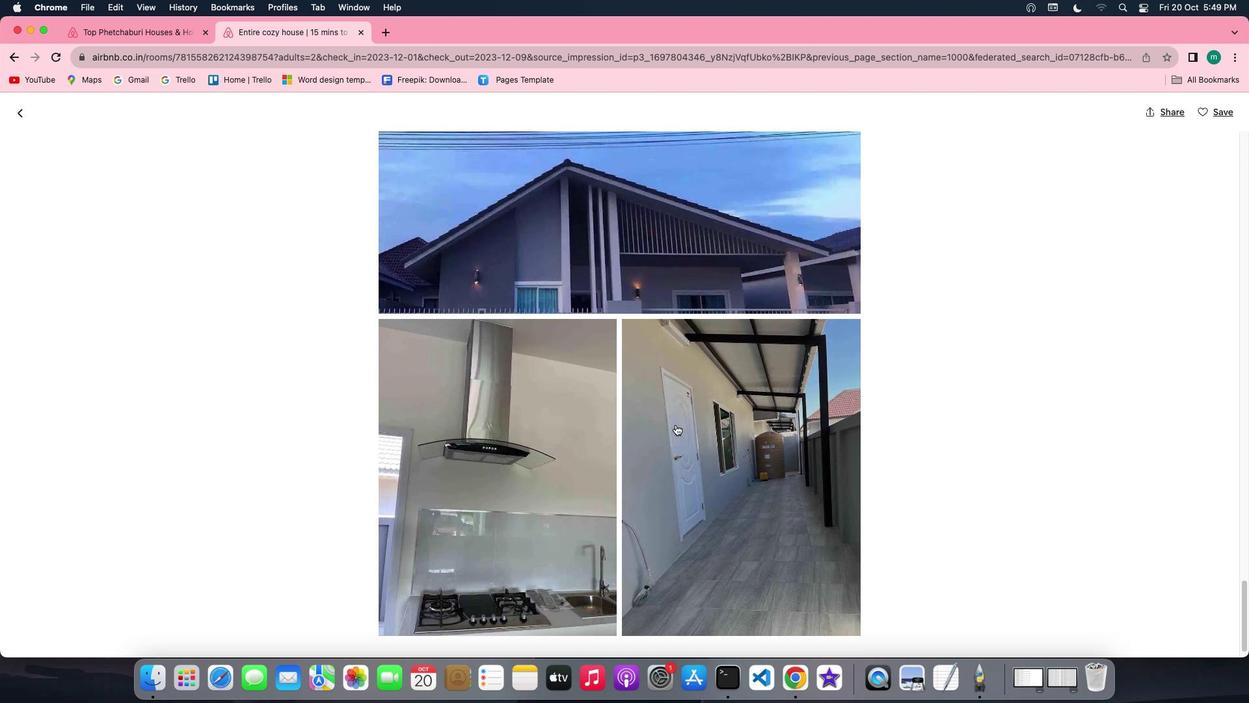 
Action: Mouse scrolled (675, 425) with delta (0, -2)
Screenshot: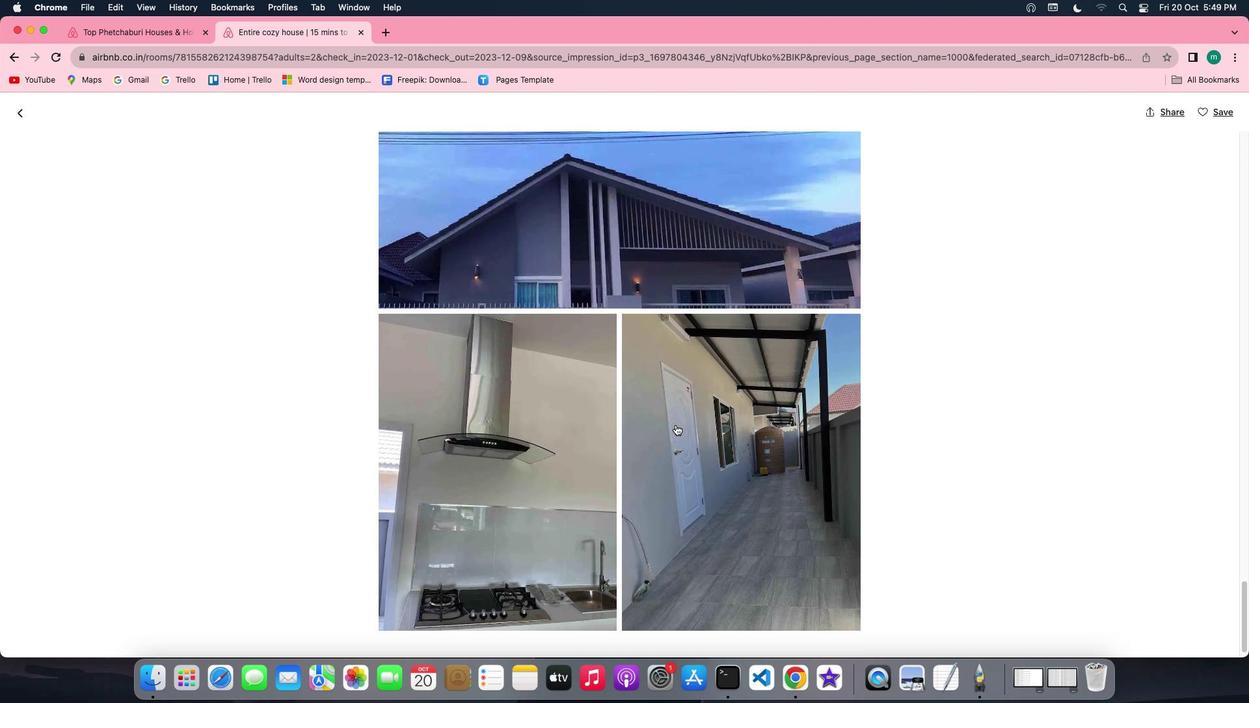 
Action: Mouse scrolled (675, 425) with delta (0, -2)
Screenshot: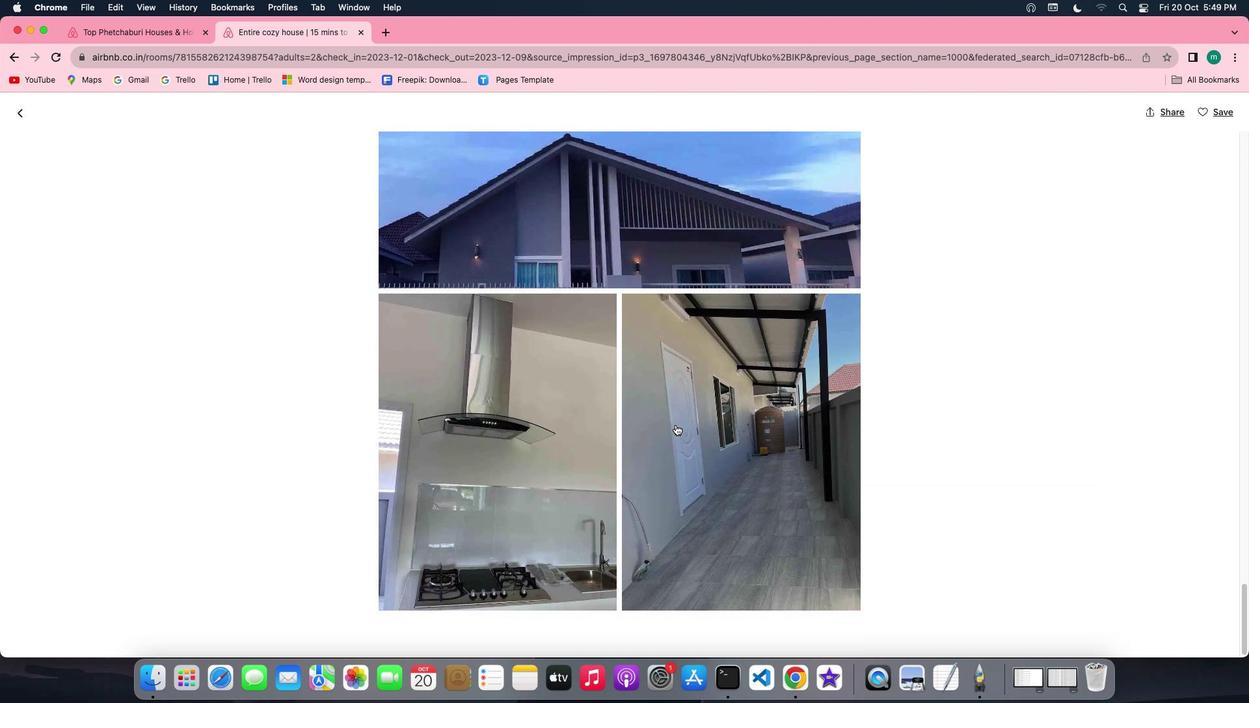 
Action: Mouse moved to (12, 109)
Screenshot: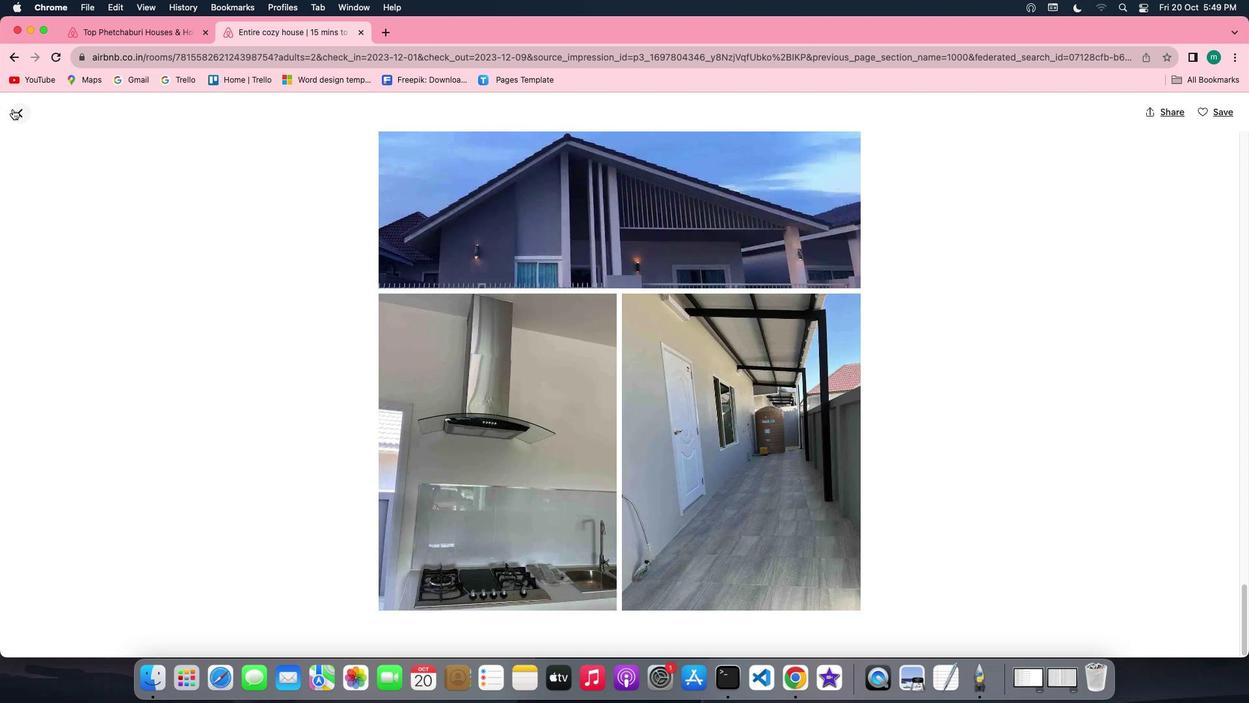 
Action: Mouse pressed left at (12, 109)
Screenshot: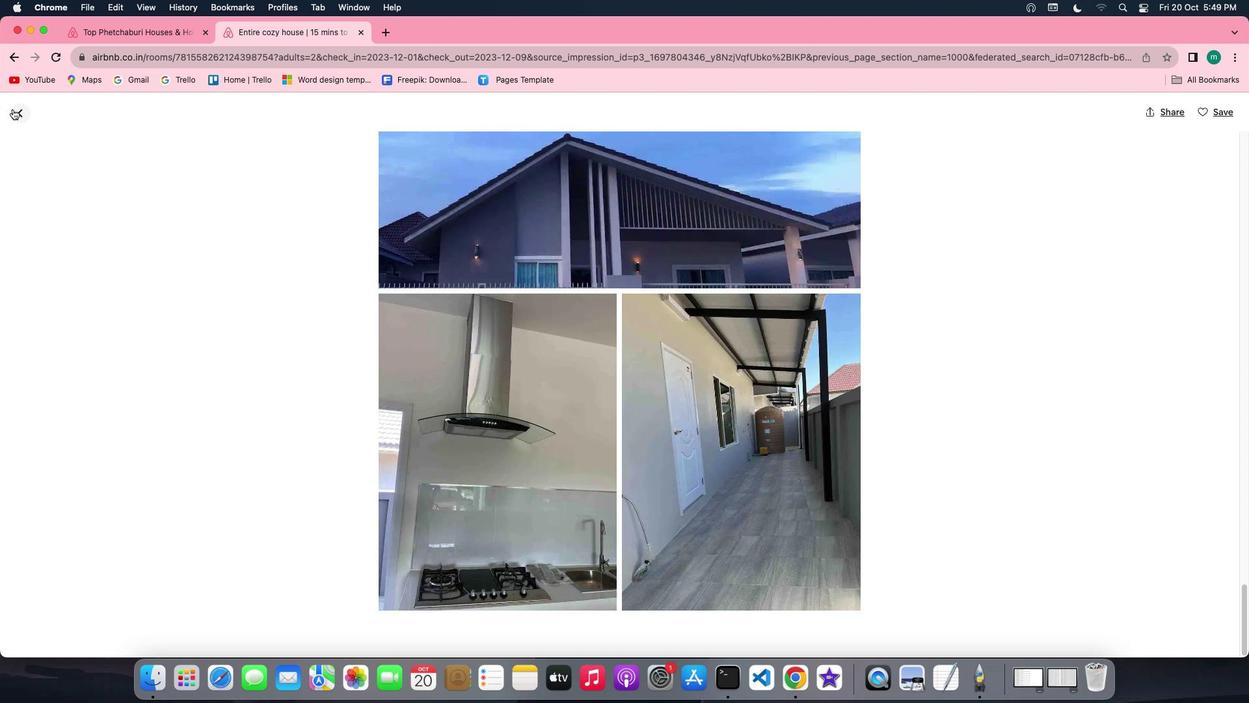 
Action: Mouse moved to (621, 446)
Screenshot: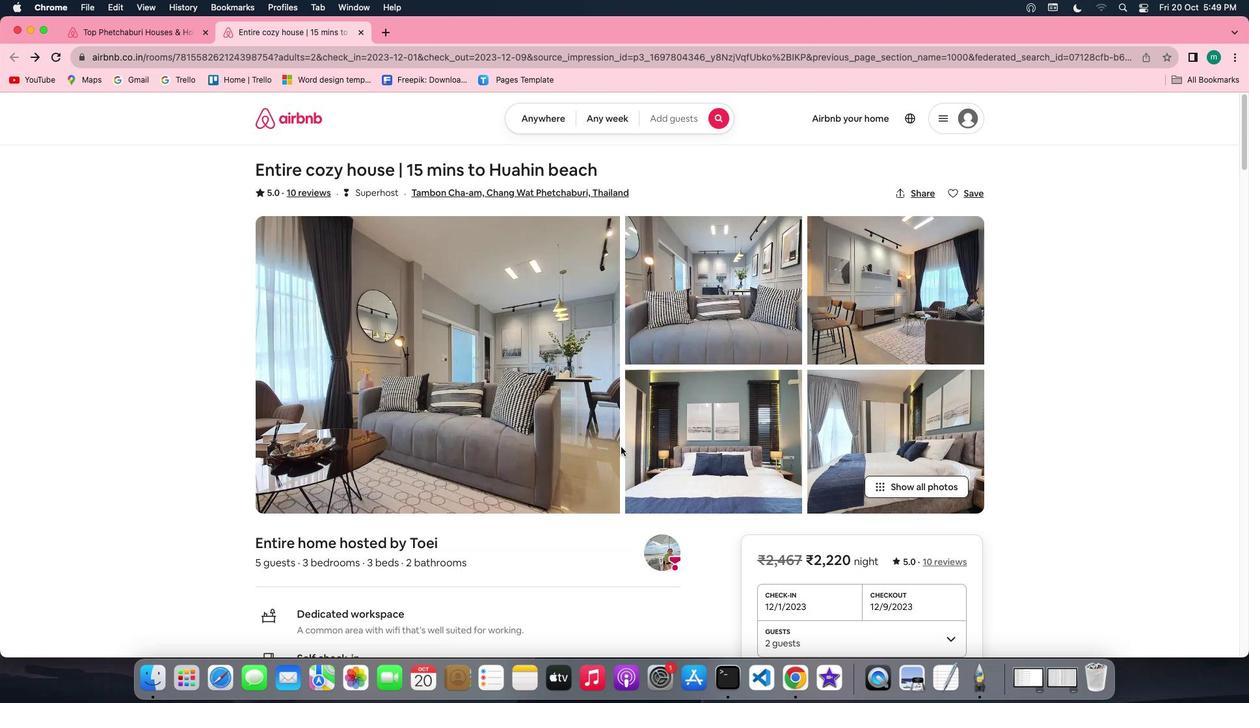 
Action: Mouse scrolled (621, 446) with delta (0, 0)
Screenshot: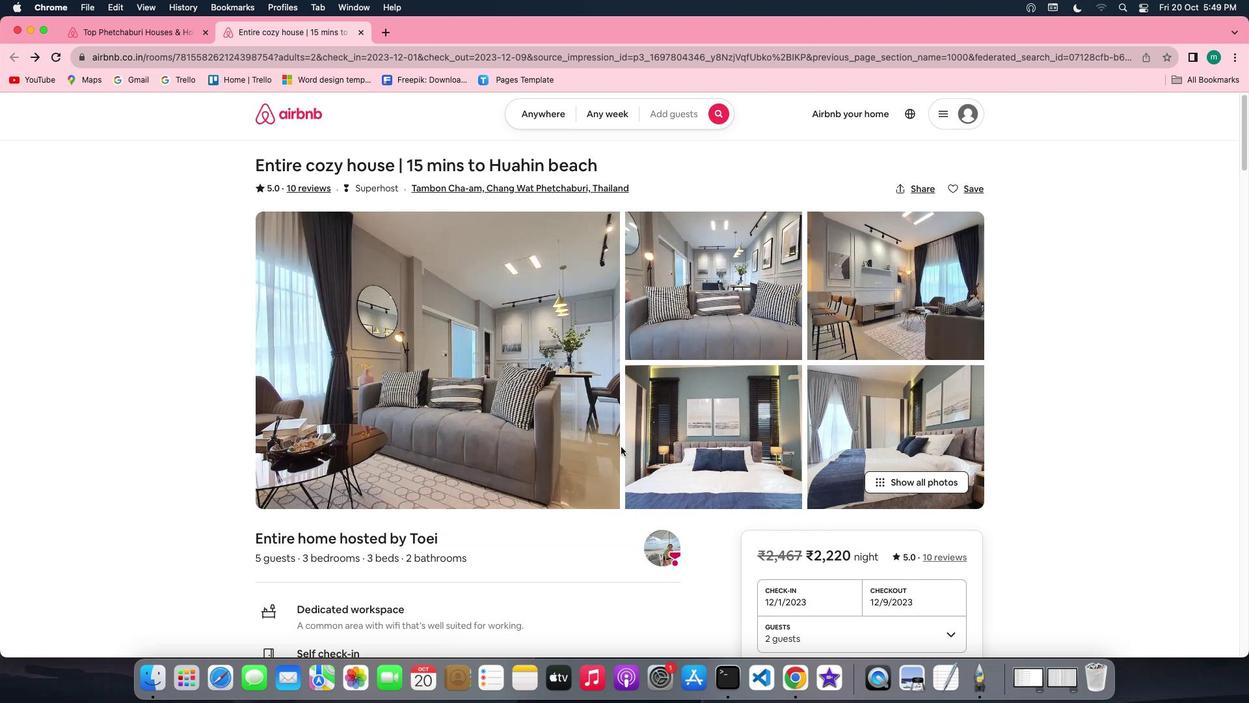 
Action: Mouse scrolled (621, 446) with delta (0, 0)
Screenshot: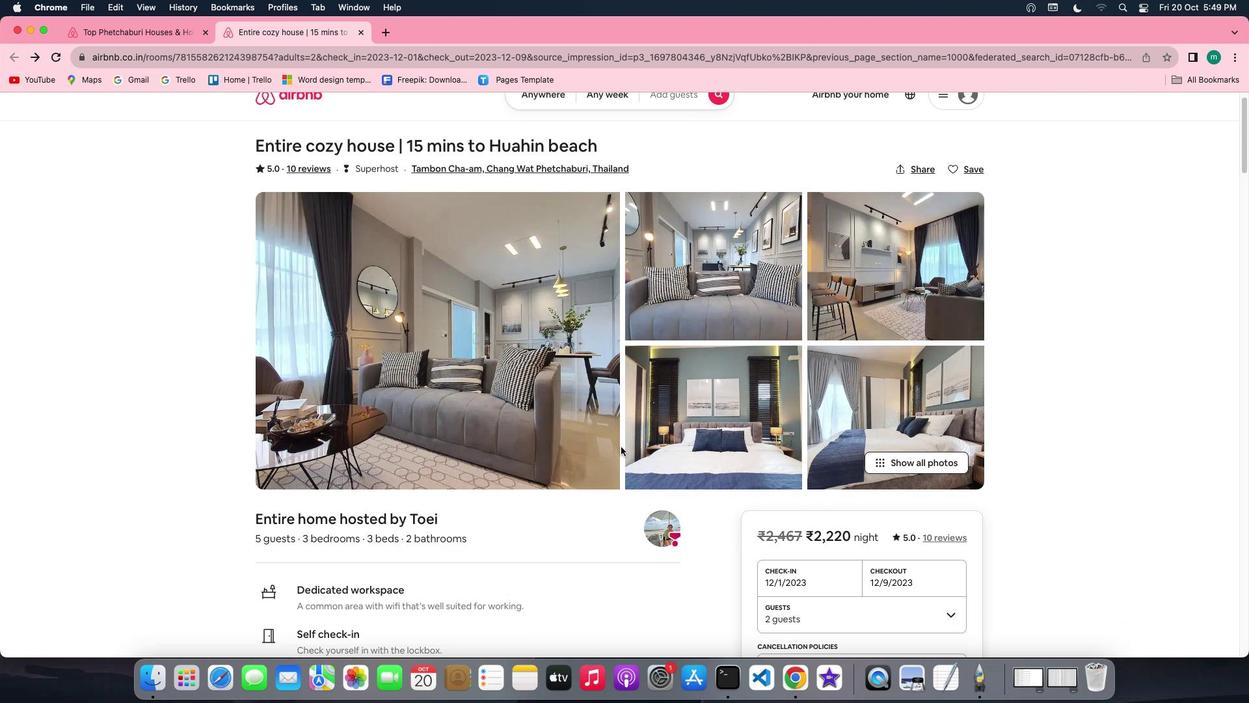 
Action: Mouse scrolled (621, 446) with delta (0, -1)
Screenshot: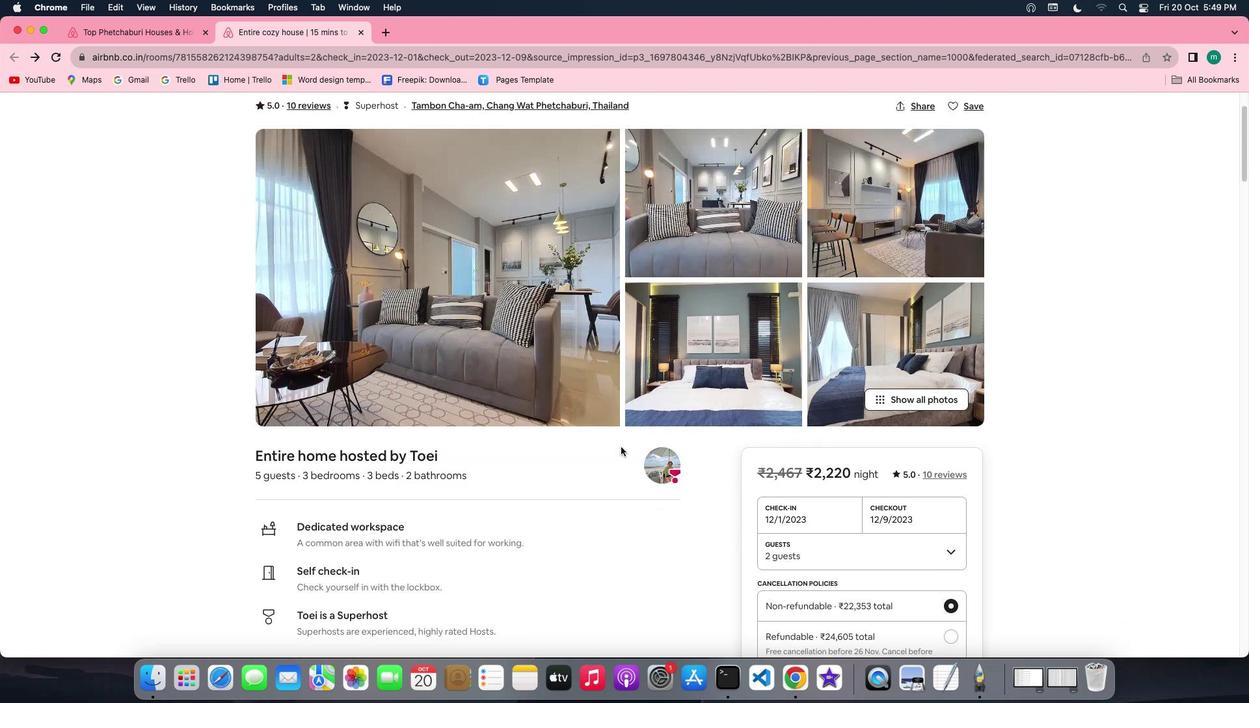 
Action: Mouse scrolled (621, 446) with delta (0, -2)
Screenshot: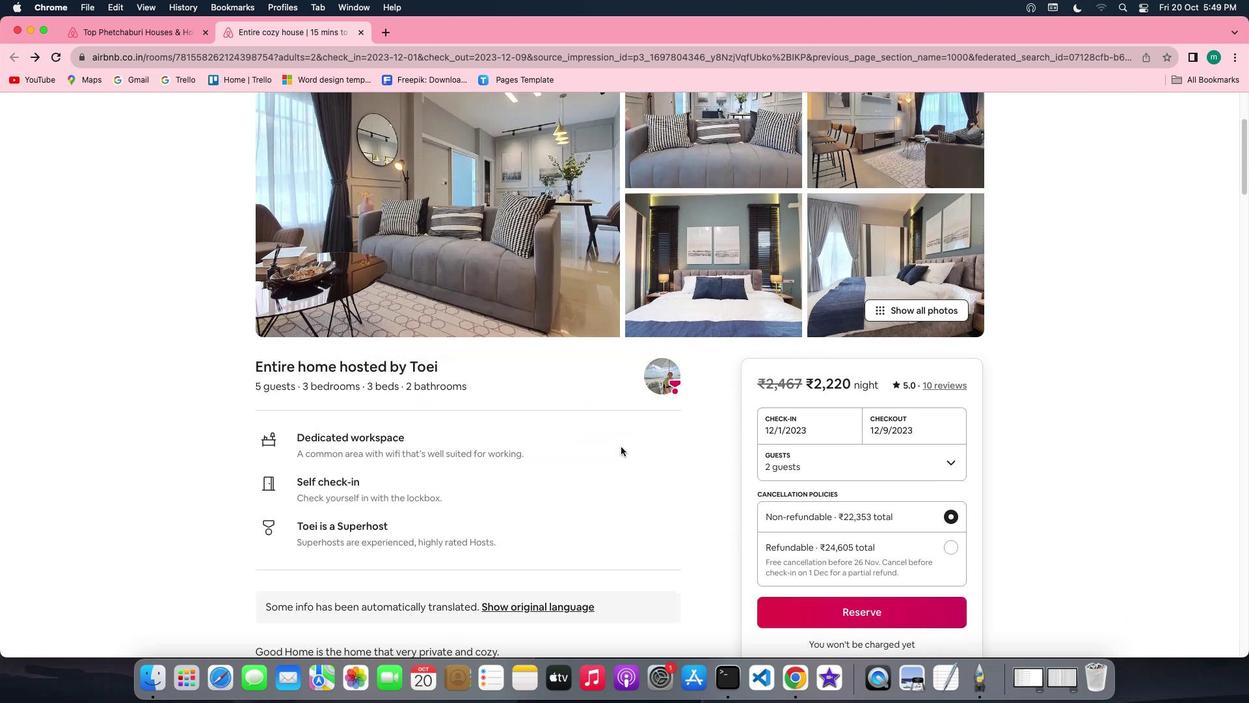 
Action: Mouse scrolled (621, 446) with delta (0, -3)
Screenshot: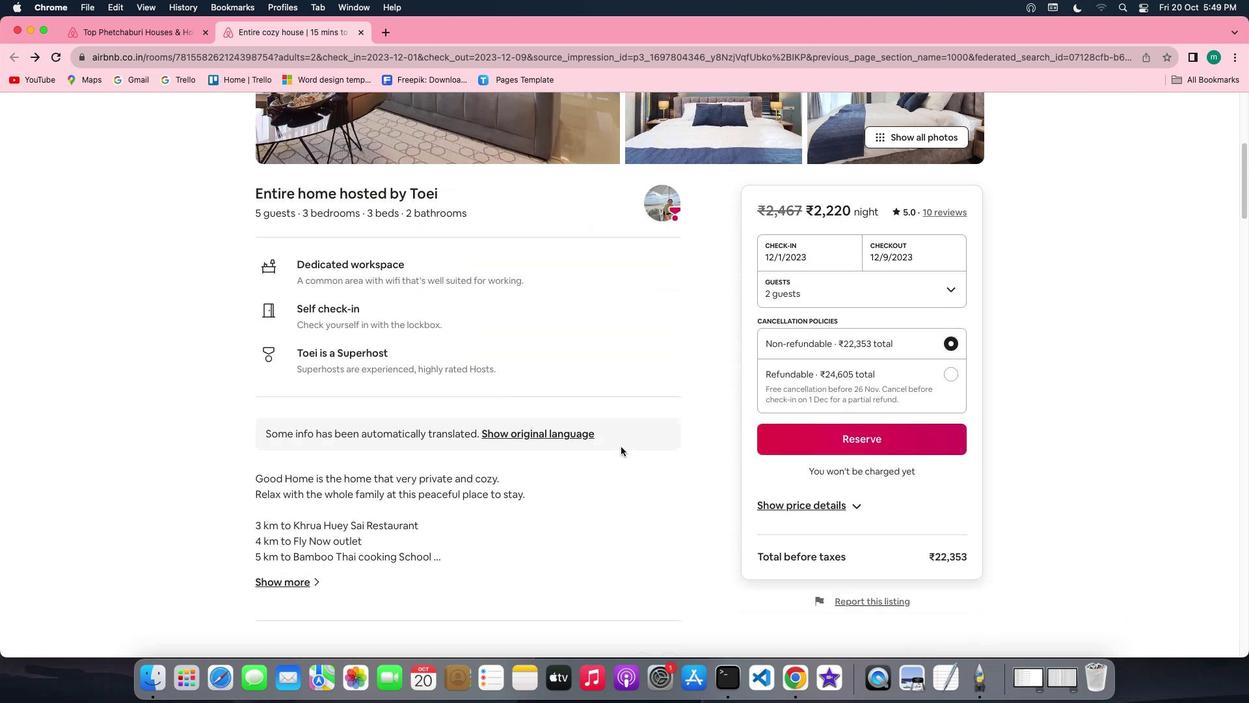 
Action: Mouse scrolled (621, 446) with delta (0, 0)
Screenshot: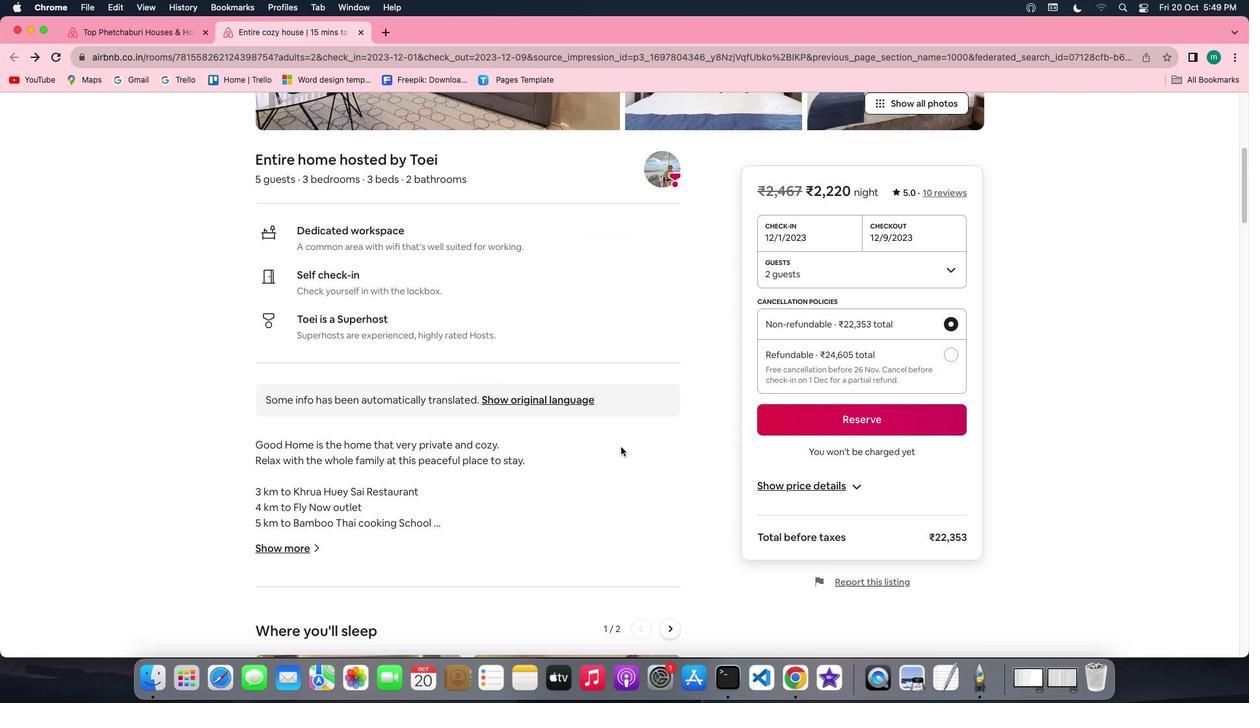 
Action: Mouse scrolled (621, 446) with delta (0, 0)
Screenshot: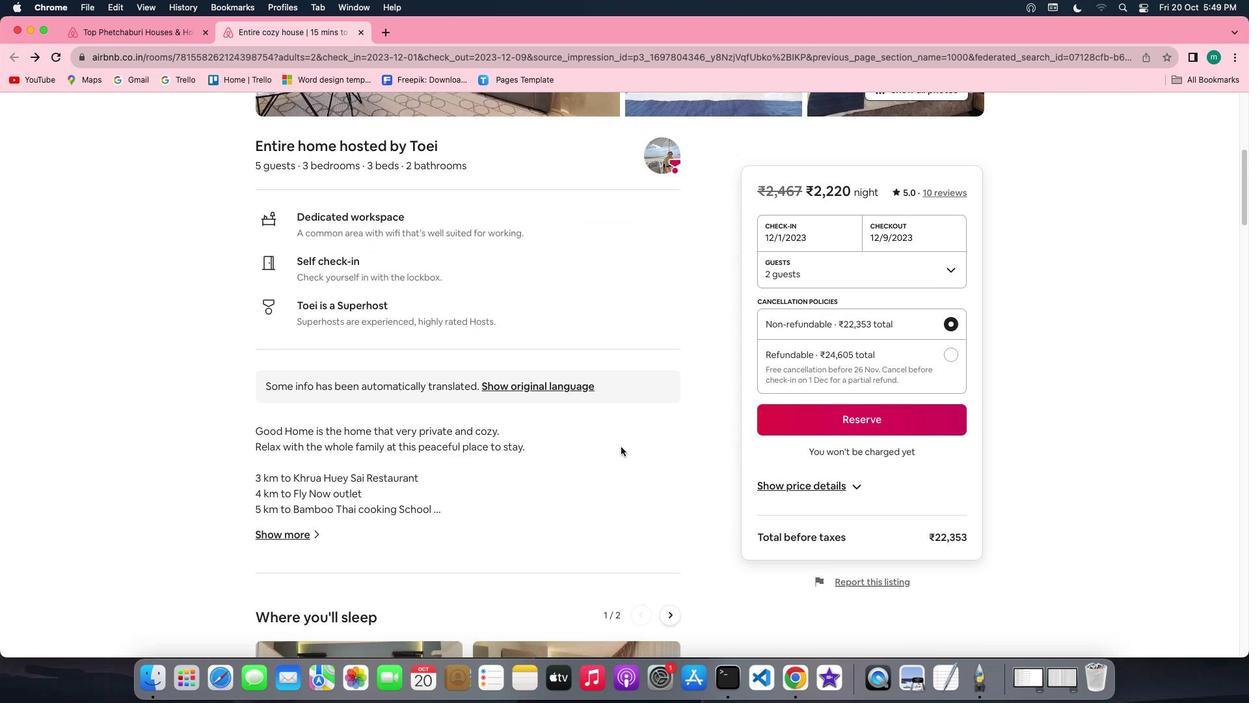 
Action: Mouse scrolled (621, 446) with delta (0, -1)
Screenshot: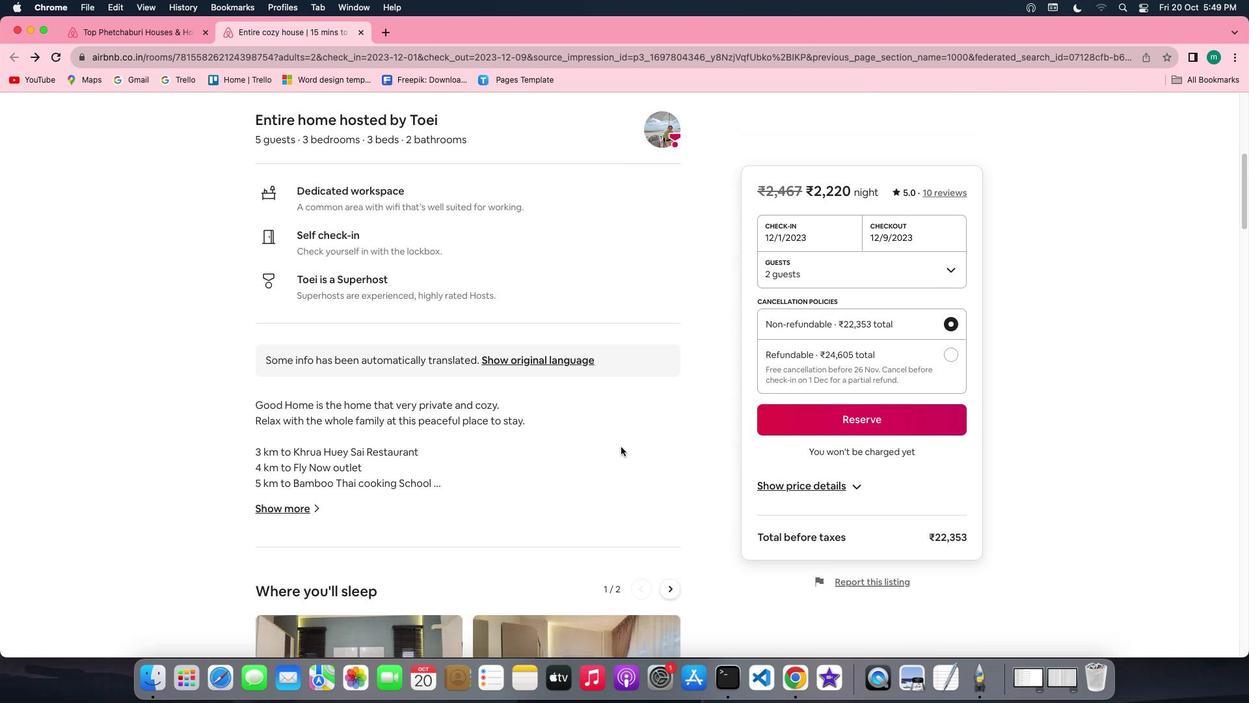 
Action: Mouse scrolled (621, 446) with delta (0, -1)
Screenshot: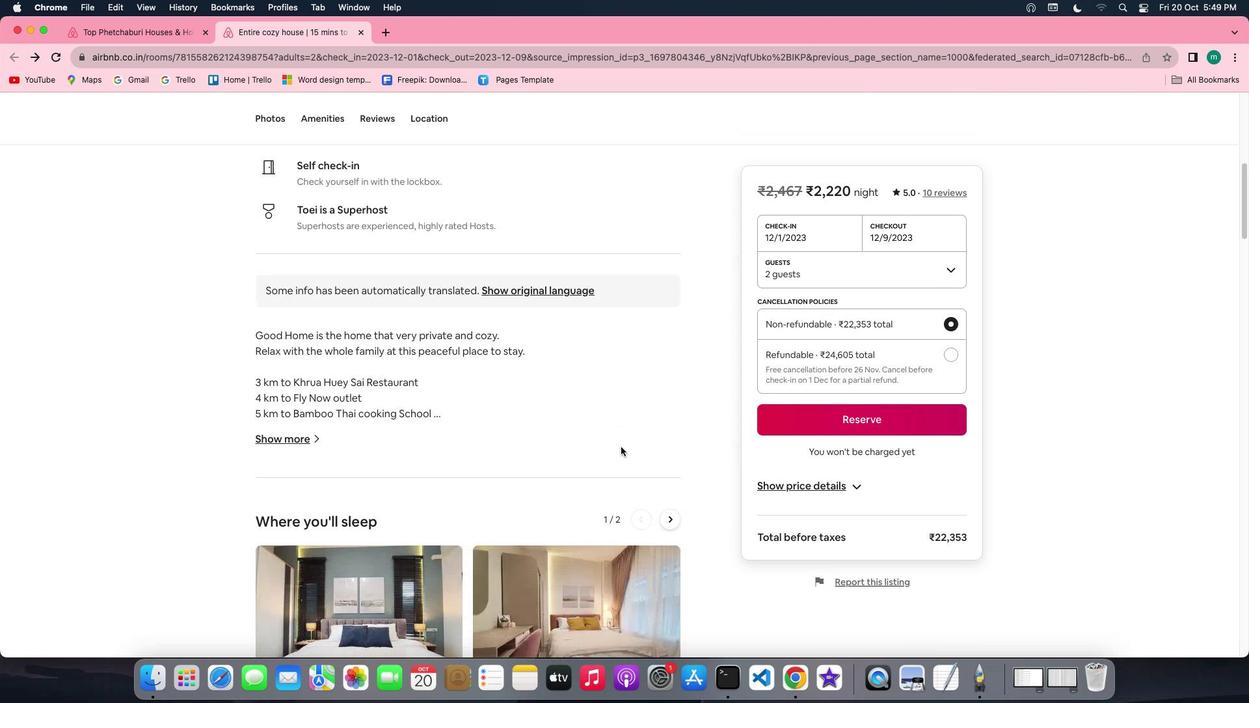
Action: Mouse moved to (292, 351)
Screenshot: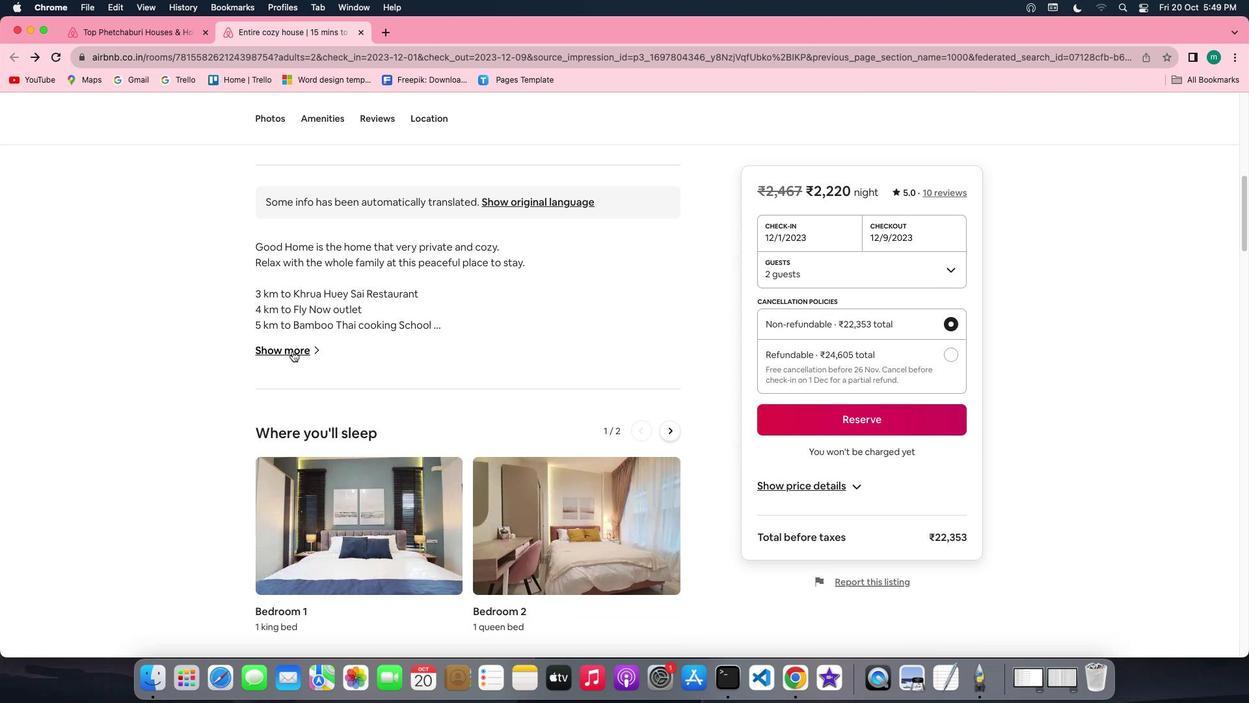 
Action: Mouse pressed left at (292, 351)
Screenshot: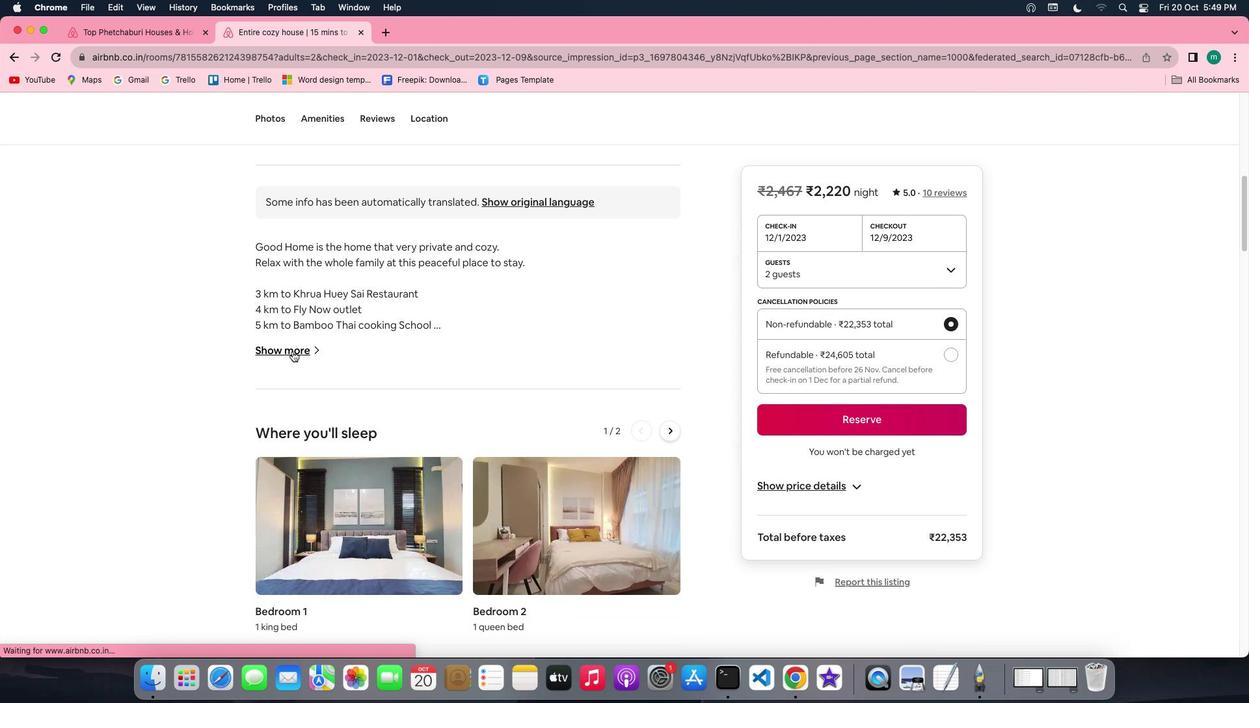 
Action: Mouse moved to (656, 430)
Screenshot: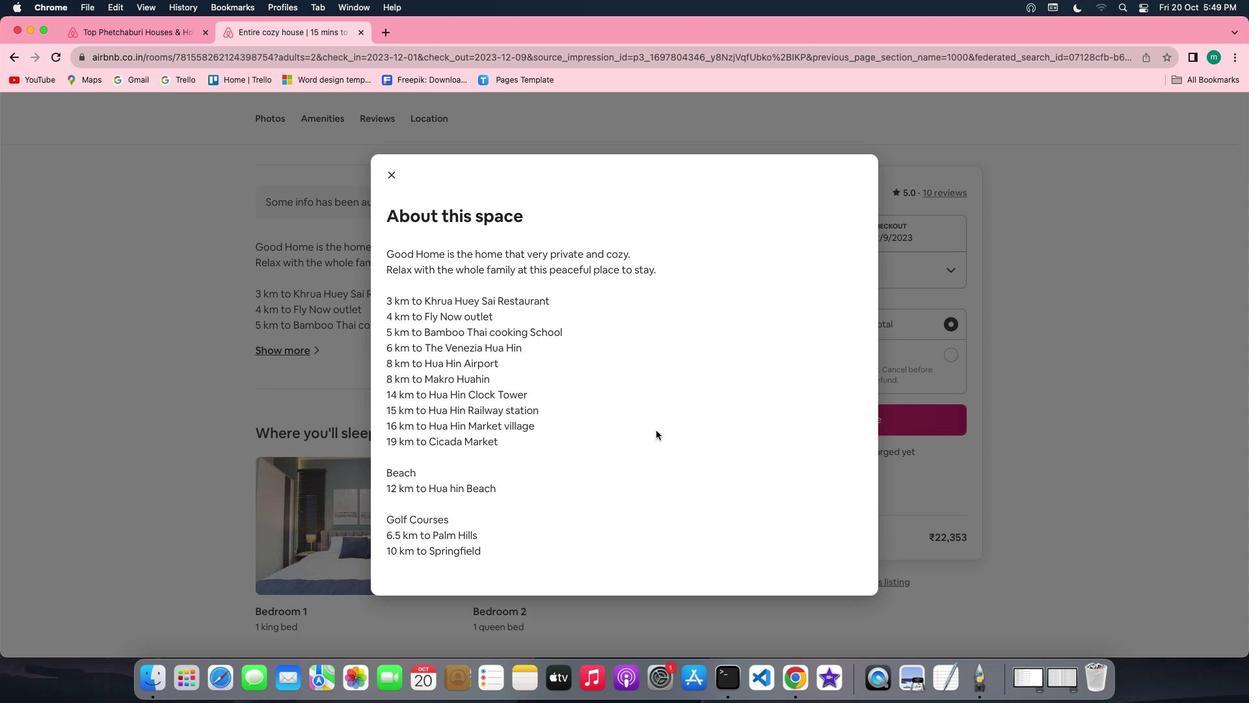 
Action: Mouse scrolled (656, 430) with delta (0, 0)
Screenshot: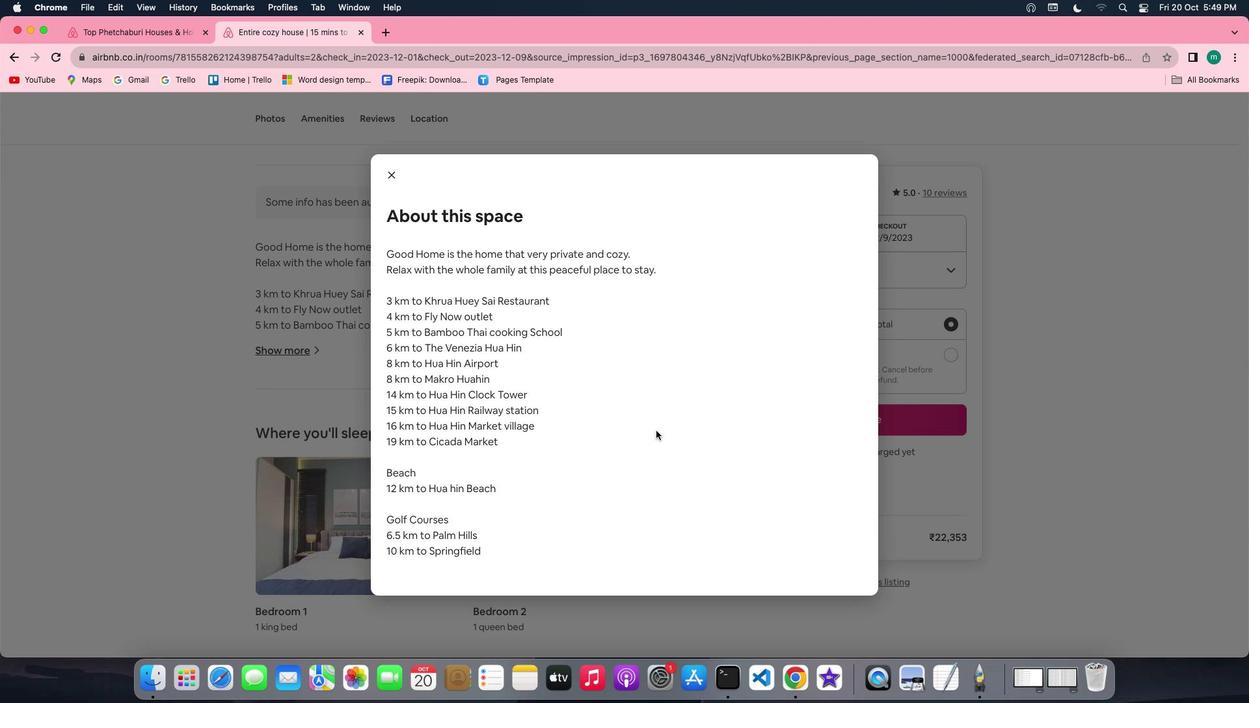 
Action: Mouse scrolled (656, 430) with delta (0, 0)
Screenshot: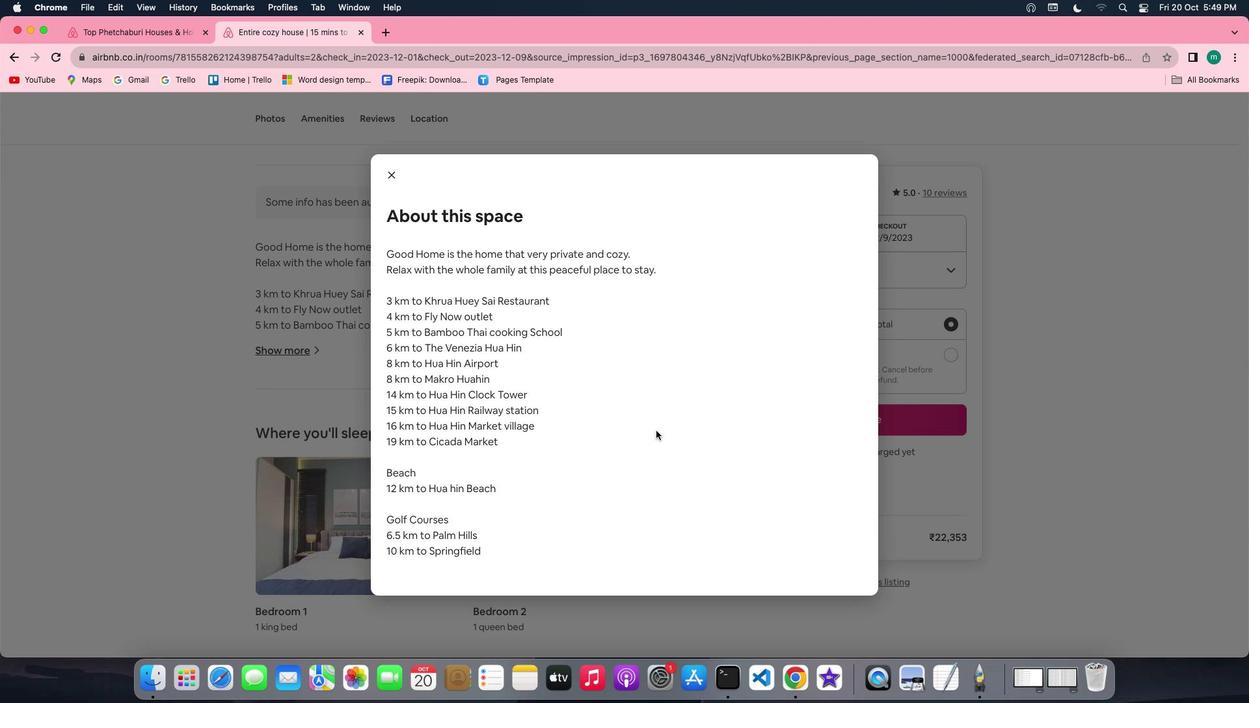 
Action: Mouse scrolled (656, 430) with delta (0, -1)
Screenshot: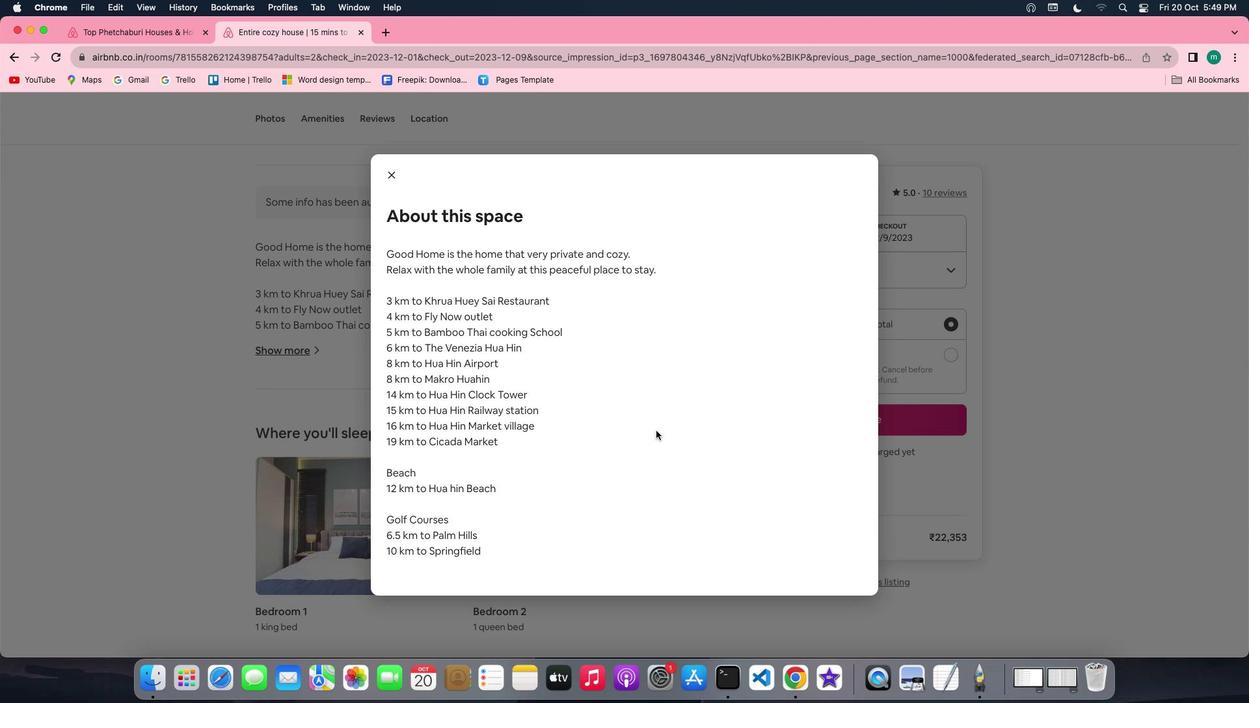 
Action: Mouse scrolled (656, 430) with delta (0, -2)
Screenshot: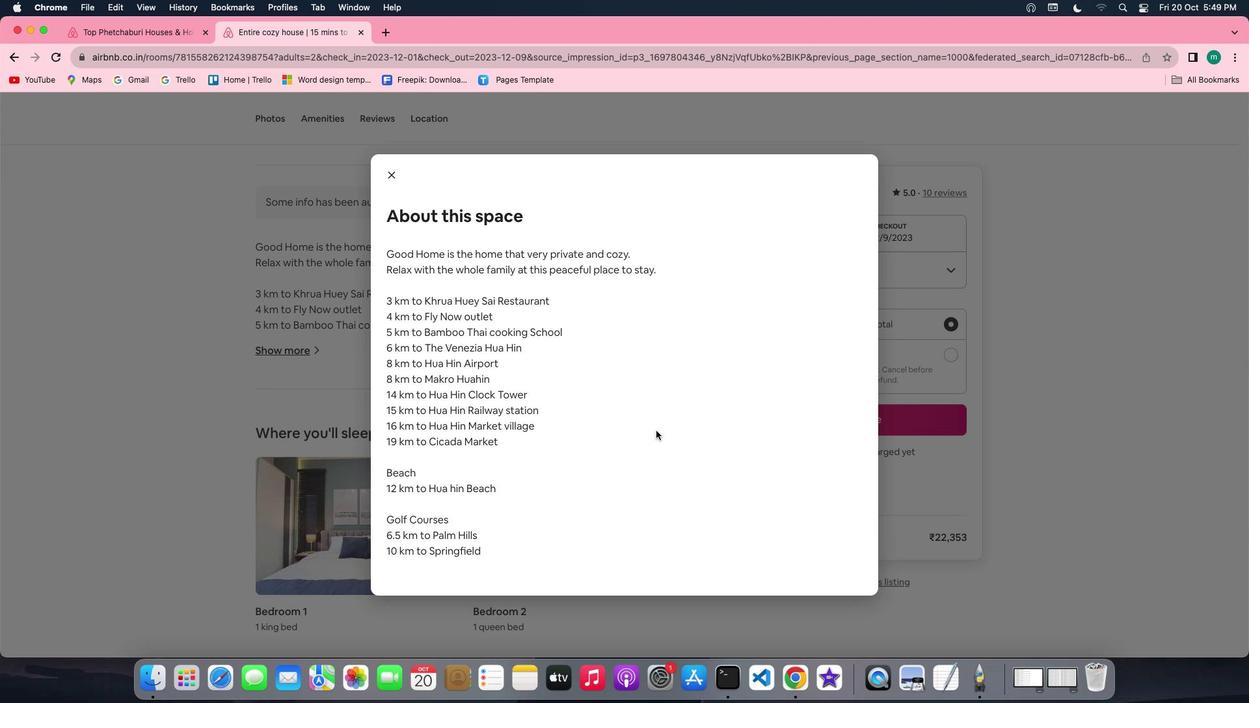 
Action: Mouse scrolled (656, 430) with delta (0, -2)
Screenshot: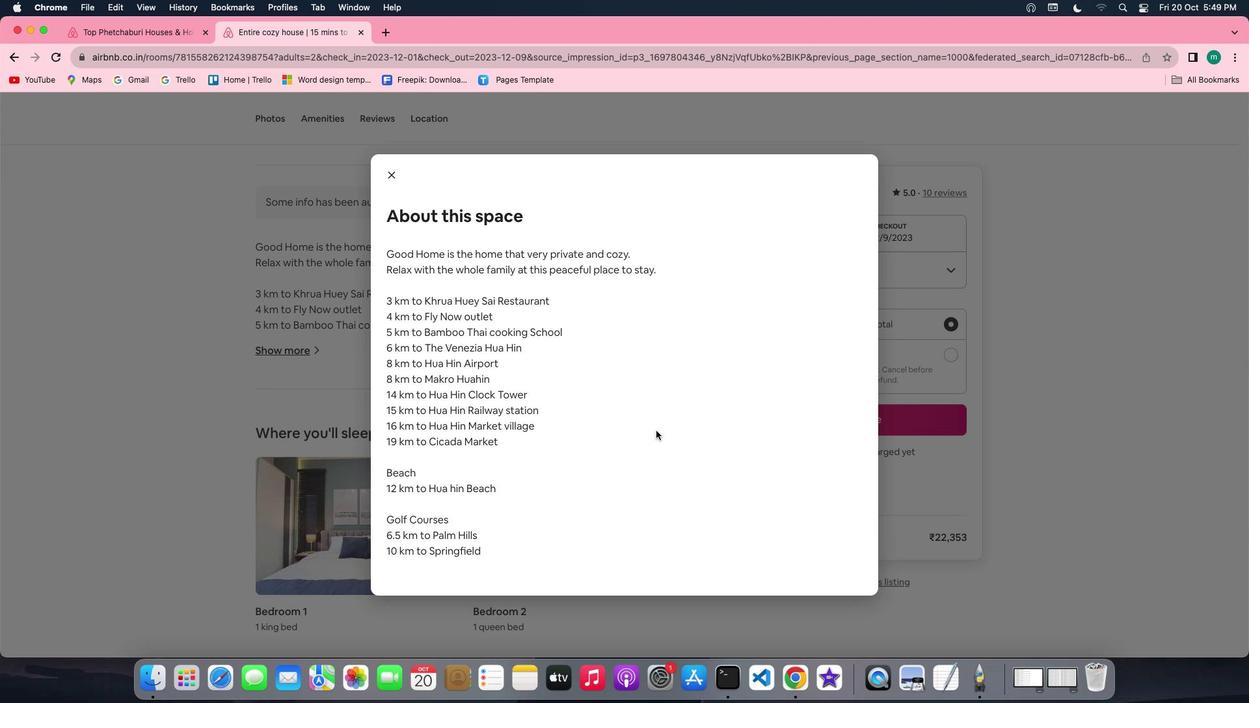 
Action: Mouse moved to (392, 169)
Screenshot: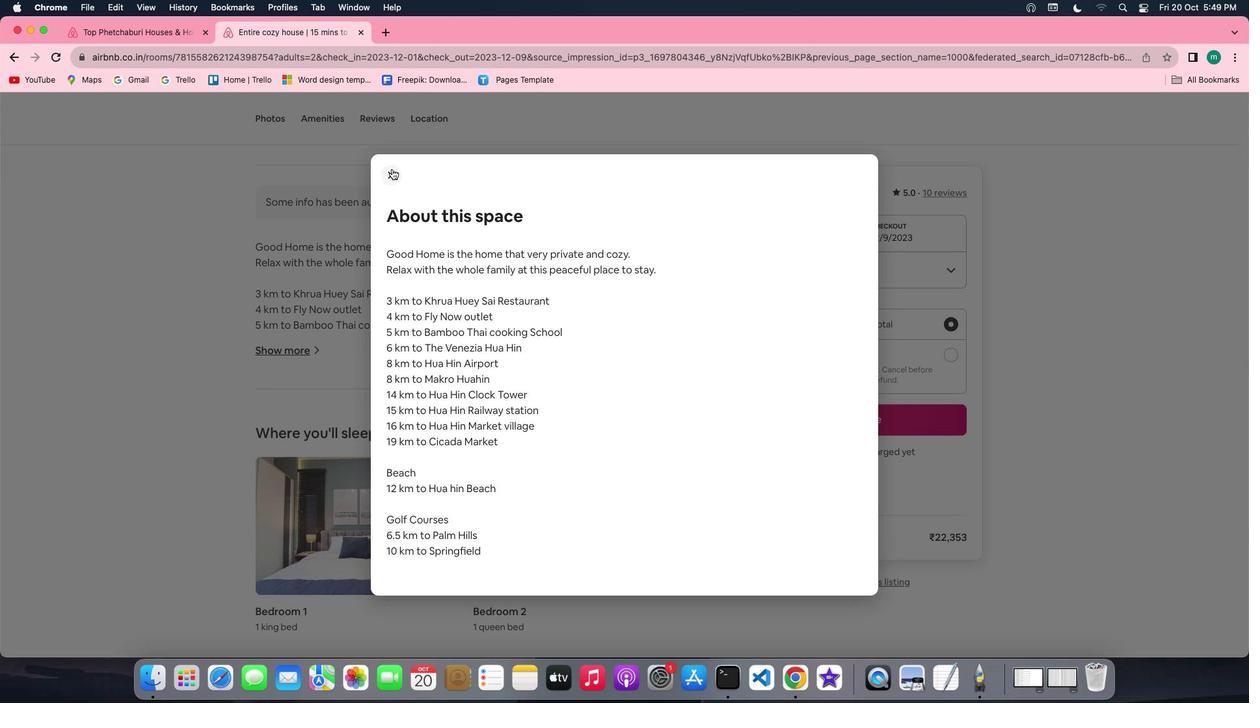
Action: Mouse pressed left at (392, 169)
Screenshot: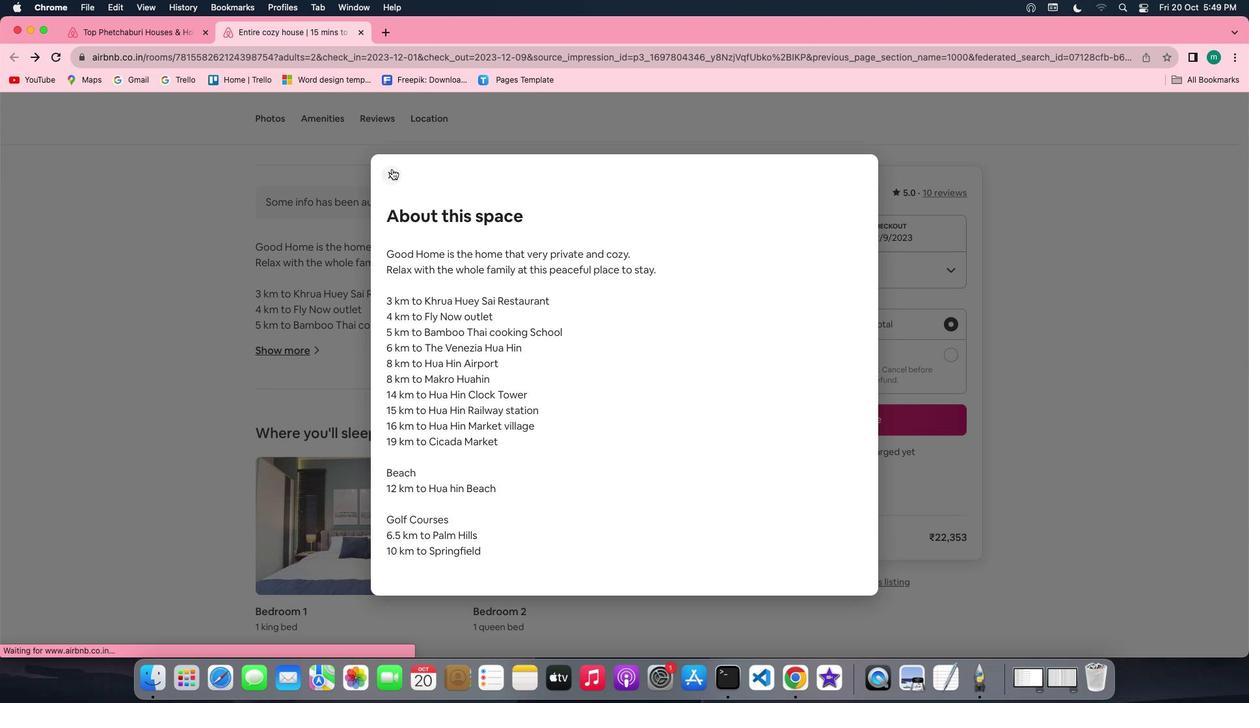 
Action: Mouse moved to (411, 365)
Screenshot: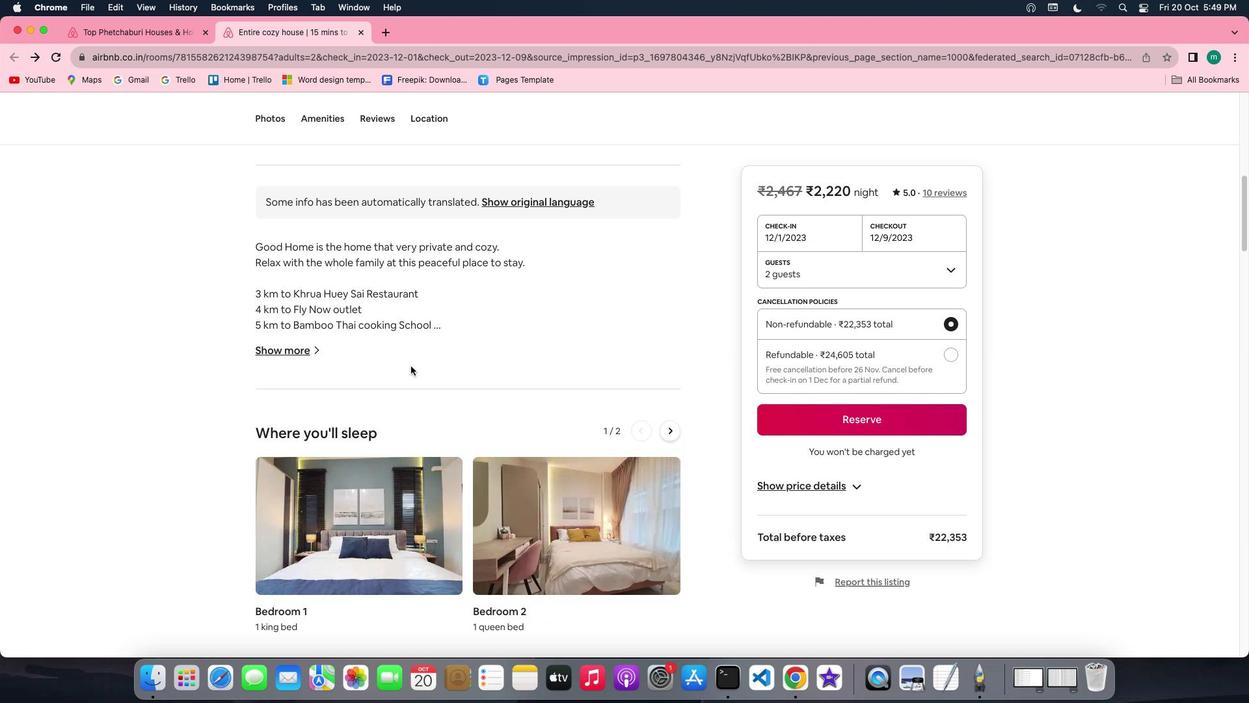 
Action: Mouse scrolled (411, 365) with delta (0, 0)
Screenshot: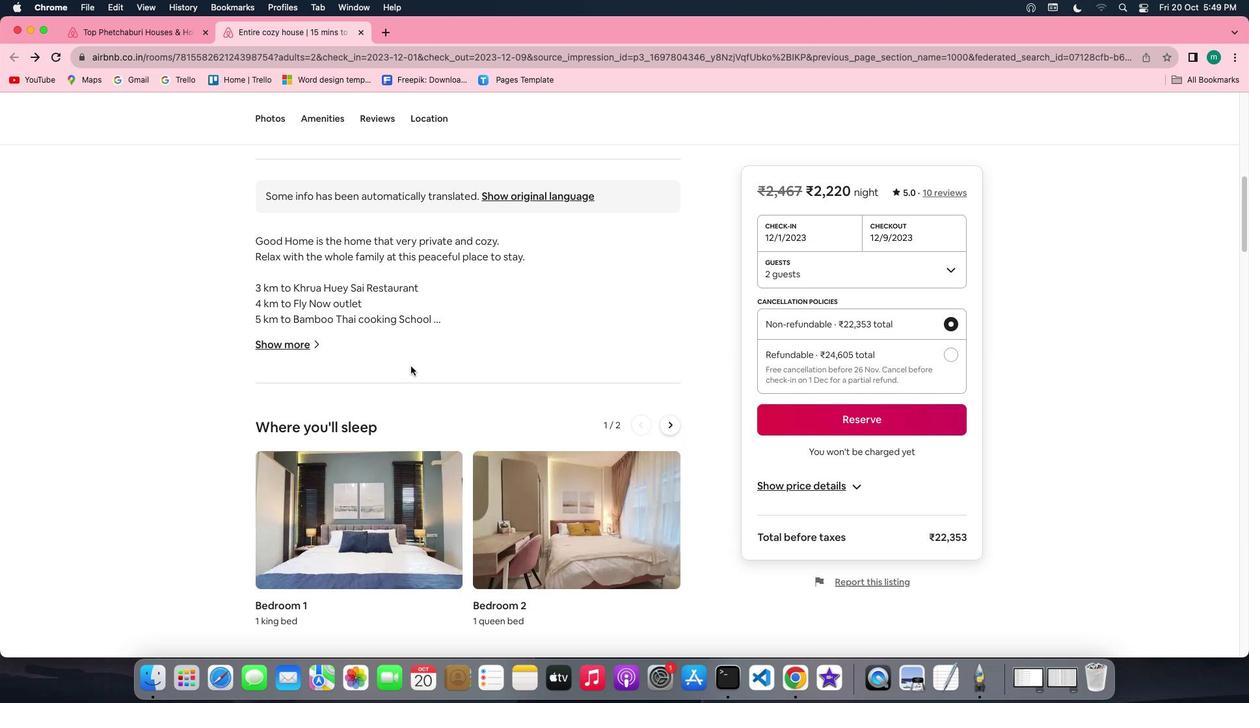 
Action: Mouse scrolled (411, 365) with delta (0, 0)
Screenshot: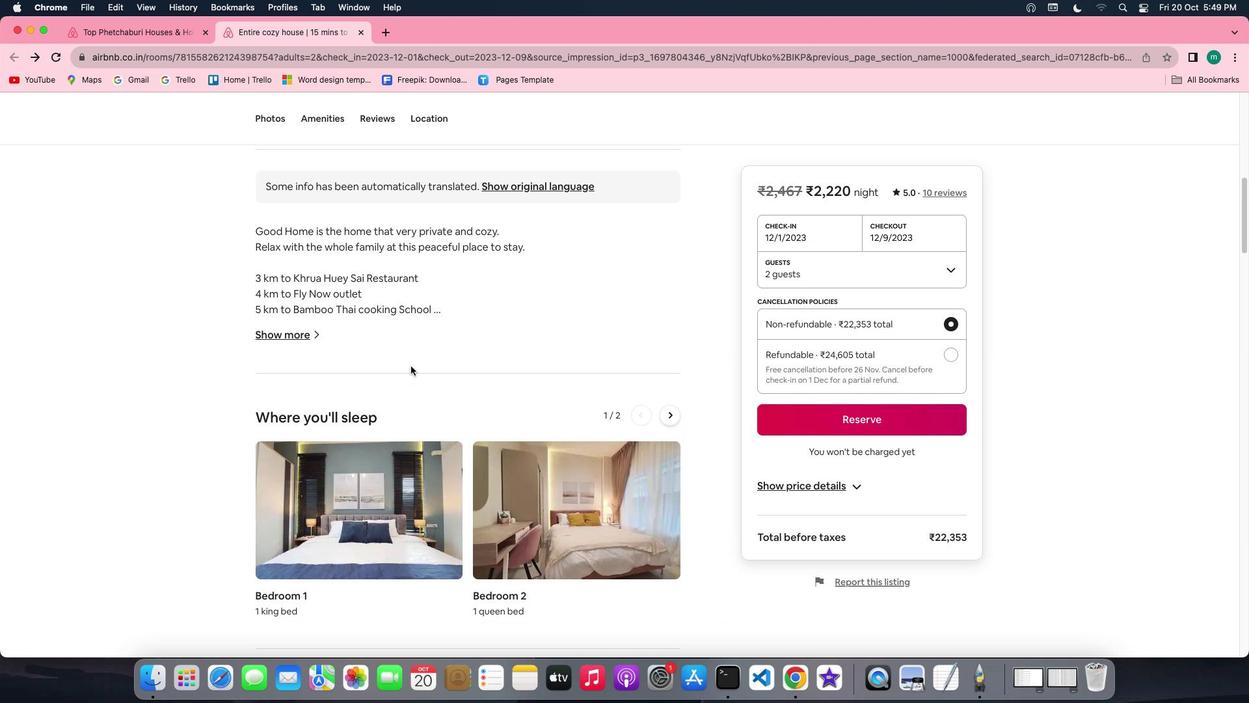 
Action: Mouse scrolled (411, 365) with delta (0, -1)
Screenshot: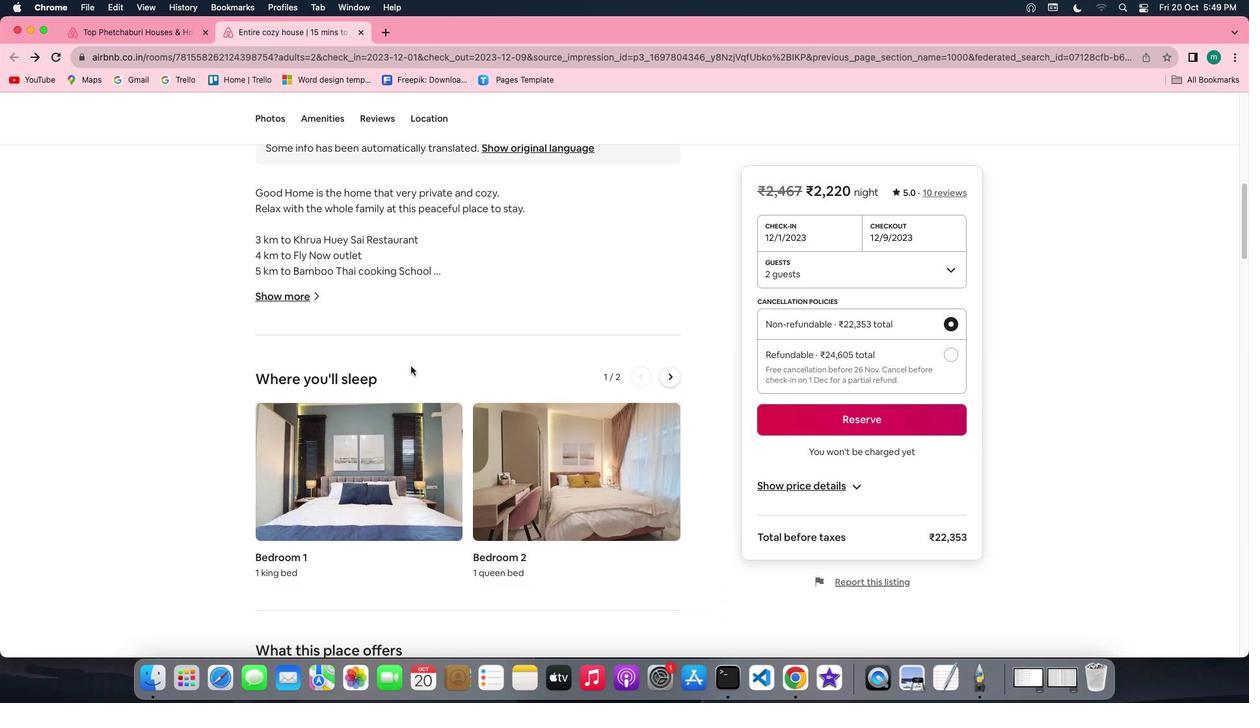
Action: Mouse moved to (668, 342)
Screenshot: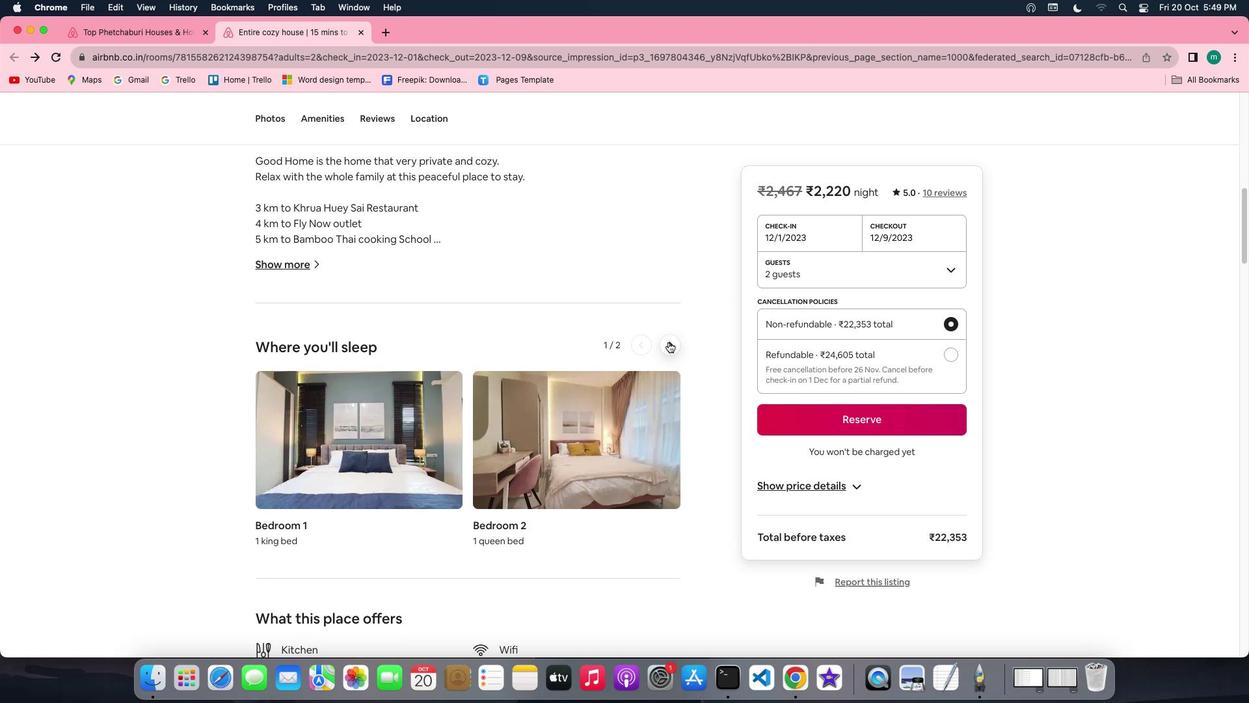 
Action: Mouse pressed left at (668, 342)
Screenshot: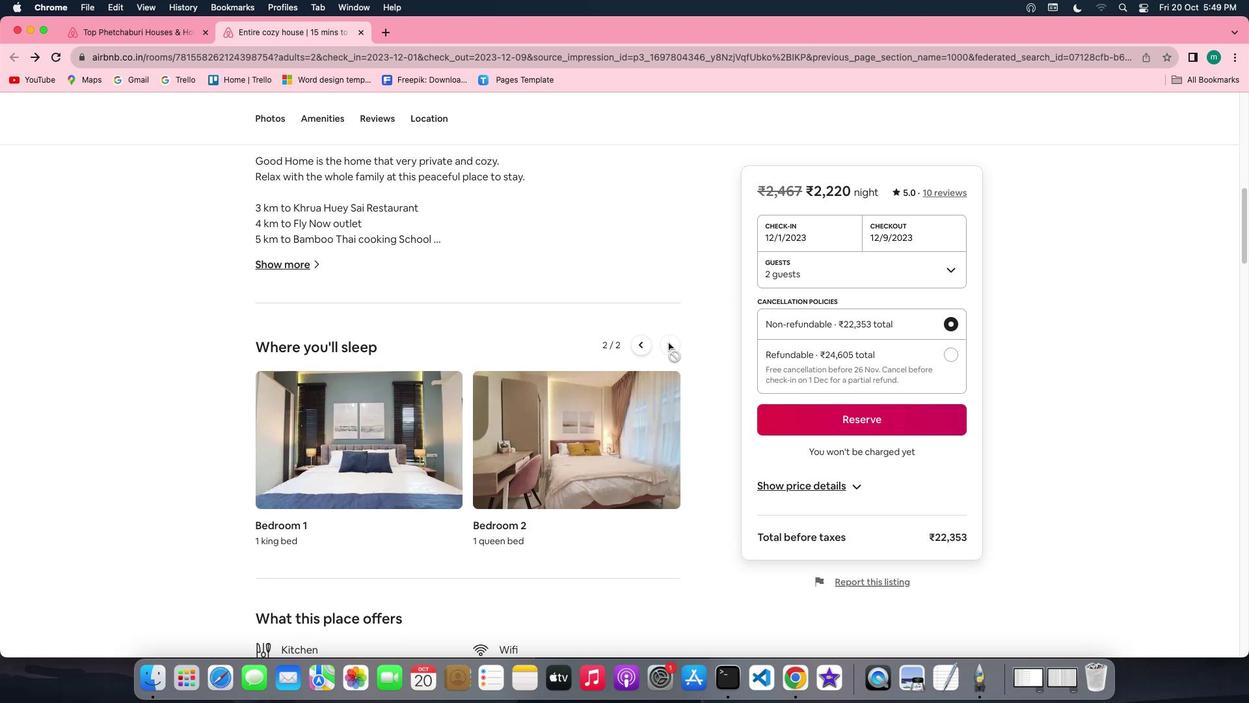 
Action: Mouse moved to (320, 382)
Screenshot: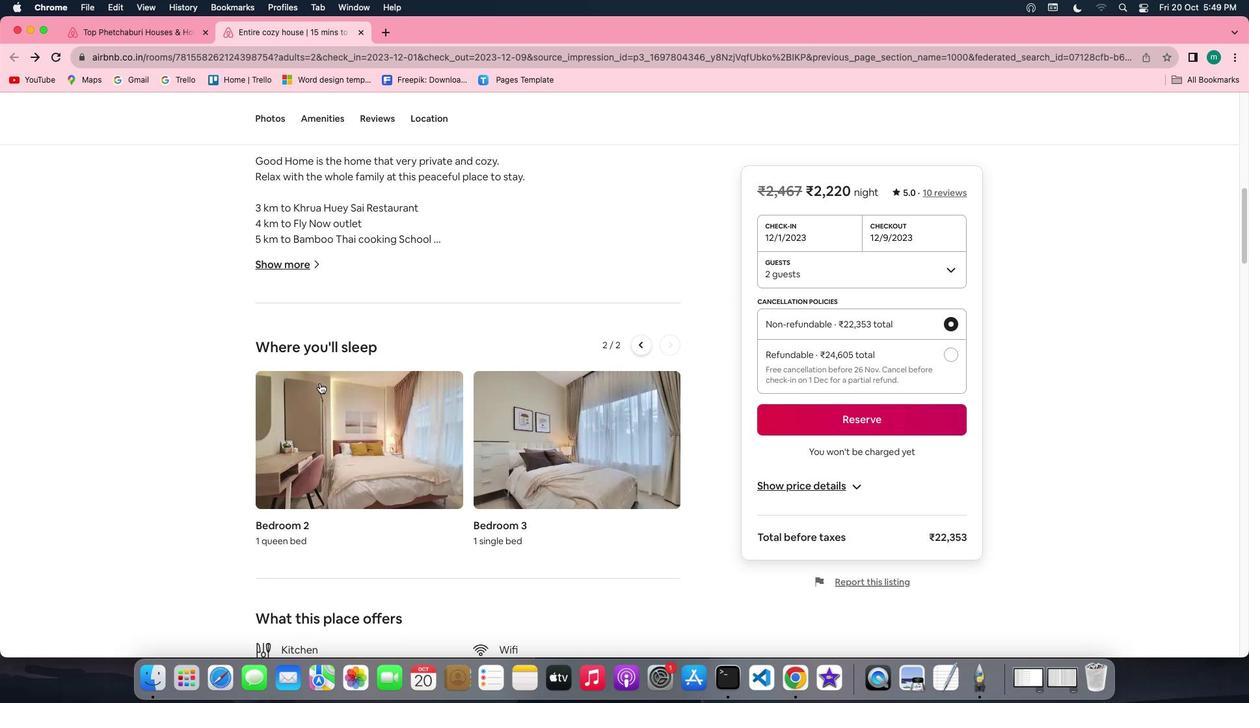 
Action: Mouse scrolled (320, 382) with delta (0, 0)
Screenshot: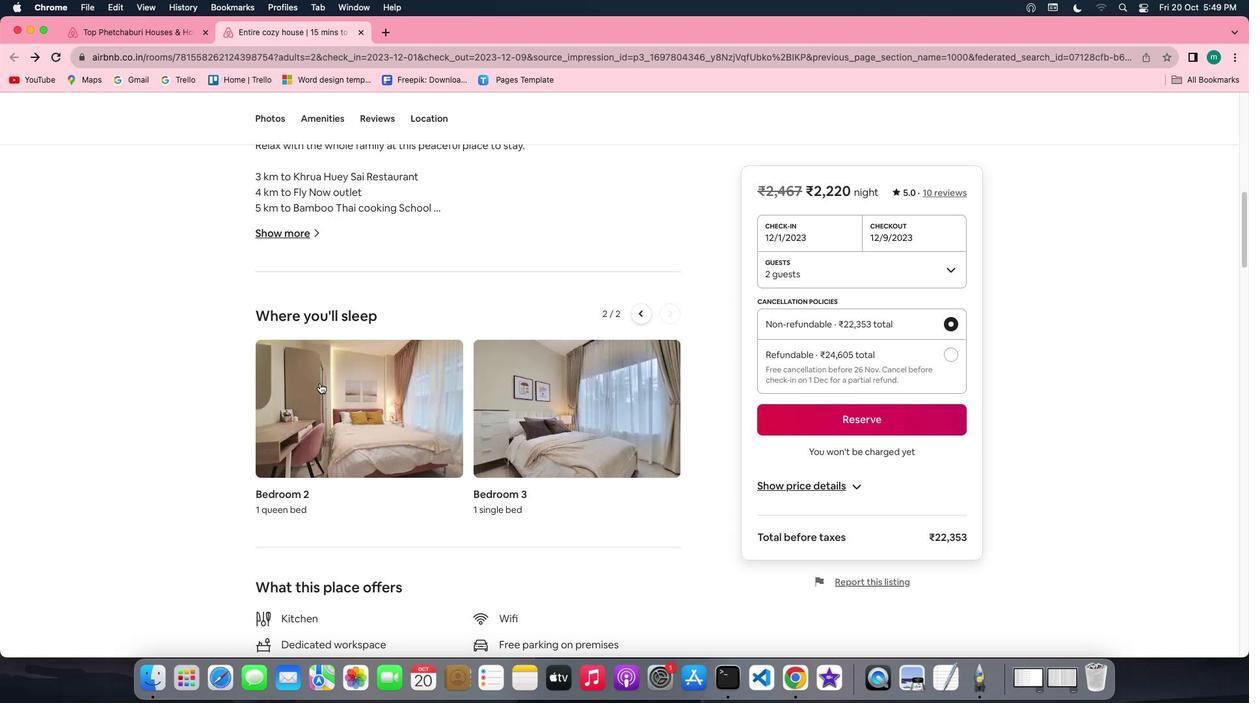 
Action: Mouse scrolled (320, 382) with delta (0, 0)
Screenshot: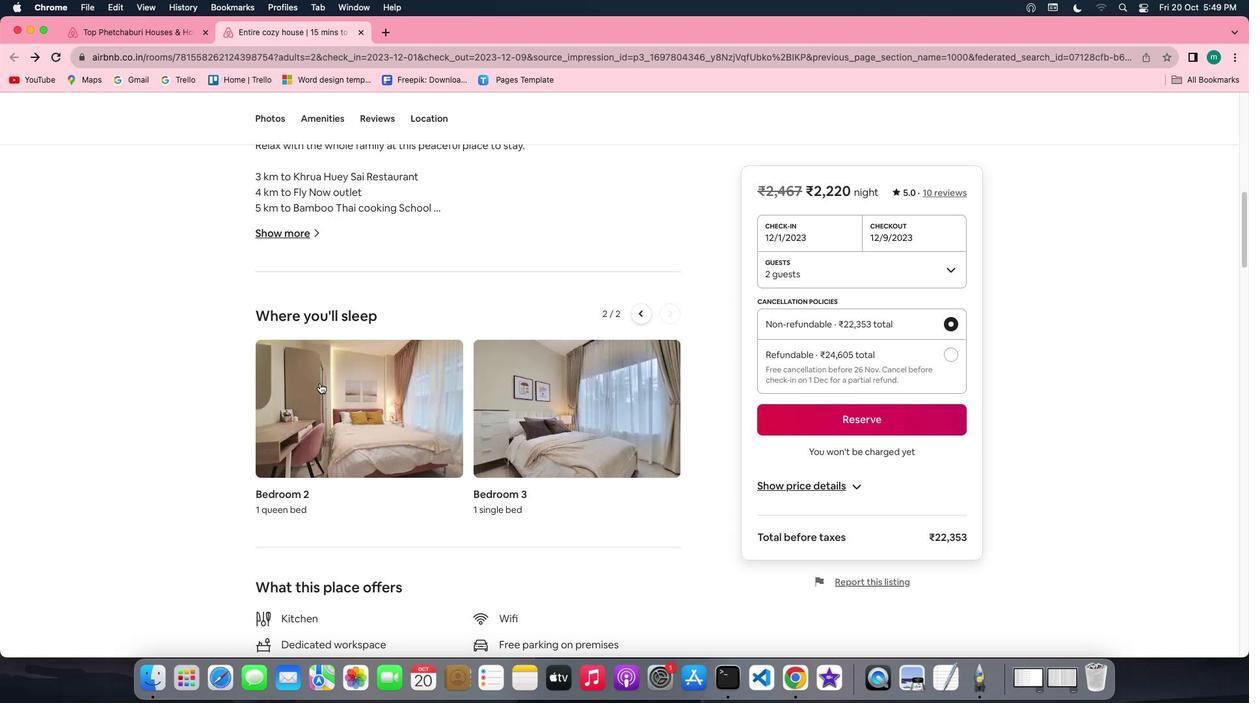 
Action: Mouse scrolled (320, 382) with delta (0, -1)
Screenshot: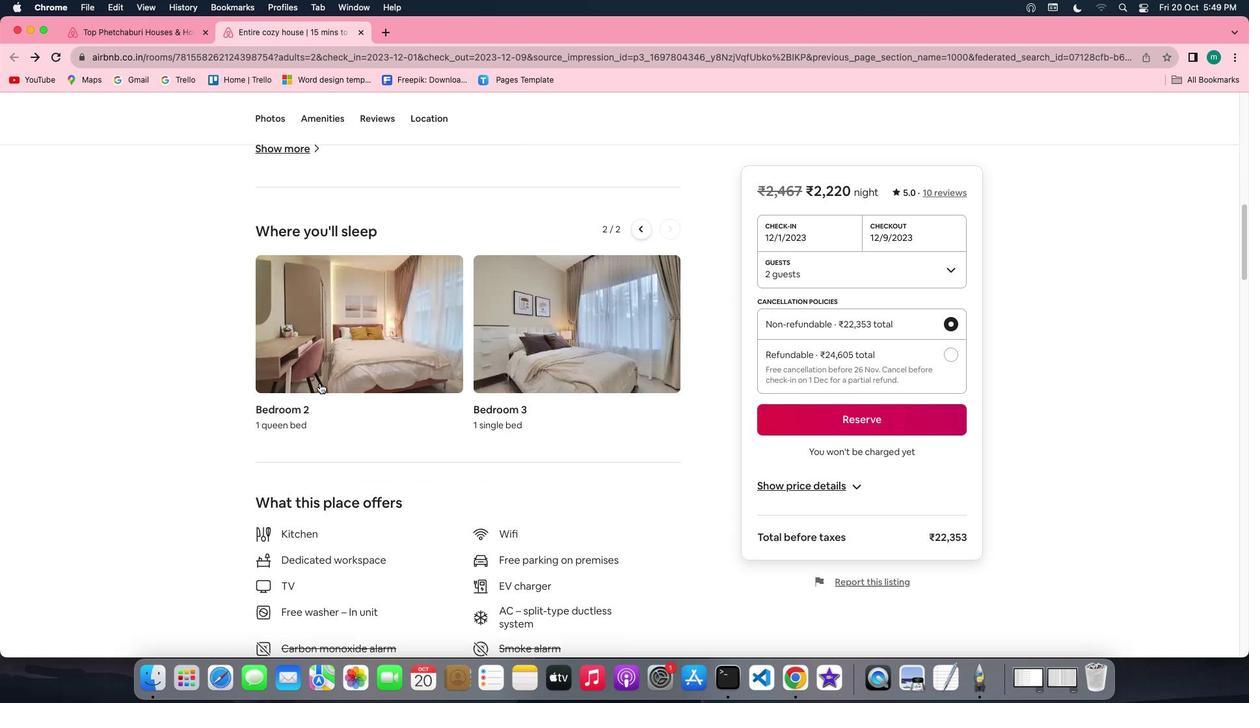 
Action: Mouse scrolled (320, 382) with delta (0, -3)
Screenshot: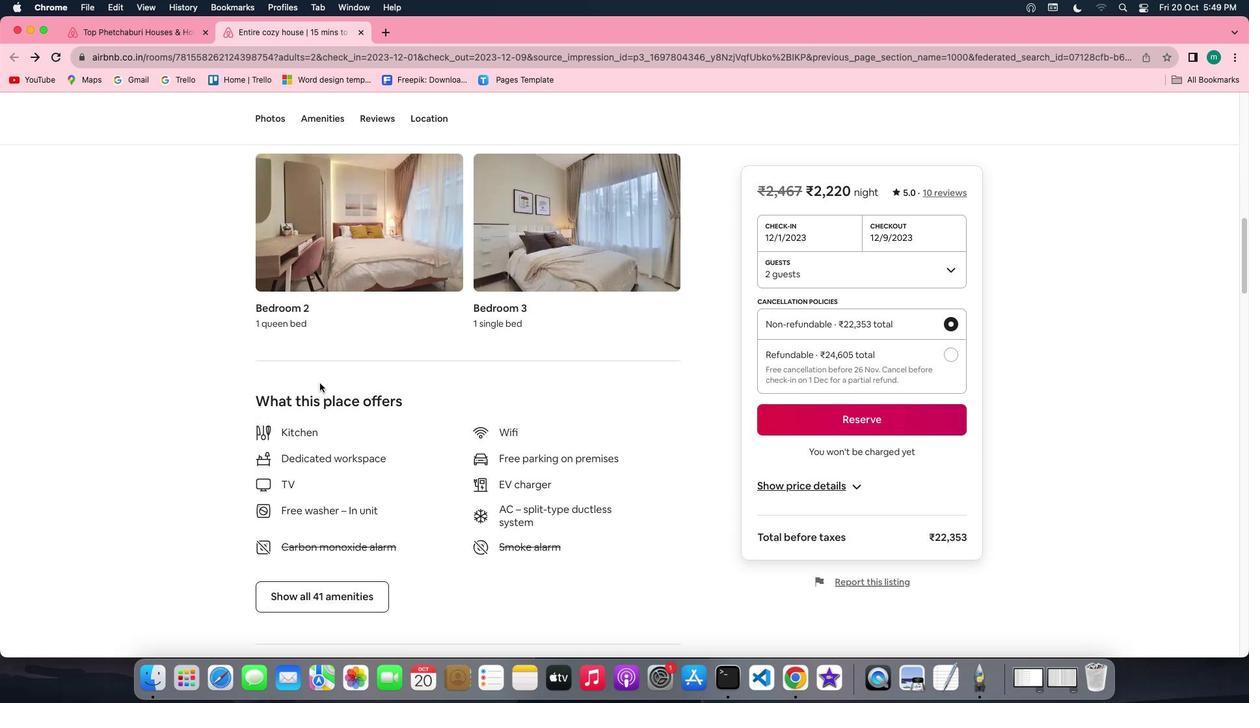 
Action: Mouse scrolled (320, 382) with delta (0, 0)
Screenshot: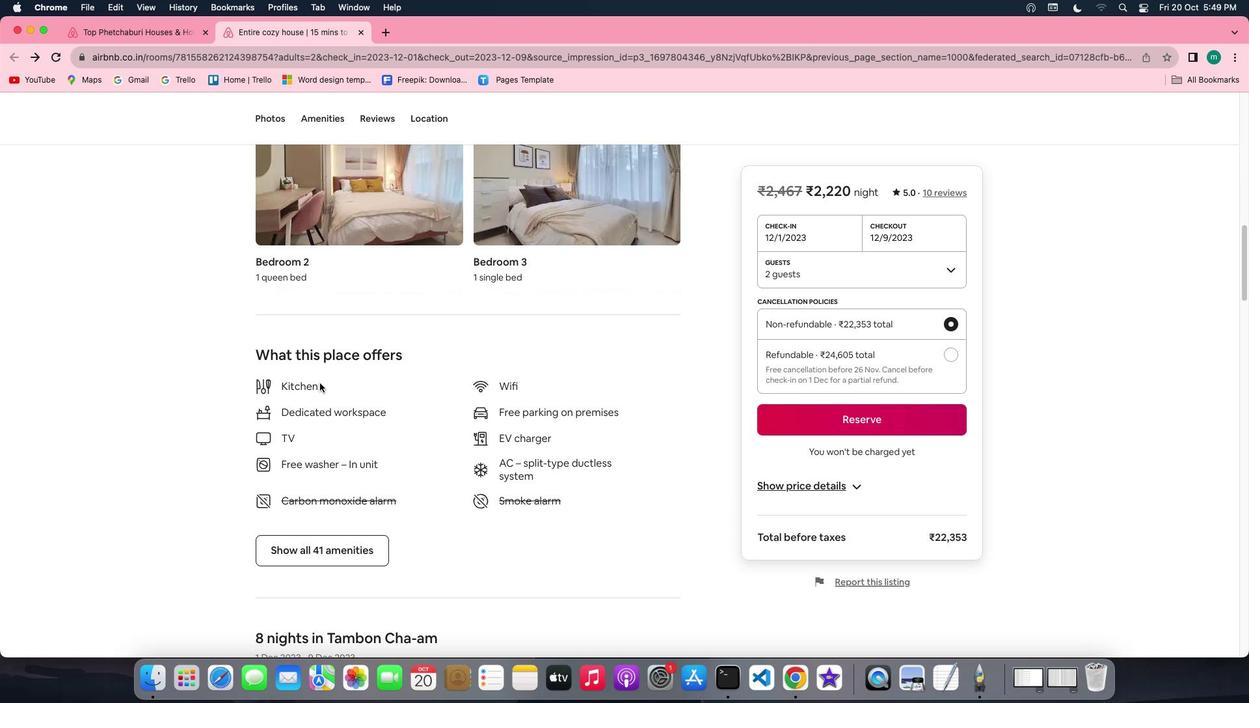 
Action: Mouse moved to (347, 382)
Screenshot: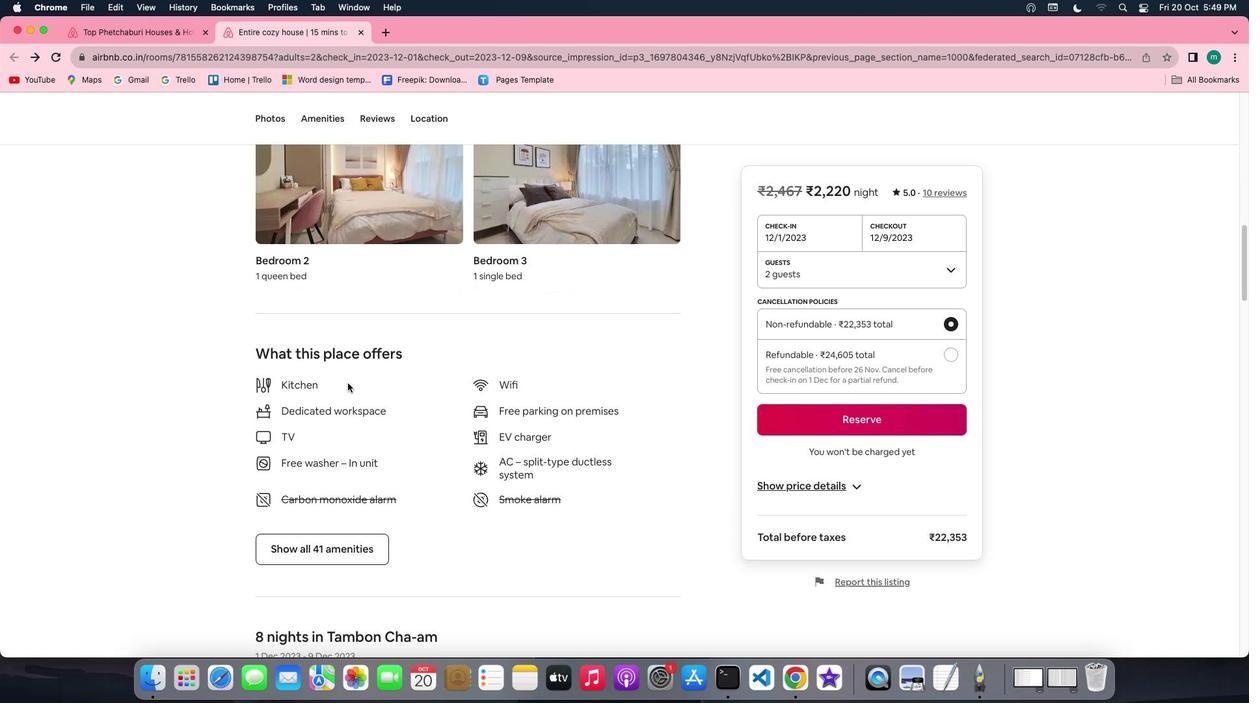 
Action: Mouse scrolled (347, 382) with delta (0, 0)
Screenshot: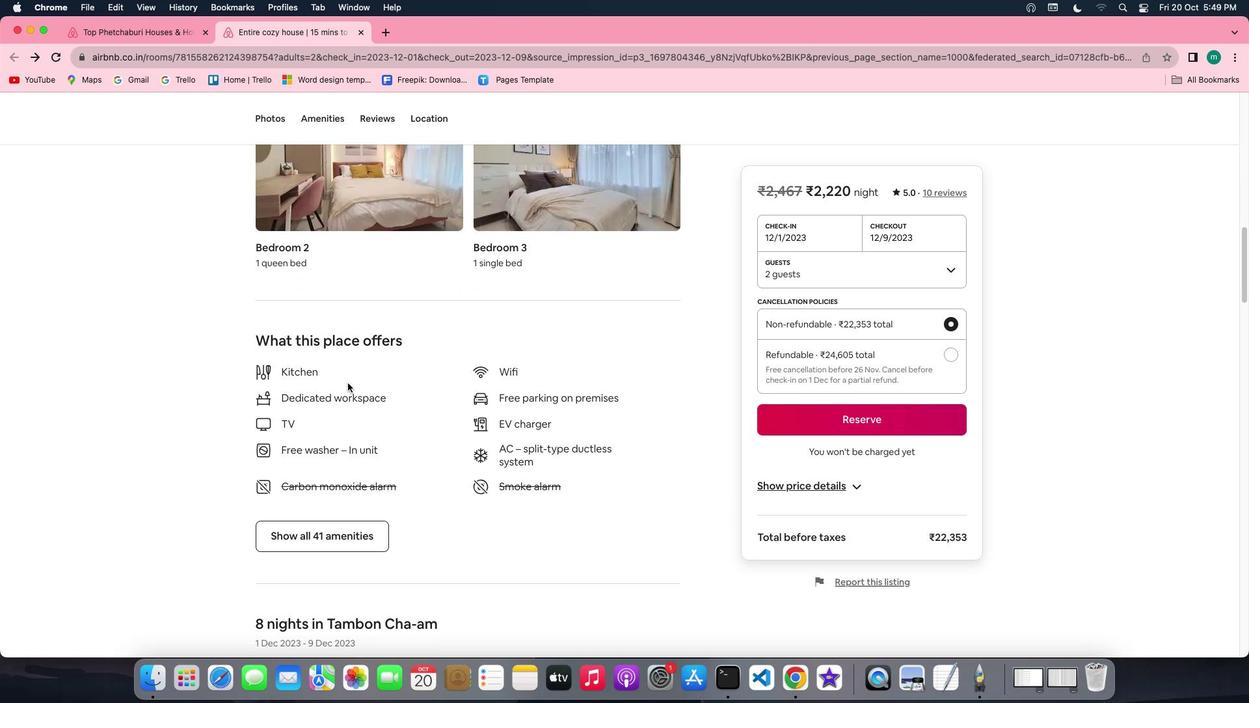 
Action: Mouse scrolled (347, 382) with delta (0, 0)
Screenshot: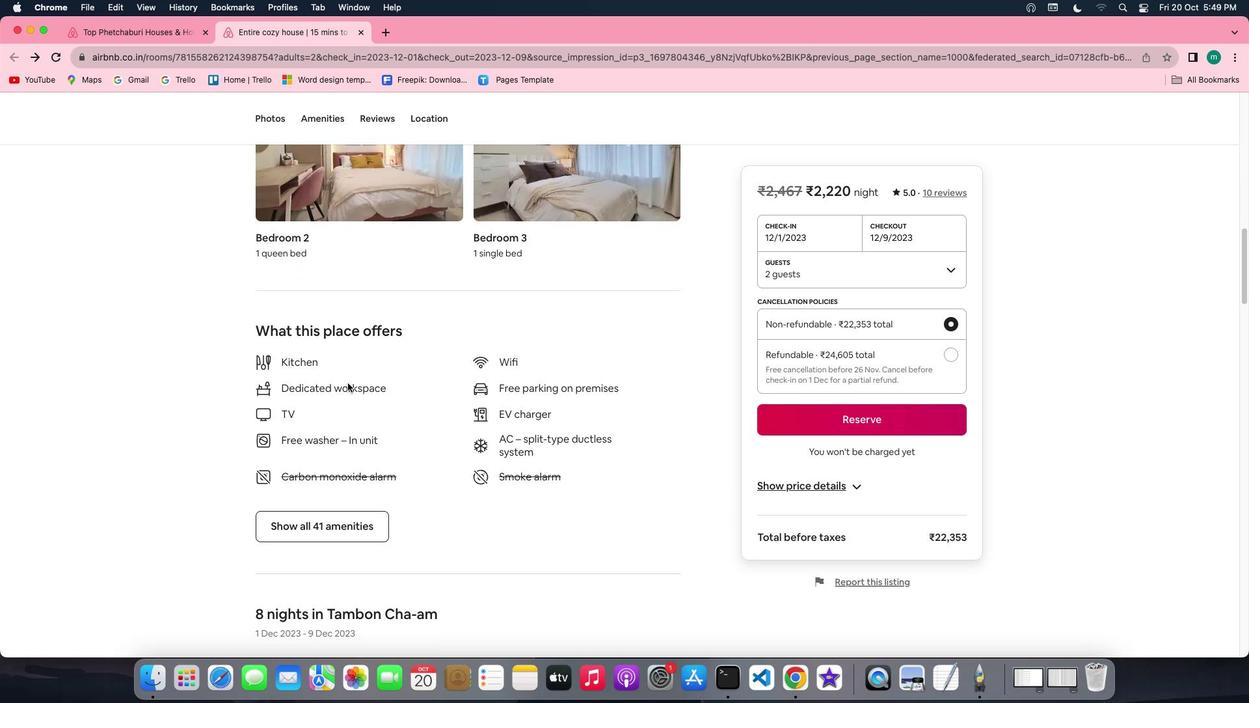 
Action: Mouse scrolled (347, 382) with delta (0, -1)
Screenshot: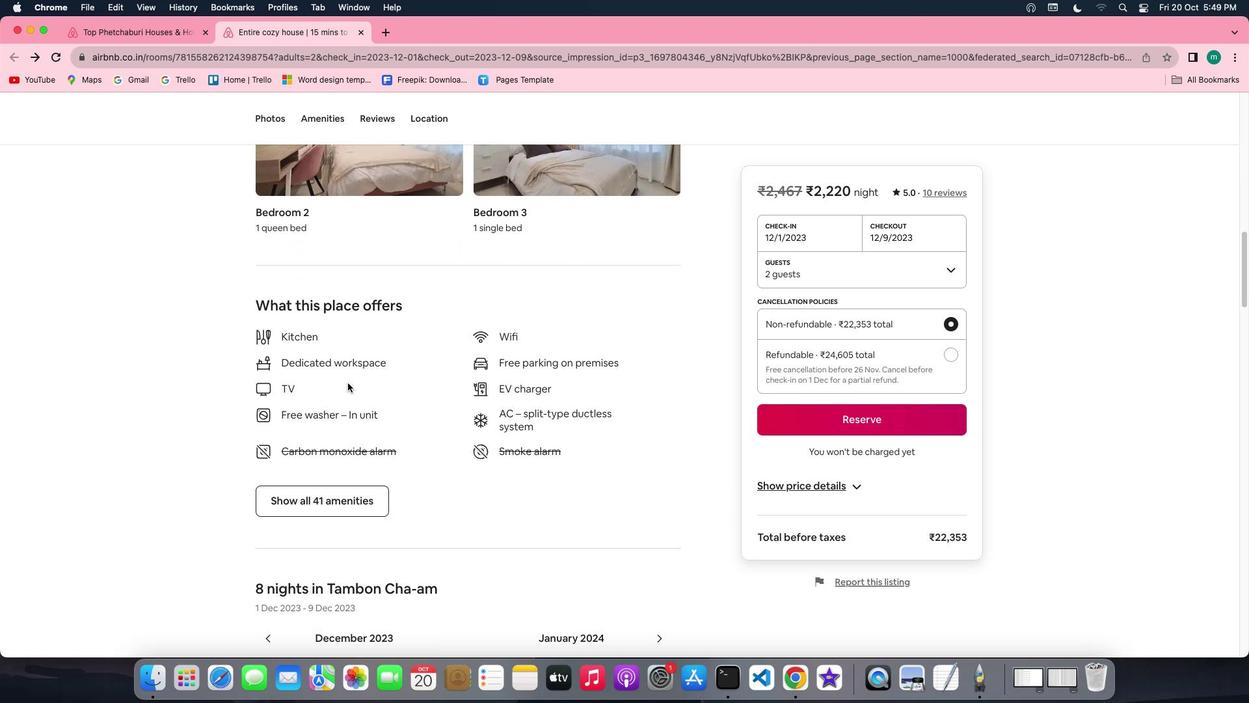 
Action: Mouse moved to (348, 432)
Screenshot: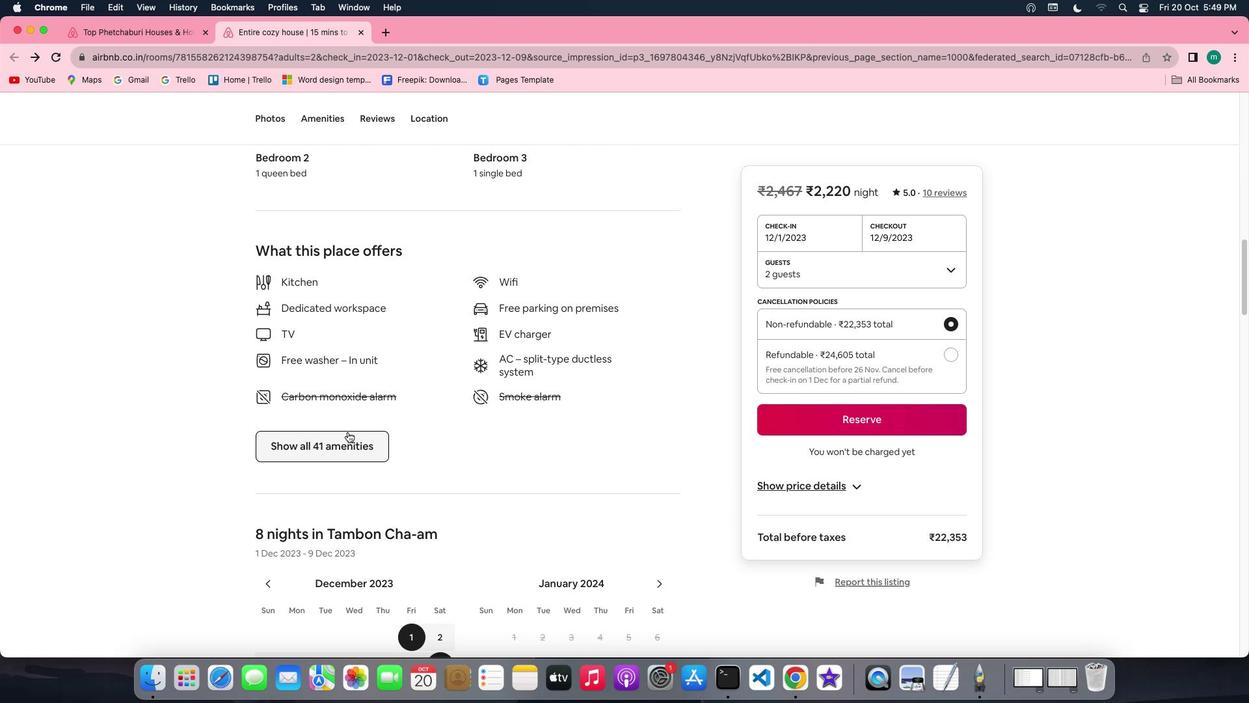 
Action: Mouse pressed left at (348, 432)
Screenshot: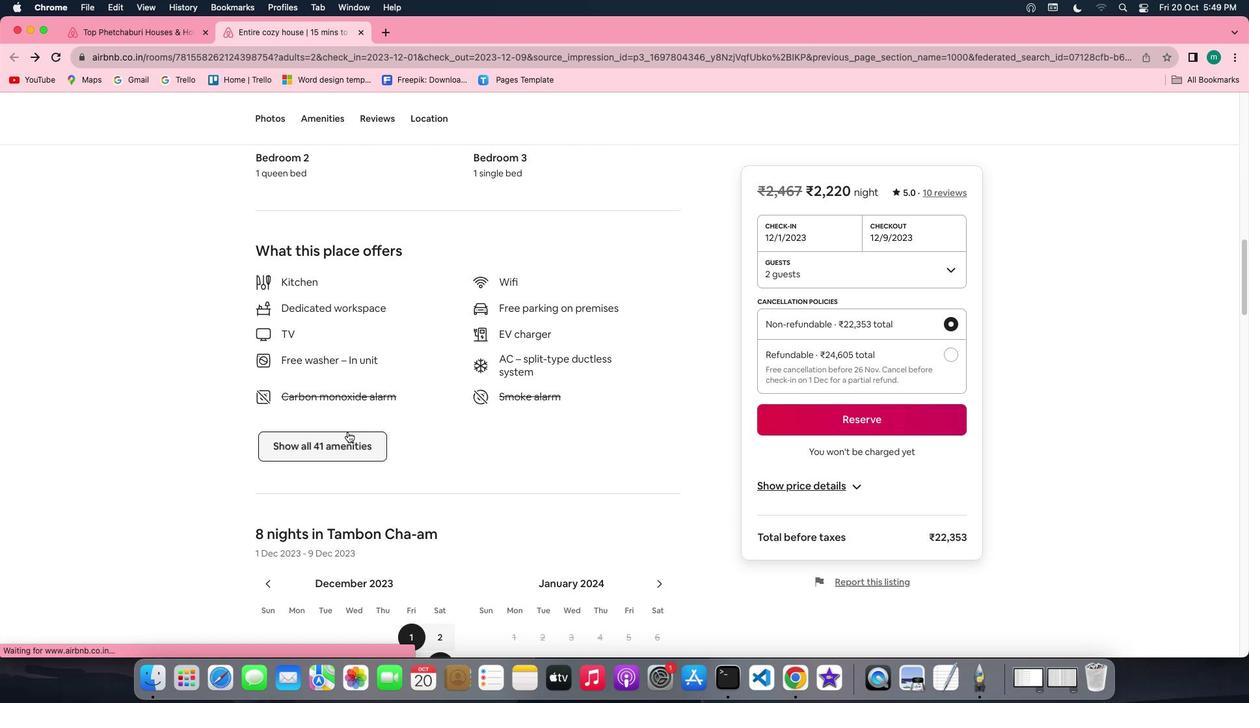 
Action: Mouse moved to (593, 416)
Screenshot: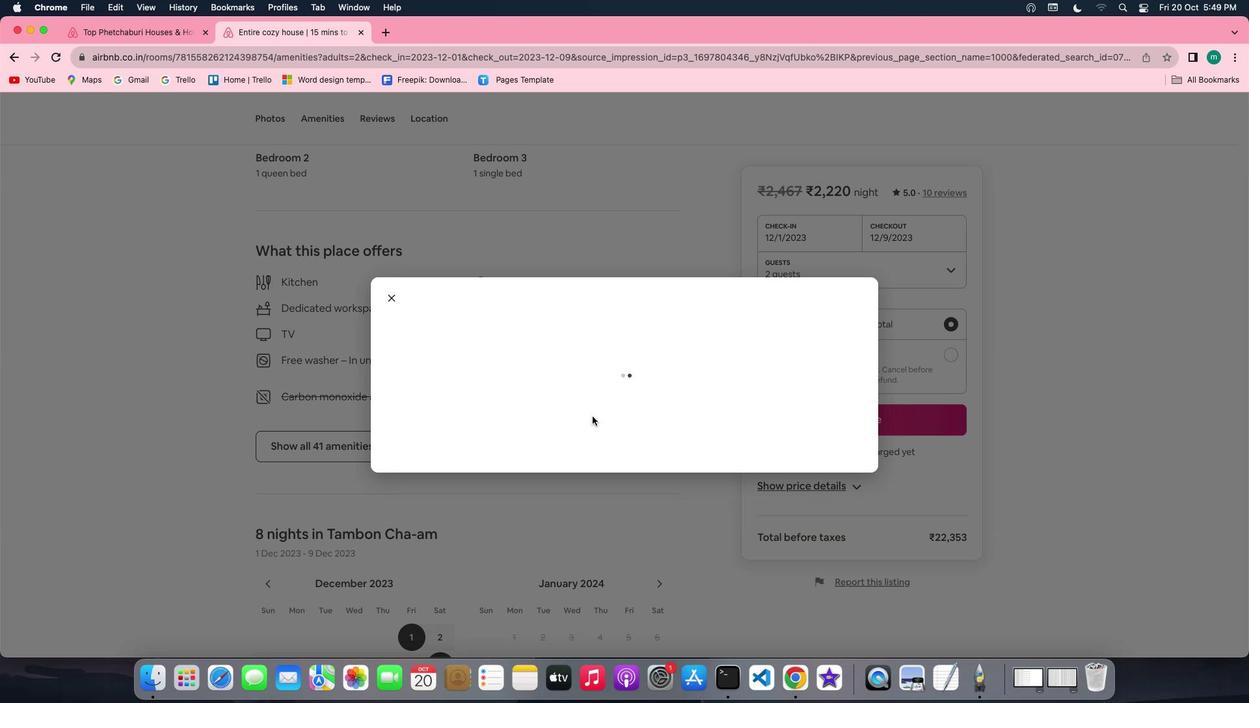 
Action: Mouse scrolled (593, 416) with delta (0, 0)
Screenshot: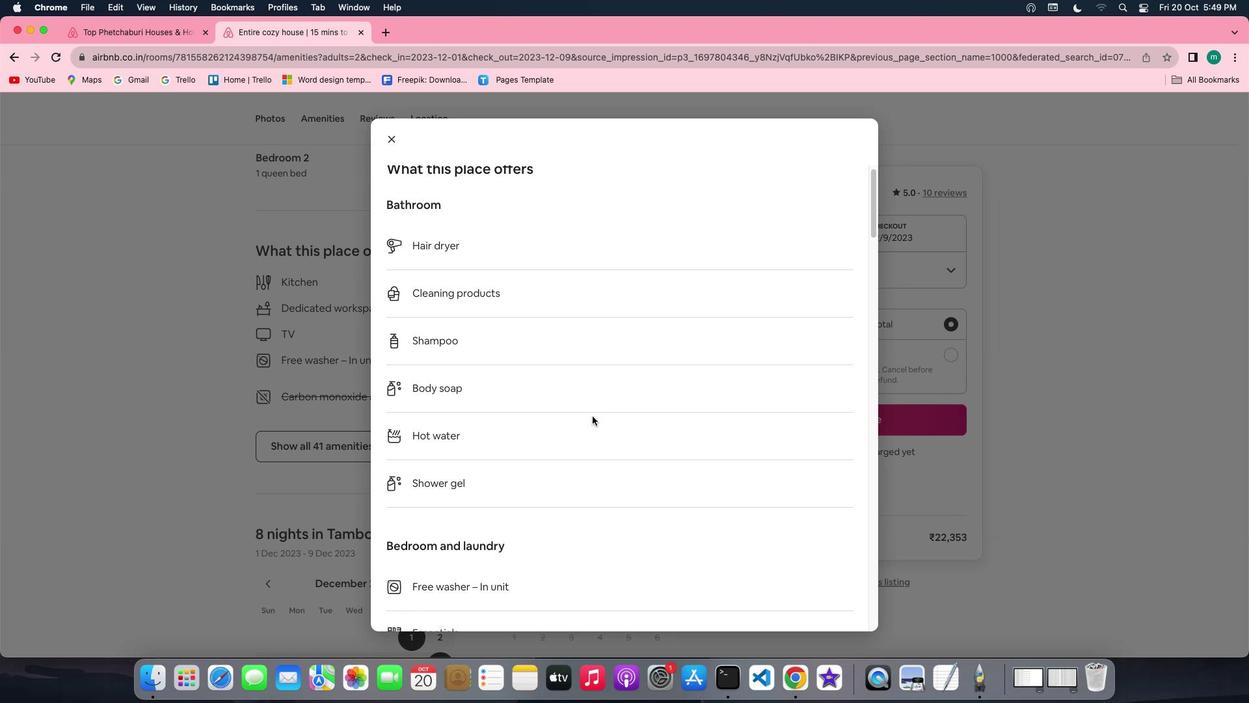 
Action: Mouse scrolled (593, 416) with delta (0, 0)
Screenshot: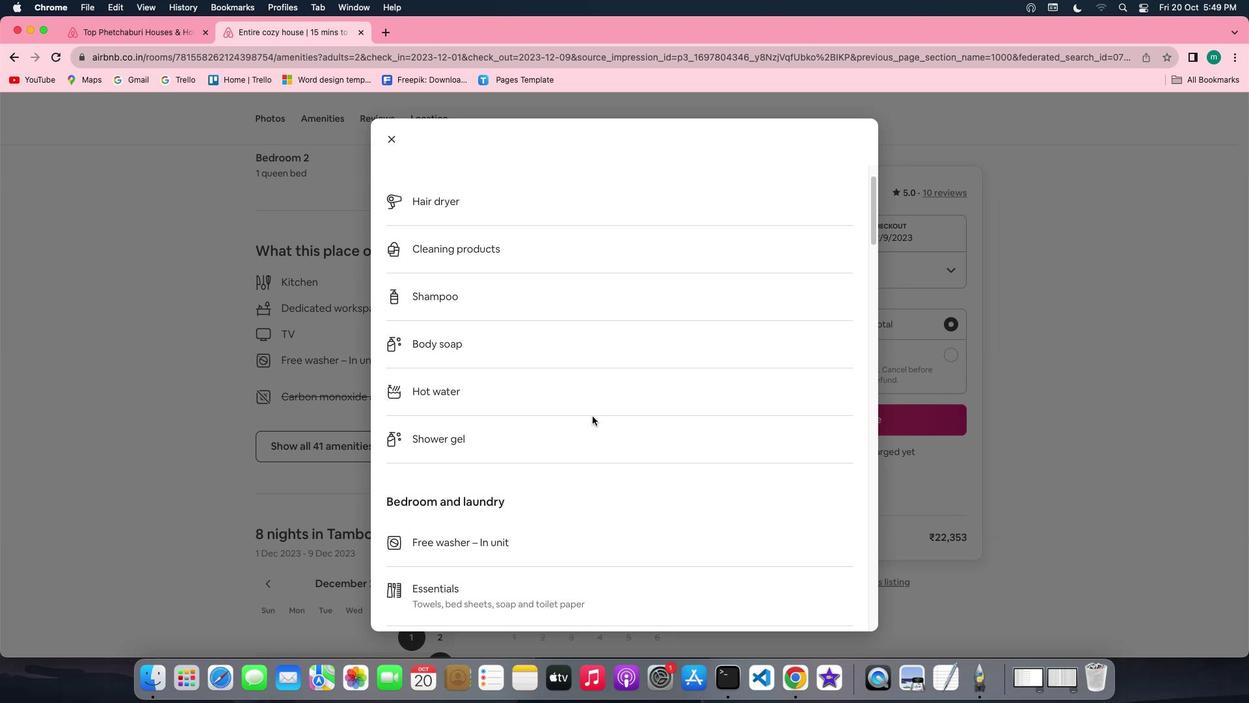 
Action: Mouse scrolled (593, 416) with delta (0, -1)
Screenshot: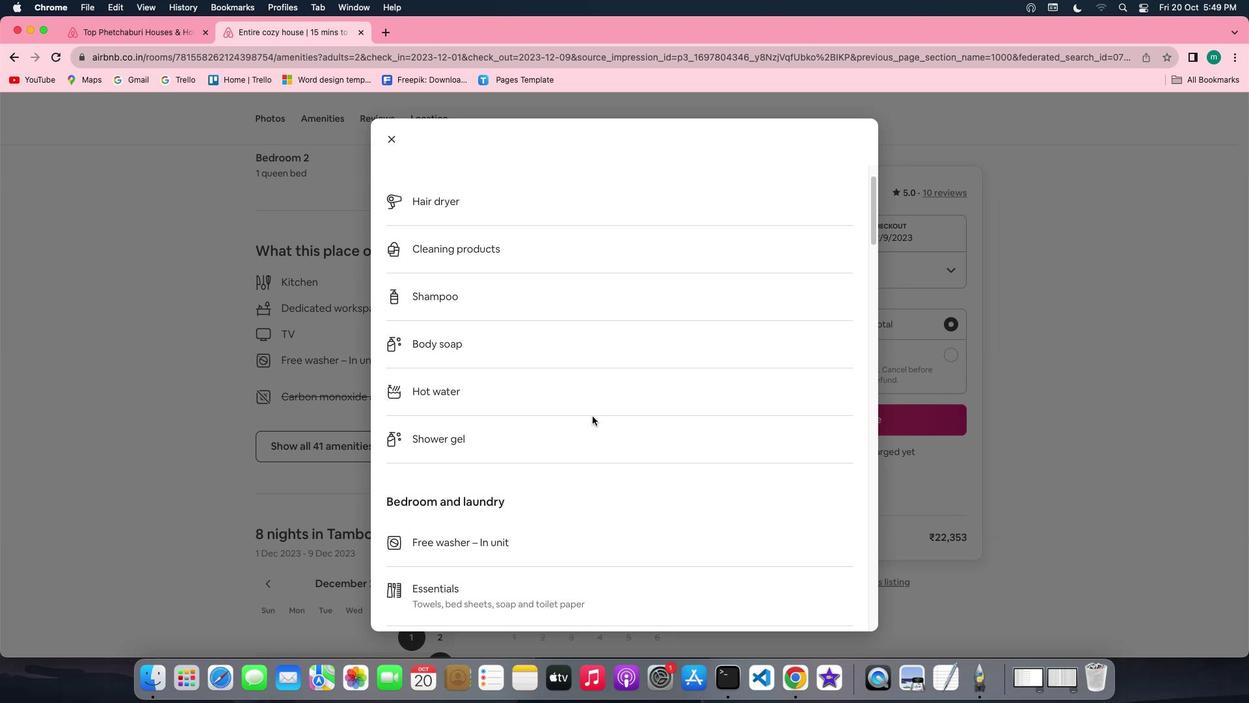
Action: Mouse scrolled (593, 416) with delta (0, -2)
Screenshot: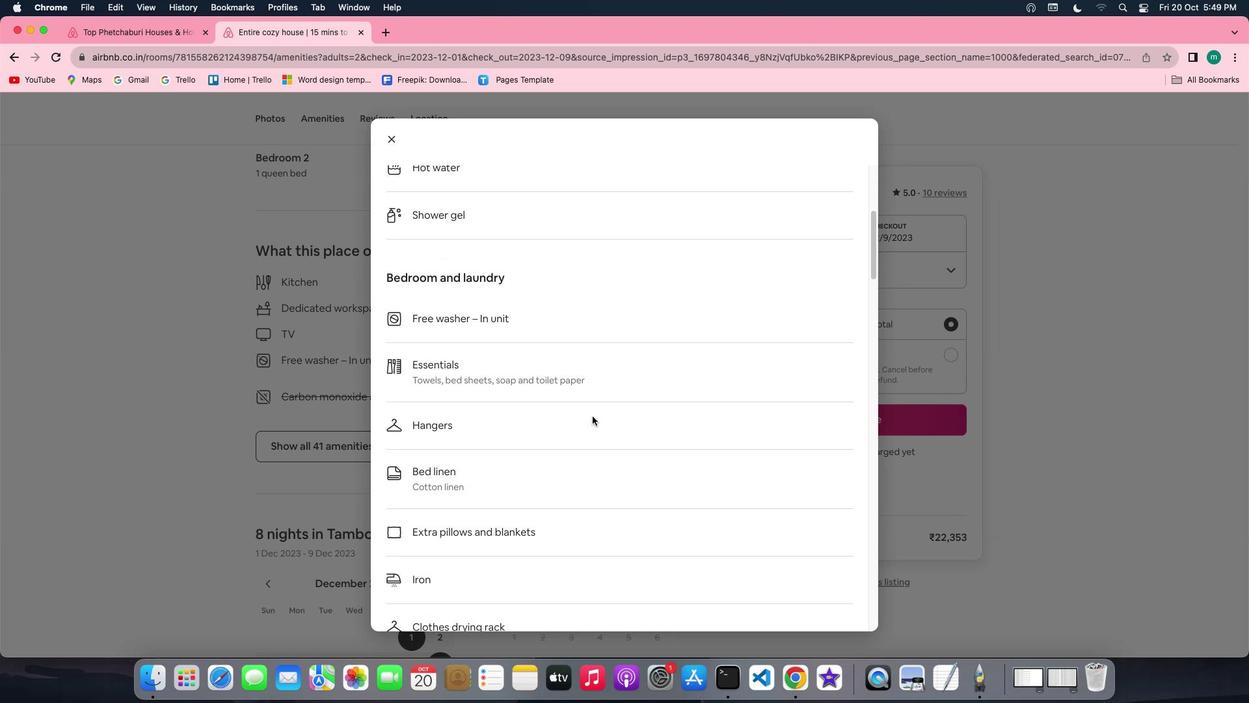 
Action: Mouse scrolled (593, 416) with delta (0, -3)
Screenshot: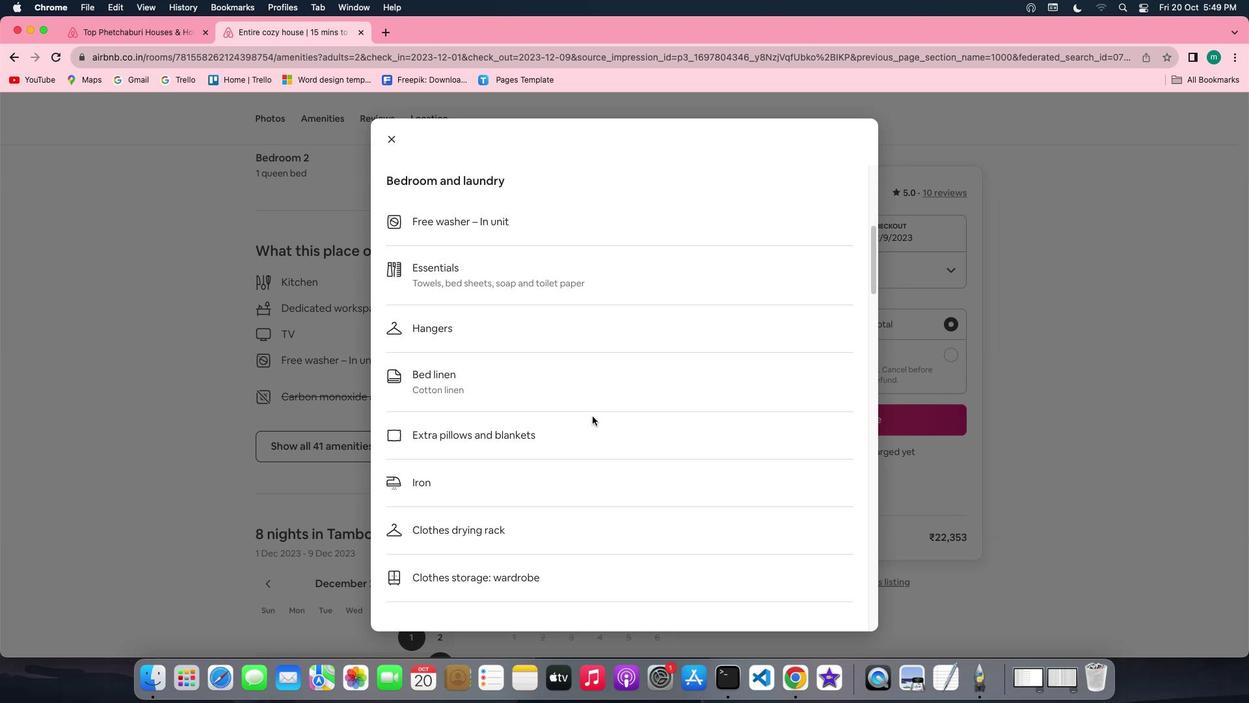 
Action: Mouse scrolled (593, 416) with delta (0, 0)
Screenshot: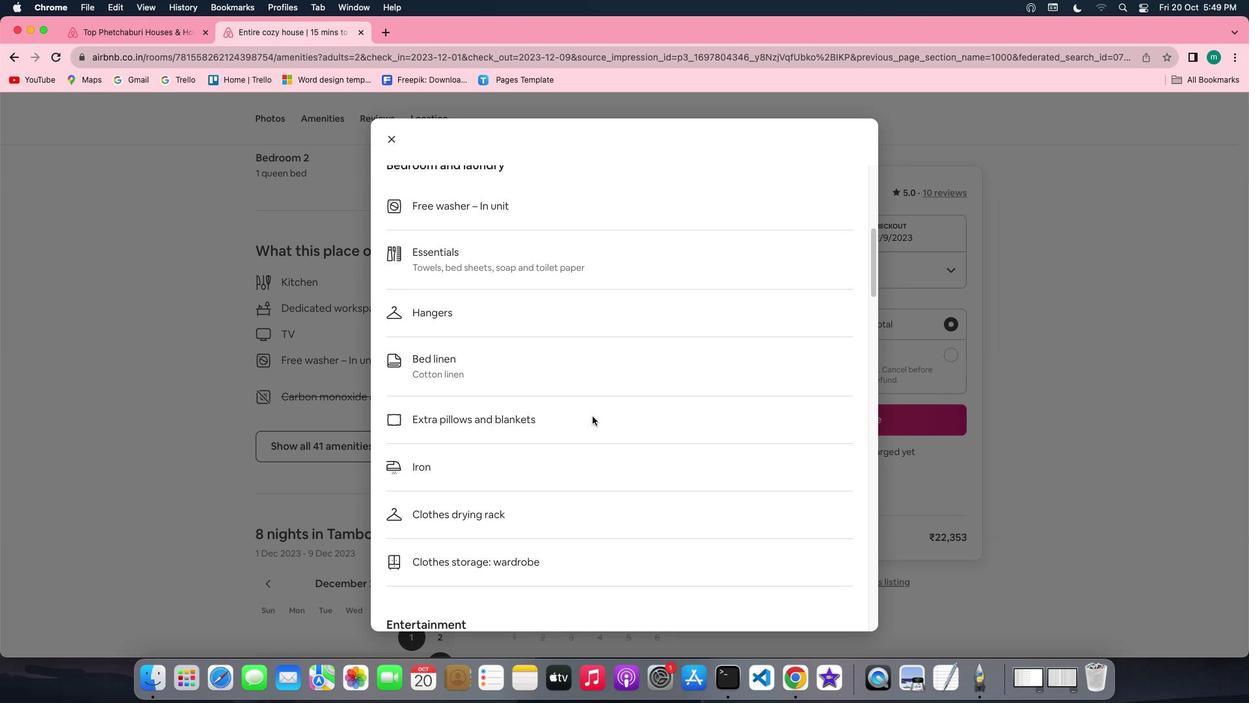 
Action: Mouse scrolled (593, 416) with delta (0, 0)
Screenshot: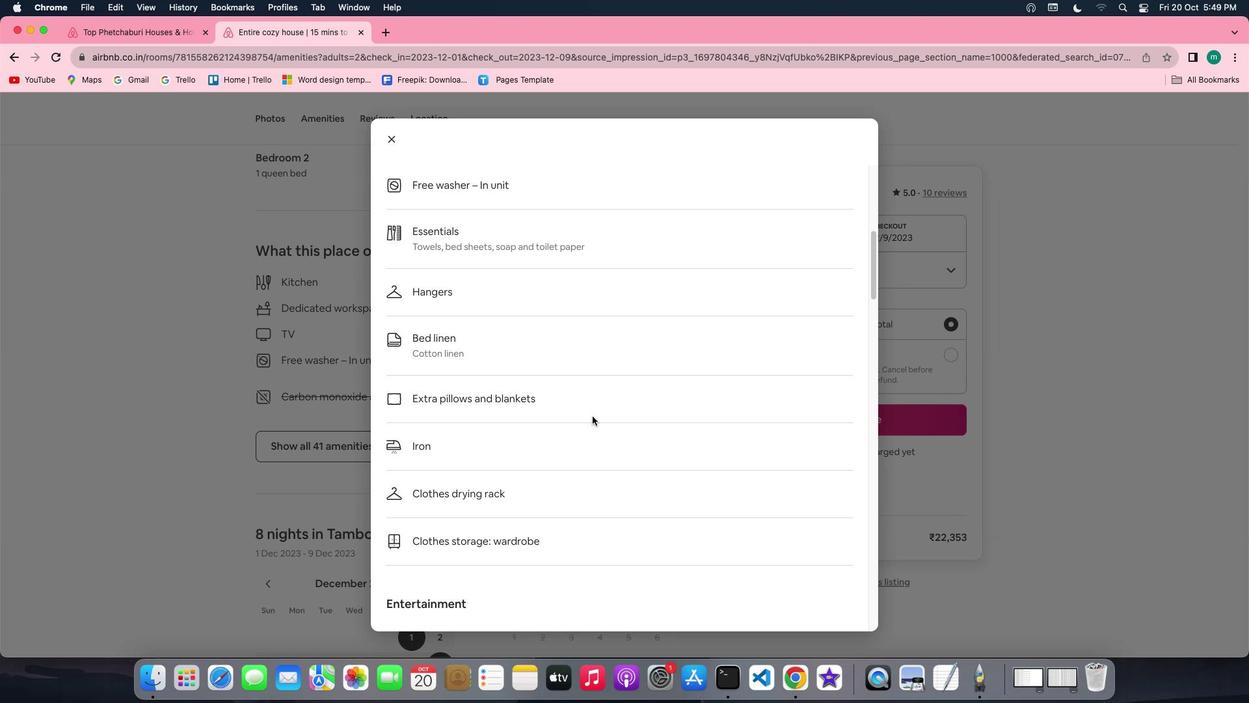 
Action: Mouse scrolled (593, 416) with delta (0, 0)
Screenshot: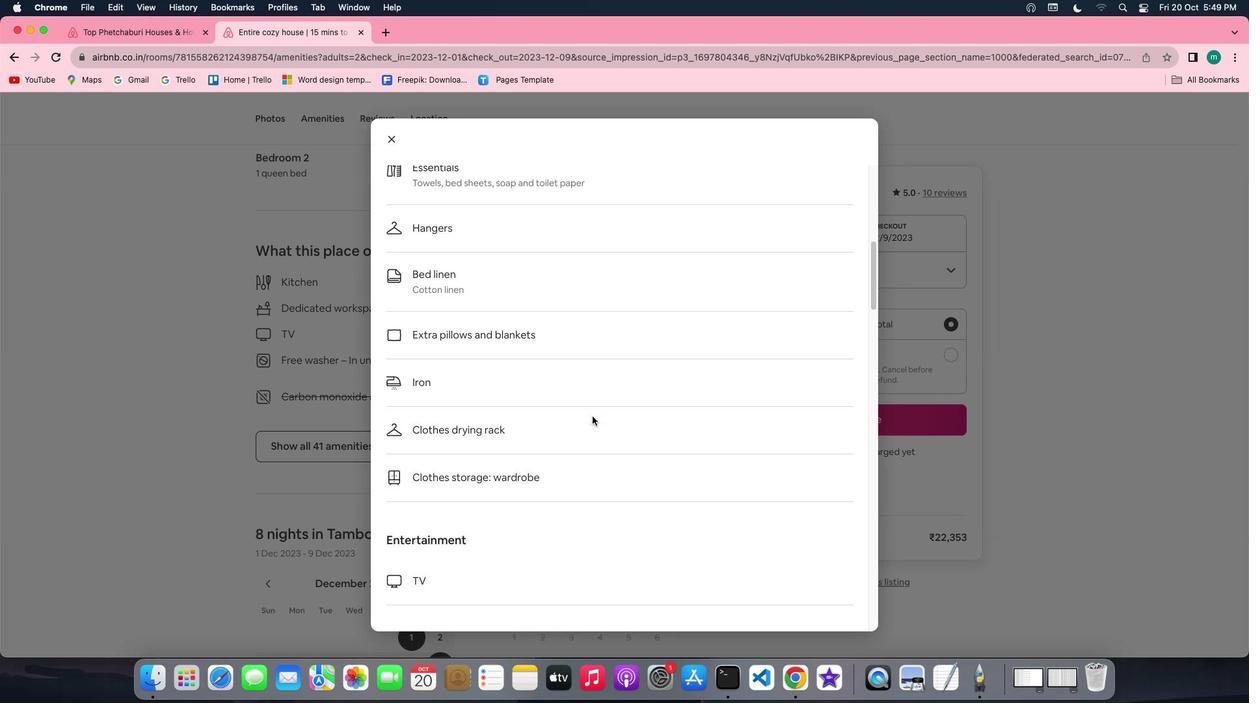 
Action: Mouse scrolled (593, 416) with delta (0, -1)
Screenshot: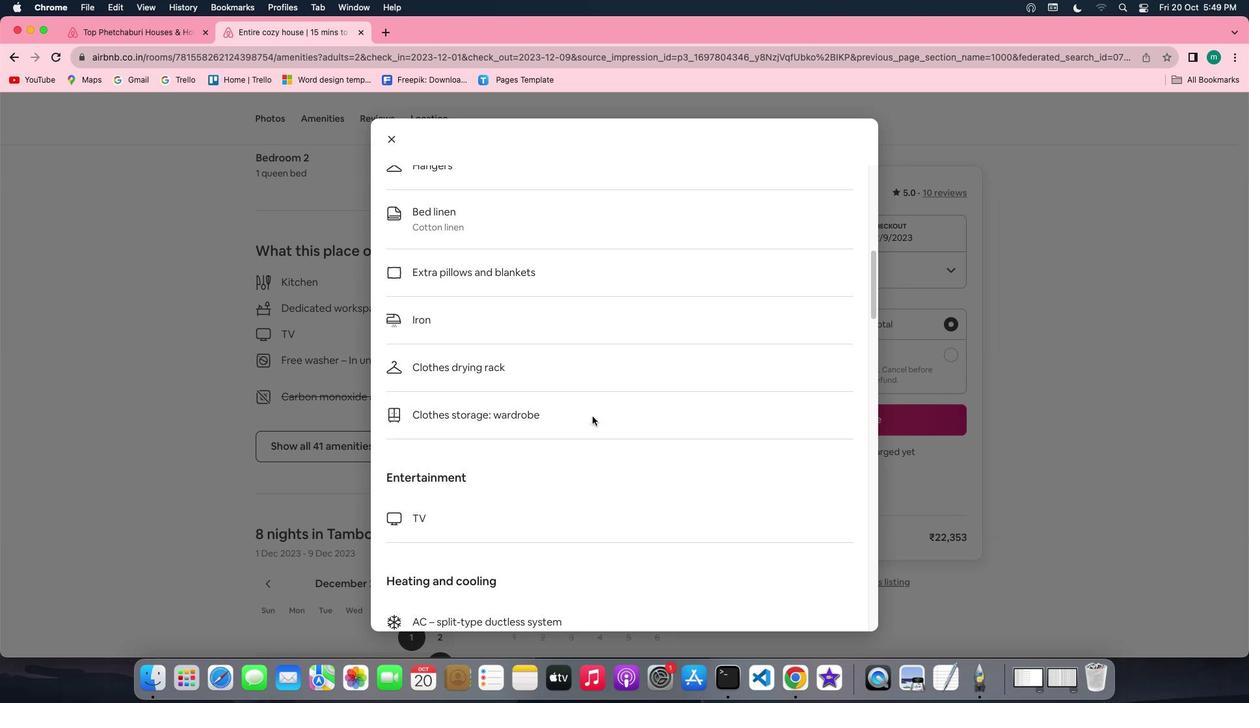 
Action: Mouse scrolled (593, 416) with delta (0, -2)
Screenshot: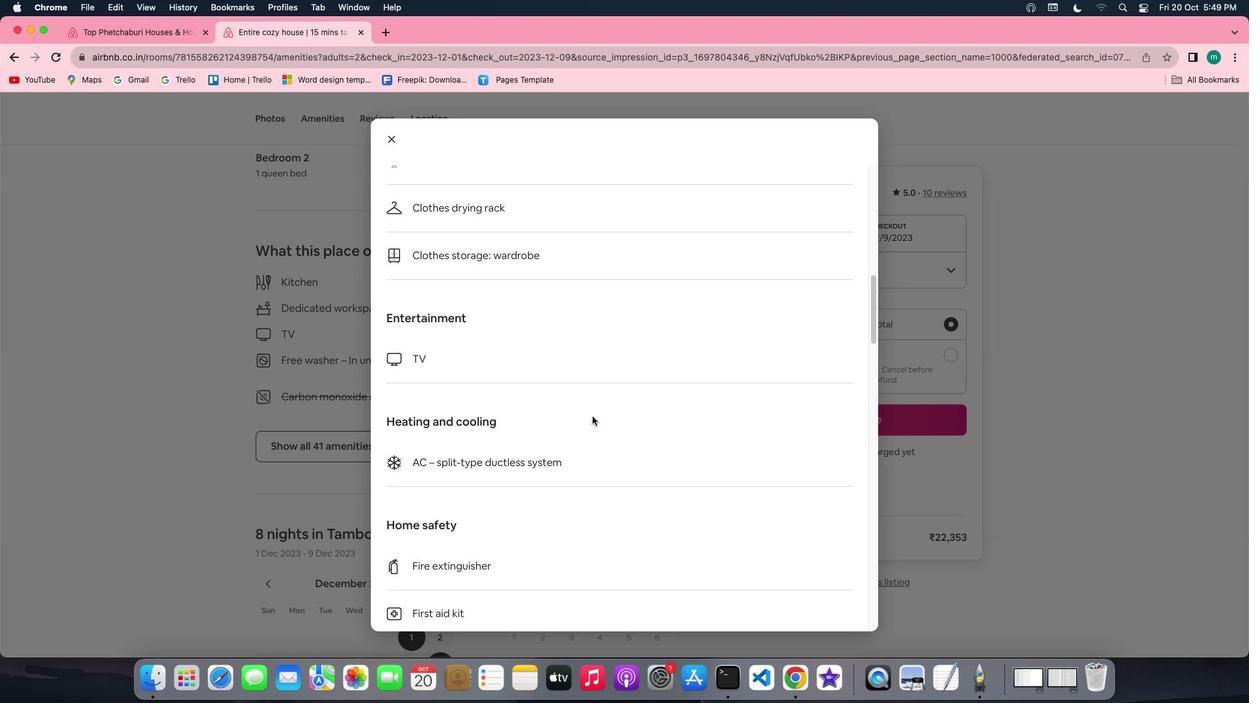 
Action: Mouse scrolled (593, 416) with delta (0, -3)
Screenshot: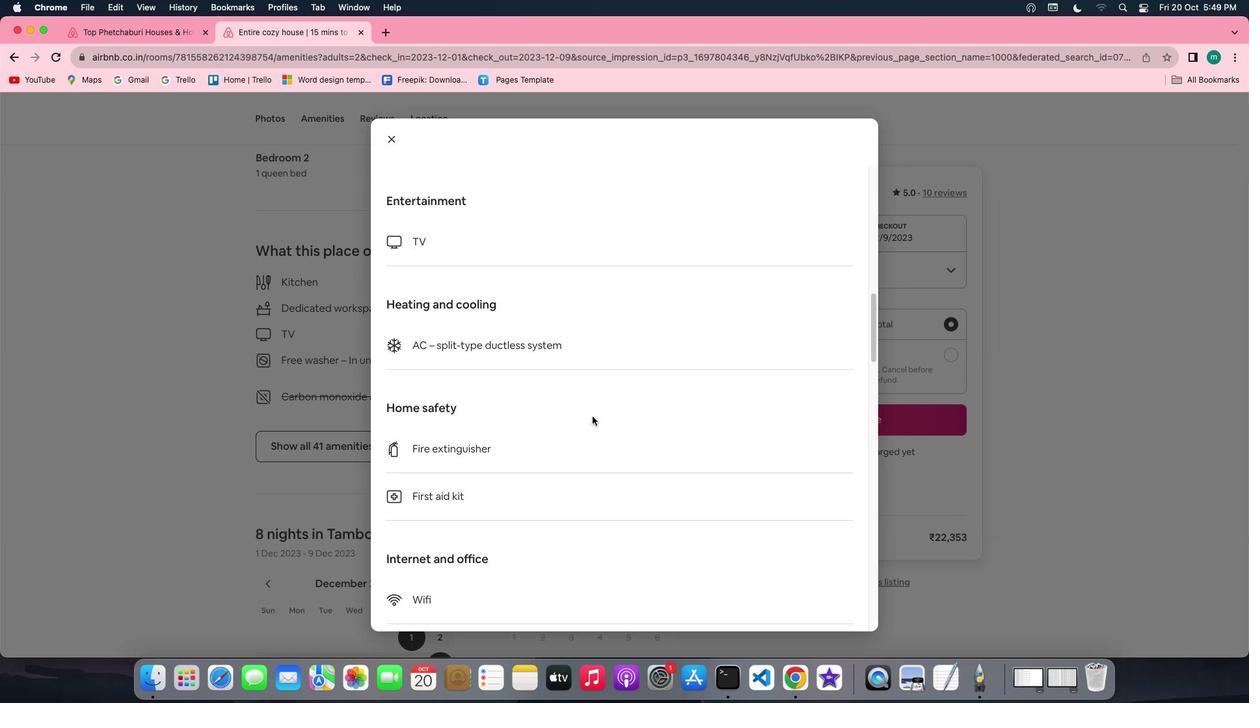 
Action: Mouse scrolled (593, 416) with delta (0, -3)
Screenshot: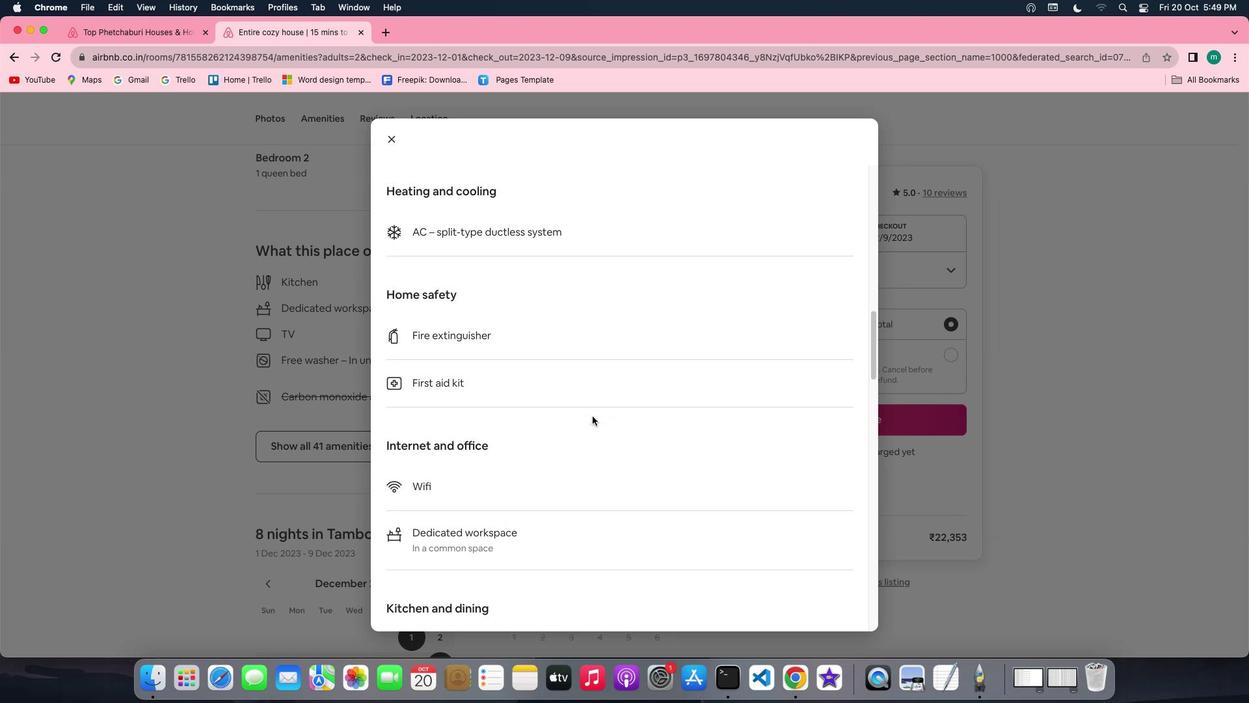 
Action: Mouse scrolled (593, 416) with delta (0, 0)
Screenshot: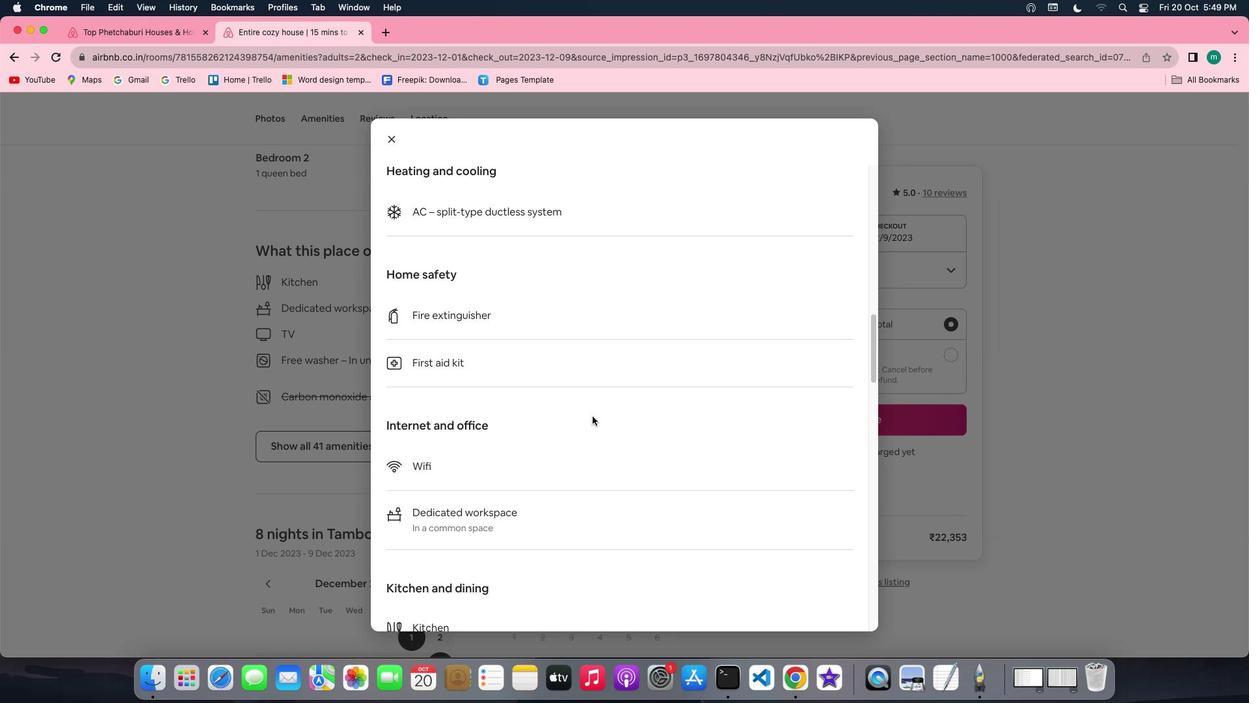
Action: Mouse scrolled (593, 416) with delta (0, 0)
Screenshot: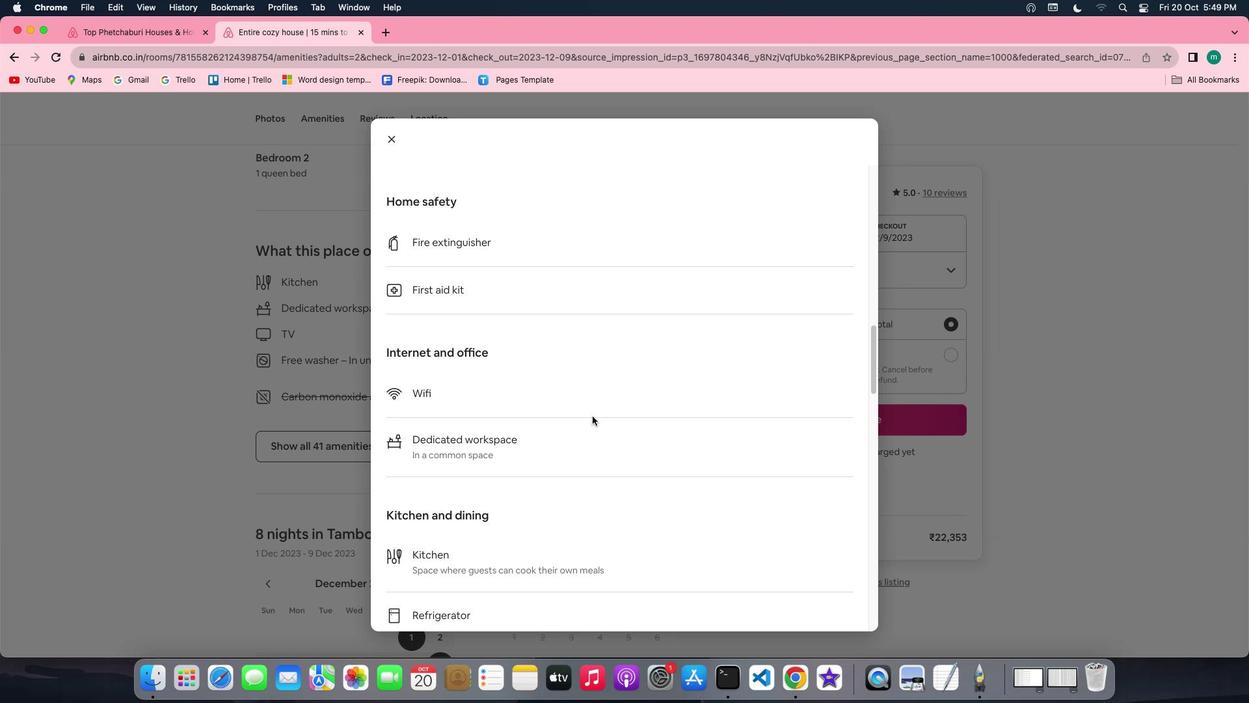 
Action: Mouse scrolled (593, 416) with delta (0, -1)
Screenshot: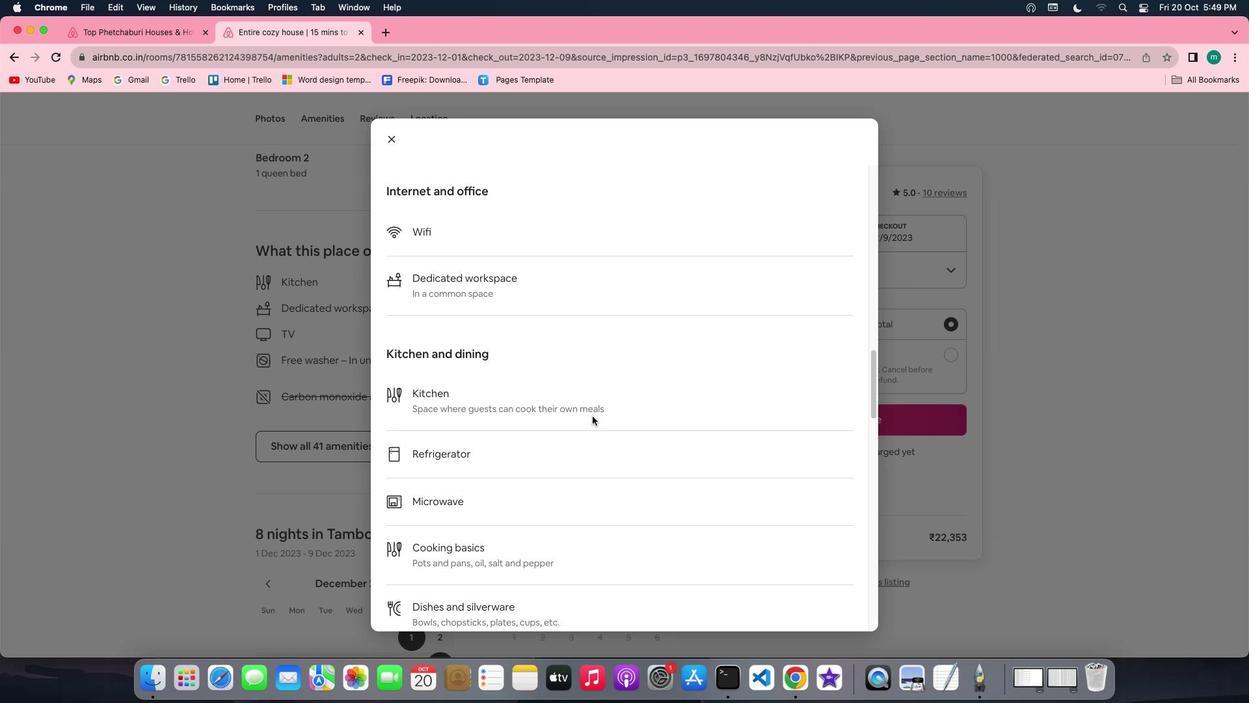 
Action: Mouse scrolled (593, 416) with delta (0, -3)
Screenshot: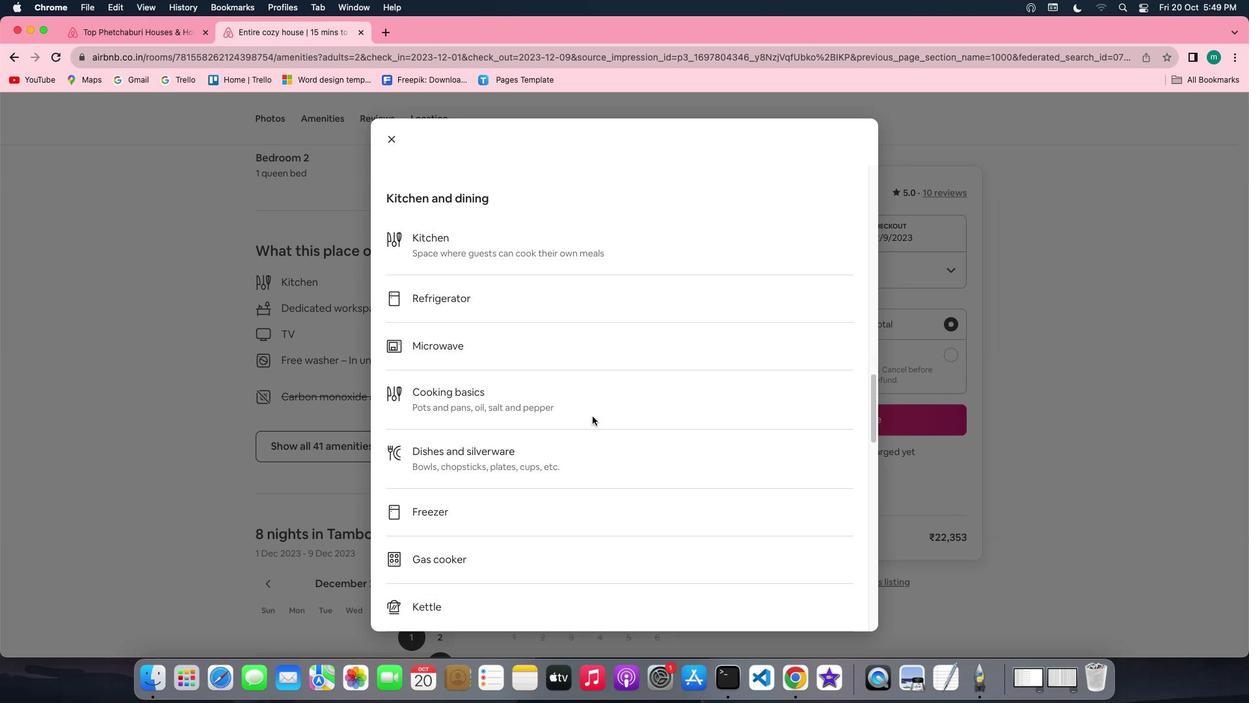 
Action: Mouse scrolled (593, 416) with delta (0, -3)
Screenshot: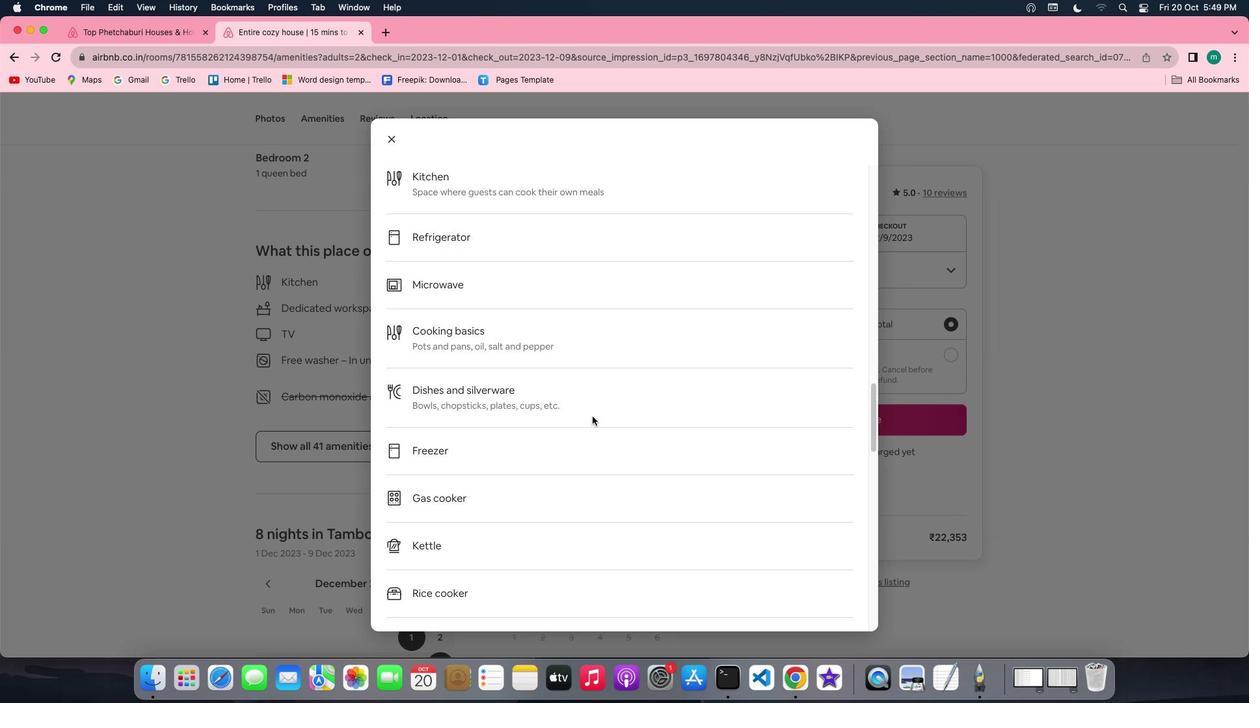 
Action: Mouse scrolled (593, 416) with delta (0, -3)
Screenshot: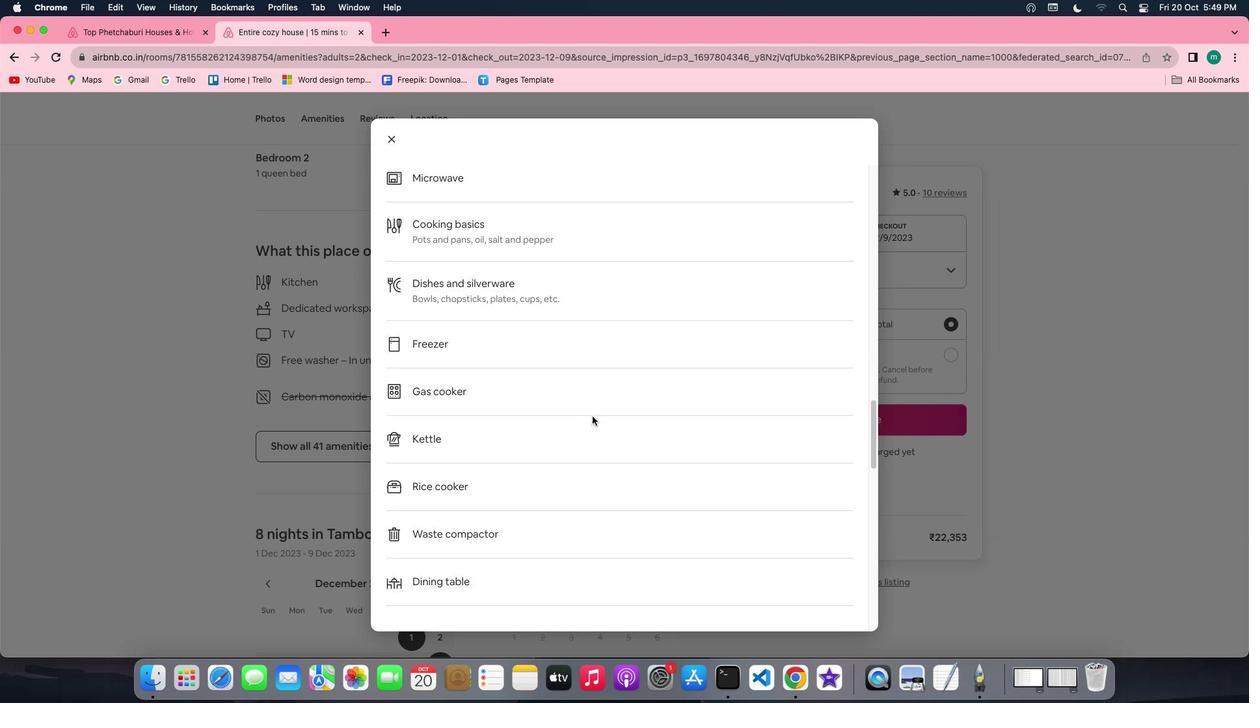 
Action: Mouse scrolled (593, 416) with delta (0, 0)
Screenshot: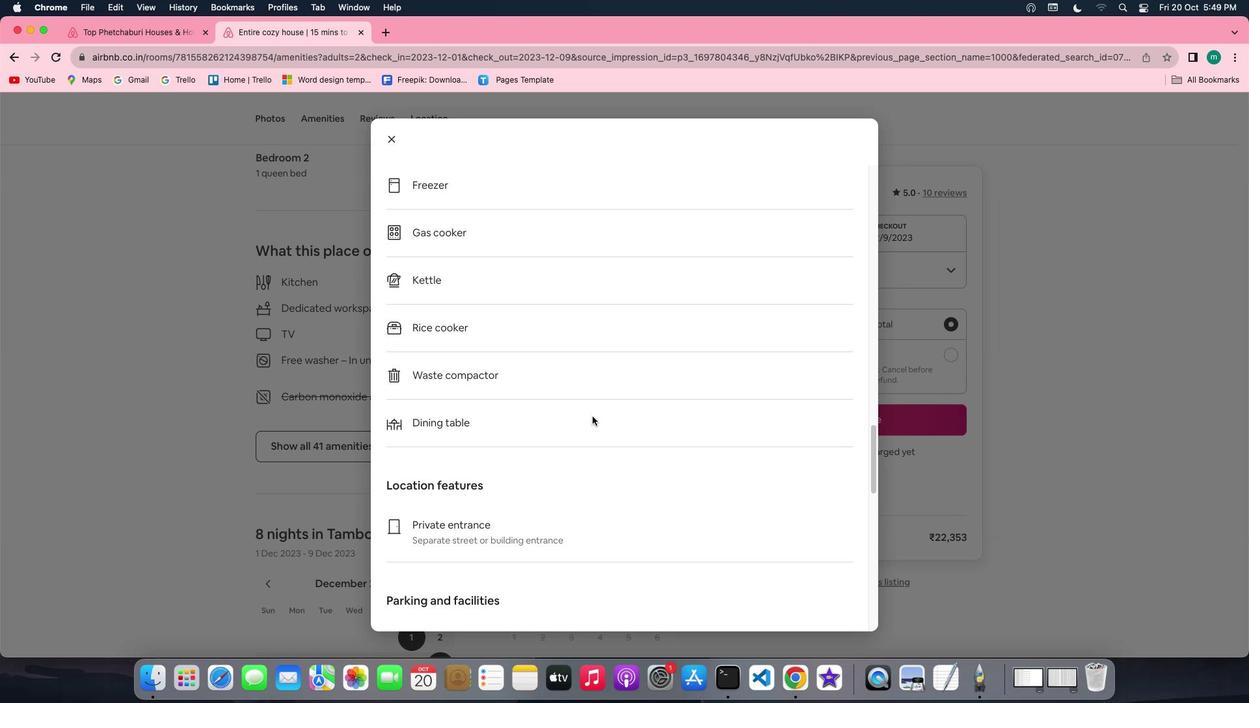 
Action: Mouse scrolled (593, 416) with delta (0, 0)
Screenshot: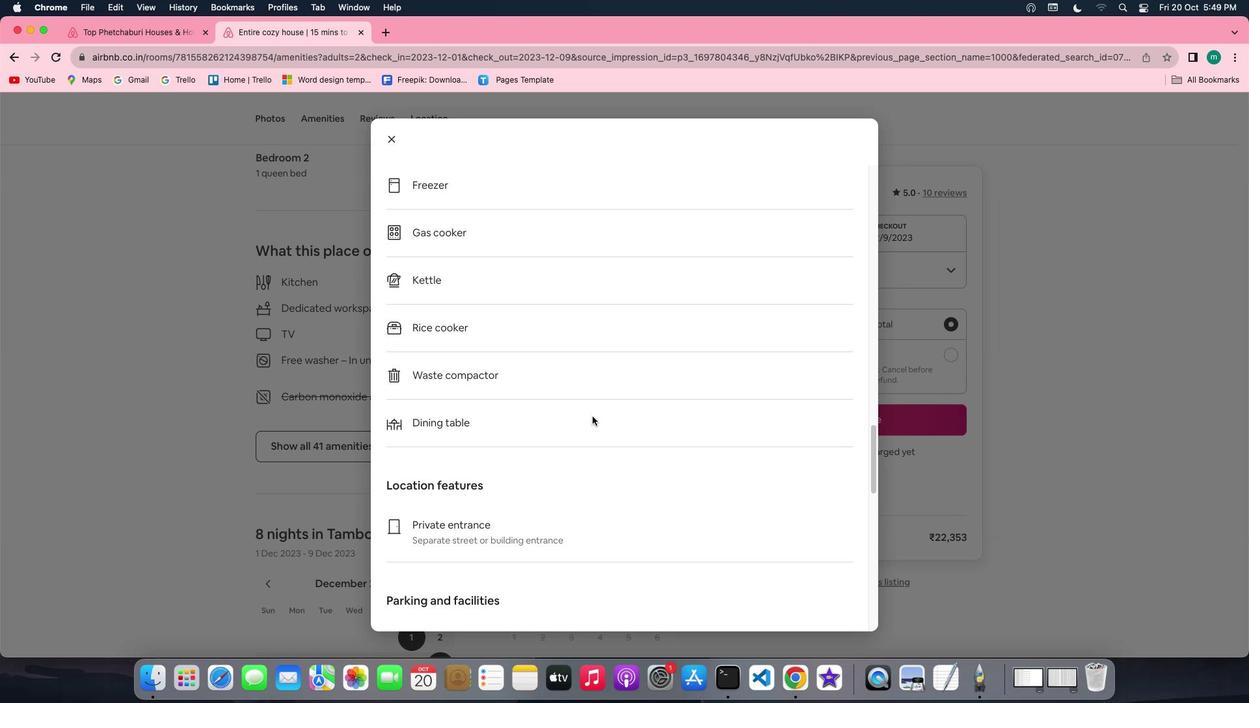 
Action: Mouse scrolled (593, 416) with delta (0, -1)
Screenshot: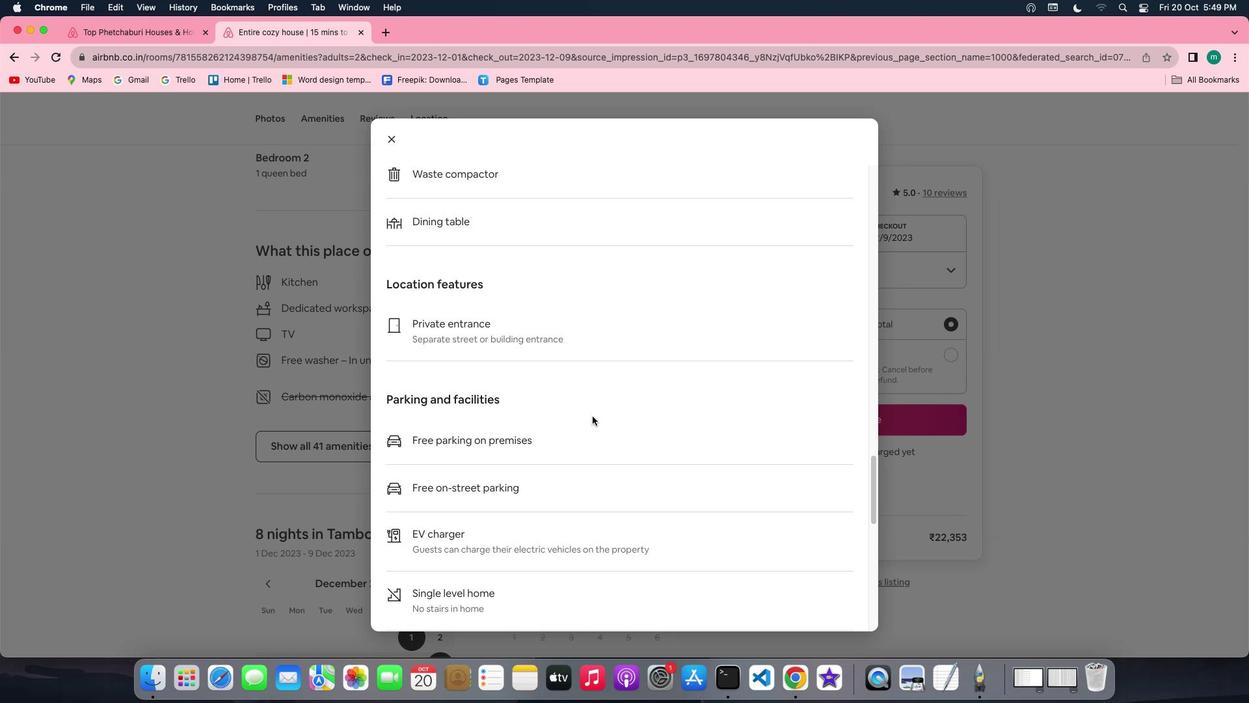 
Action: Mouse scrolled (593, 416) with delta (0, -3)
Screenshot: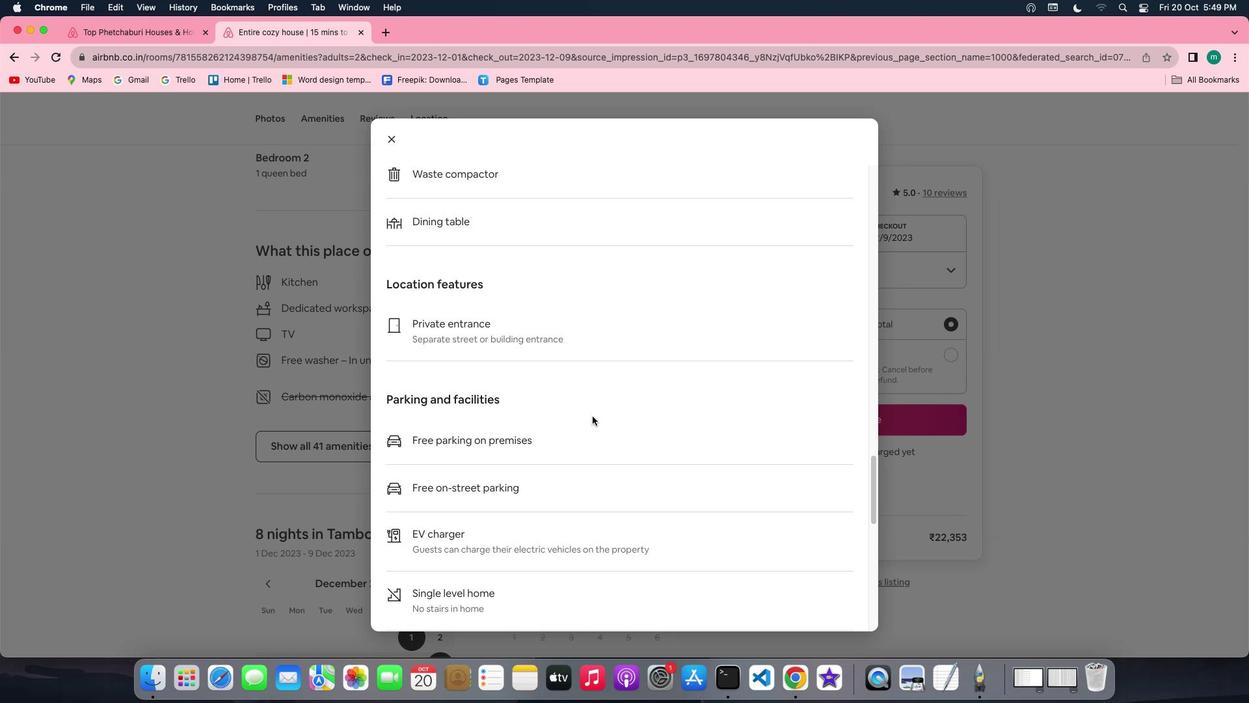 
Action: Mouse scrolled (593, 416) with delta (0, -3)
Screenshot: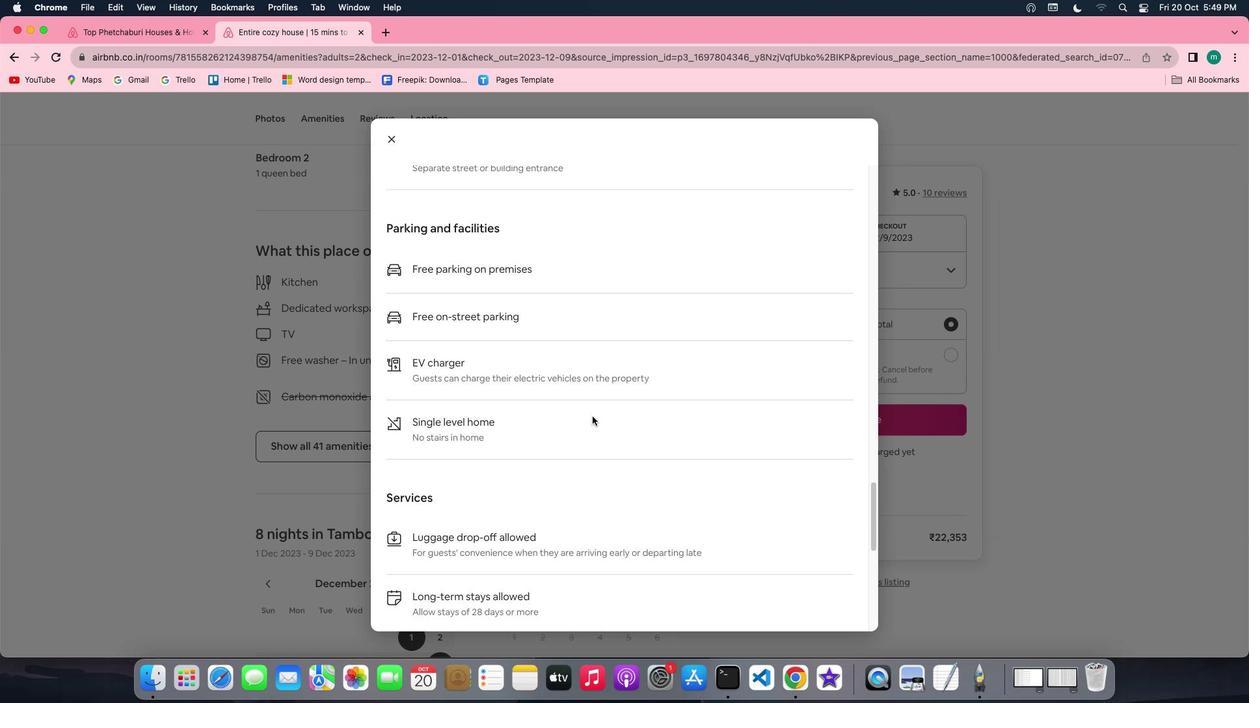 
Action: Mouse scrolled (593, 416) with delta (0, -3)
Screenshot: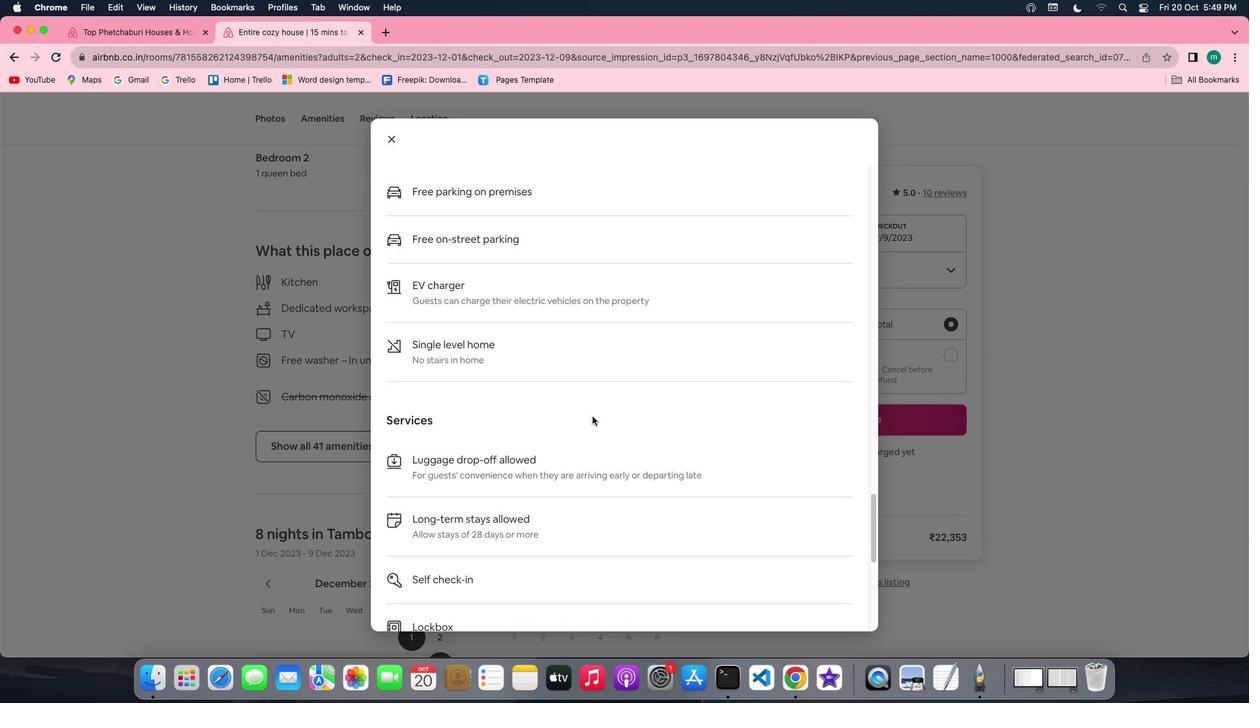 
Action: Mouse scrolled (593, 416) with delta (0, 0)
Screenshot: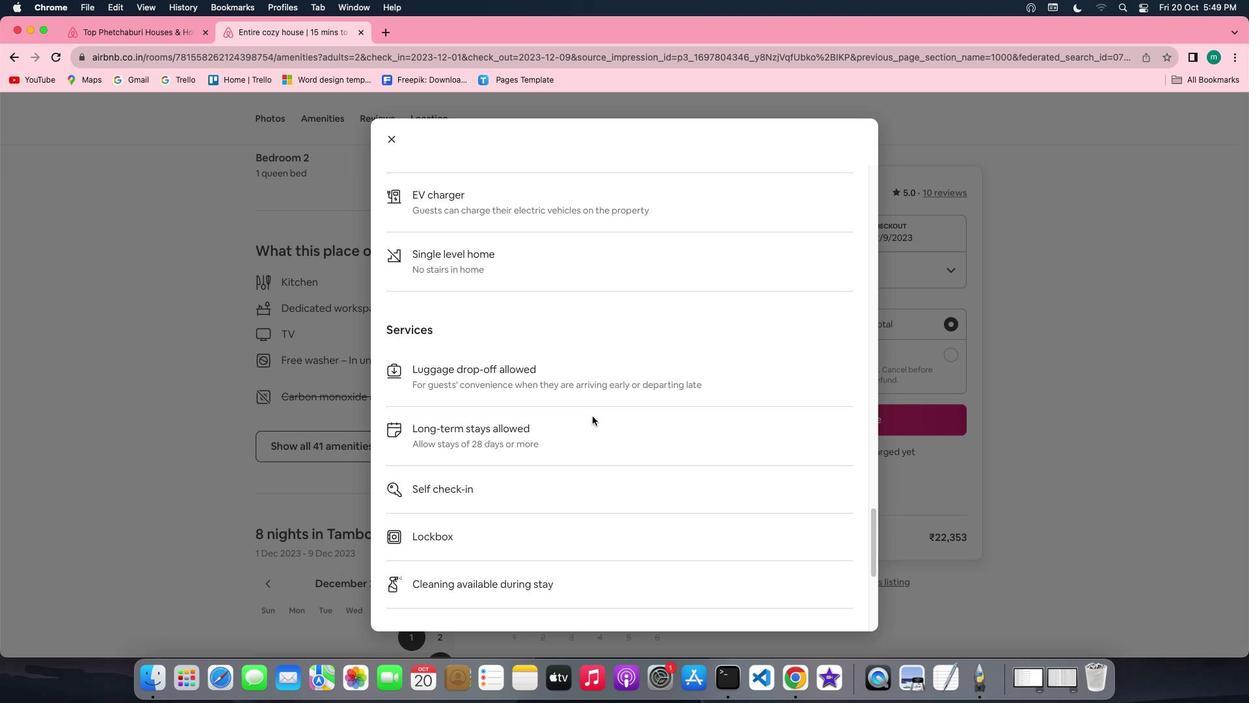 
Action: Mouse scrolled (593, 416) with delta (0, 0)
Screenshot: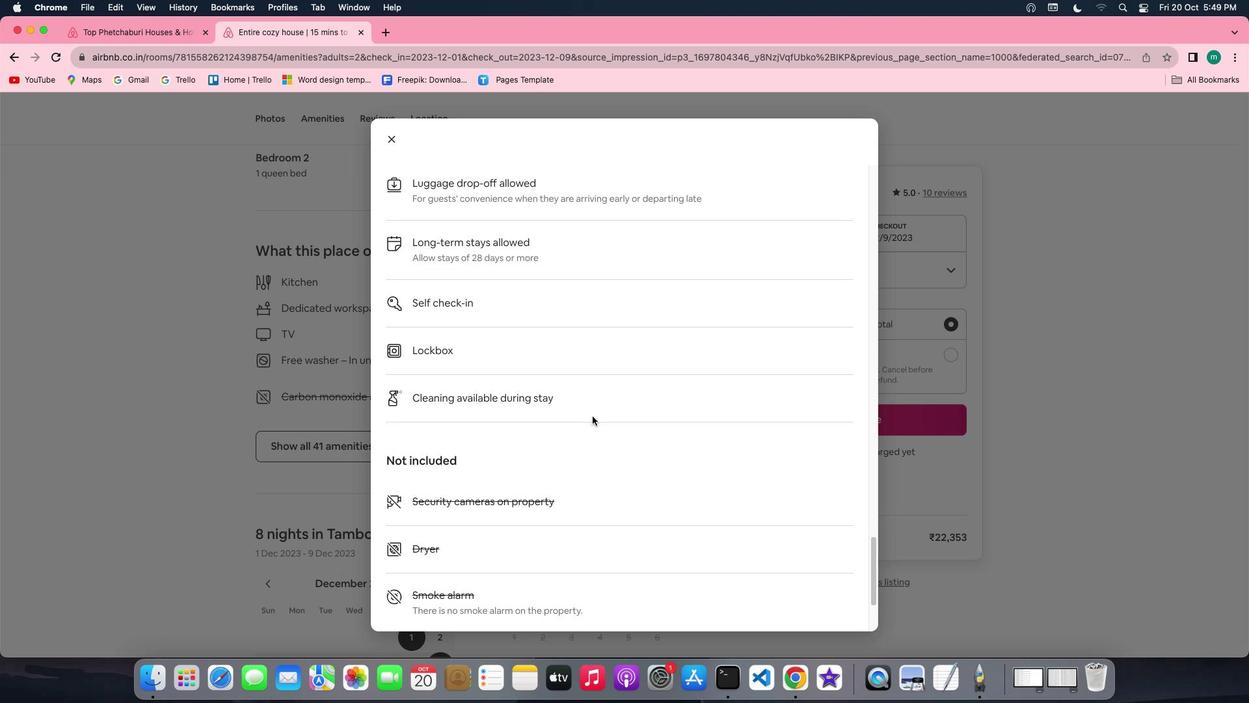 
Action: Mouse scrolled (593, 416) with delta (0, -1)
Screenshot: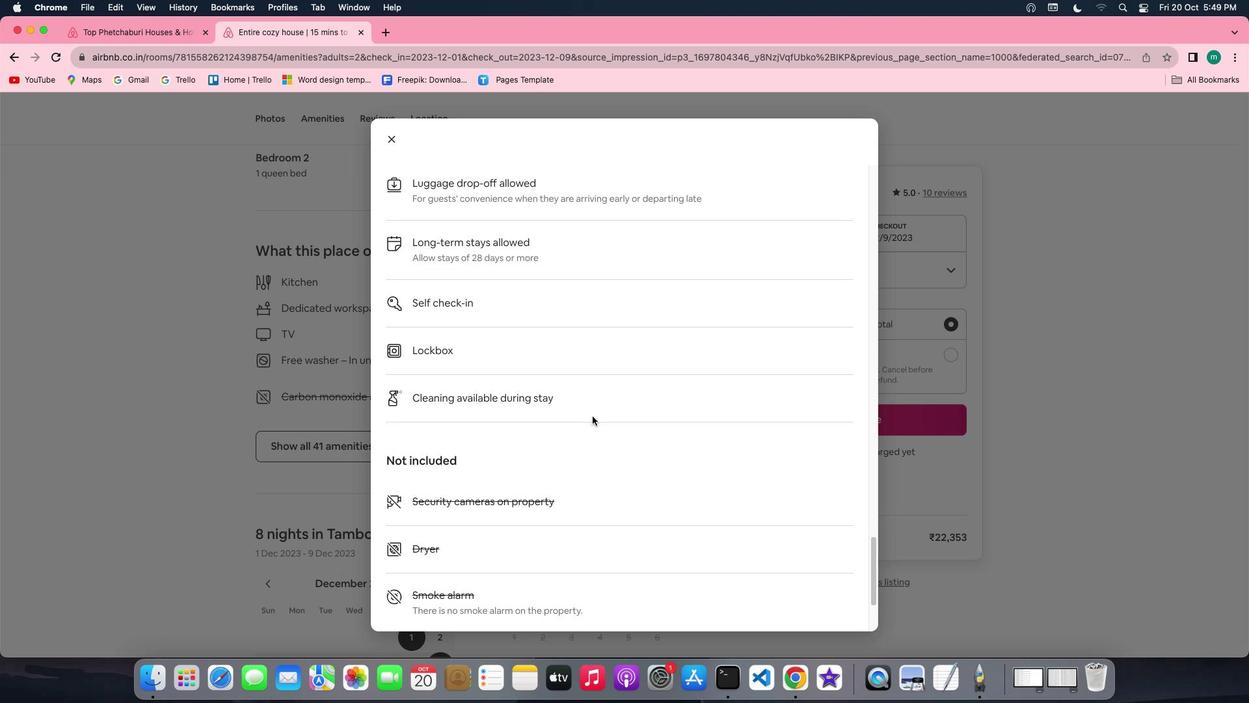 
Action: Mouse scrolled (593, 416) with delta (0, -3)
Screenshot: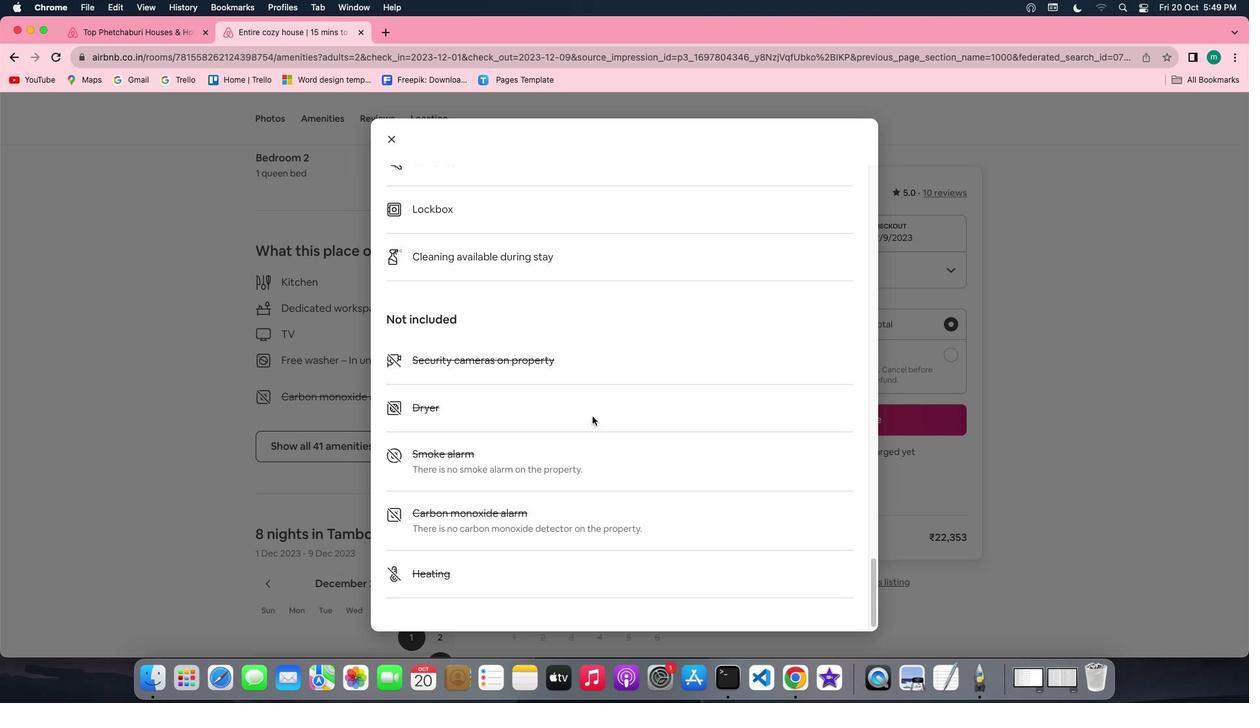 
Action: Mouse scrolled (593, 416) with delta (0, -3)
Screenshot: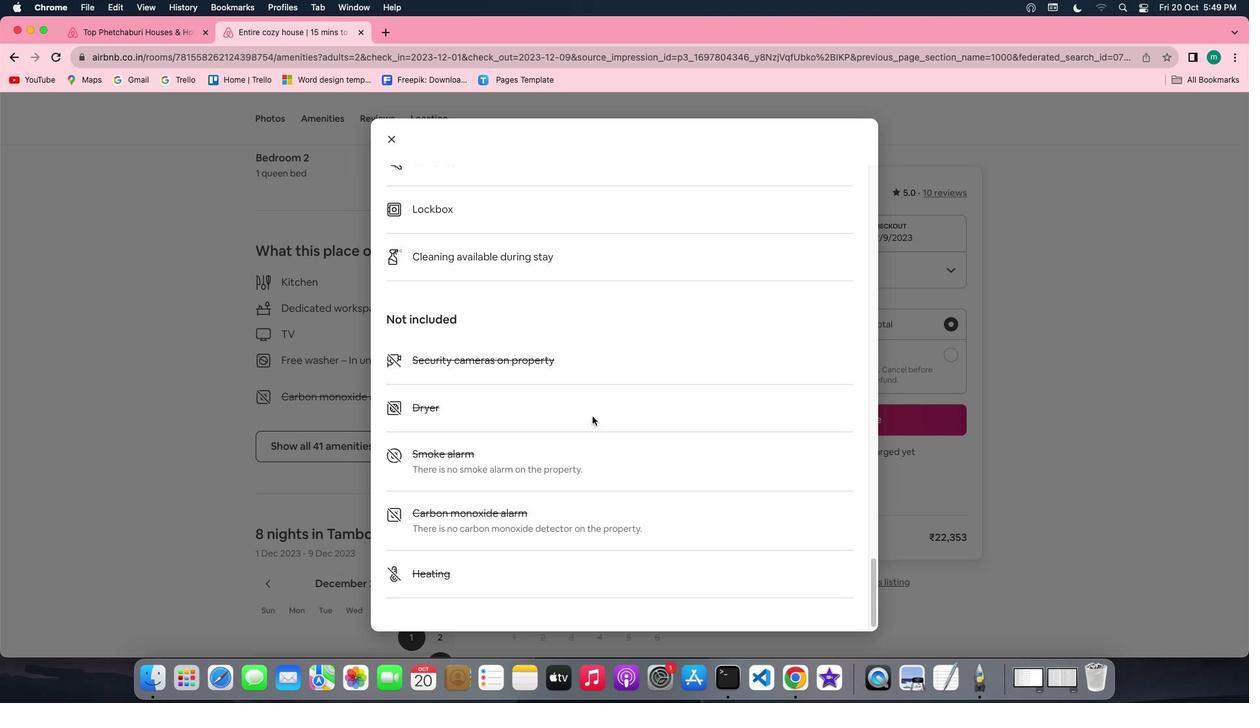 
Action: Mouse scrolled (593, 416) with delta (0, -3)
Screenshot: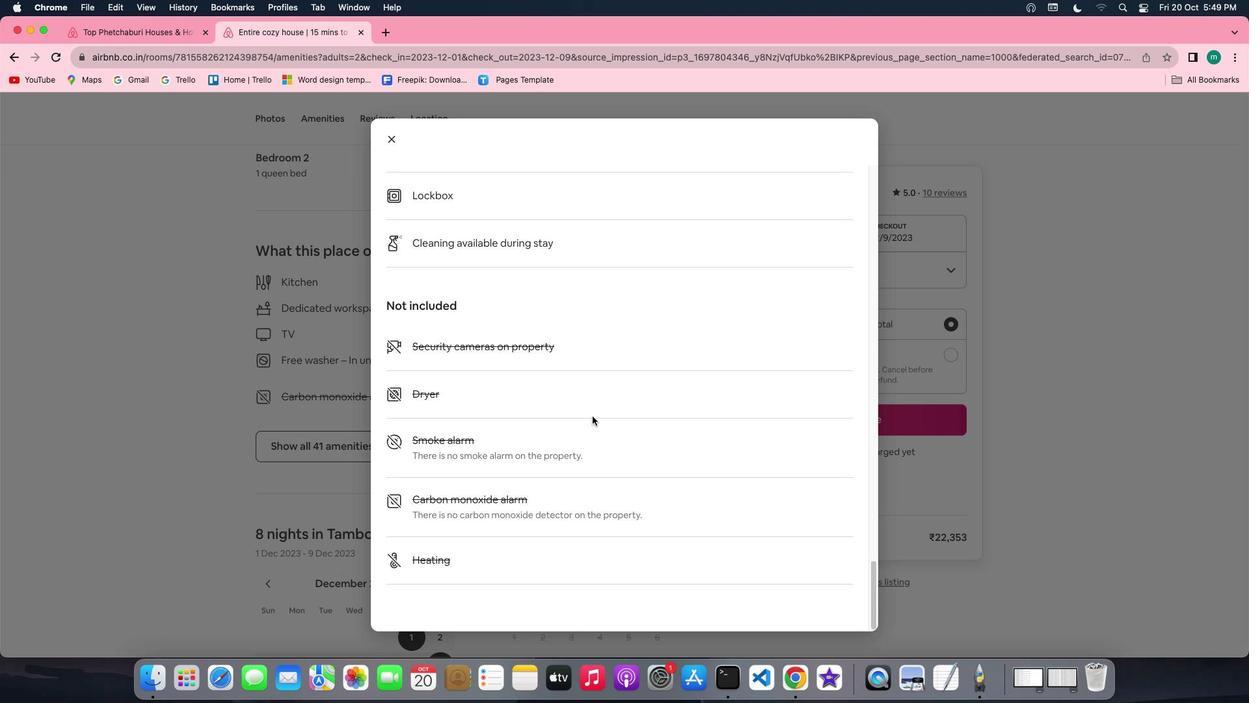 
Action: Mouse scrolled (593, 416) with delta (0, 0)
Screenshot: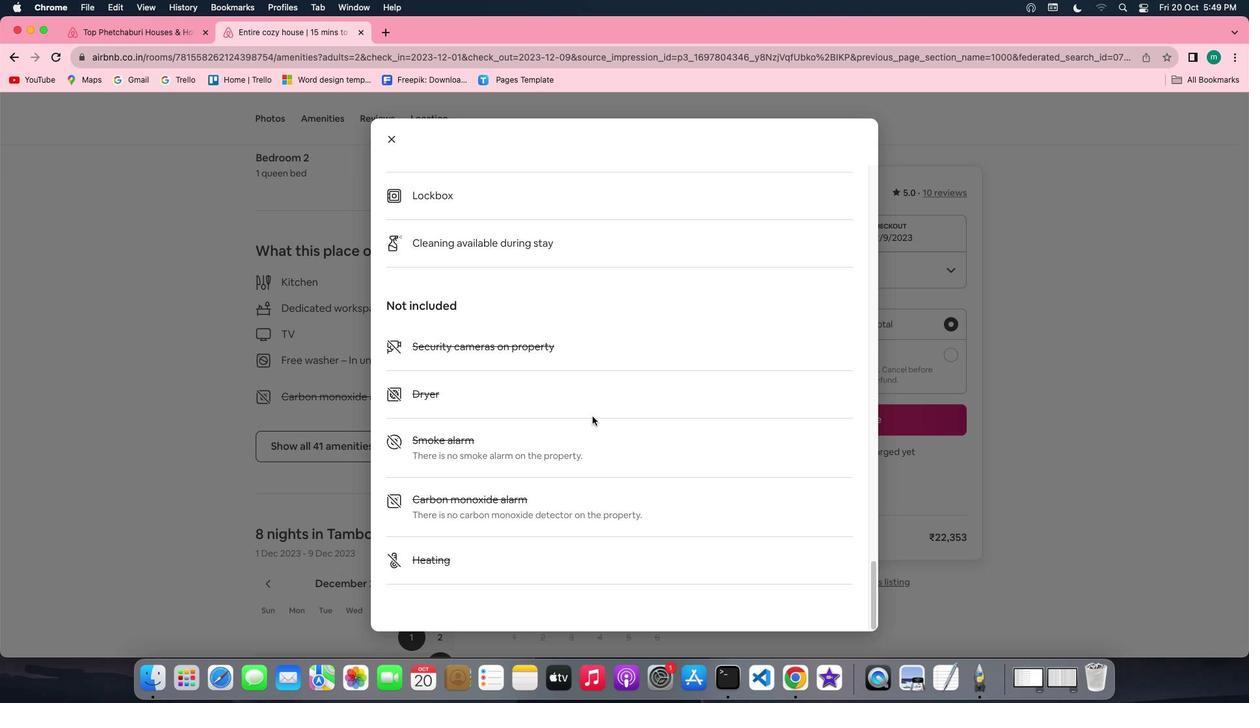 
Action: Mouse scrolled (593, 416) with delta (0, 0)
Screenshot: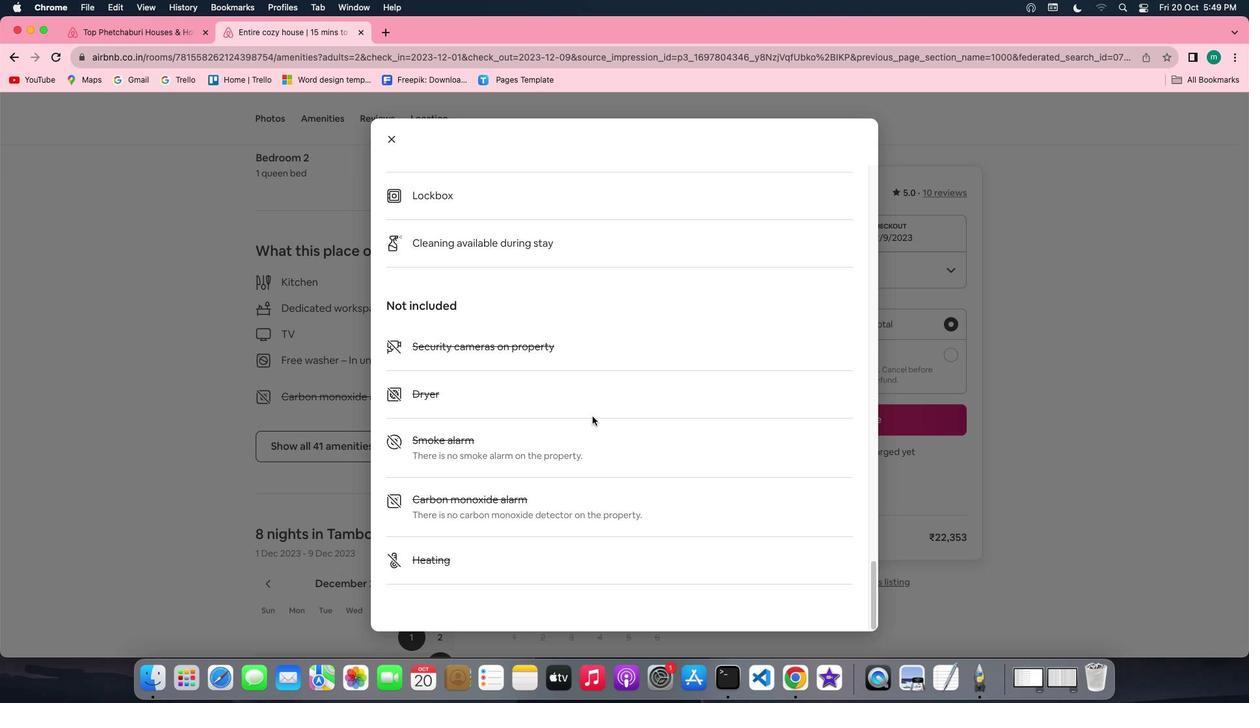 
Action: Mouse scrolled (593, 416) with delta (0, -1)
Screenshot: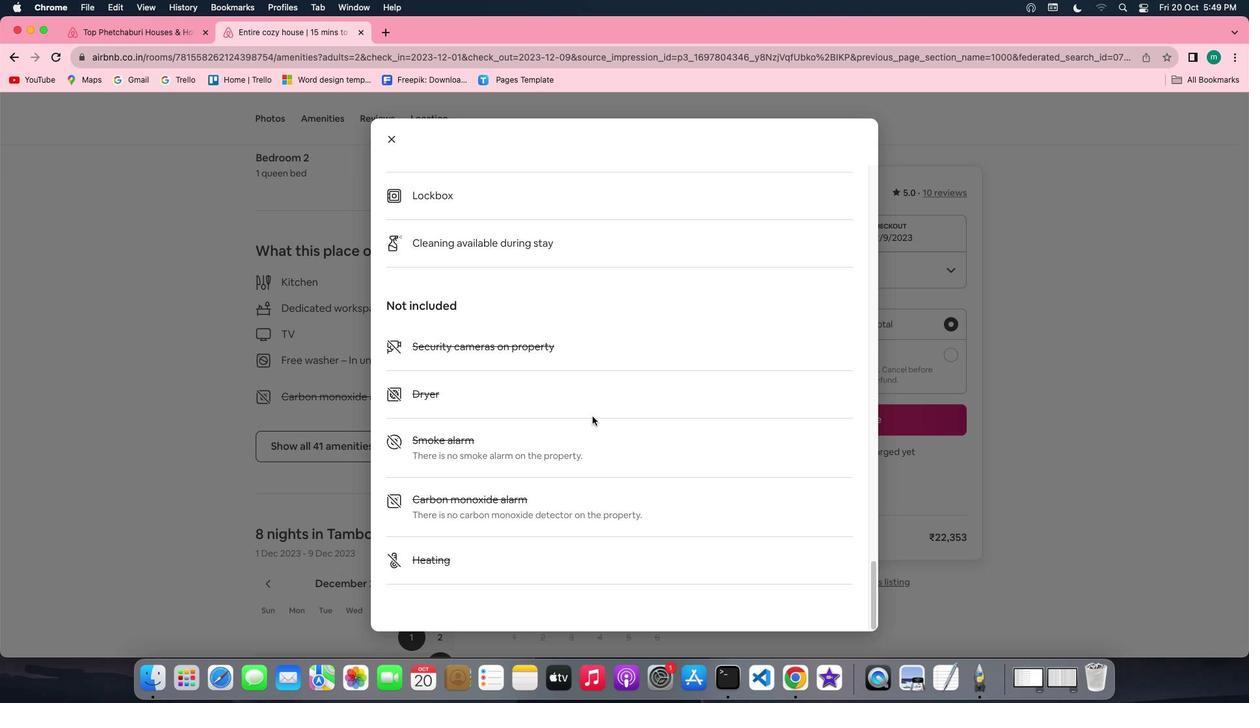 
Action: Mouse scrolled (593, 416) with delta (0, -3)
Screenshot: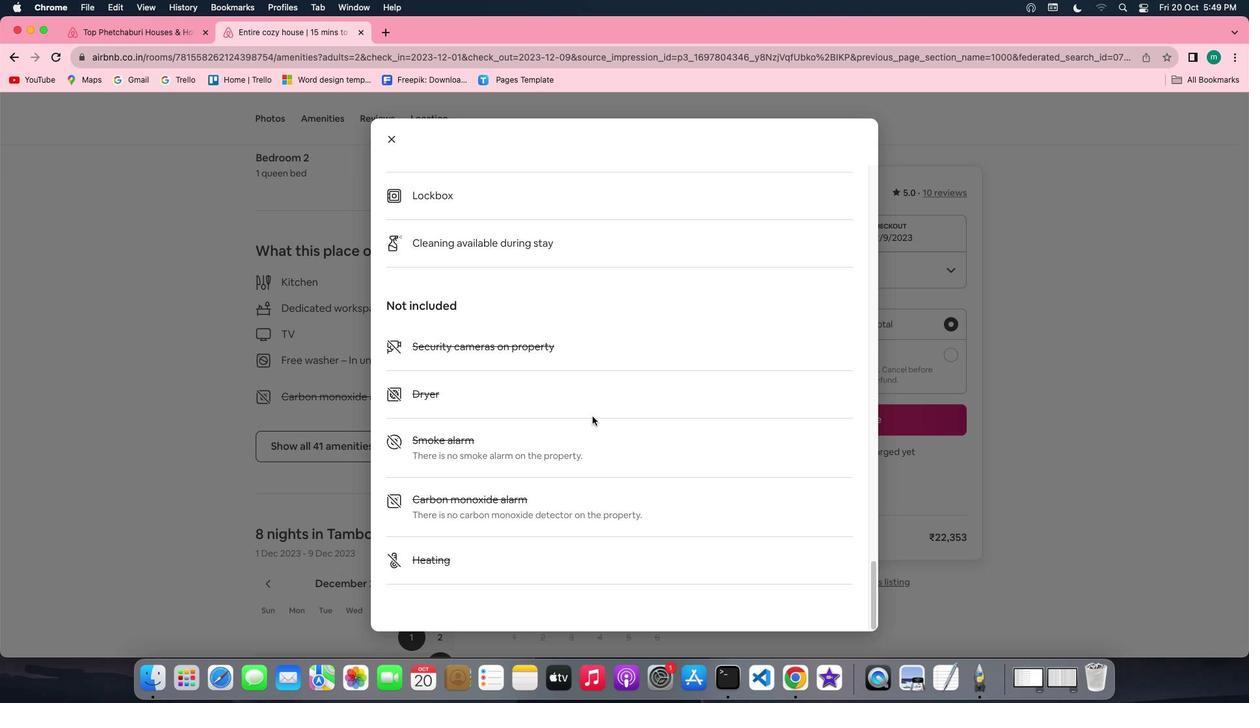 
Action: Mouse scrolled (593, 416) with delta (0, -3)
Screenshot: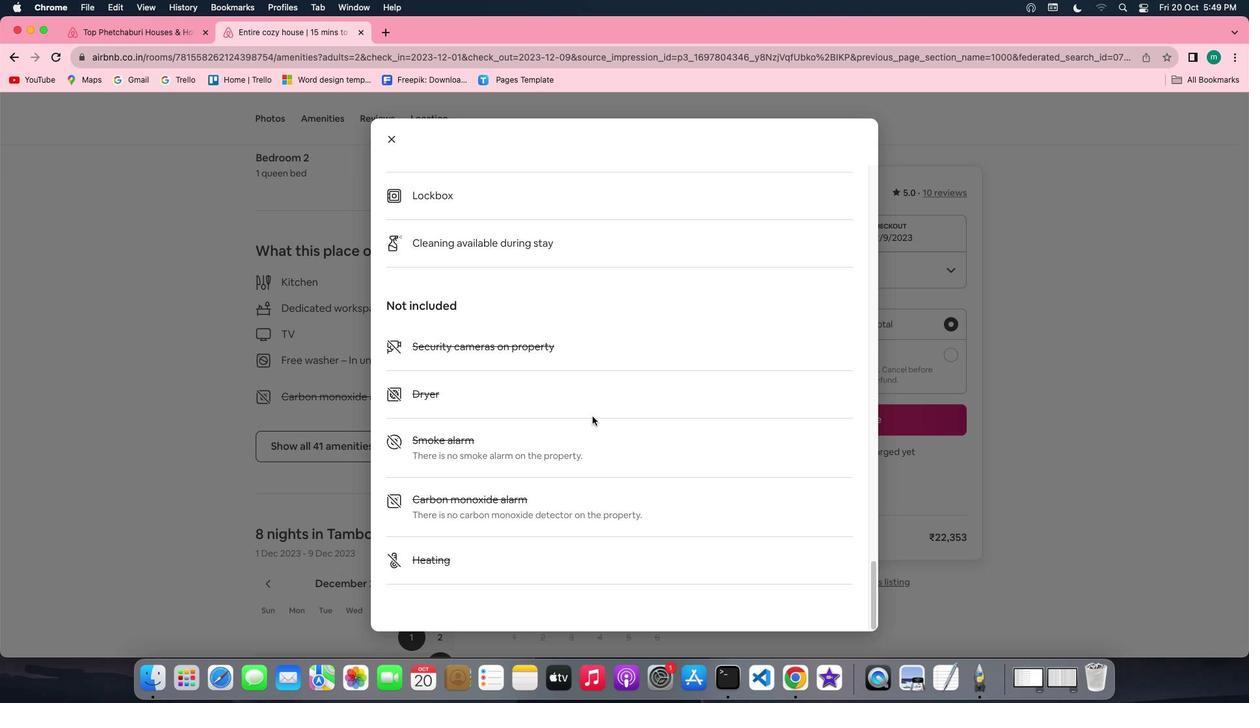 
Action: Mouse moved to (396, 135)
Screenshot: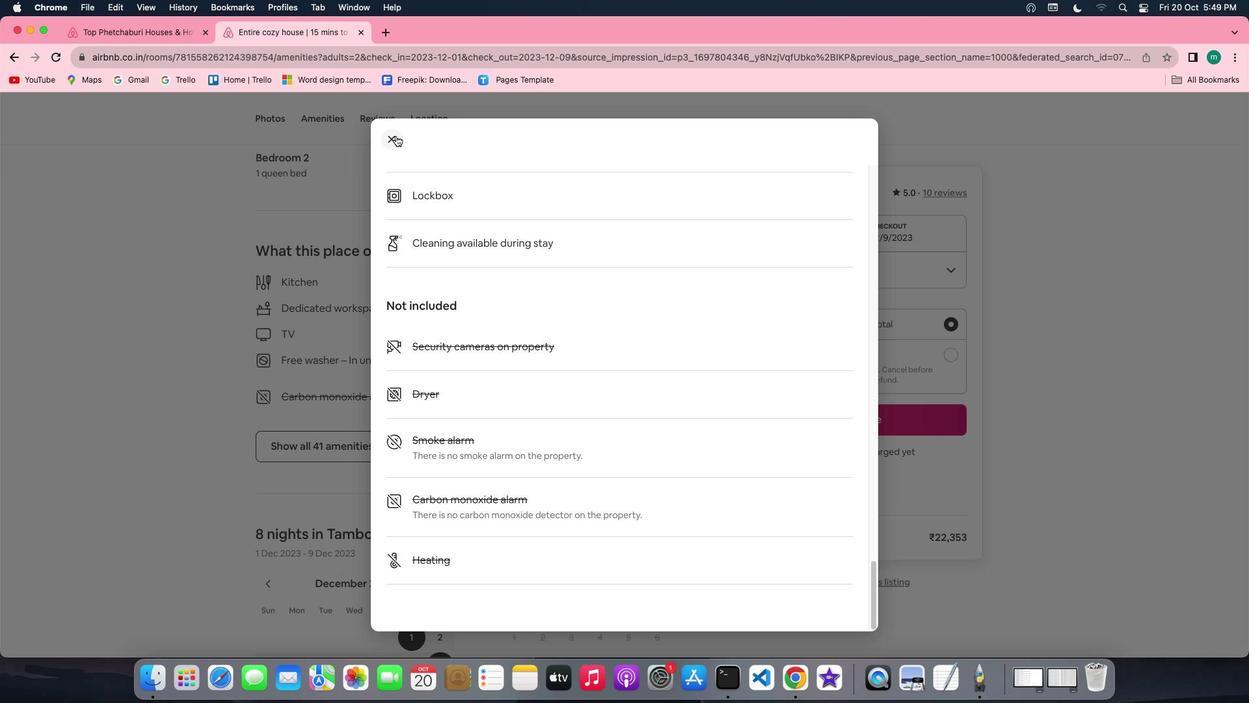 
Action: Mouse pressed left at (396, 135)
Screenshot: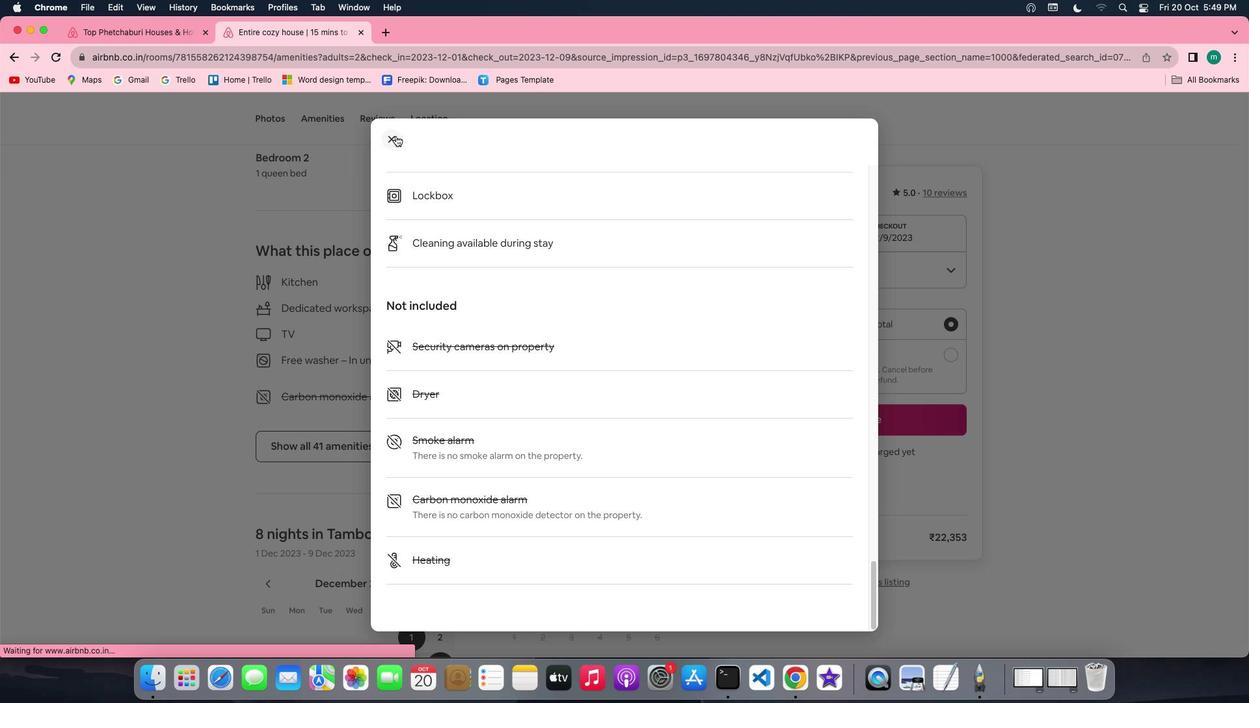 
Action: Mouse moved to (434, 304)
Screenshot: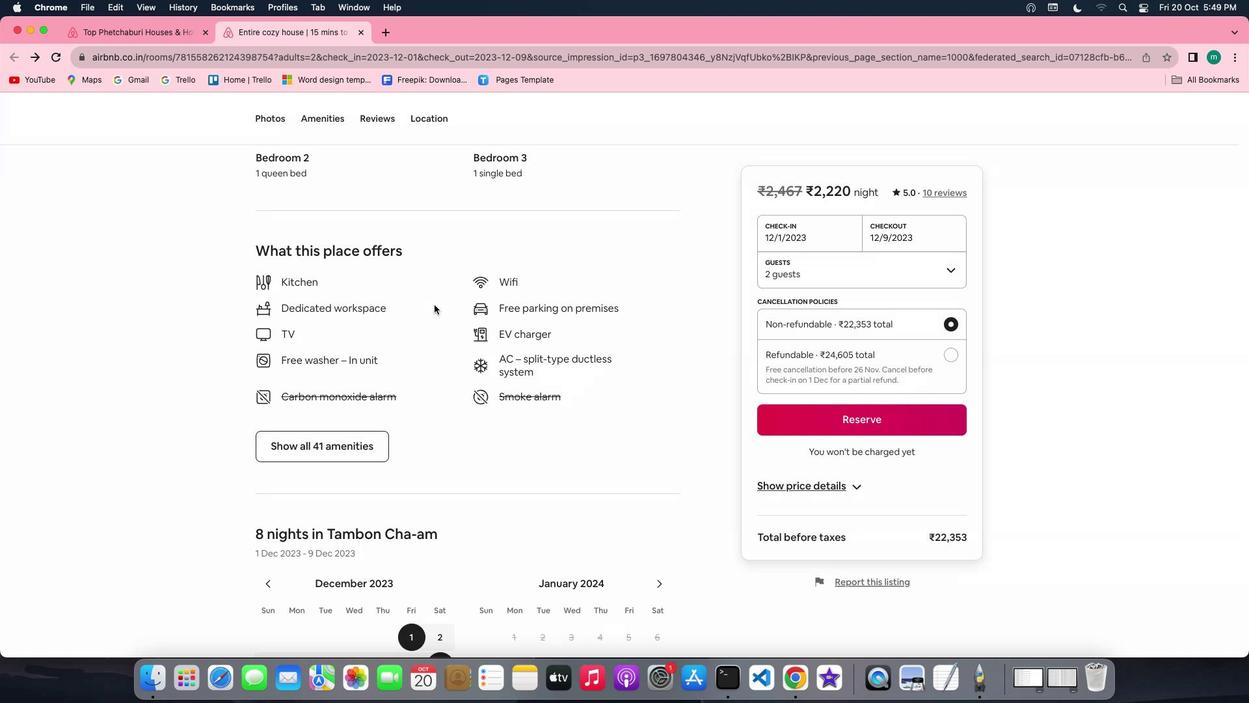 
Action: Mouse scrolled (434, 304) with delta (0, 0)
Screenshot: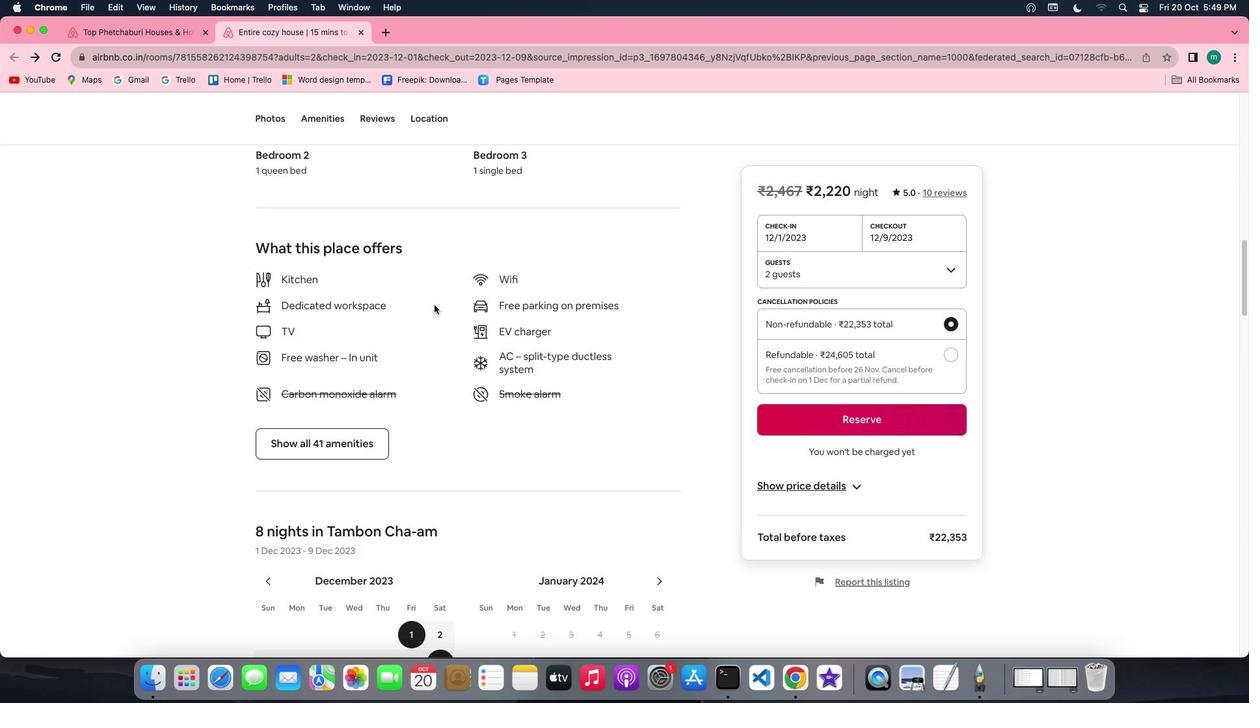 
Action: Mouse scrolled (434, 304) with delta (0, 0)
Screenshot: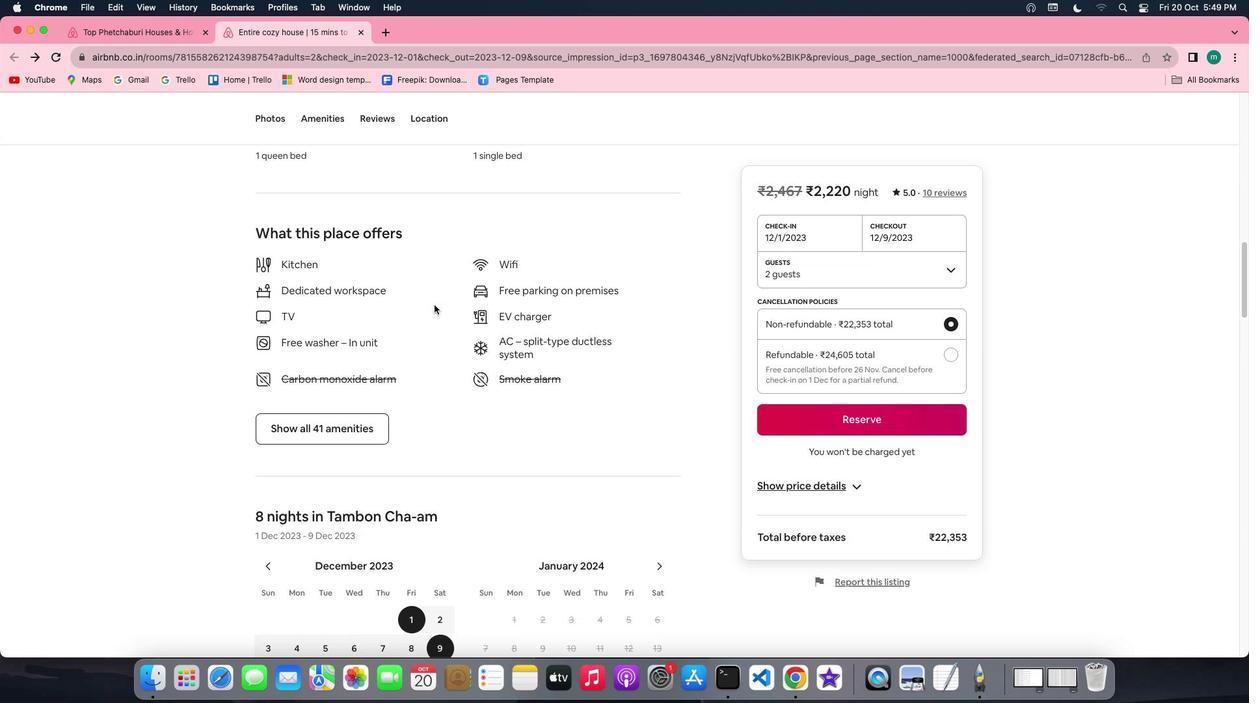 
Action: Mouse scrolled (434, 304) with delta (0, -1)
Screenshot: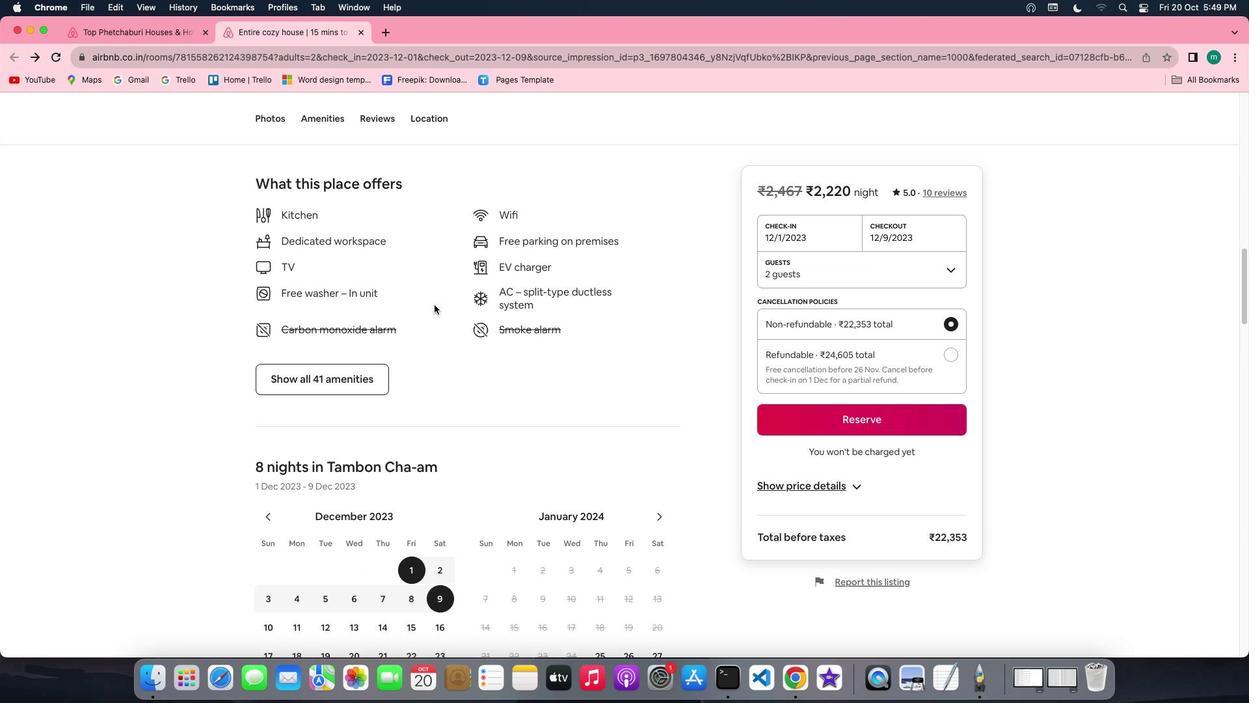 
Action: Mouse scrolled (434, 304) with delta (0, -2)
Screenshot: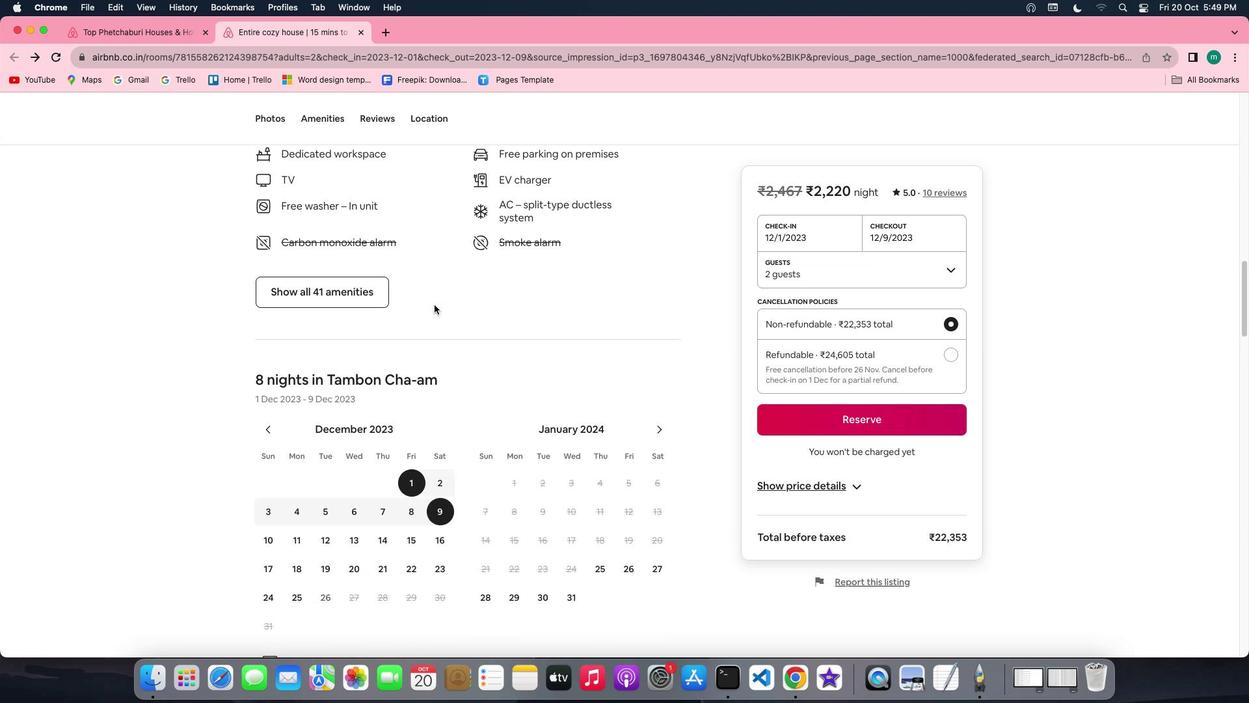 
Action: Mouse scrolled (434, 304) with delta (0, -3)
Screenshot: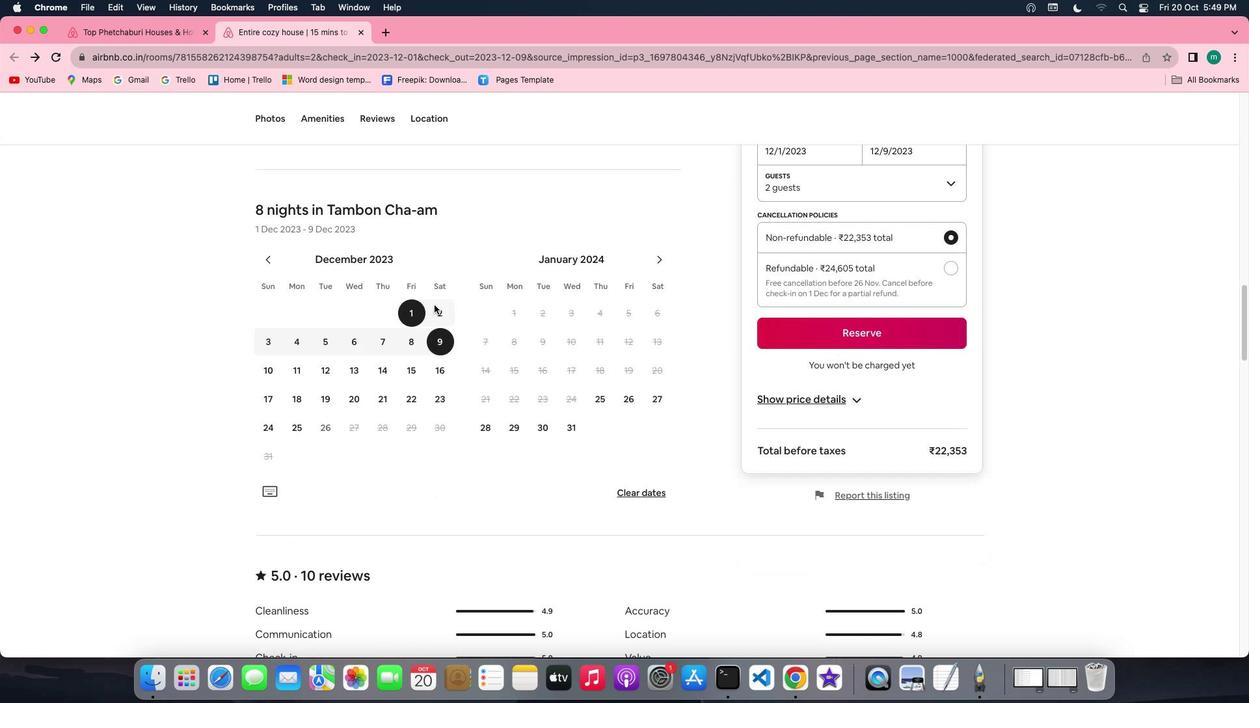 
Action: Mouse scrolled (434, 304) with delta (0, 0)
Screenshot: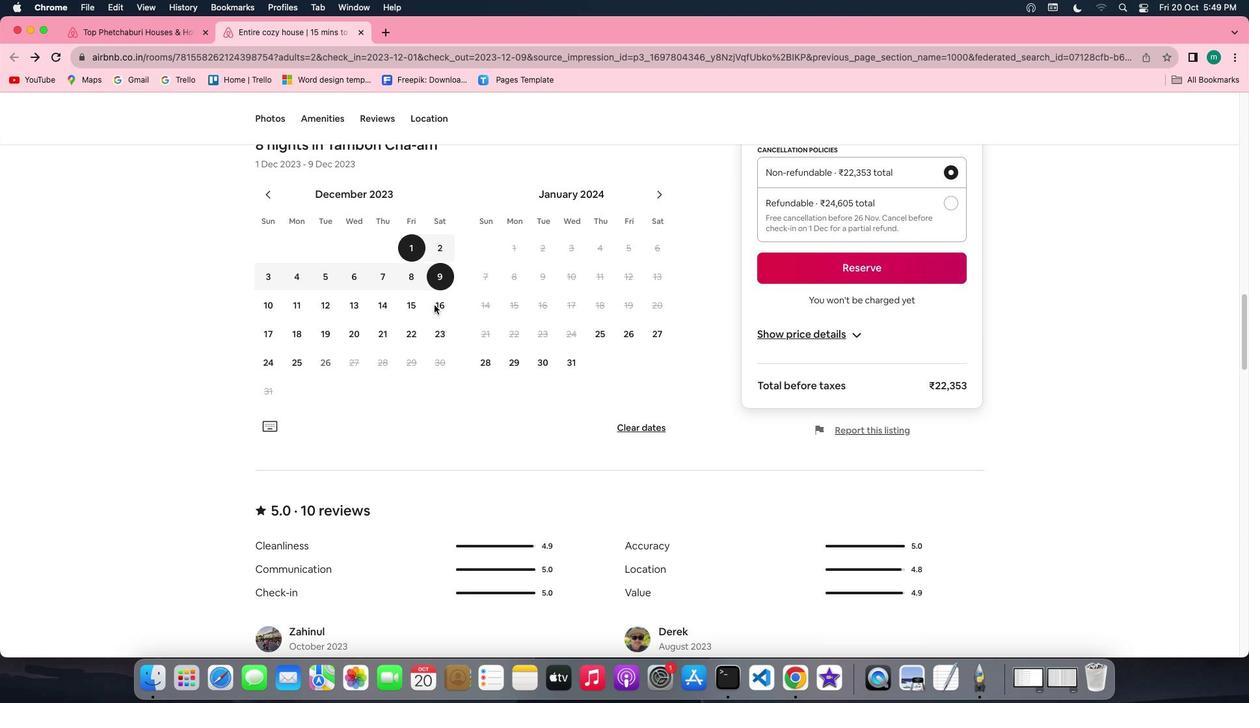 
Action: Mouse scrolled (434, 304) with delta (0, 0)
Screenshot: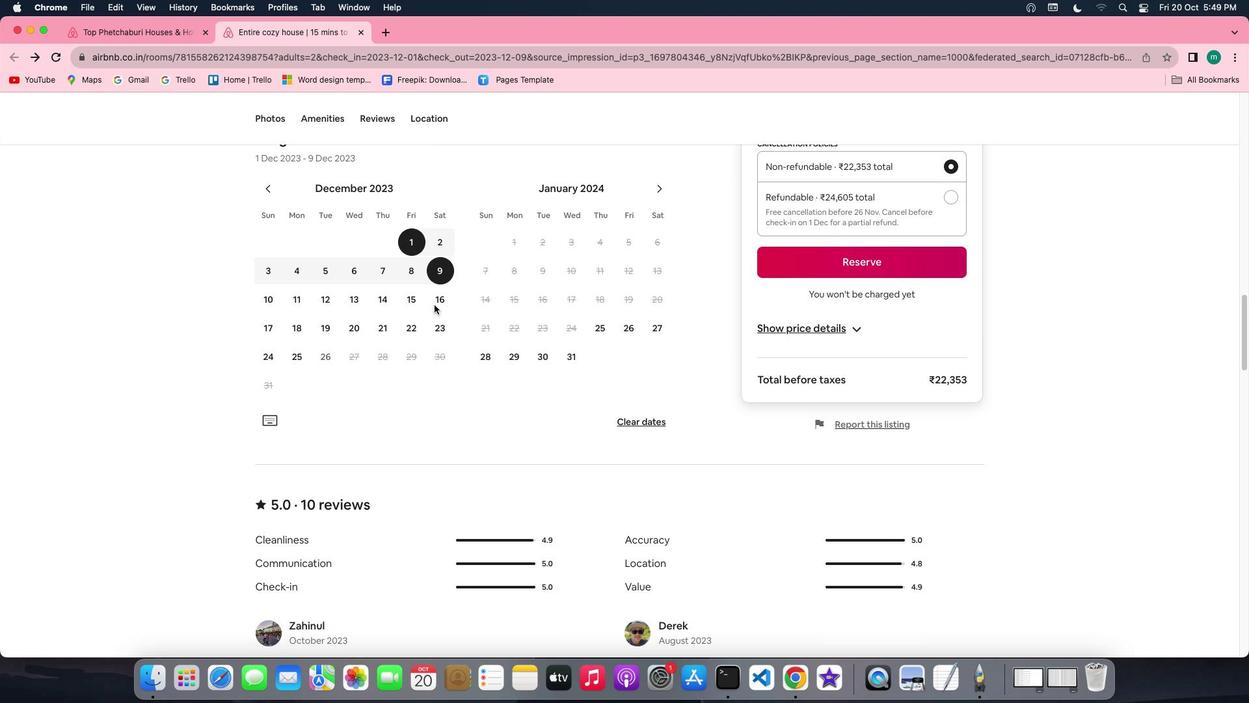 
Action: Mouse scrolled (434, 304) with delta (0, -1)
Screenshot: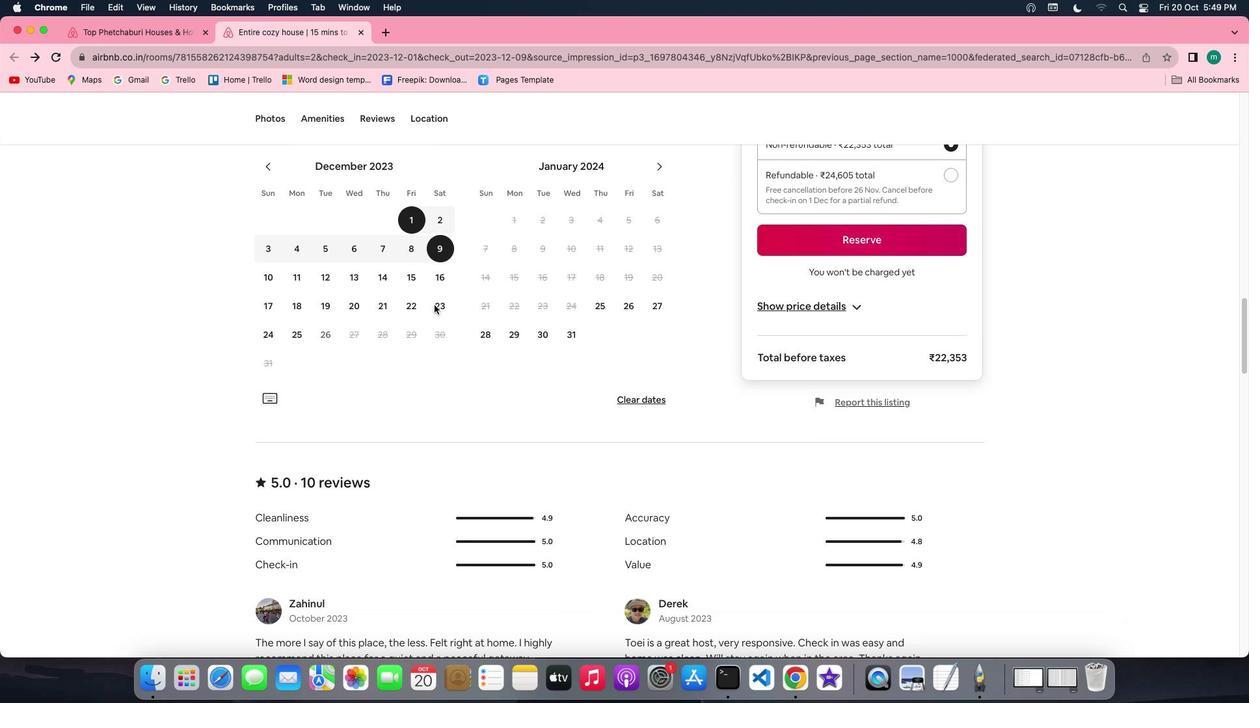 
Action: Mouse scrolled (434, 304) with delta (0, -2)
Screenshot: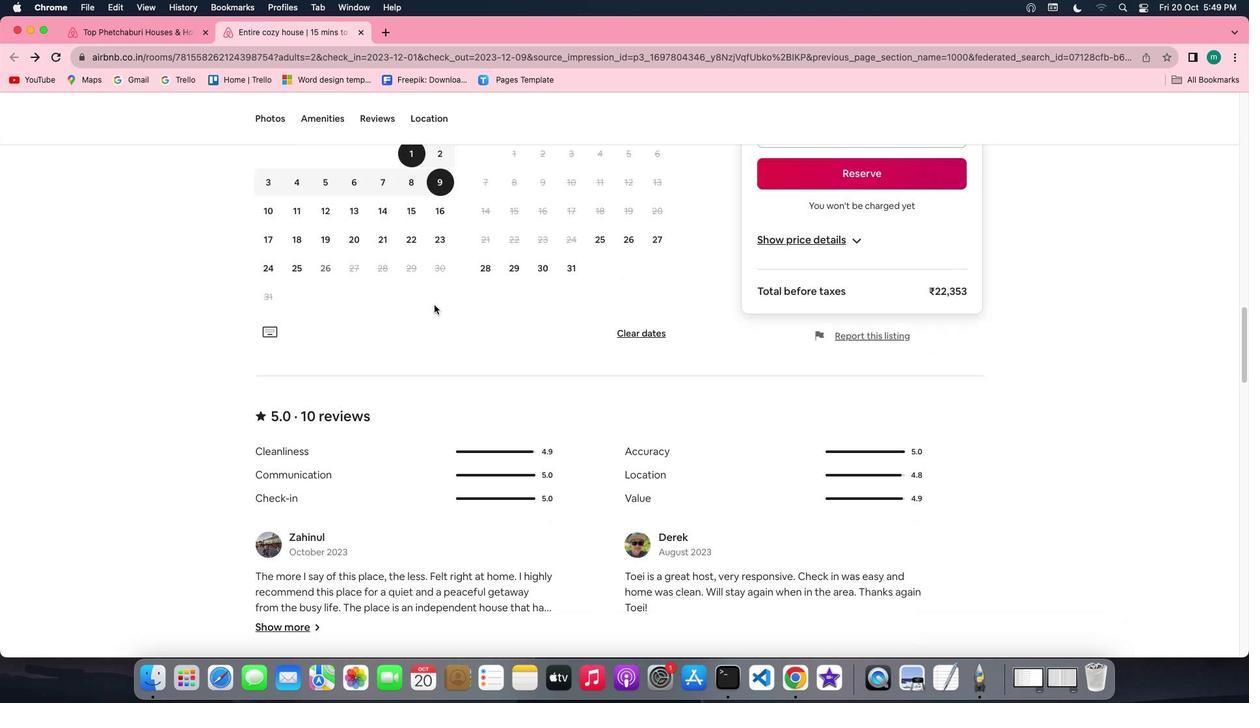 
Action: Mouse scrolled (434, 304) with delta (0, -3)
Screenshot: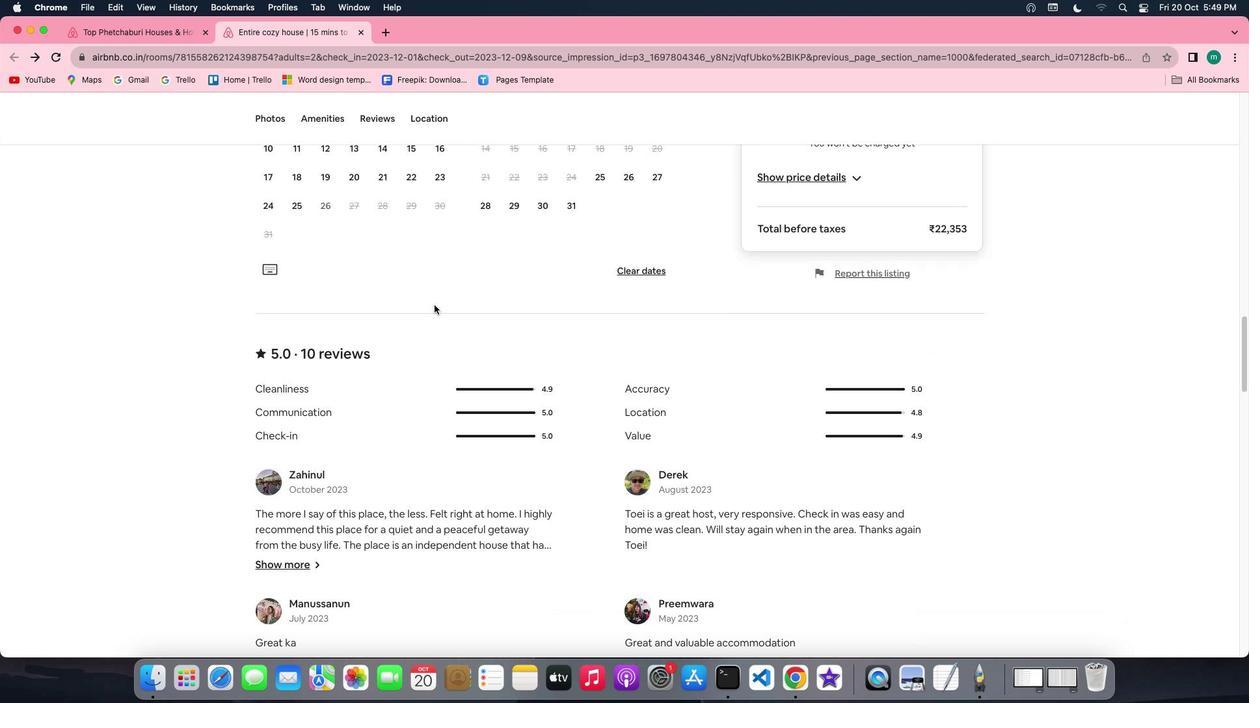 
Action: Mouse scrolled (434, 304) with delta (0, 0)
Screenshot: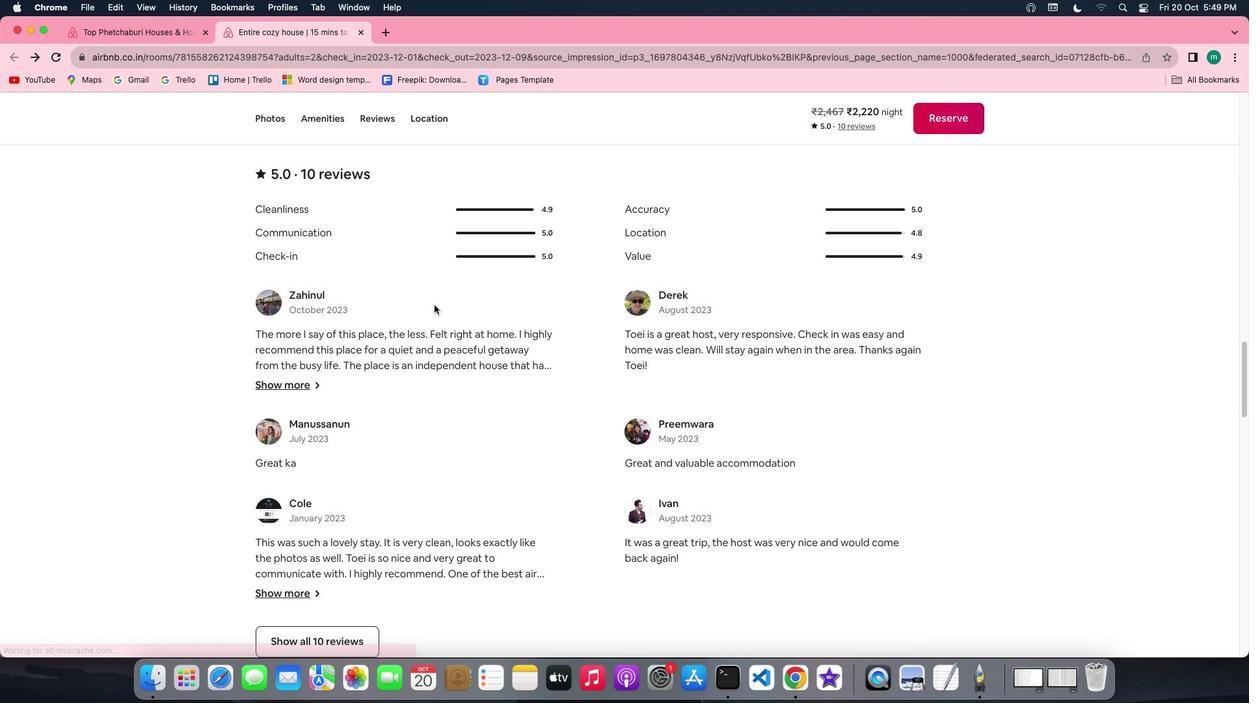 
Action: Mouse scrolled (434, 304) with delta (0, 0)
Screenshot: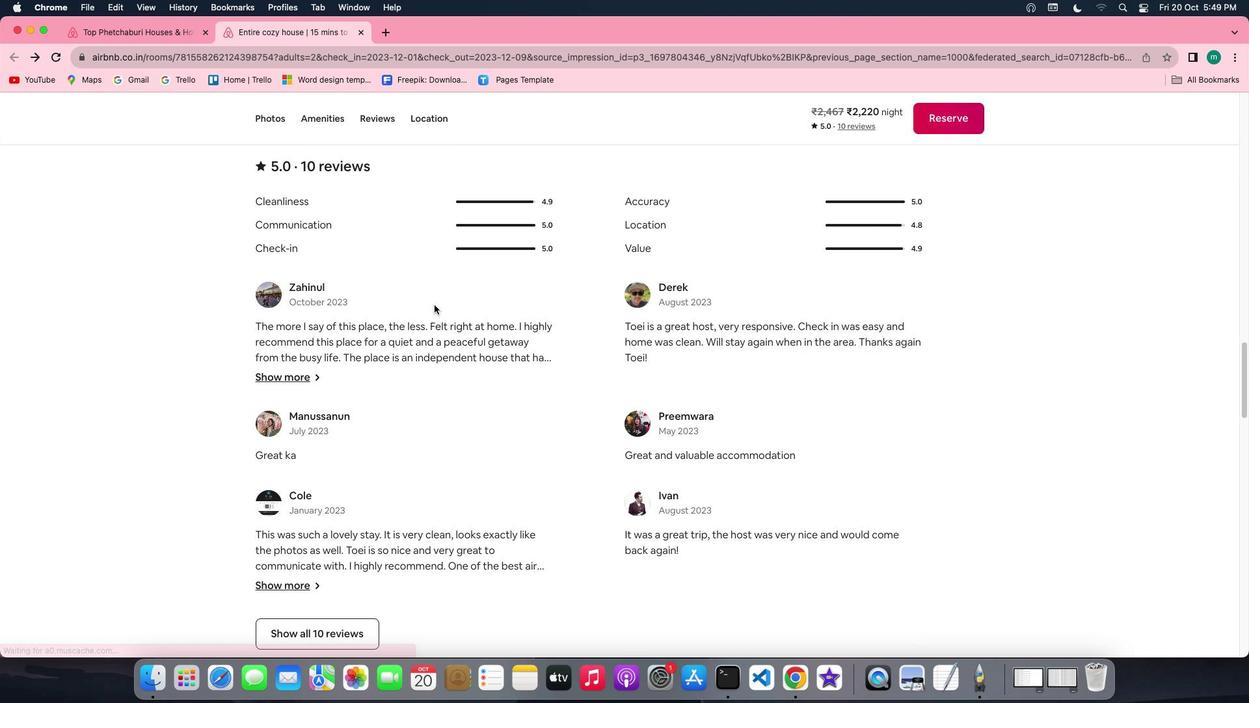
Action: Mouse scrolled (434, 304) with delta (0, -1)
Screenshot: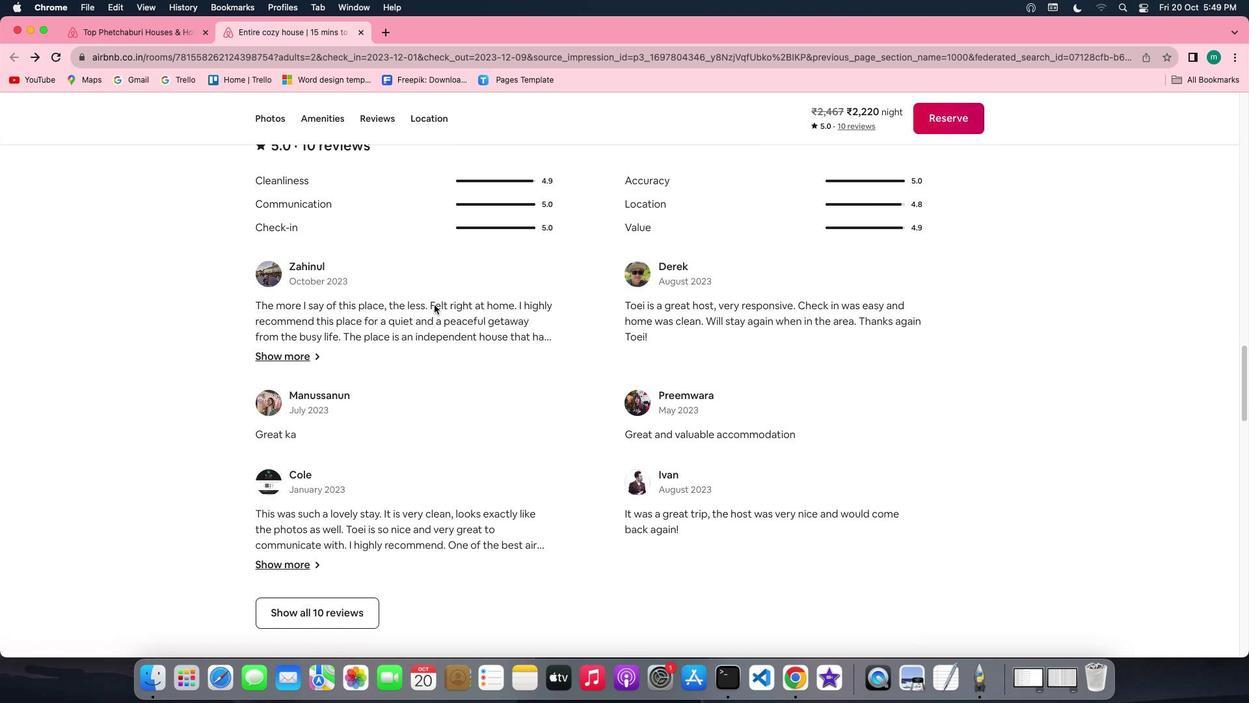 
Action: Mouse scrolled (434, 304) with delta (0, -2)
Screenshot: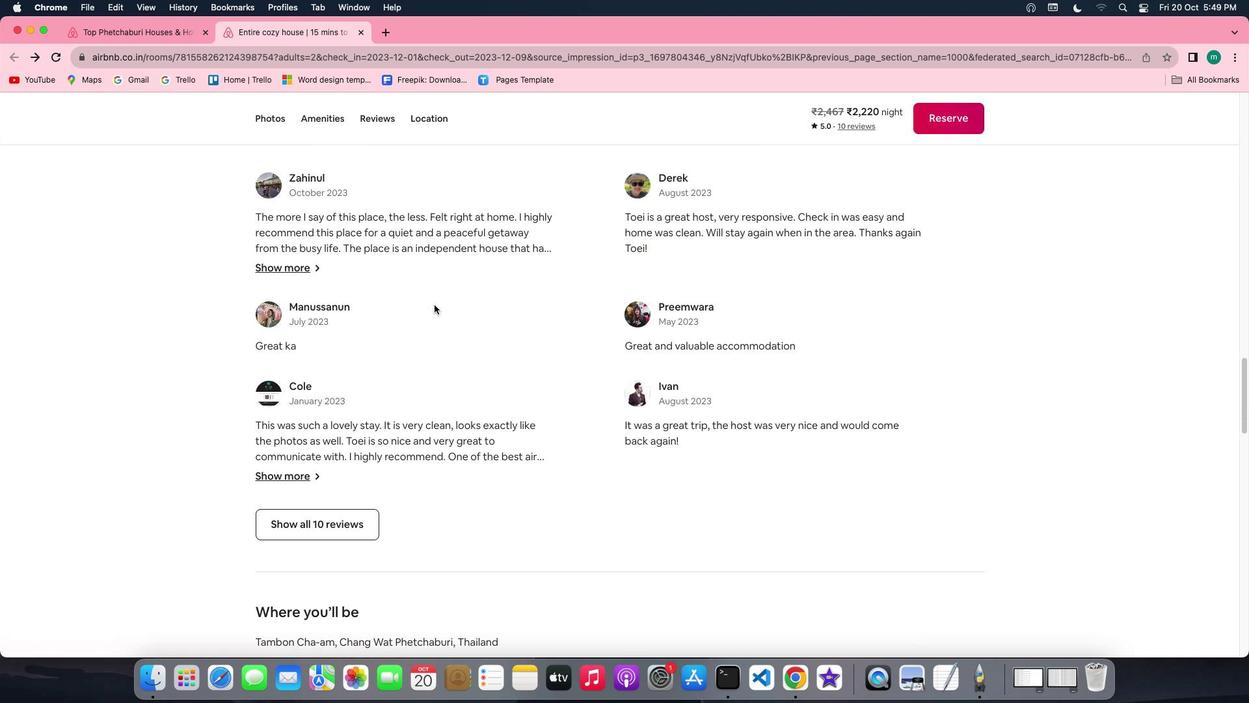 
Action: Mouse moved to (328, 414)
Screenshot: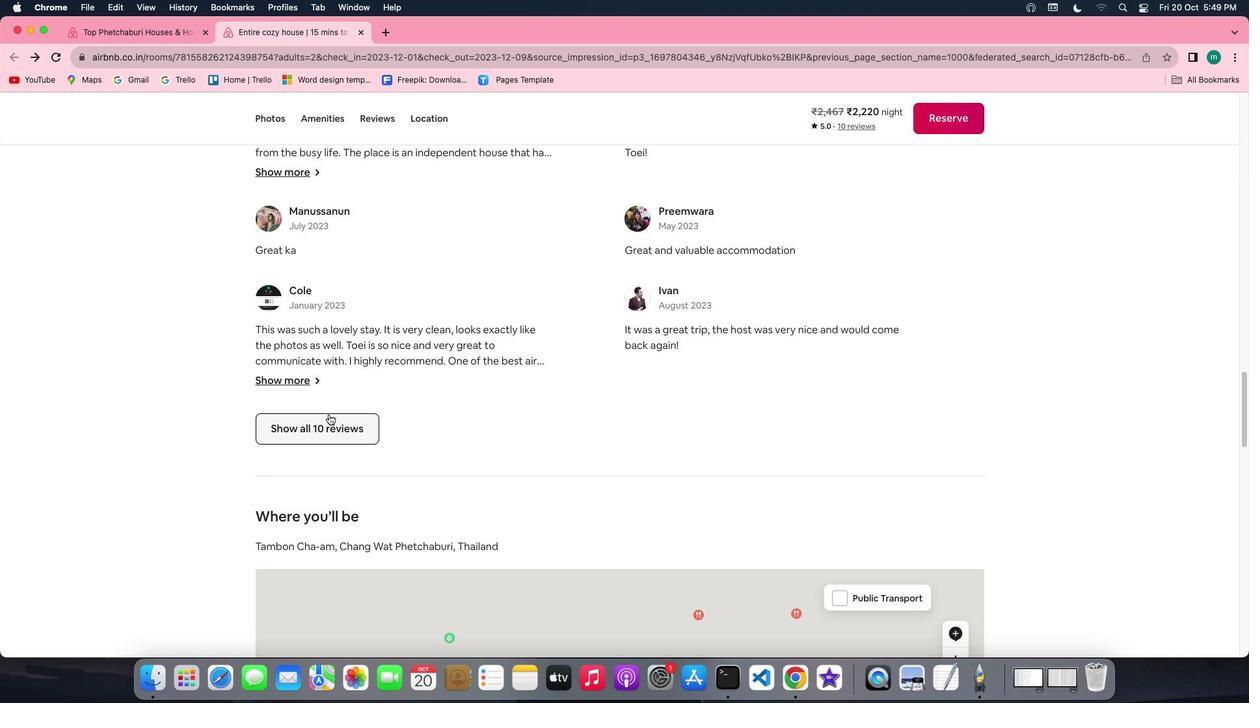 
Action: Mouse pressed left at (328, 414)
Screenshot: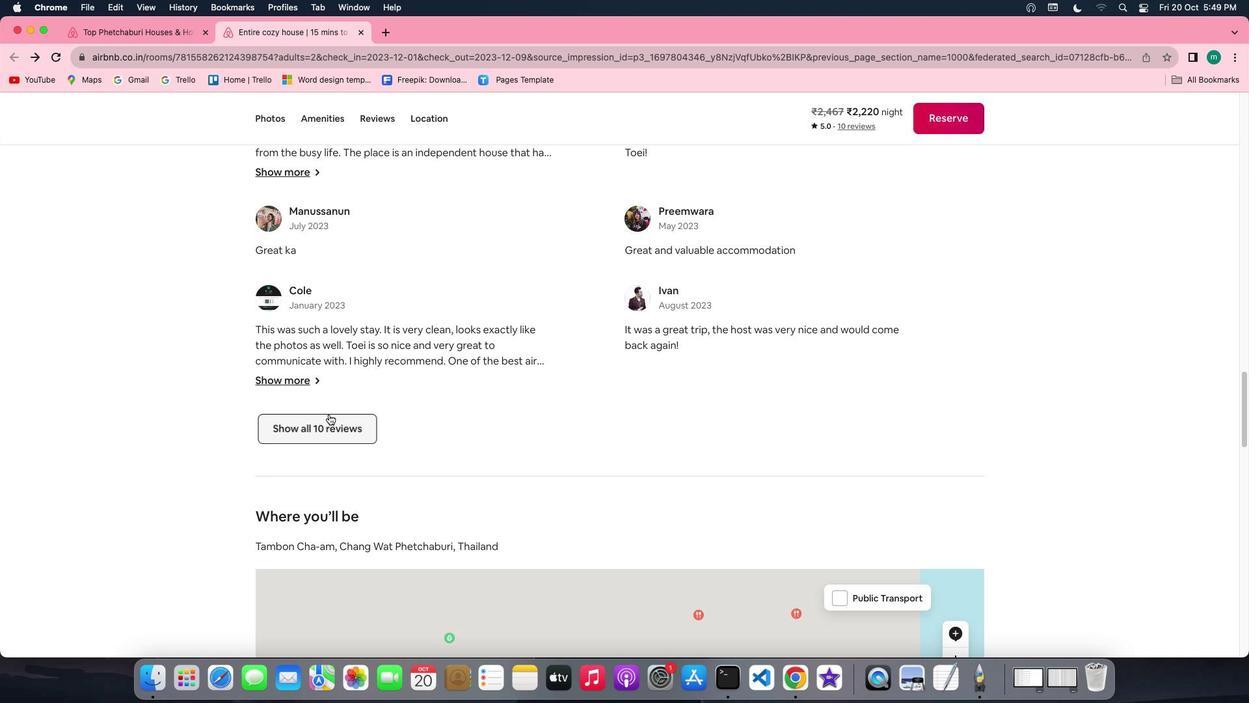 
Action: Mouse moved to (776, 470)
Screenshot: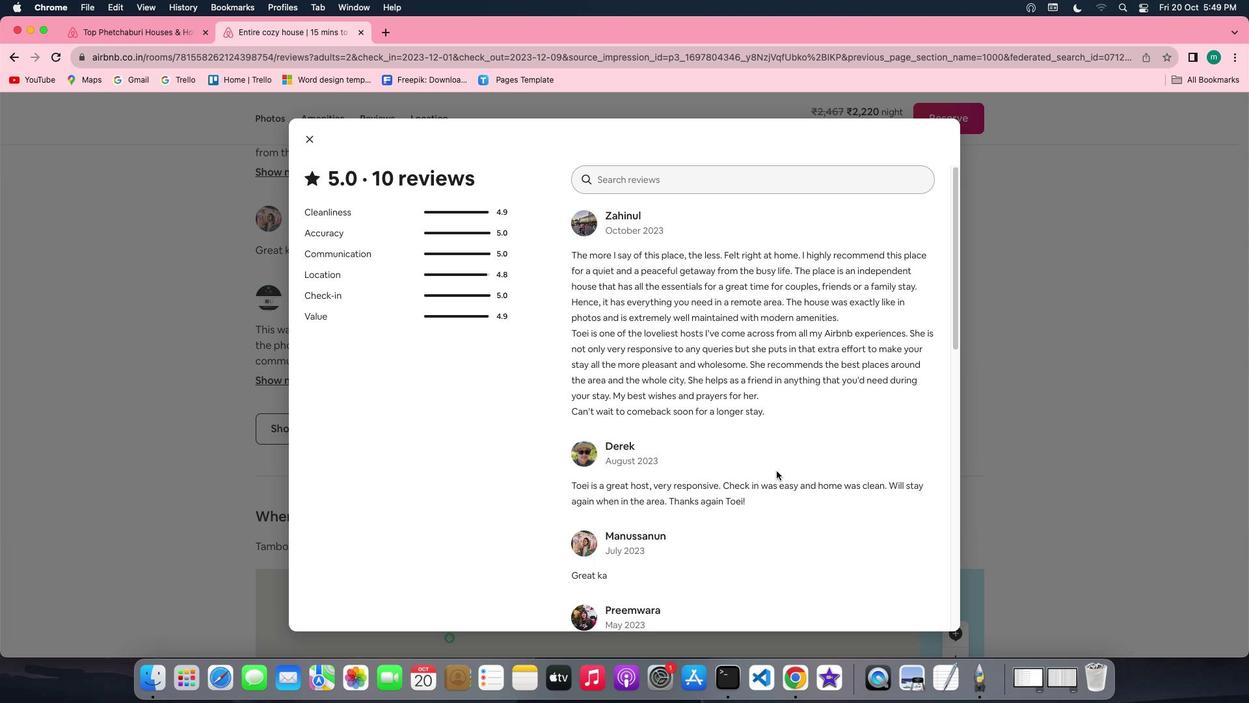 
Action: Mouse scrolled (776, 470) with delta (0, 0)
Screenshot: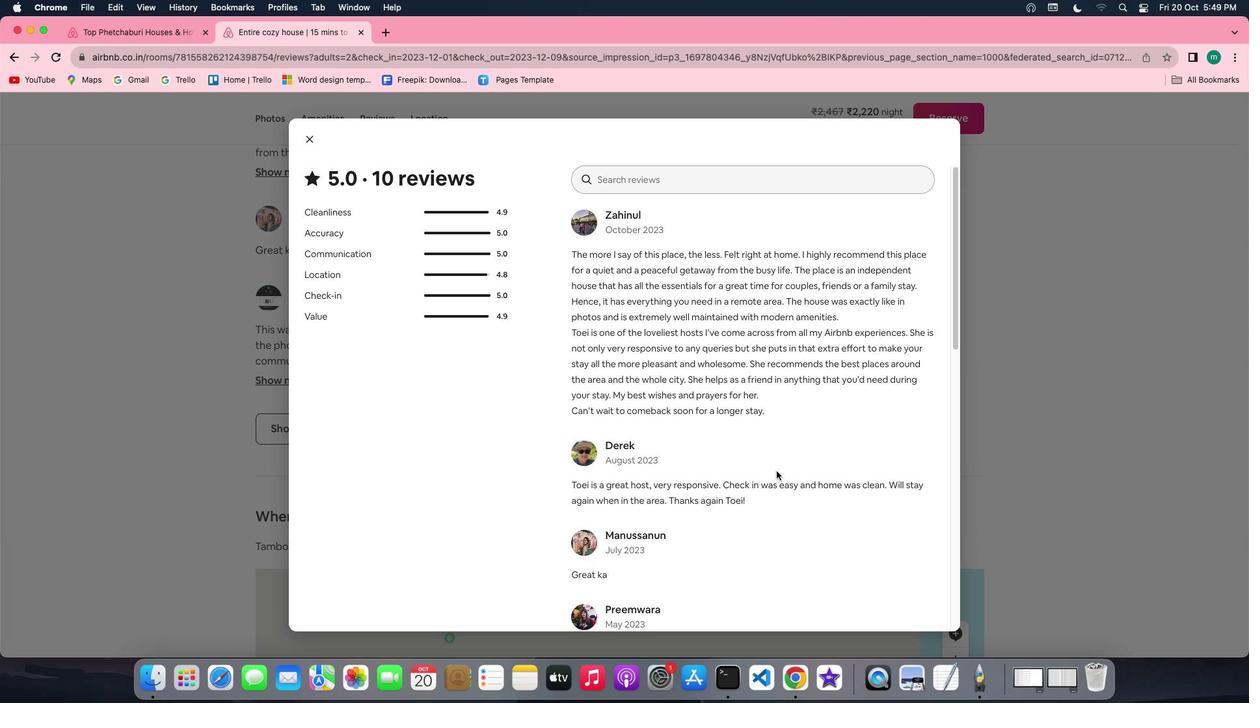 
Action: Mouse scrolled (776, 470) with delta (0, 0)
Screenshot: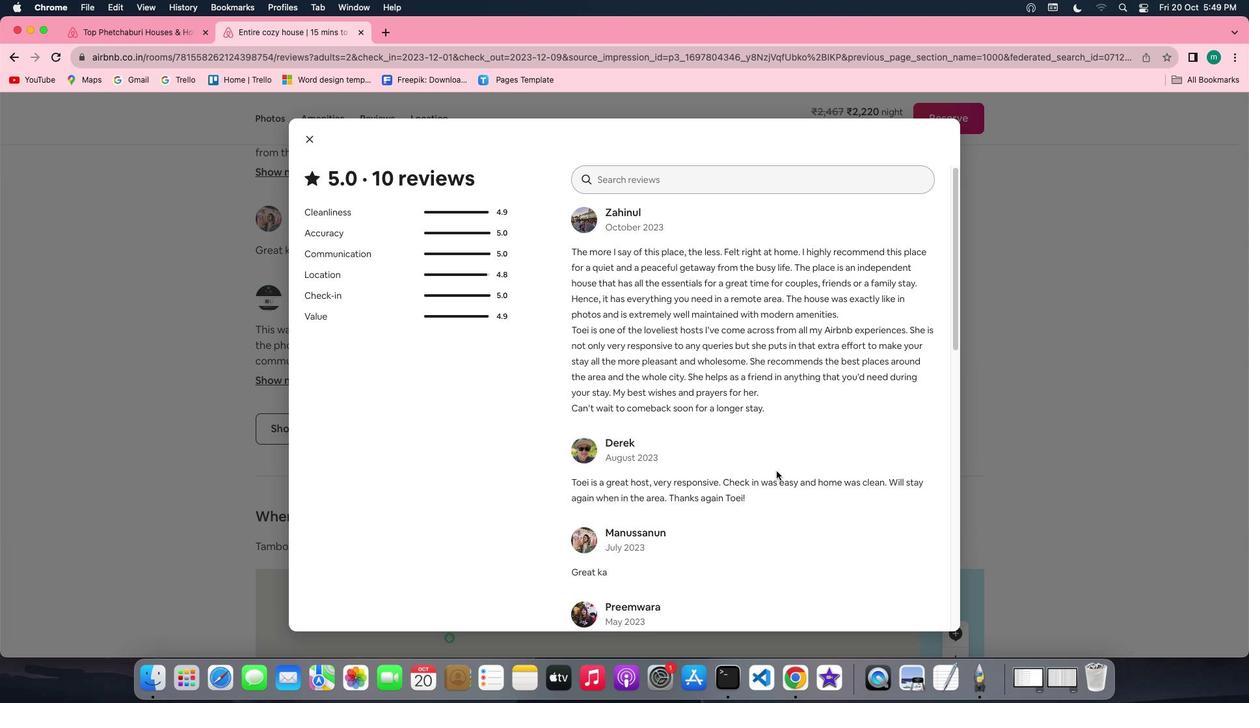 
Action: Mouse scrolled (776, 470) with delta (0, 0)
Screenshot: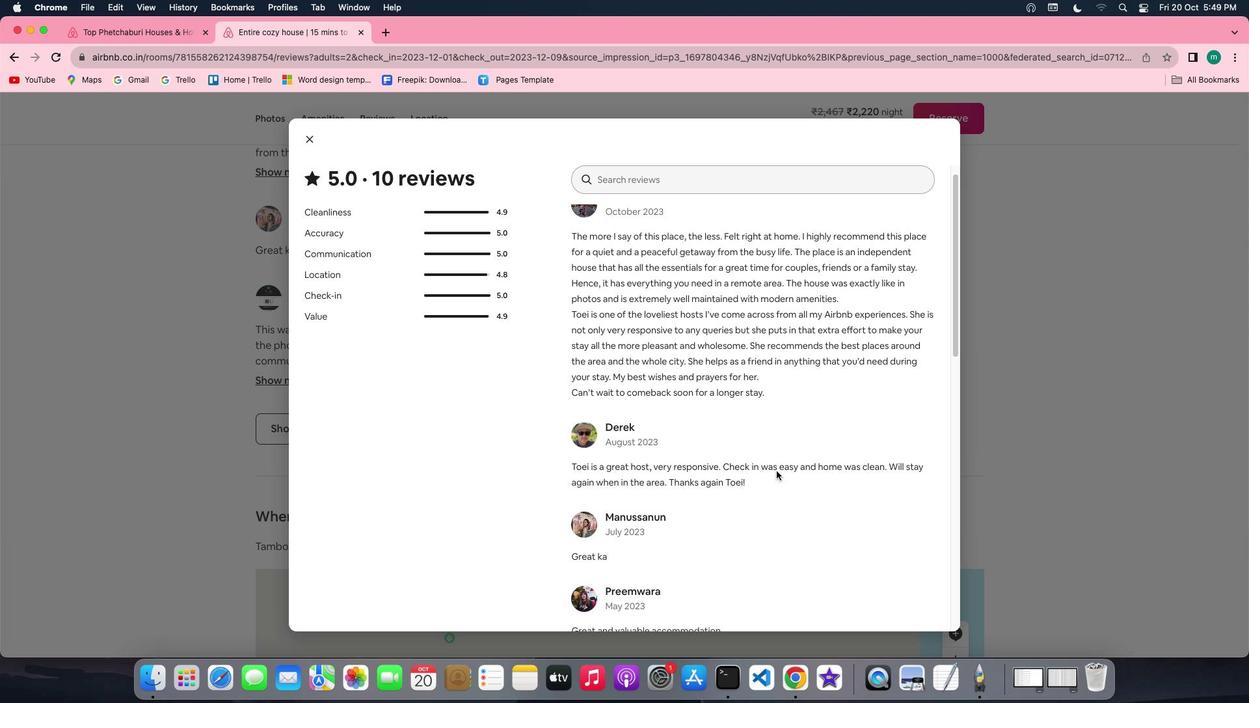 
Action: Mouse scrolled (776, 470) with delta (0, -1)
Screenshot: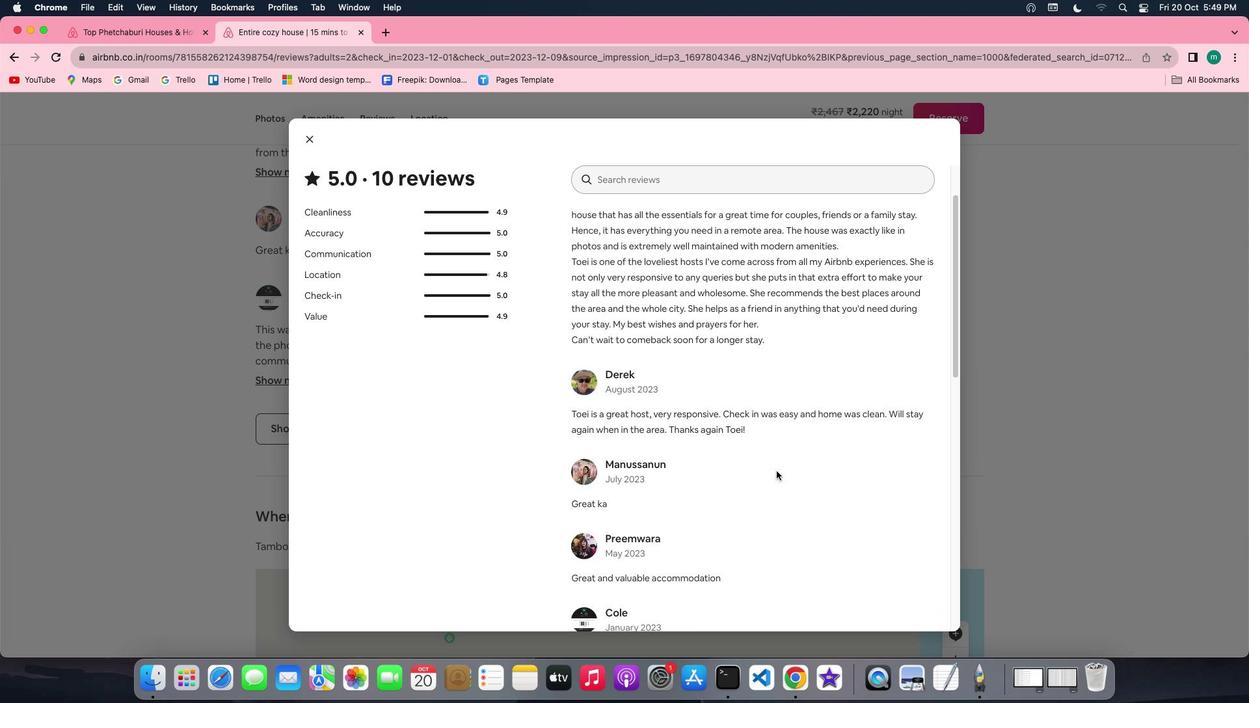 
Action: Mouse scrolled (776, 470) with delta (0, 0)
Screenshot: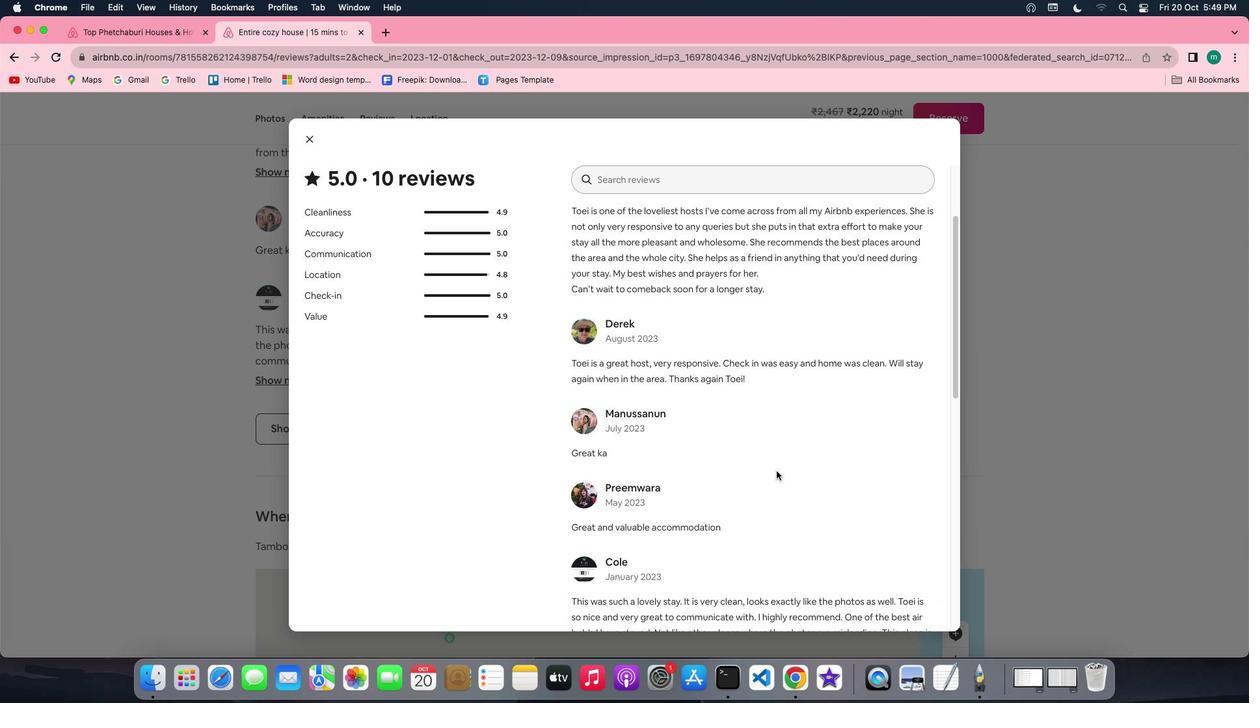 
Action: Mouse scrolled (776, 470) with delta (0, 0)
